 Task: Slide 46 - Defining Change & Mgmt Approch.
Action: Mouse moved to (46, 107)
Screenshot: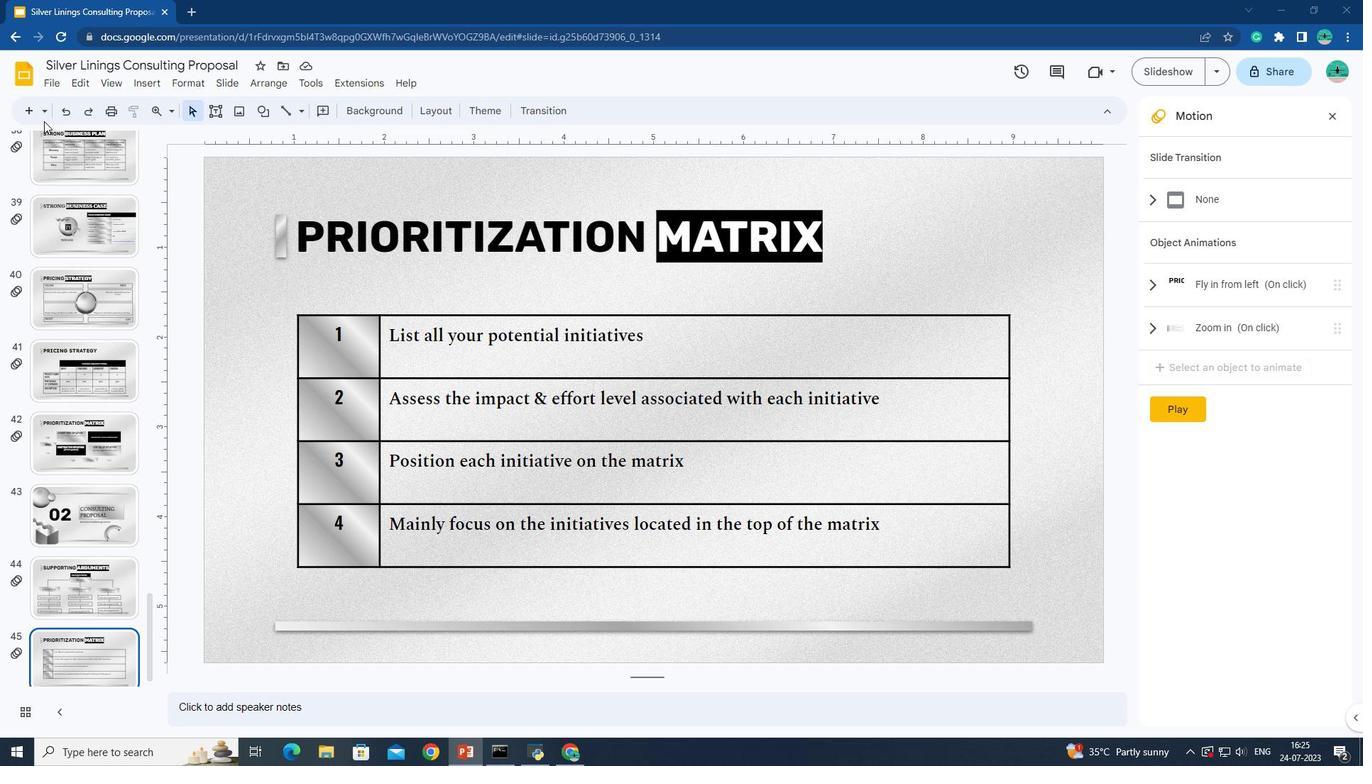 
Action: Mouse pressed left at (46, 107)
Screenshot: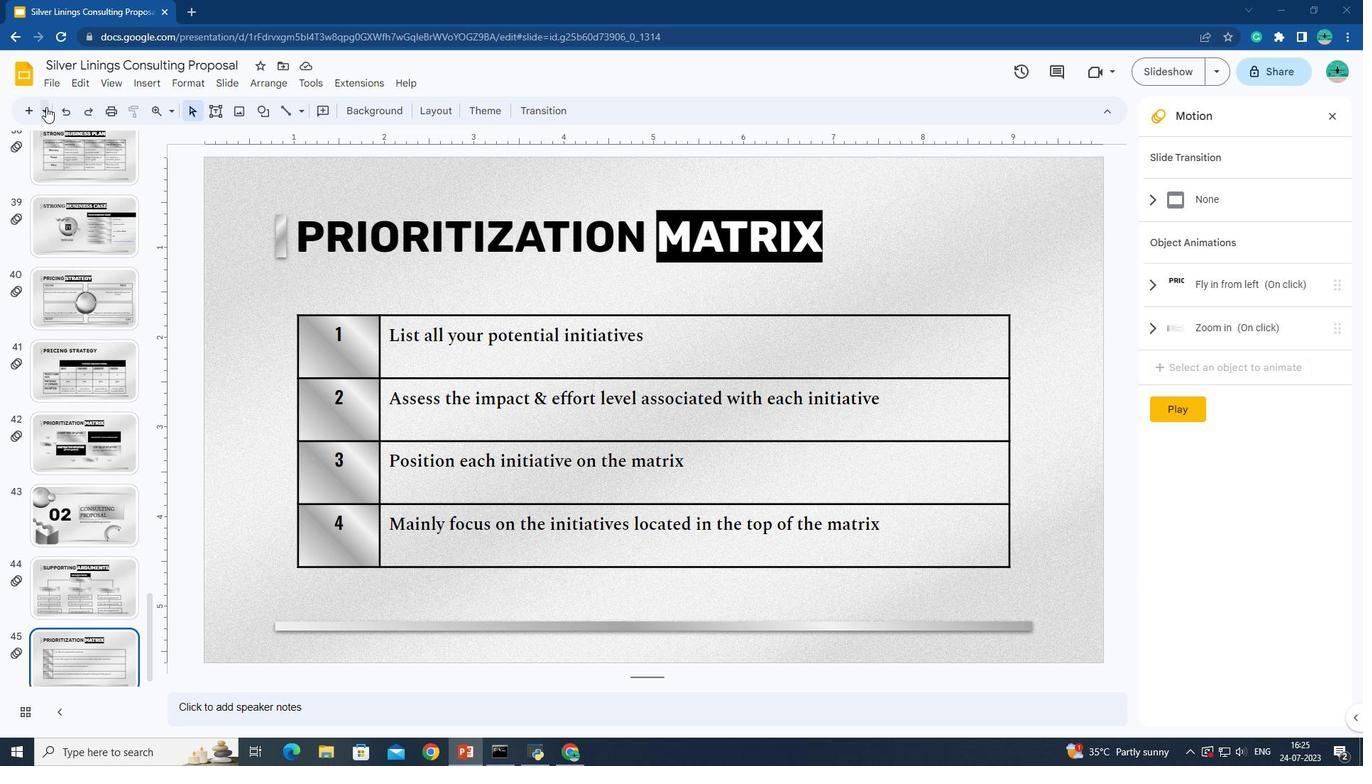 
Action: Mouse moved to (273, 523)
Screenshot: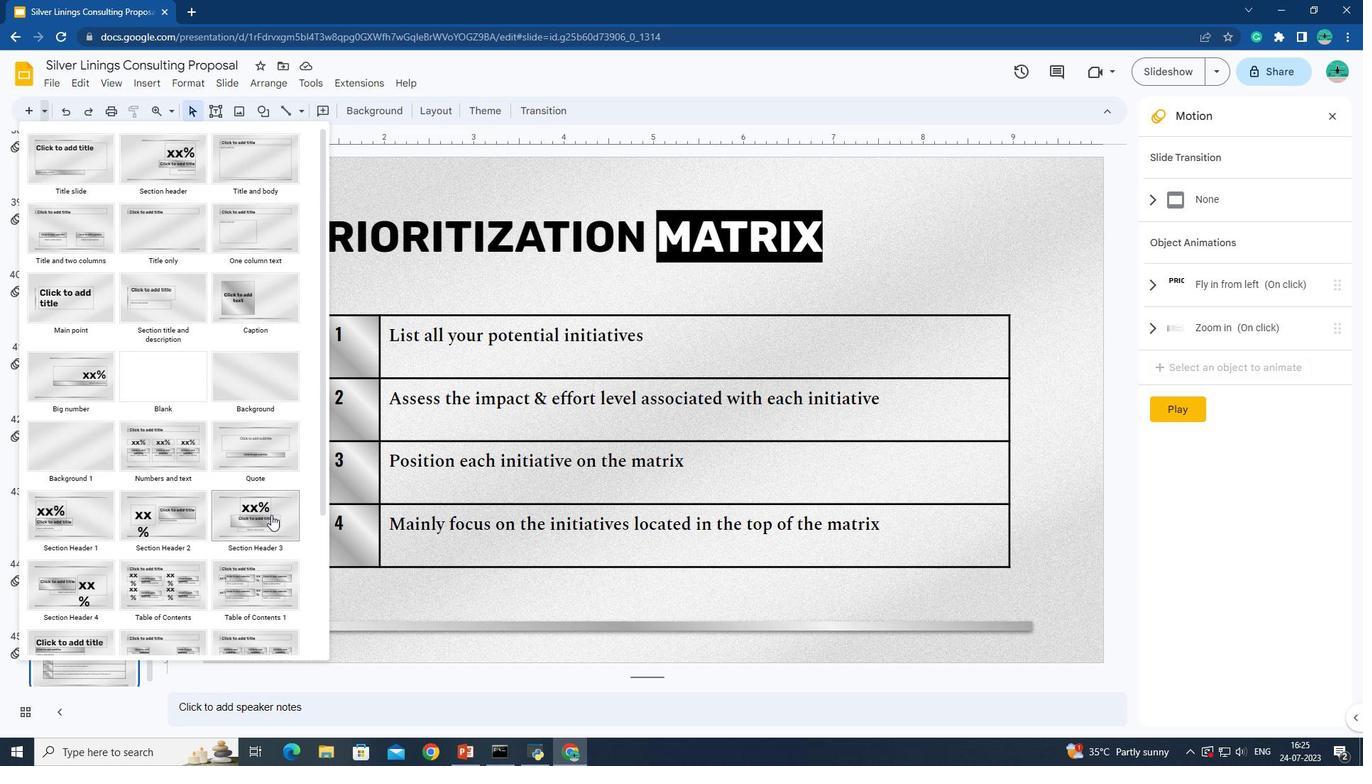 
Action: Mouse pressed left at (273, 523)
Screenshot: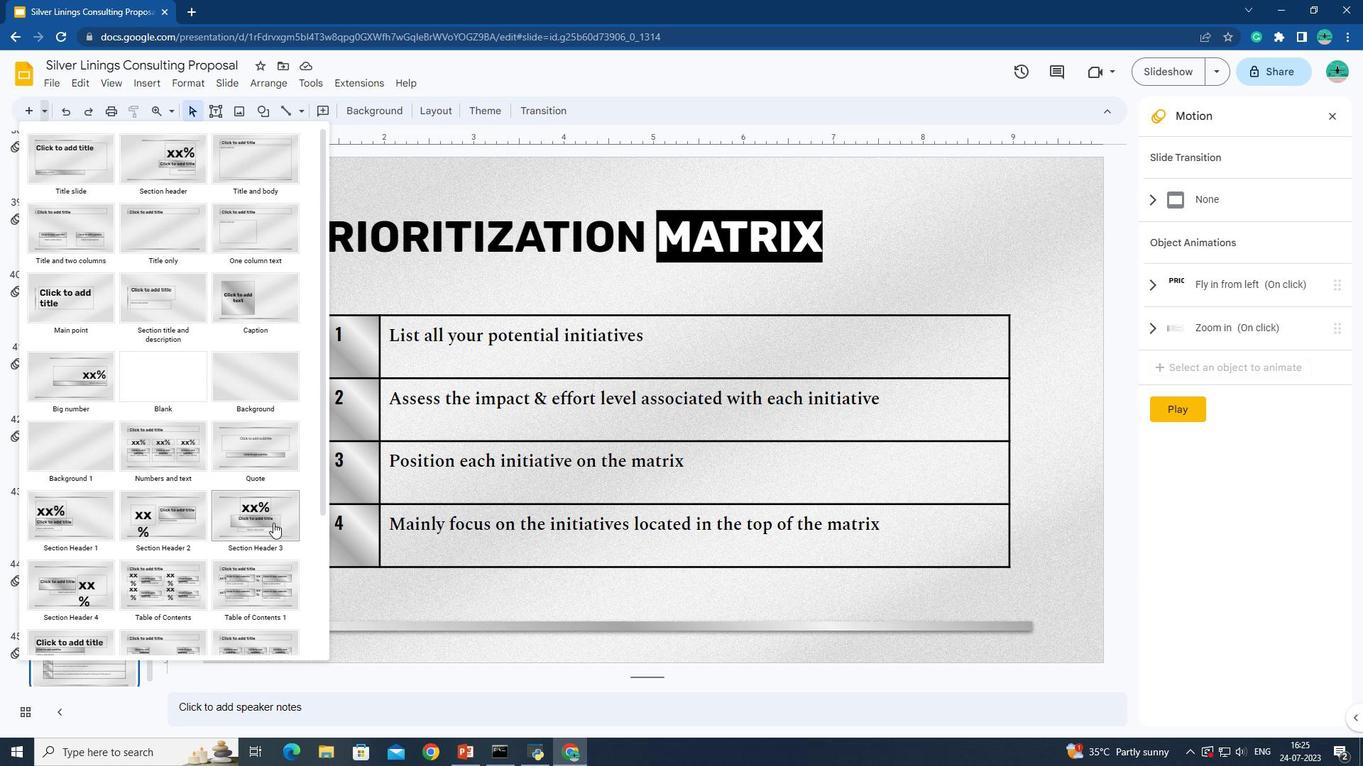 
Action: Mouse moved to (627, 311)
Screenshot: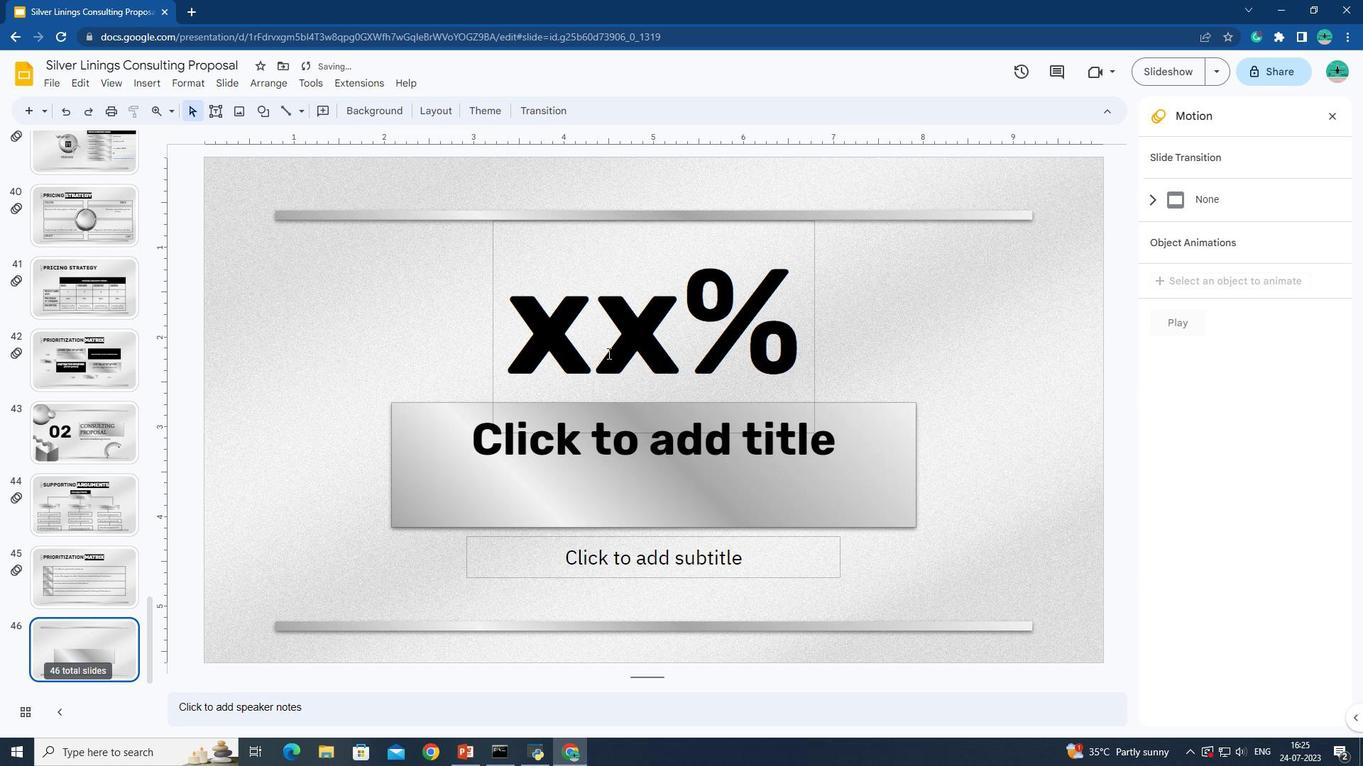 
Action: Mouse pressed left at (627, 311)
Screenshot: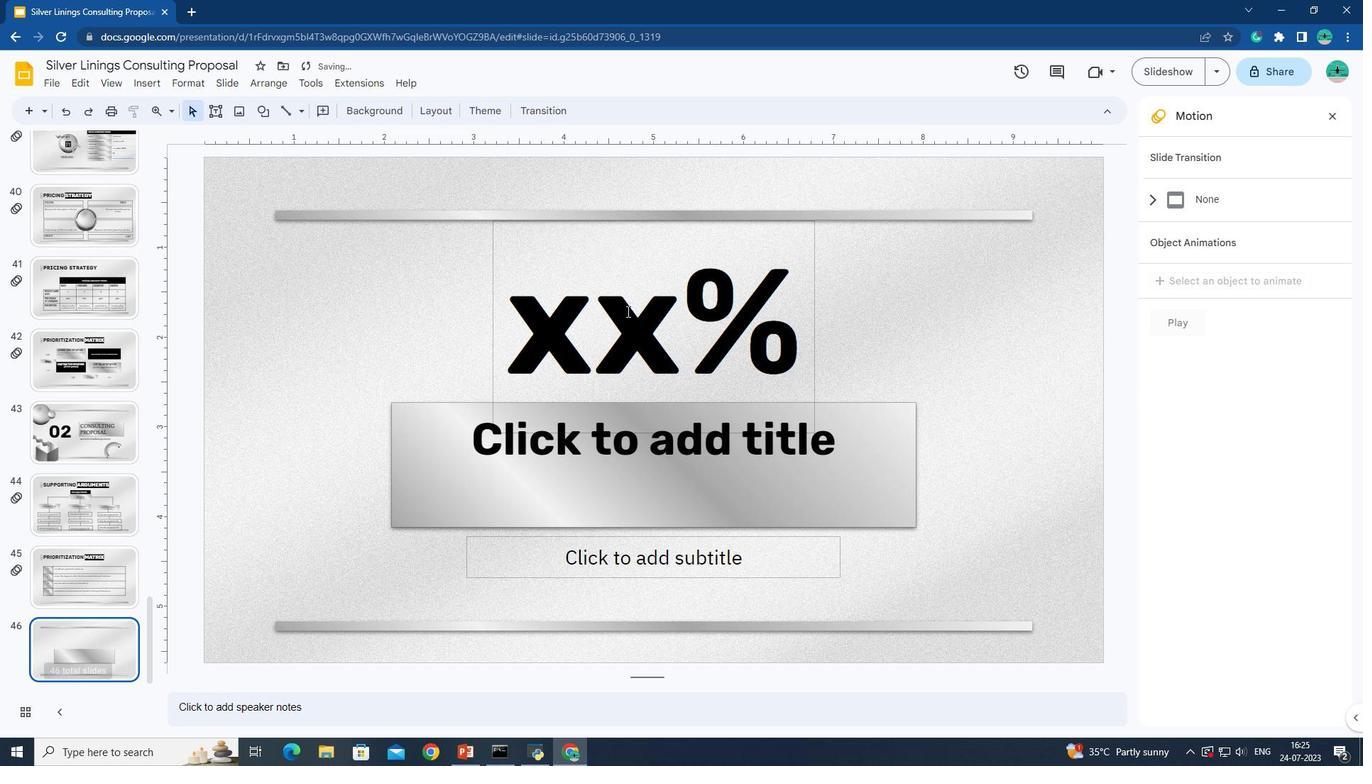 
Action: Mouse moved to (614, 303)
Screenshot: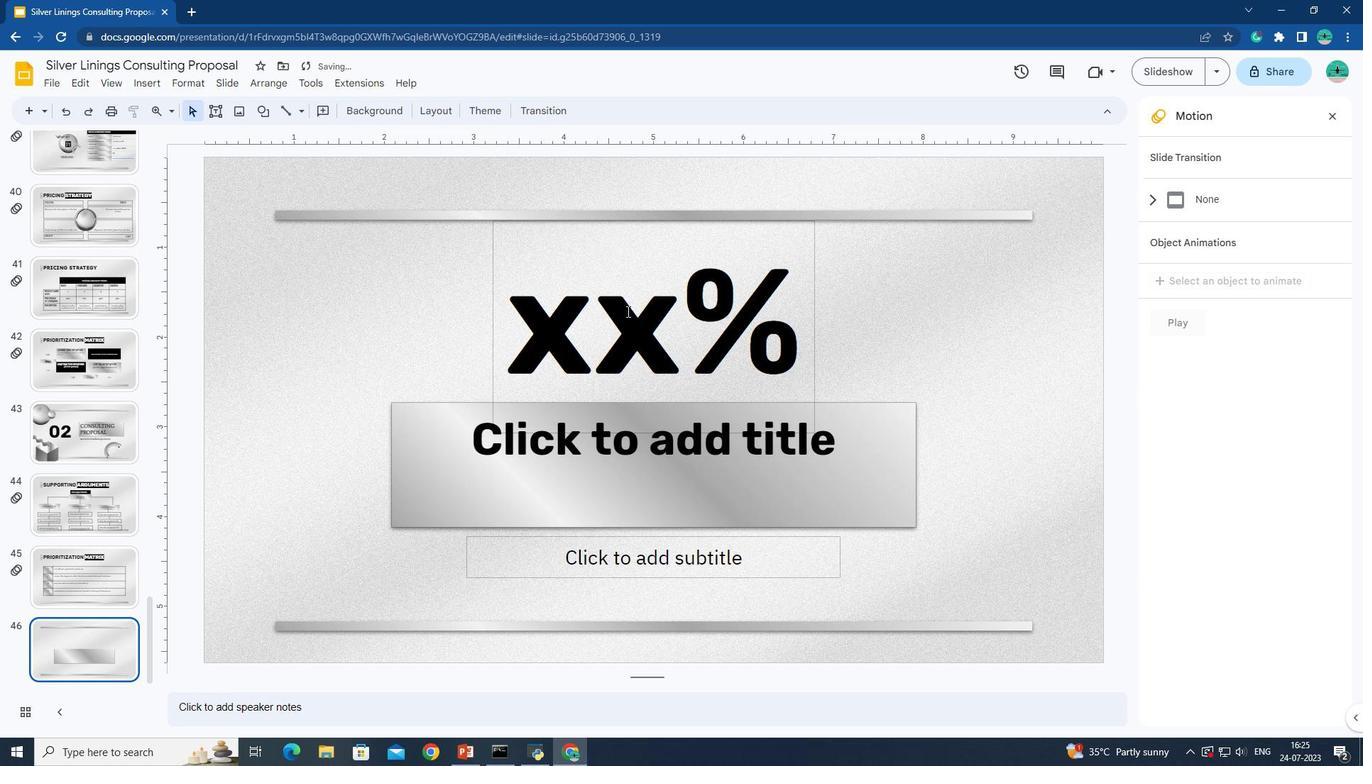 
Action: Key pressed 03
Screenshot: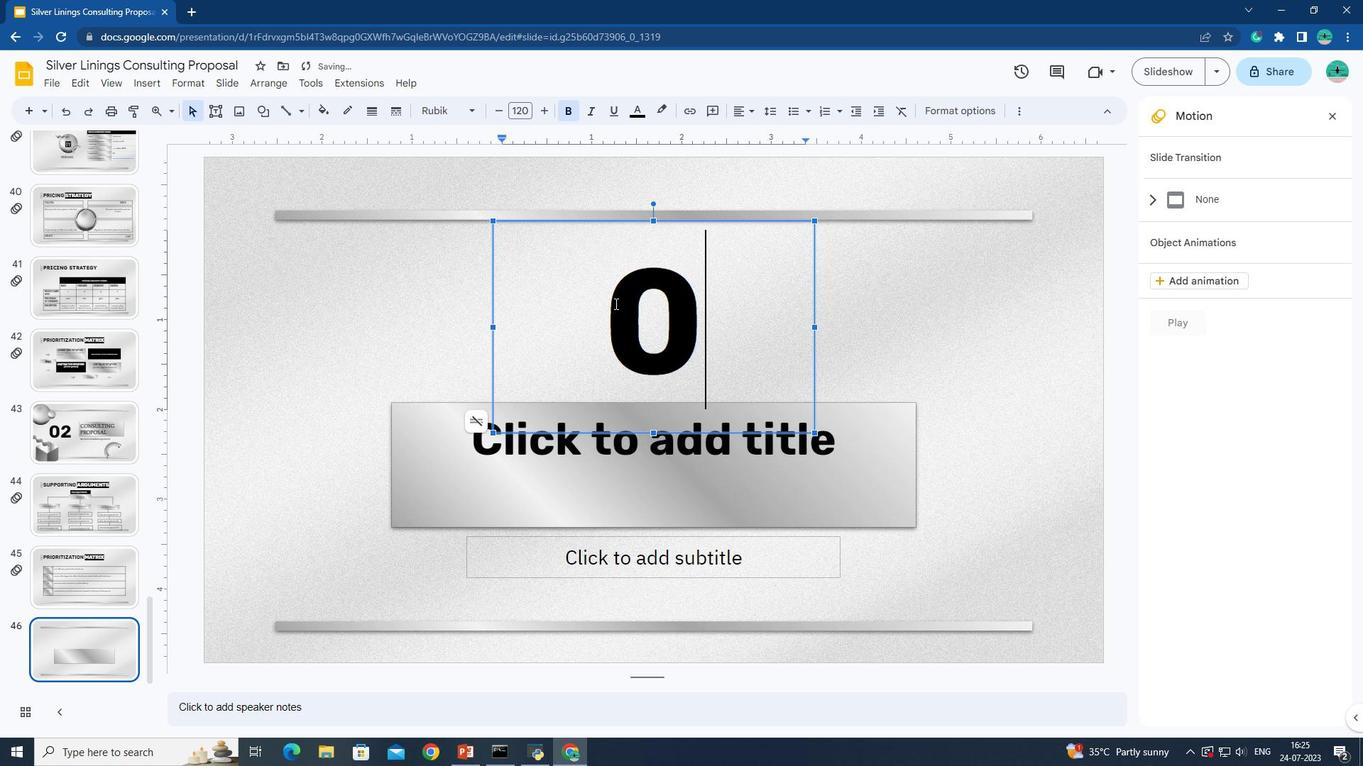 
Action: Mouse moved to (533, 468)
Screenshot: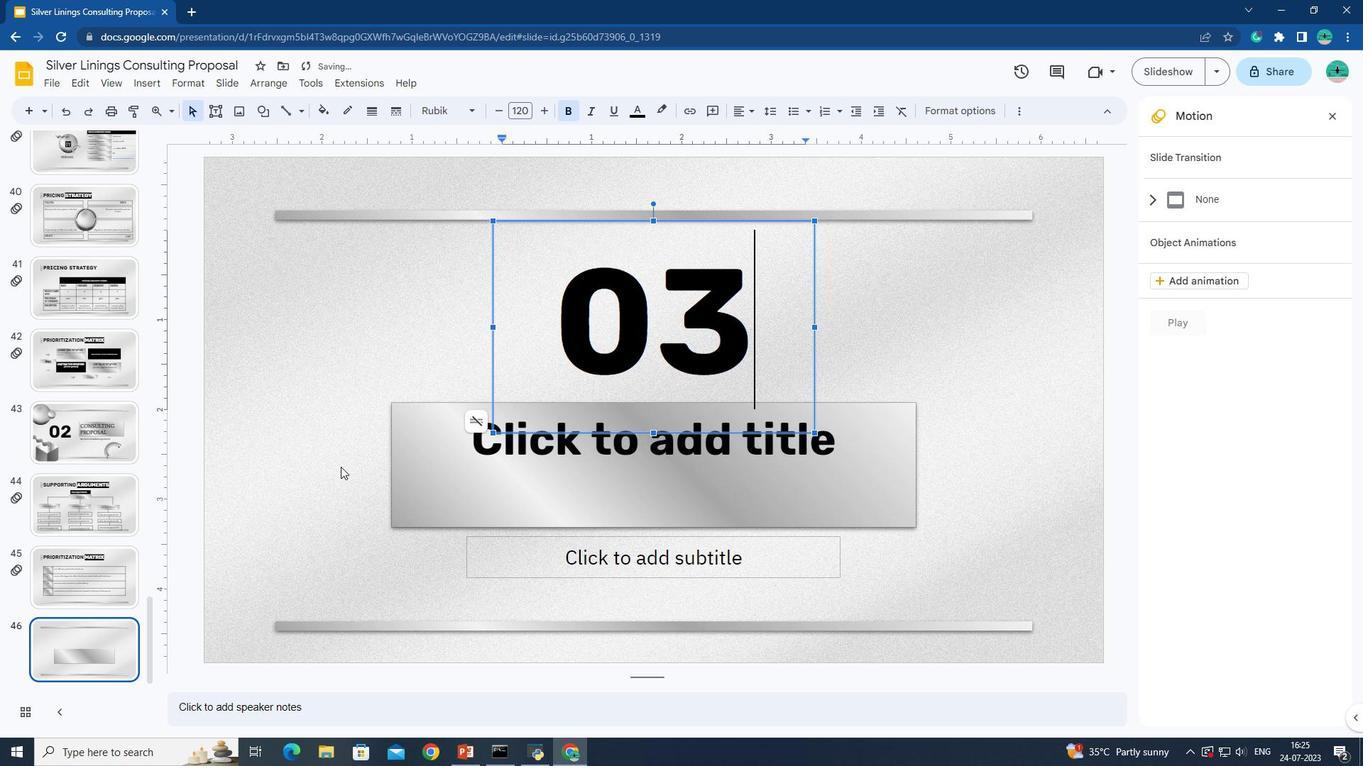 
Action: Mouse pressed left at (533, 468)
Screenshot: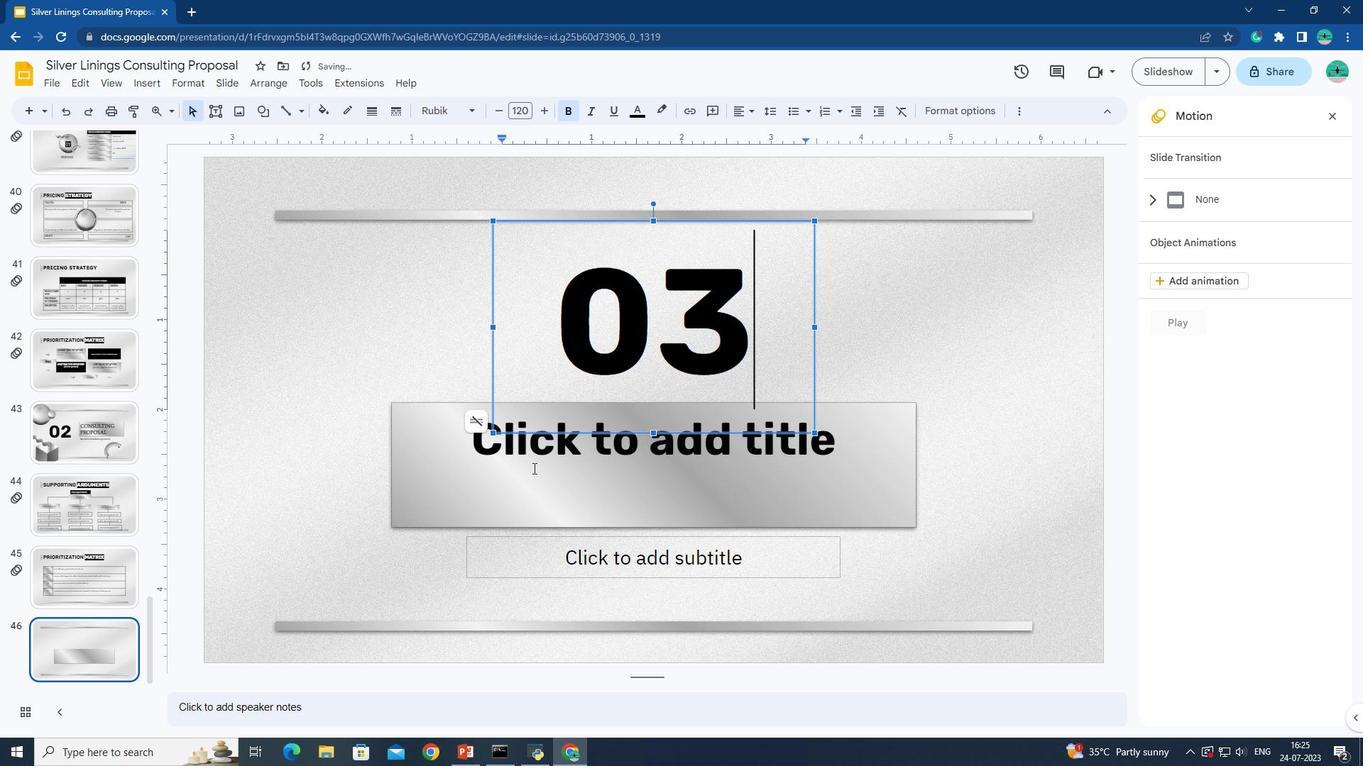 
Action: Key pressed de<Key.backspace><Key.backspace><Key.caps_lock>DEFING<Key.space>CHANGE<Key.left><Key.left><Key.left><Key.left><Key.left><Key.left><Key.left><Key.left><Key.left><Key.left><Key.left><Key.left><Key.right><Key.right><Key.right><Key.right>ING<Key.right><Key.backspace><Key.right><Key.right><Key.right><Key.right><Key.right><Key.right><Key.right><Key.right><Key.shift_r><Key.shift_r><Key.shift_r><Key.shift_r>&<Key.backspace><Key.space><Key.shift_r>&<Key.space>MGMT<Key.space>APPROACH
Screenshot: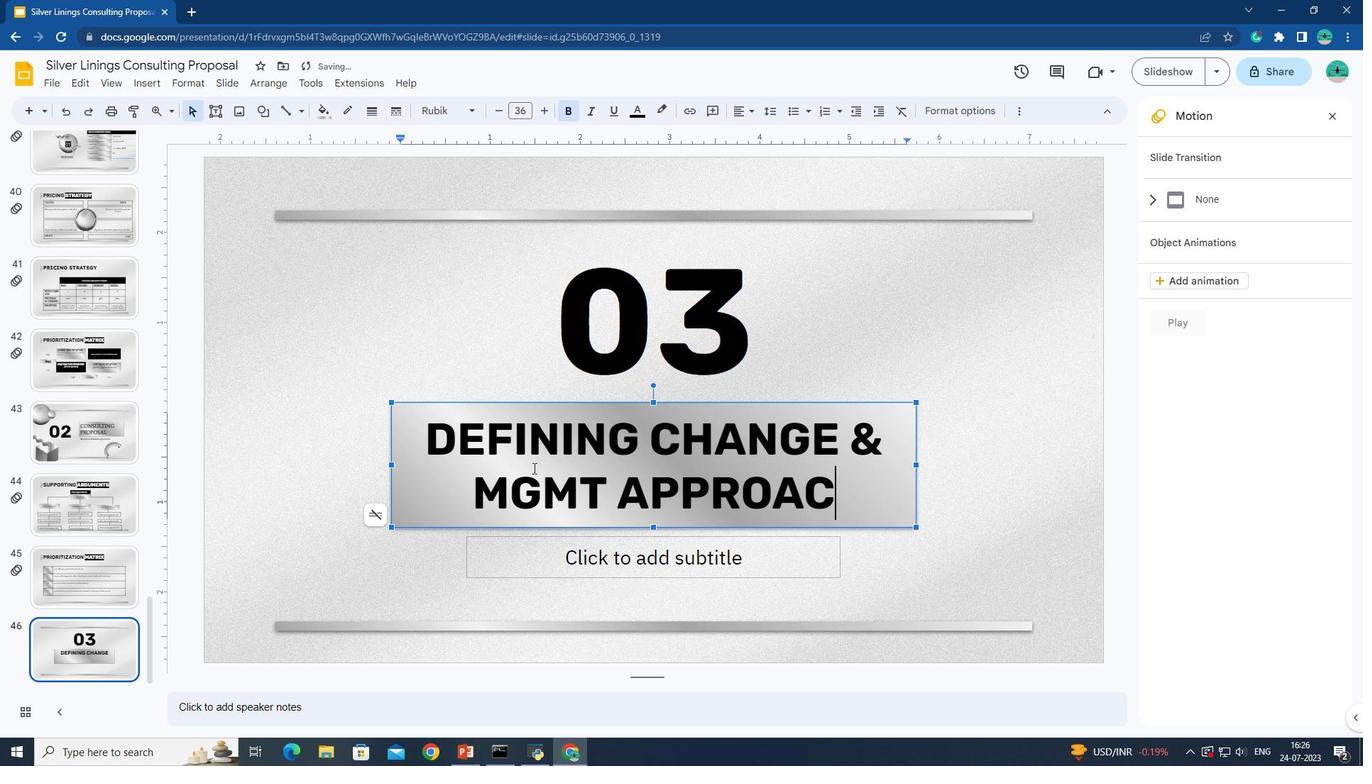 
Action: Mouse moved to (552, 546)
Screenshot: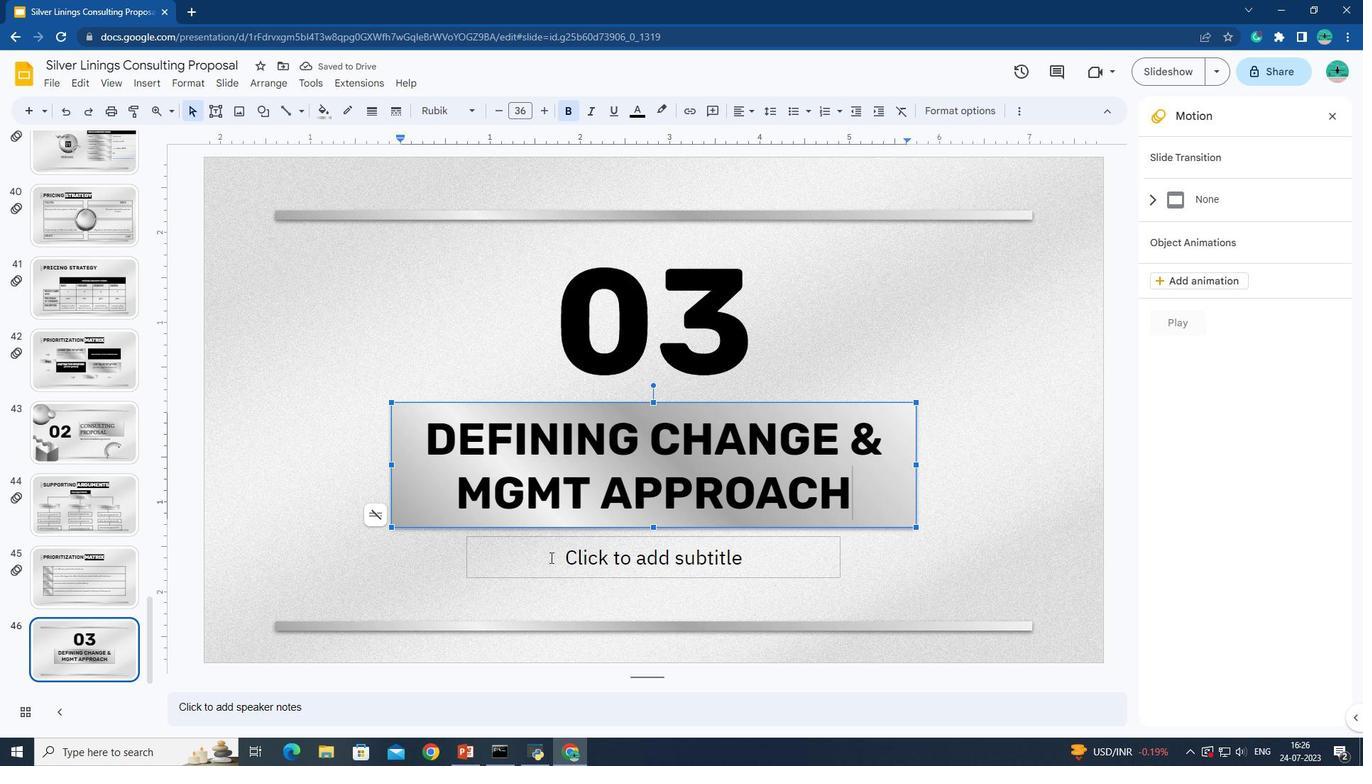 
Action: Mouse pressed left at (552, 546)
Screenshot: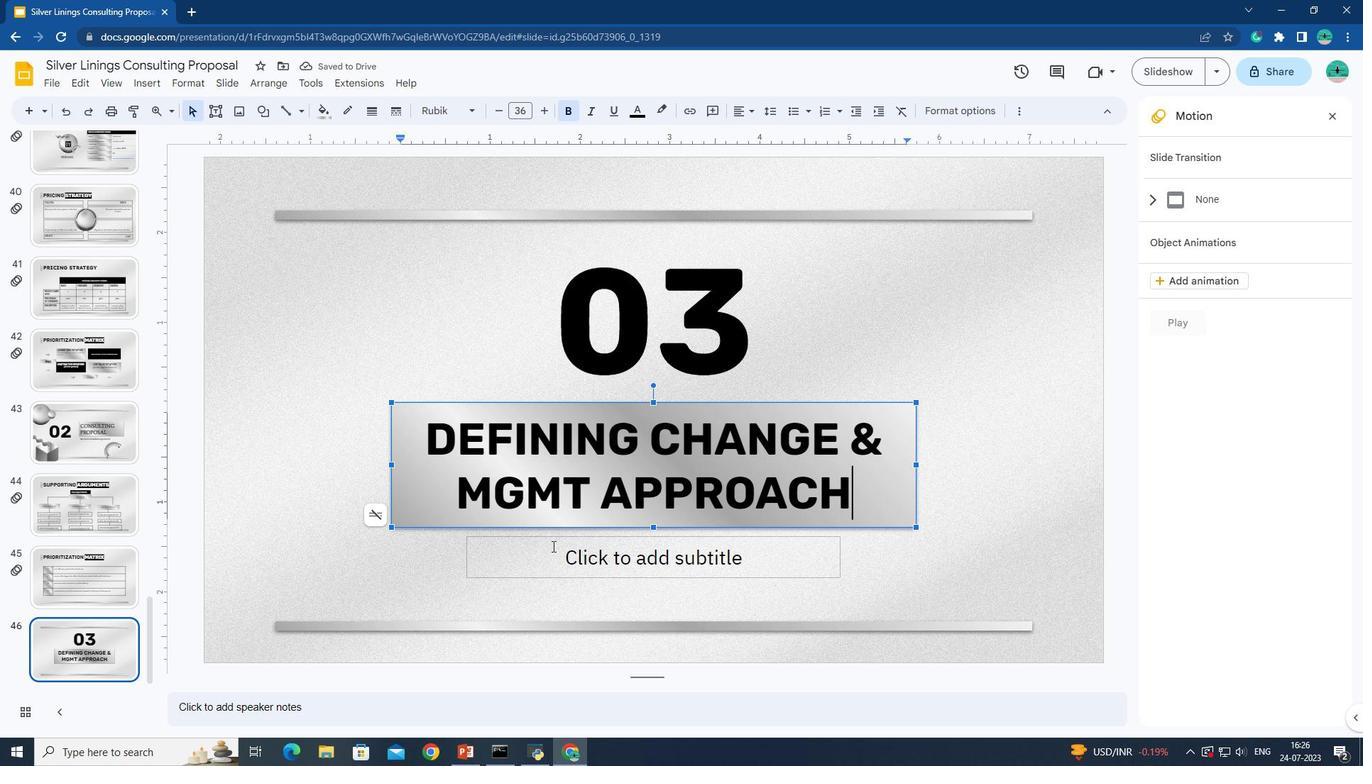 
Action: Key pressed I<Key.caps_lock>ma<Key.backspace>plement<Key.space><Key.backspace>,<Key.space>track<Key.space><Key.shift_r>&<Key.space>manage<Key.space>progress
Screenshot: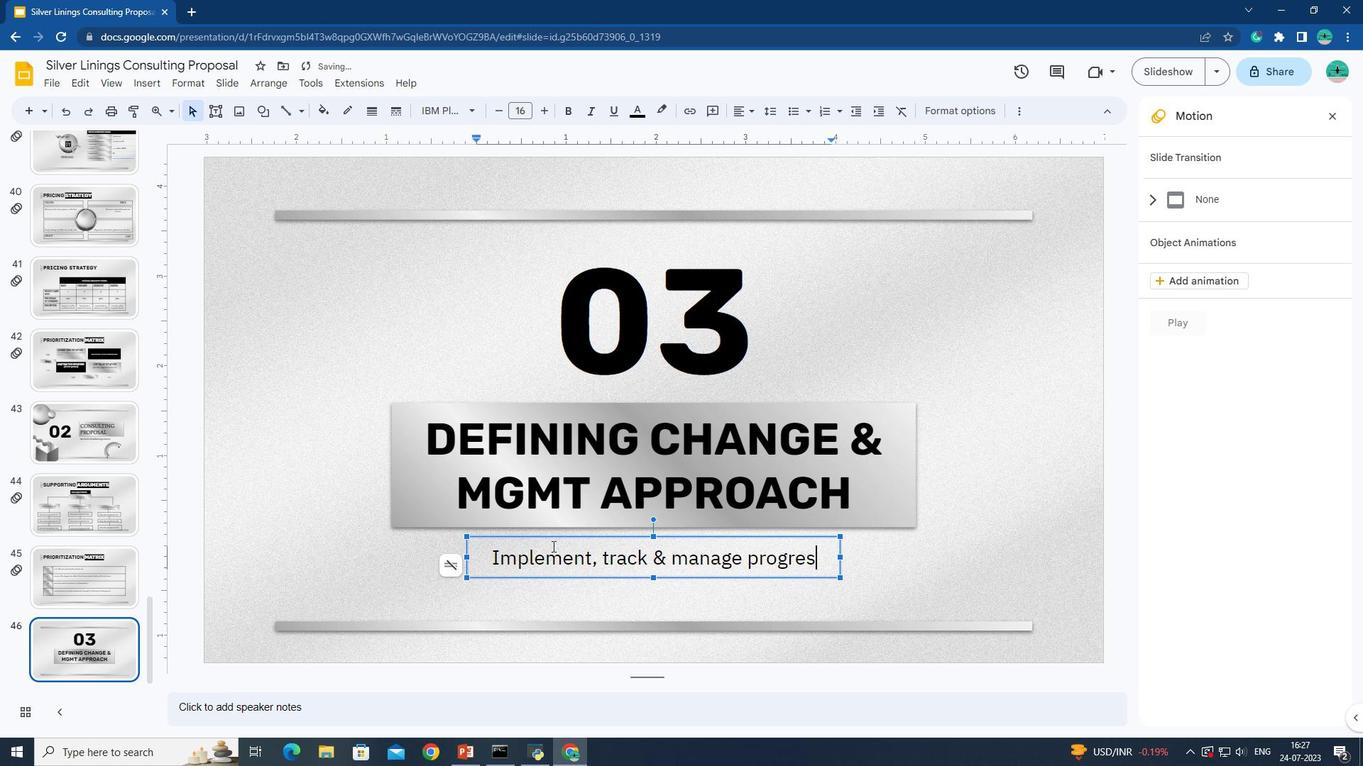 
Action: Mouse moved to (424, 430)
Screenshot: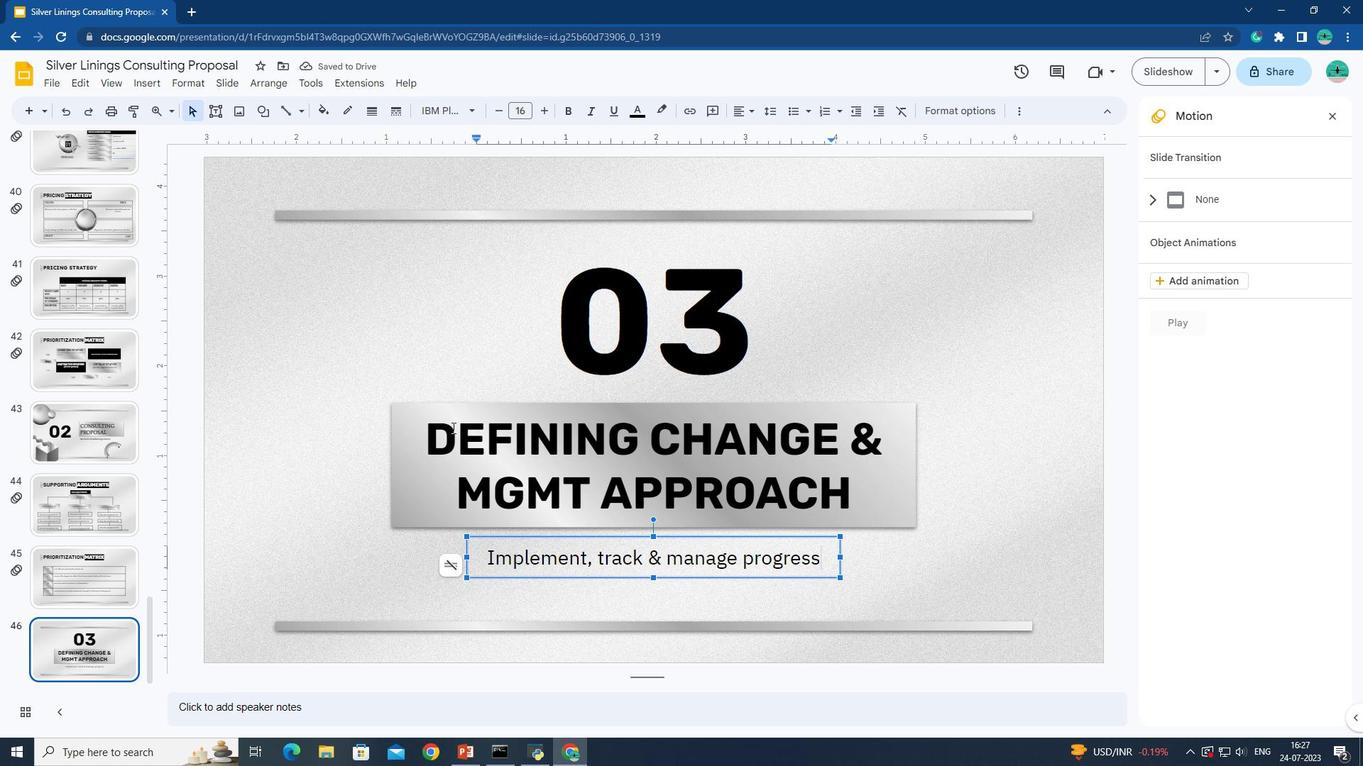 
Action: Mouse pressed left at (424, 430)
Screenshot: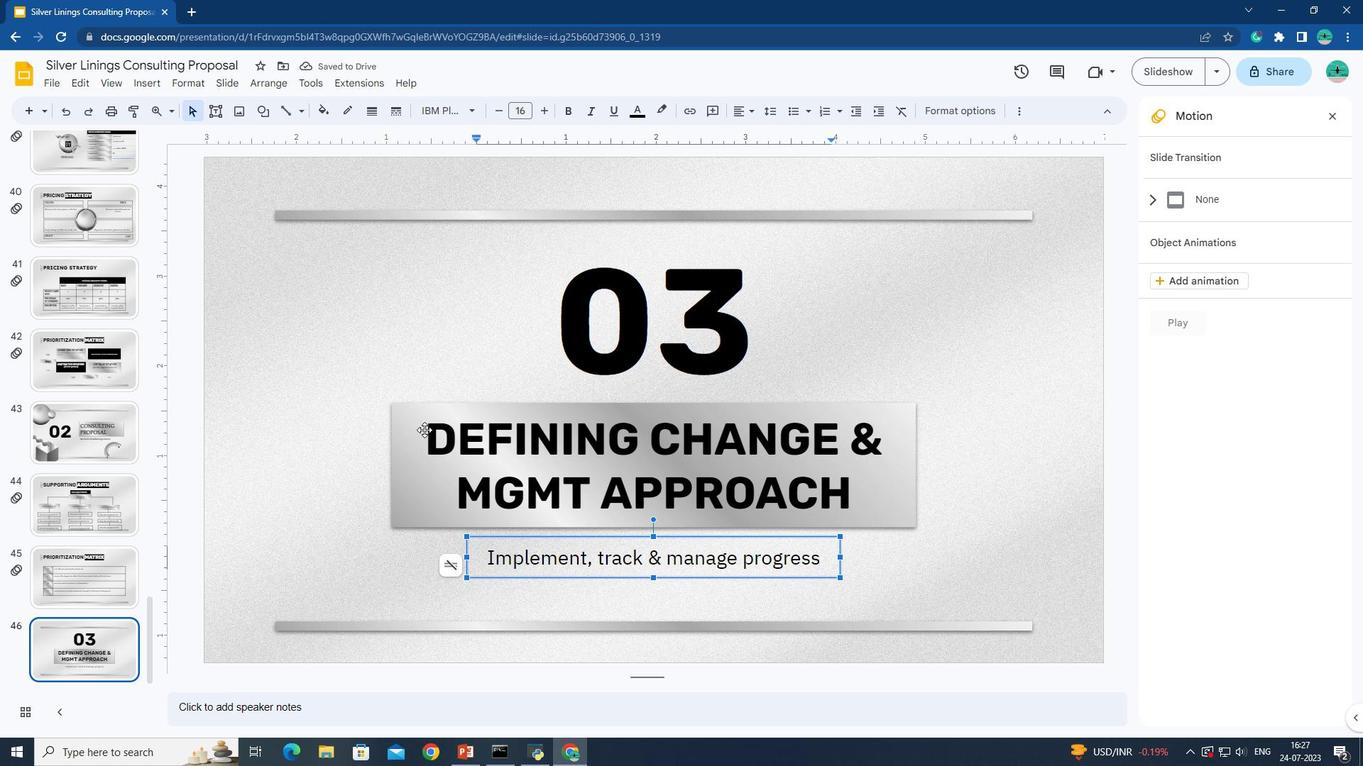 
Action: Mouse pressed left at (424, 430)
Screenshot: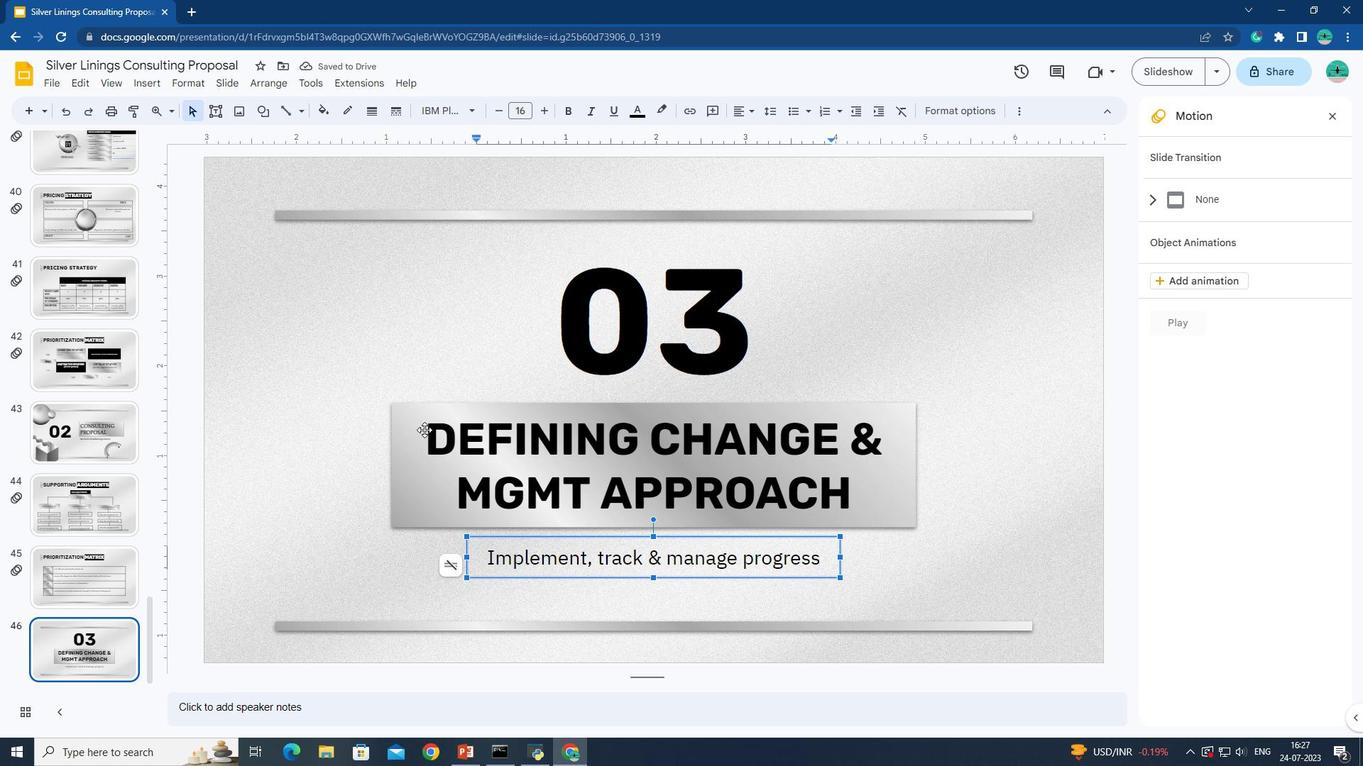 
Action: Mouse pressed left at (424, 430)
Screenshot: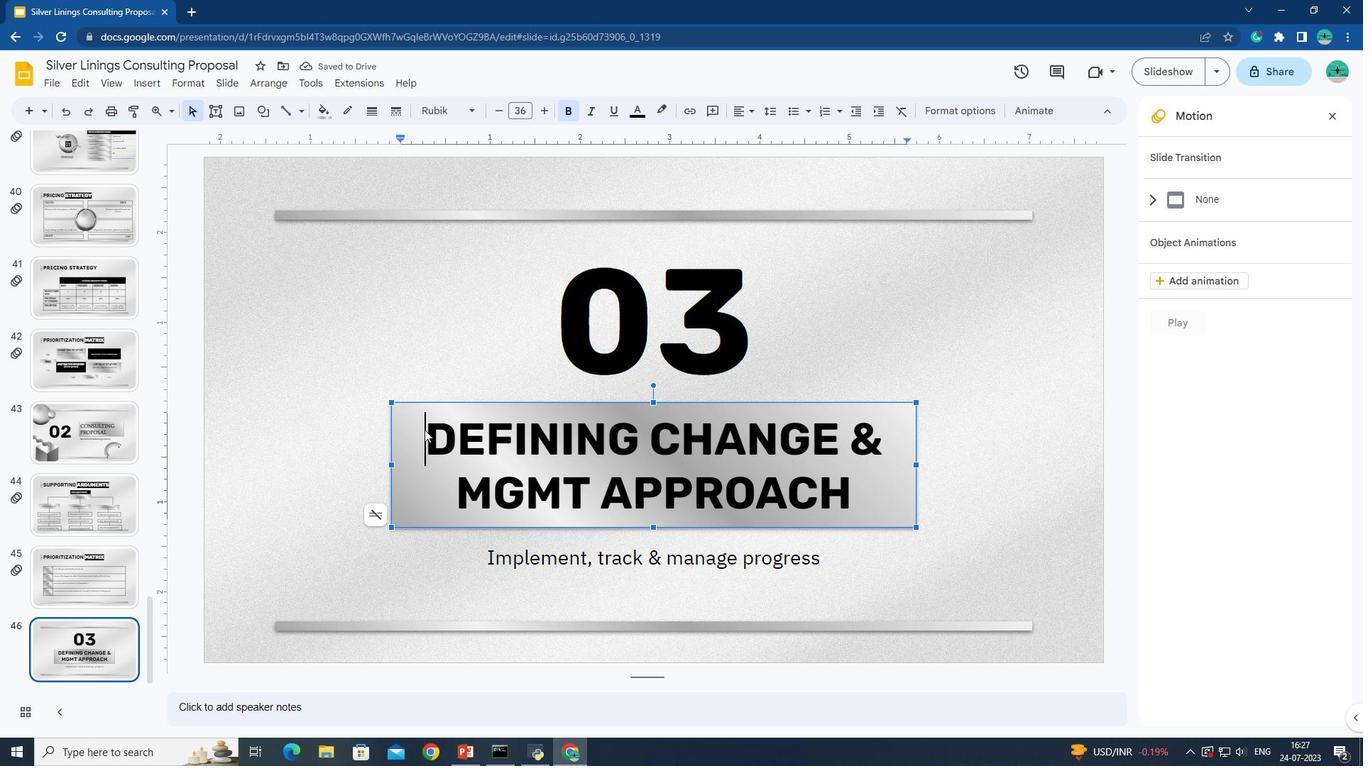 
Action: Mouse pressed left at (424, 430)
Screenshot: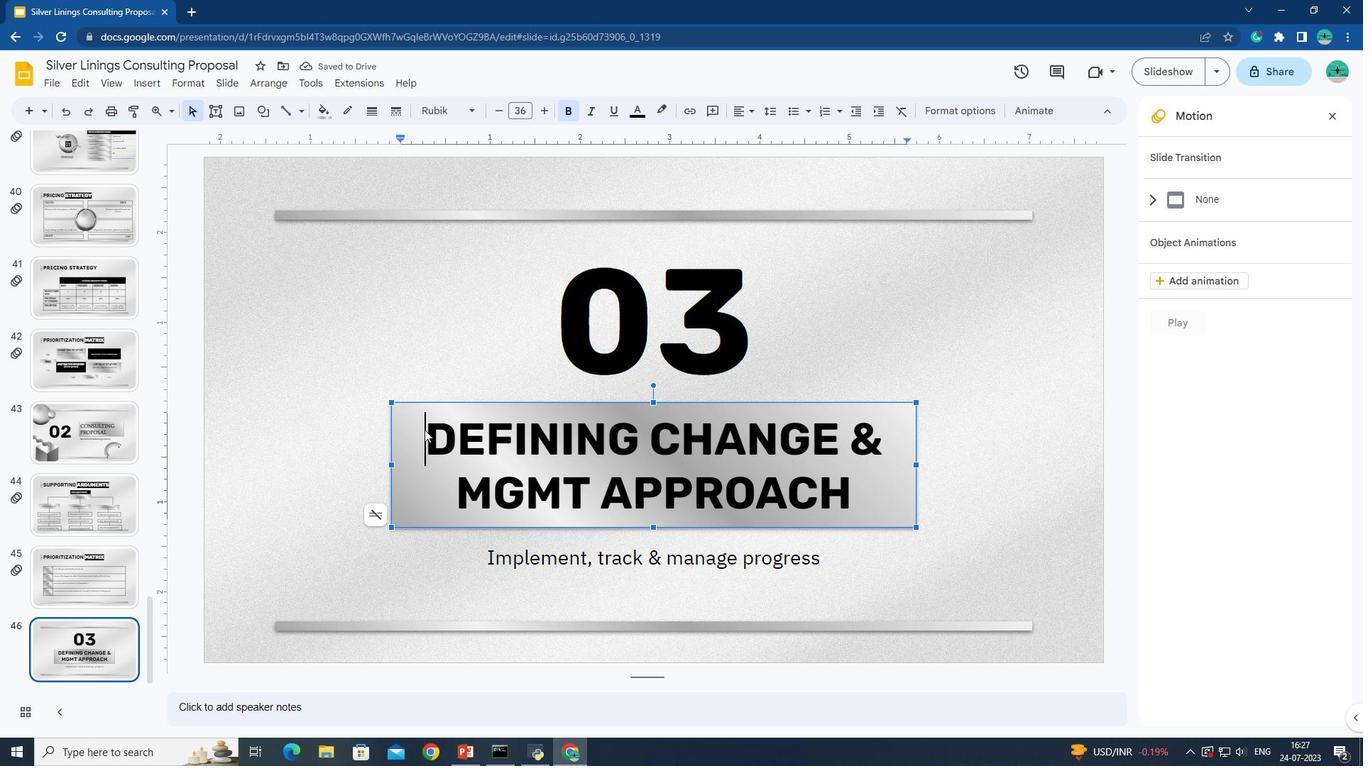 
Action: Mouse pressed left at (424, 430)
Screenshot: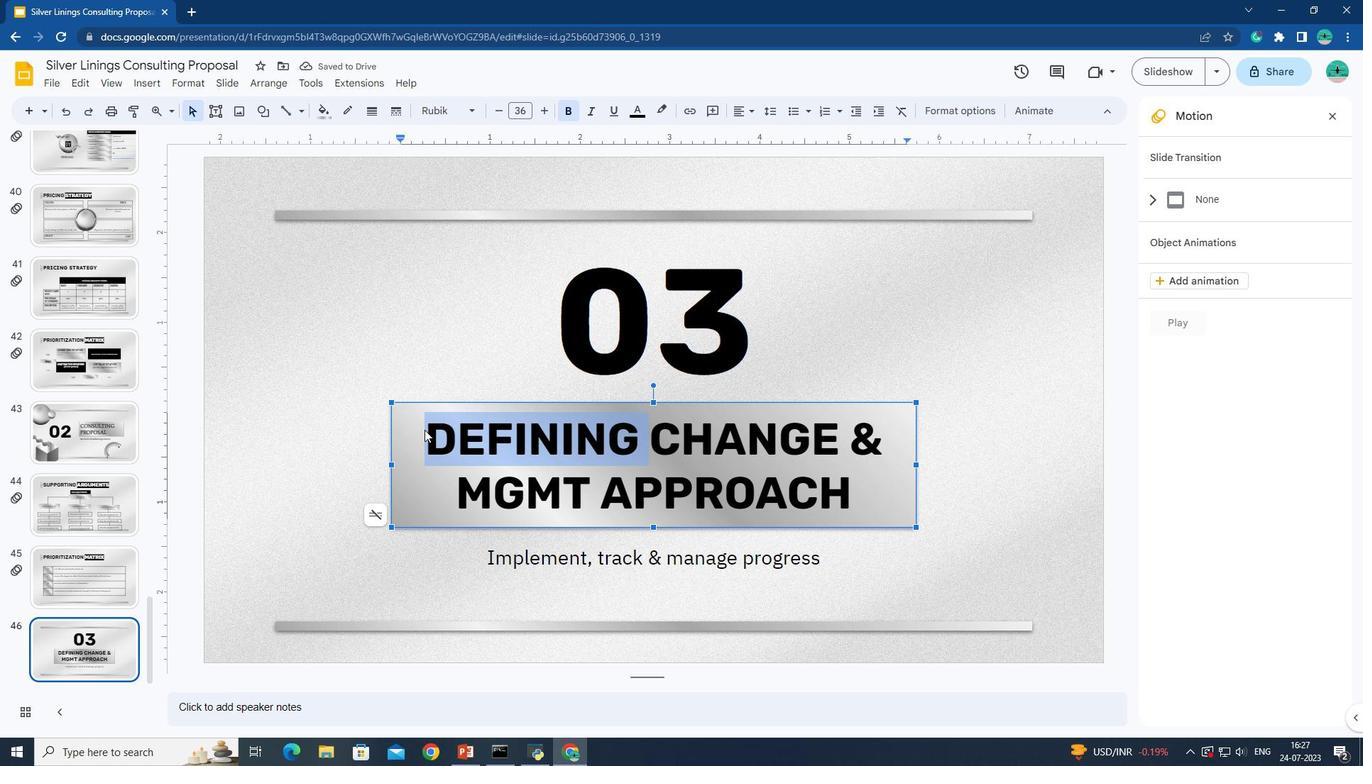 
Action: Mouse moved to (474, 110)
Screenshot: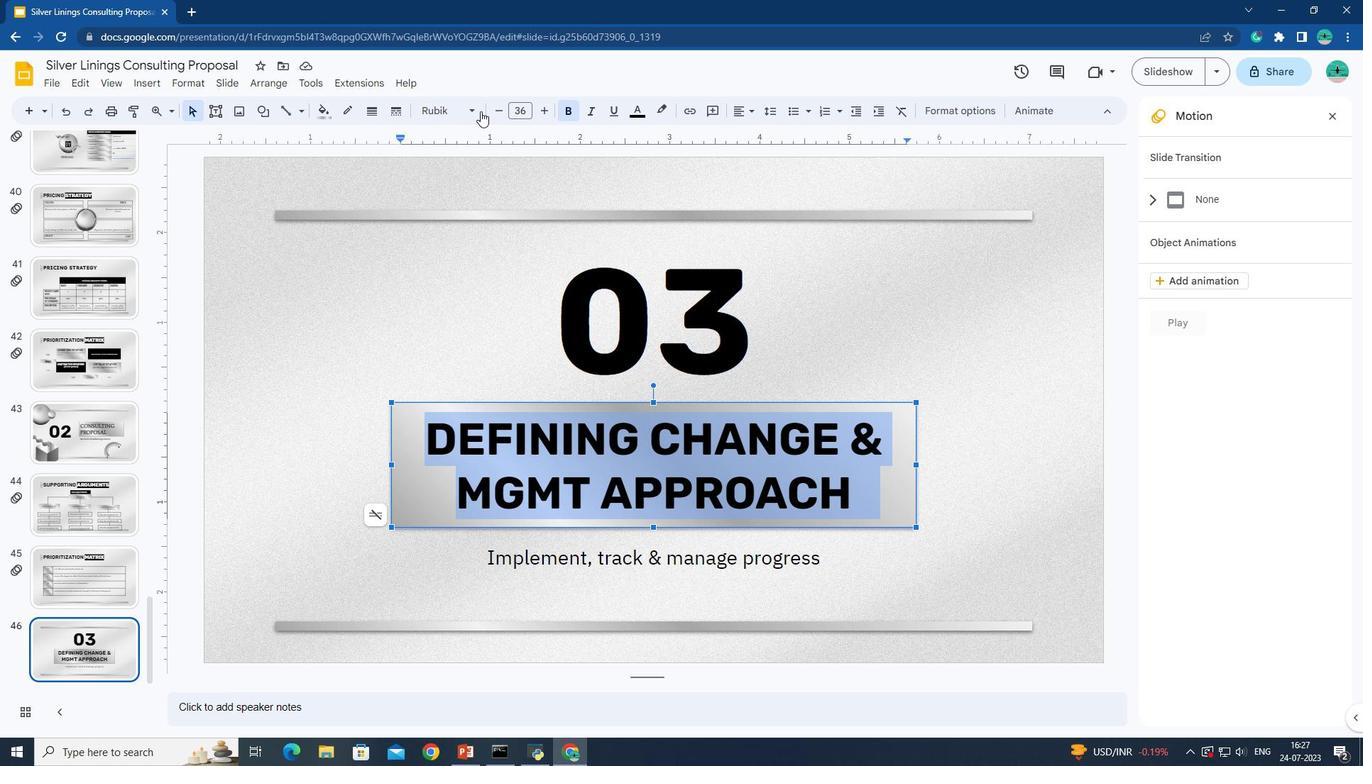 
Action: Mouse pressed left at (474, 110)
Screenshot: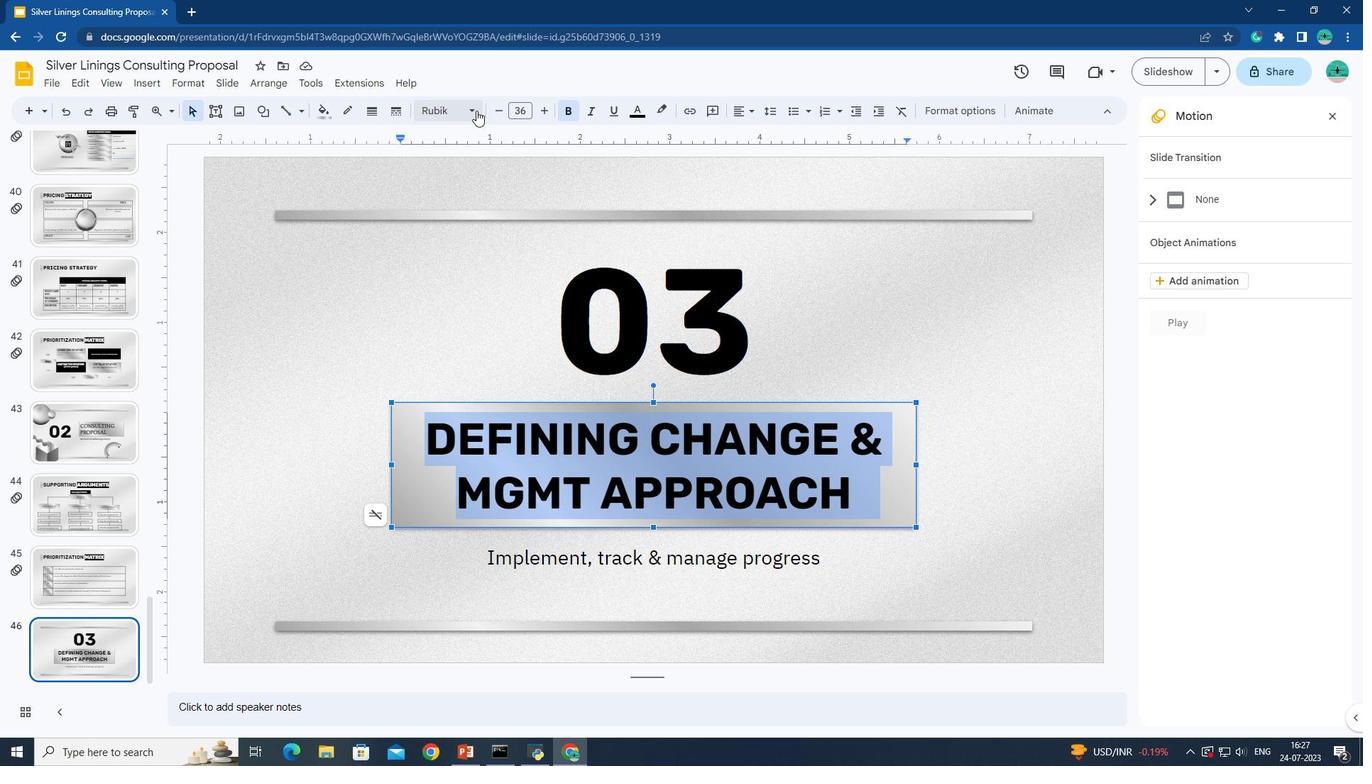 
Action: Mouse moved to (499, 355)
Screenshot: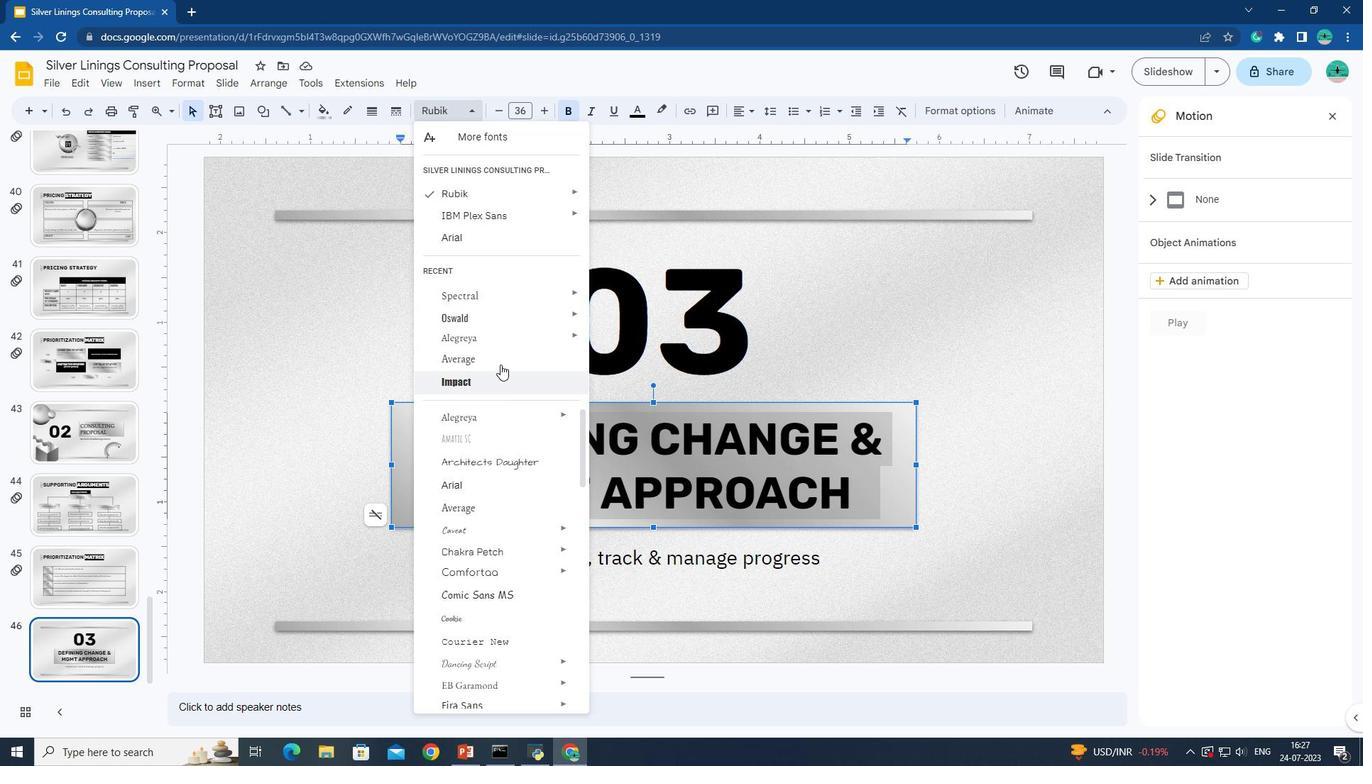 
Action: Mouse pressed left at (499, 355)
Screenshot: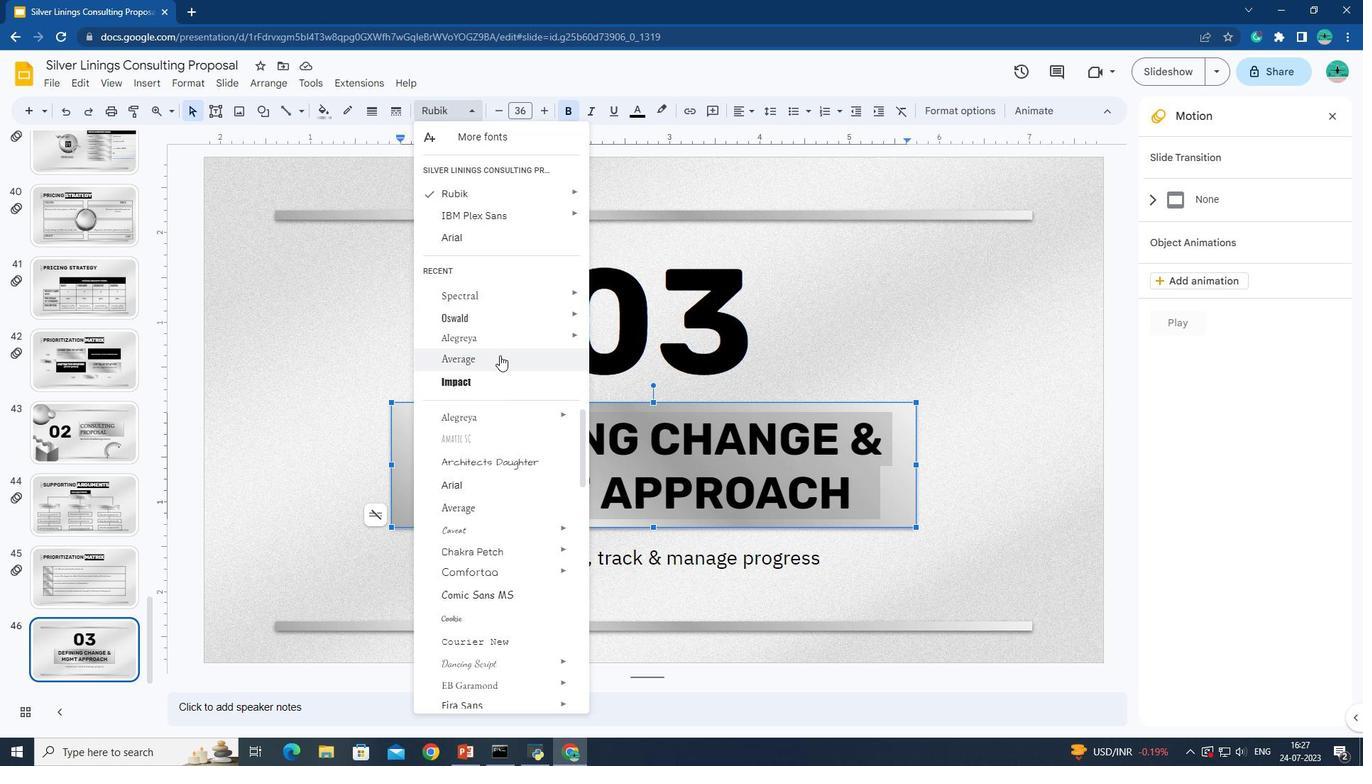 
Action: Mouse moved to (492, 556)
Screenshot: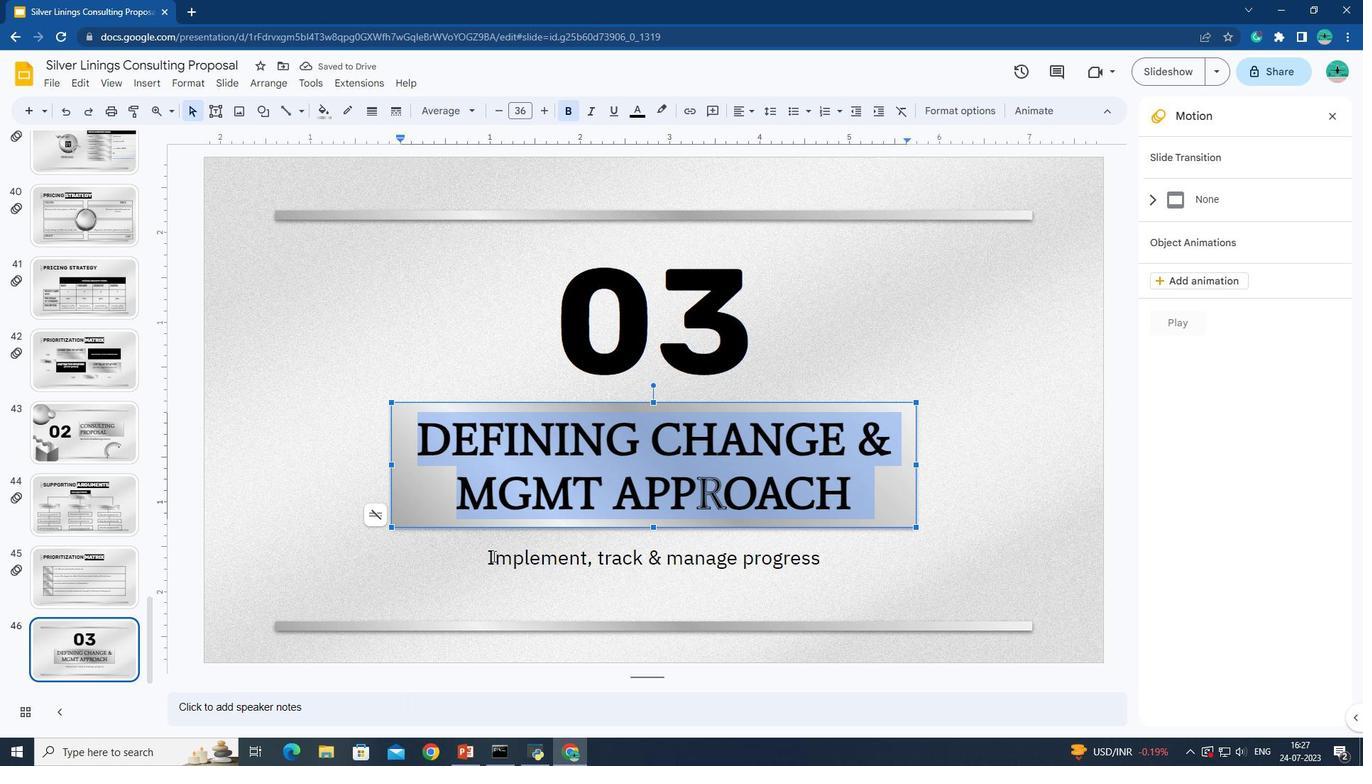 
Action: Mouse pressed left at (492, 556)
Screenshot: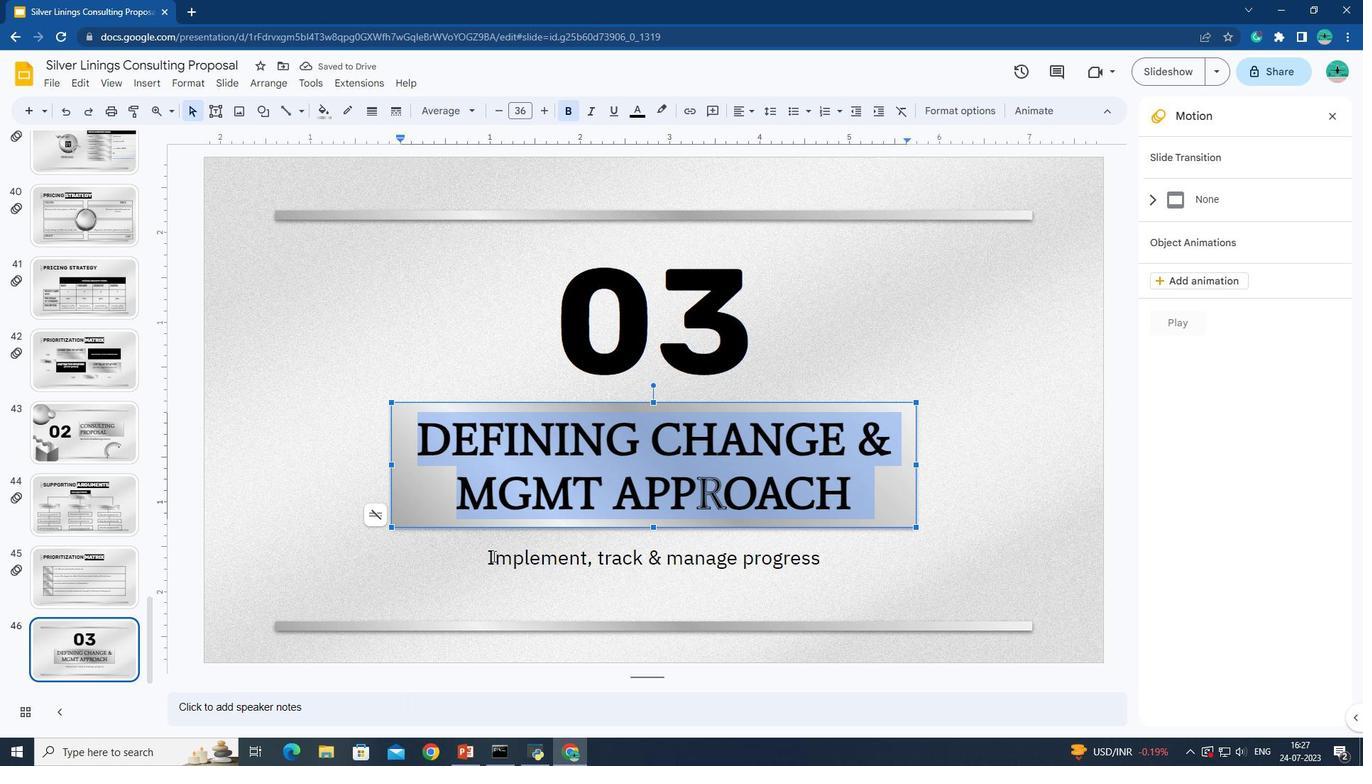 
Action: Mouse pressed left at (492, 556)
Screenshot: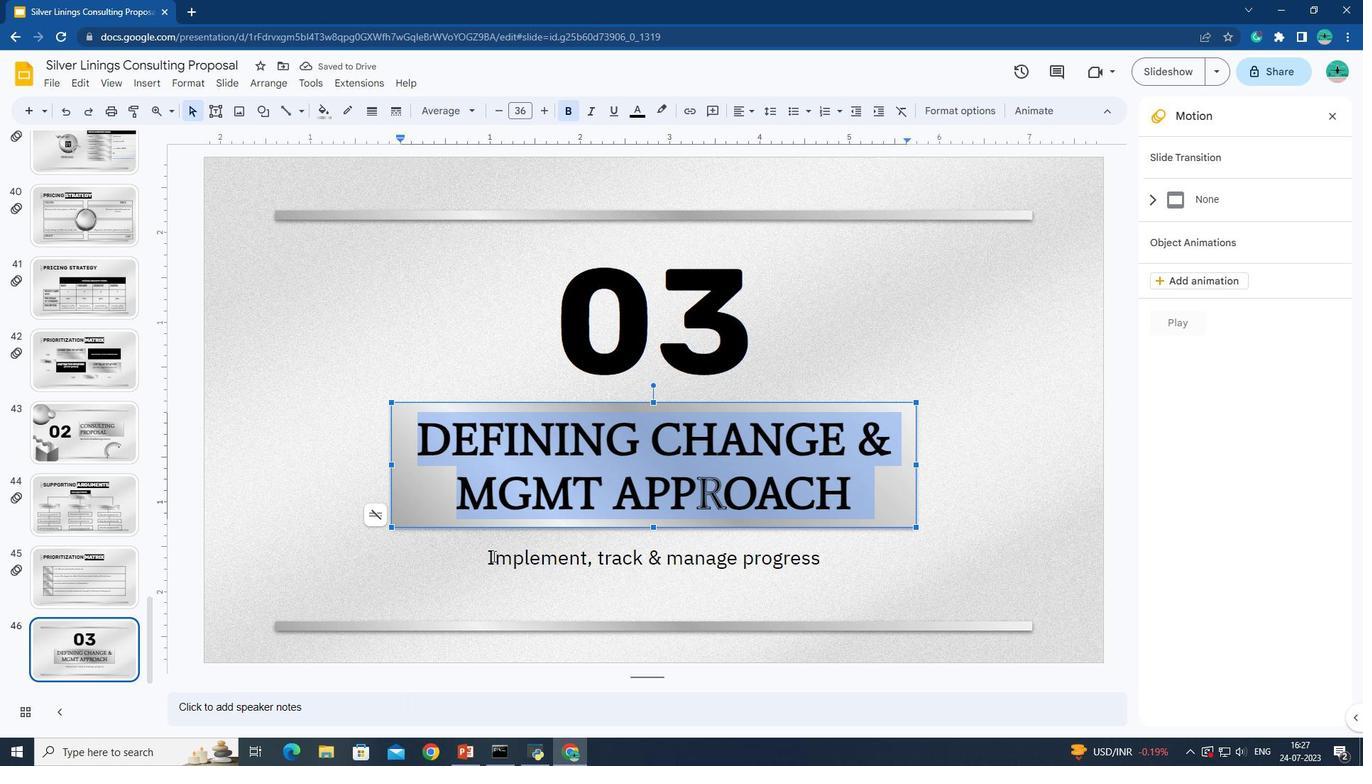 
Action: Mouse pressed left at (492, 556)
Screenshot: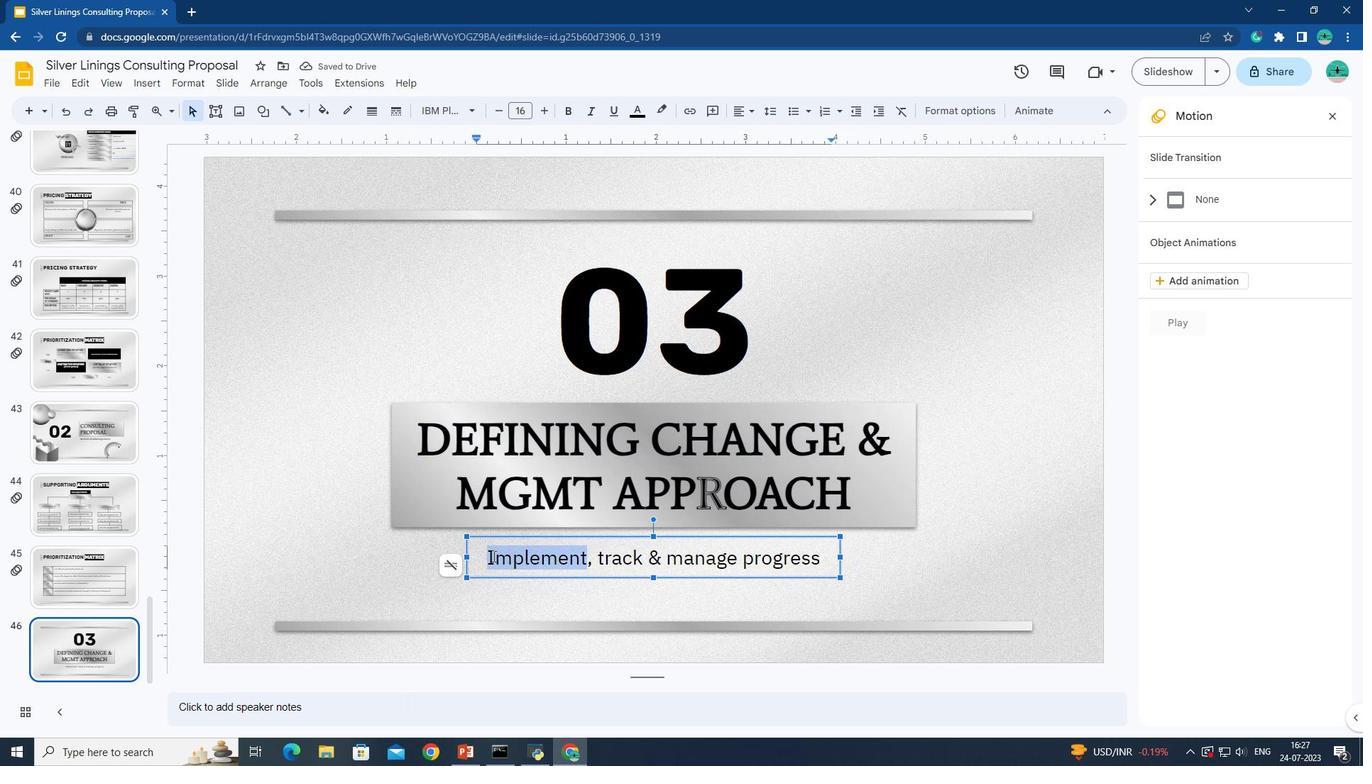 
Action: Mouse moved to (433, 112)
Screenshot: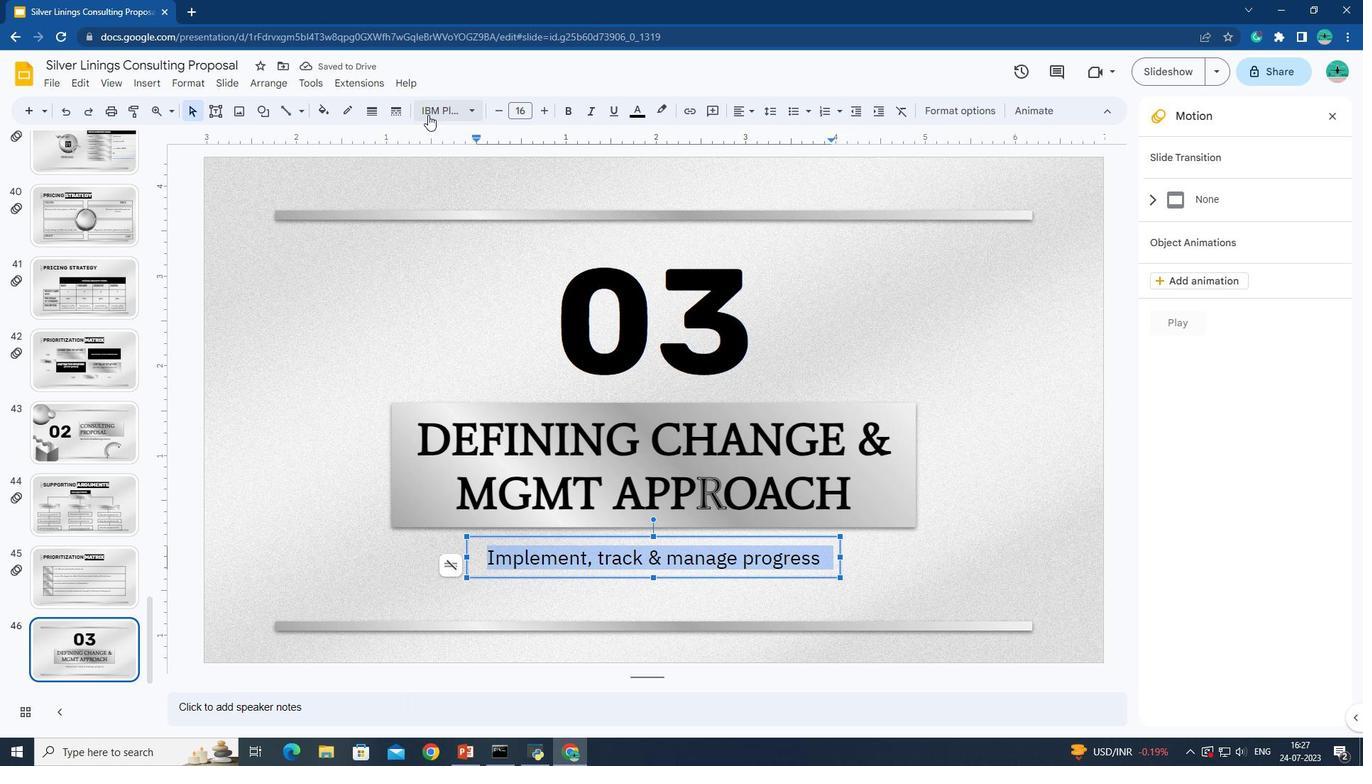 
Action: Mouse pressed left at (433, 112)
Screenshot: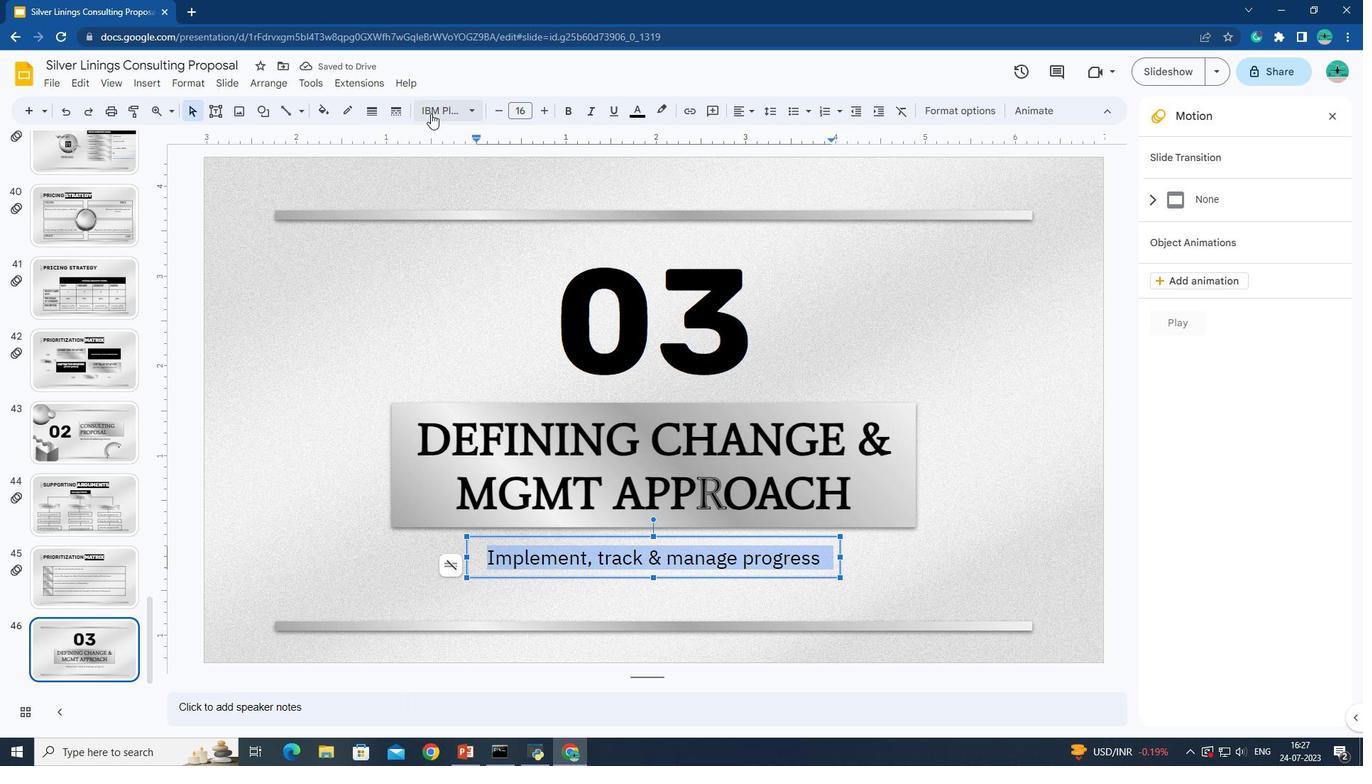 
Action: Mouse moved to (644, 438)
Screenshot: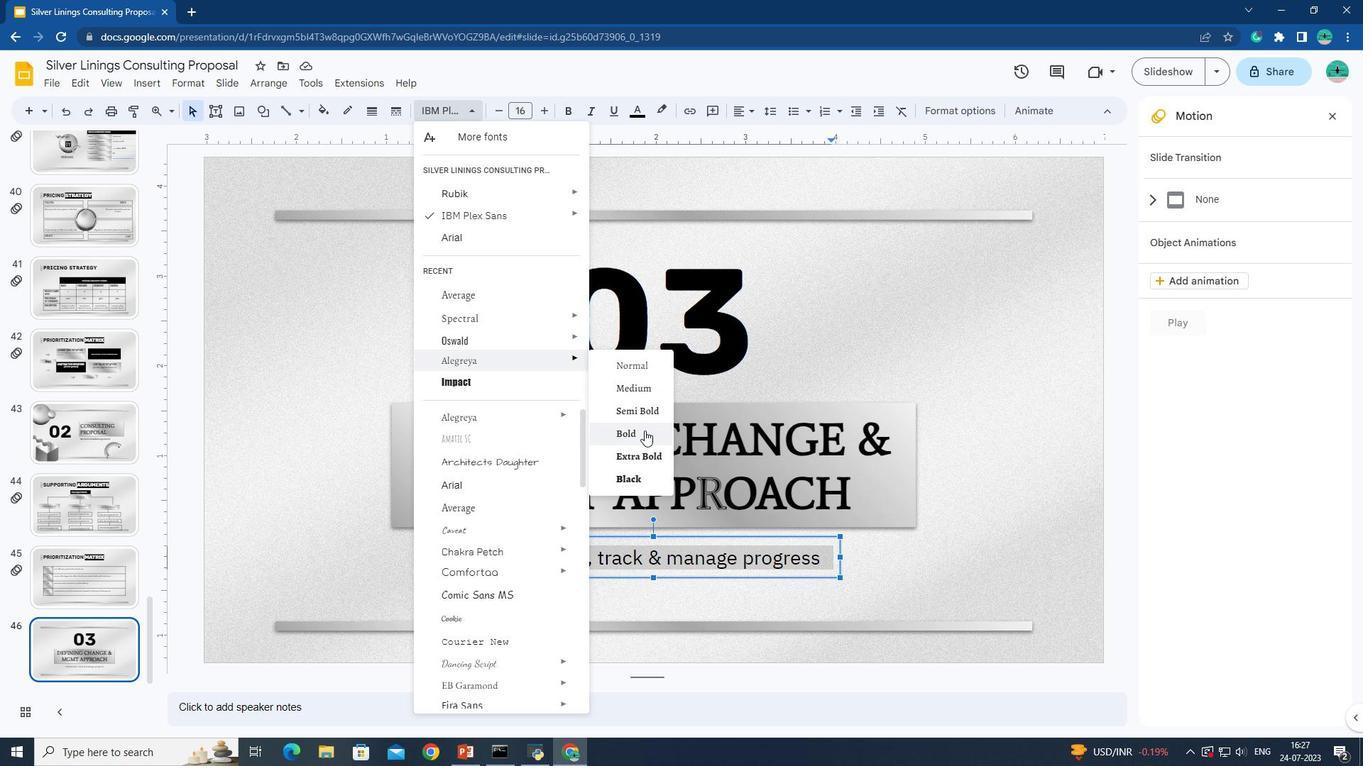
Action: Mouse pressed left at (644, 438)
Screenshot: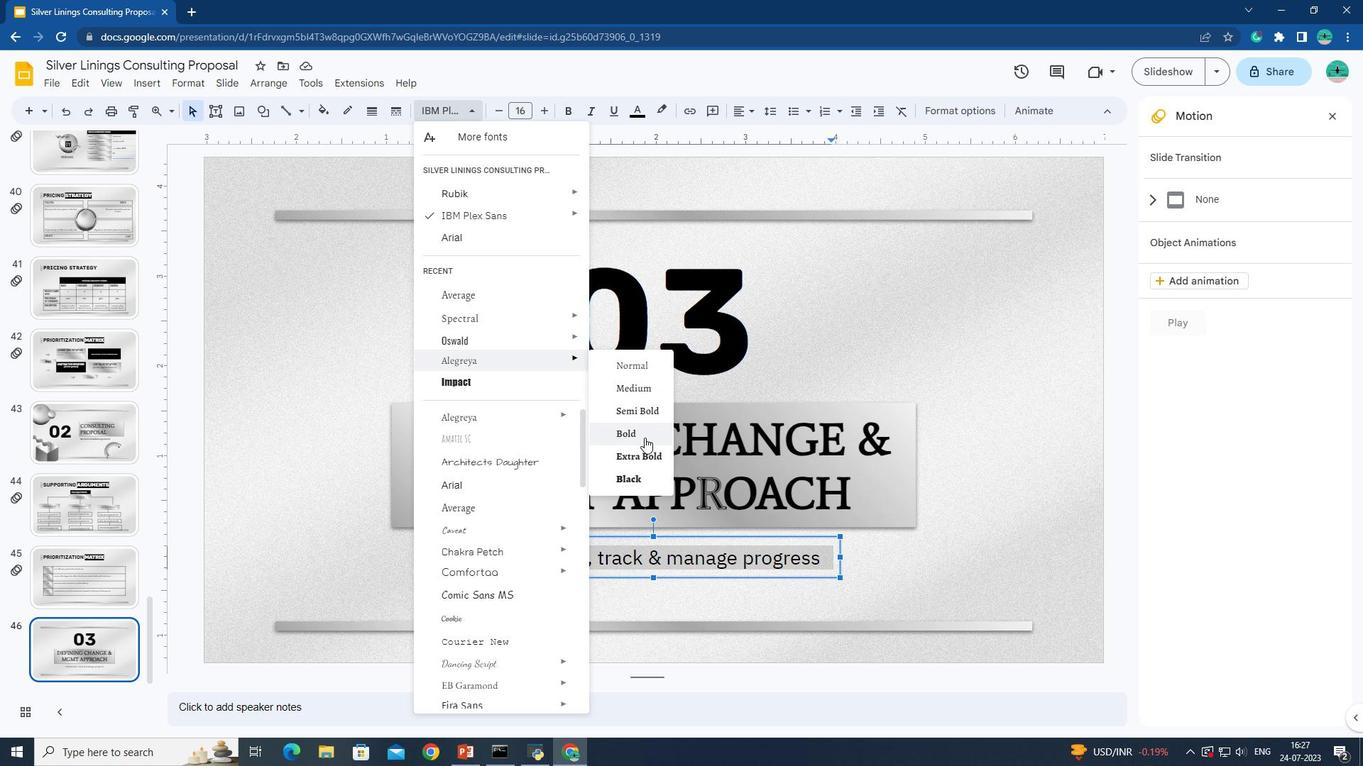 
Action: Mouse moved to (362, 332)
Screenshot: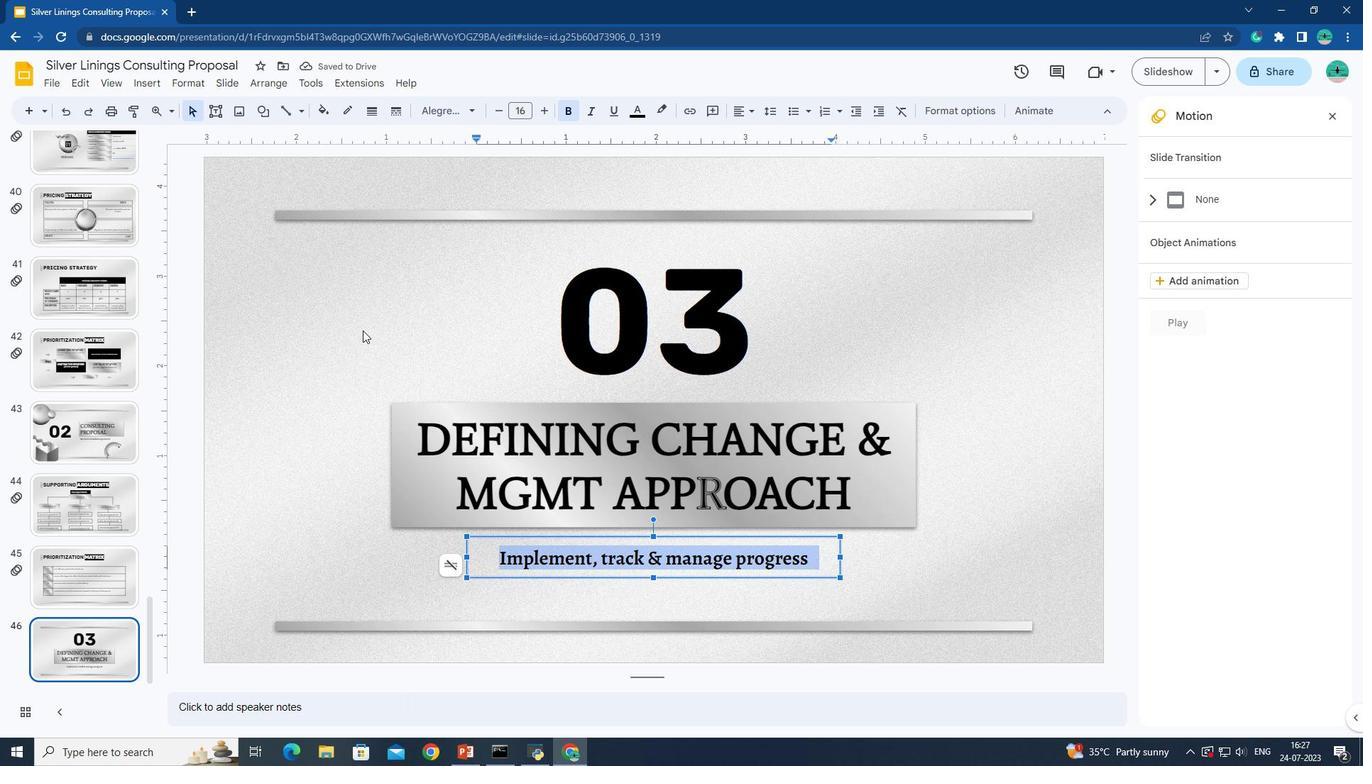 
Action: Mouse pressed left at (362, 332)
Screenshot: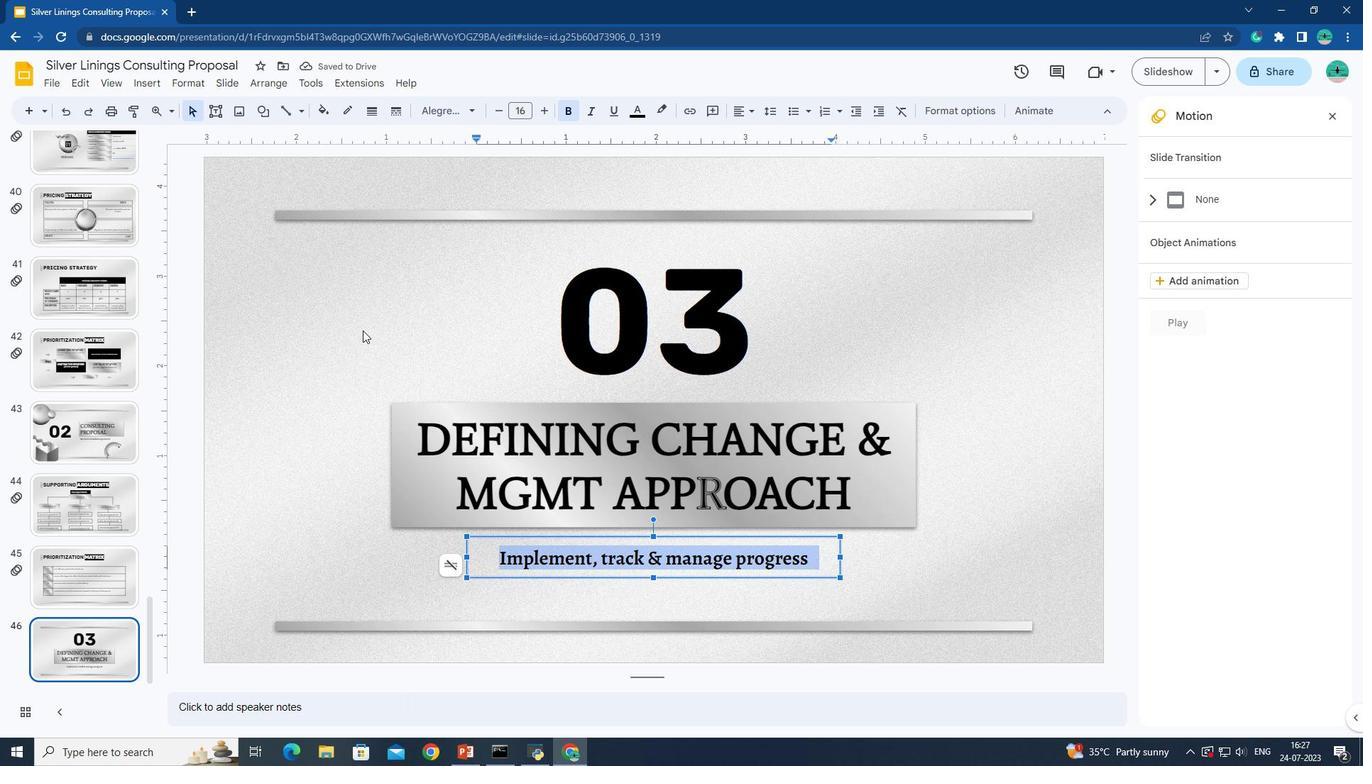 
Action: Mouse moved to (171, 80)
Screenshot: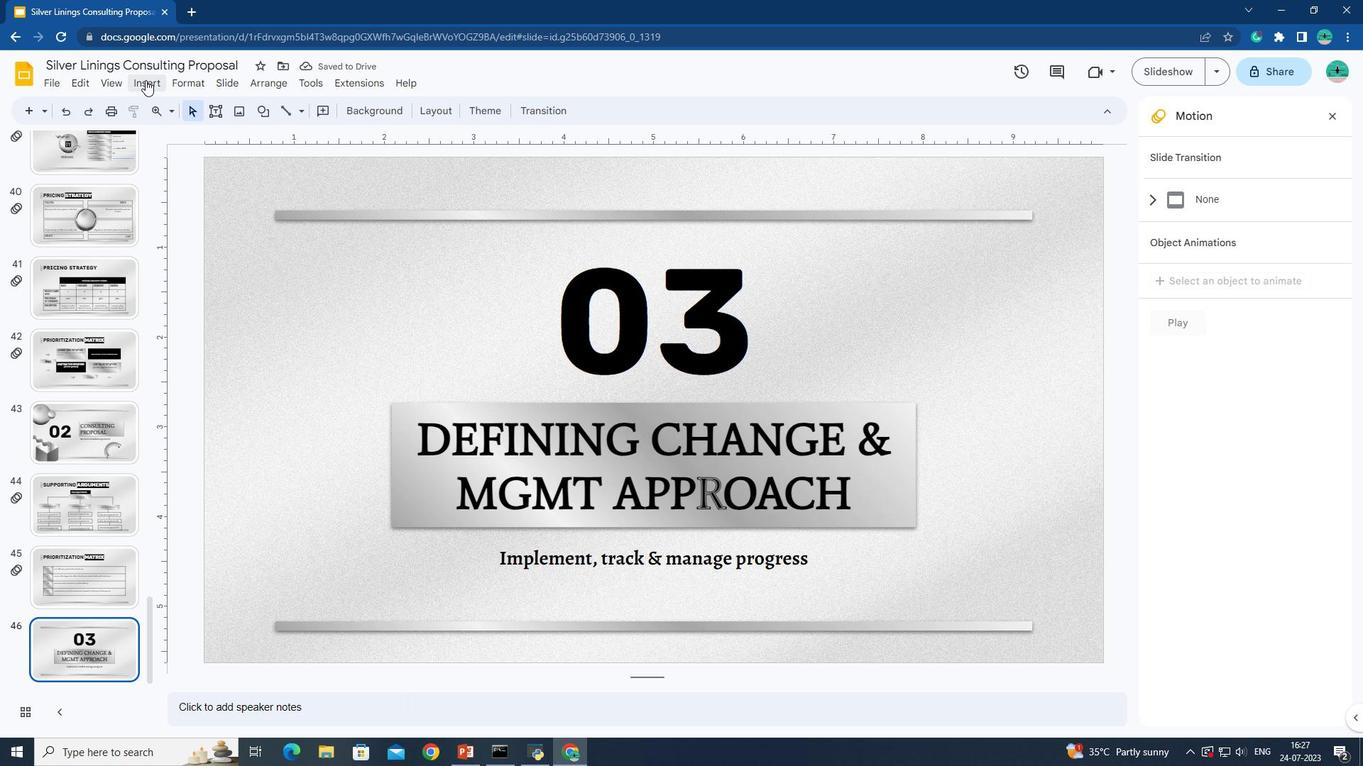 
Action: Mouse pressed left at (171, 80)
Screenshot: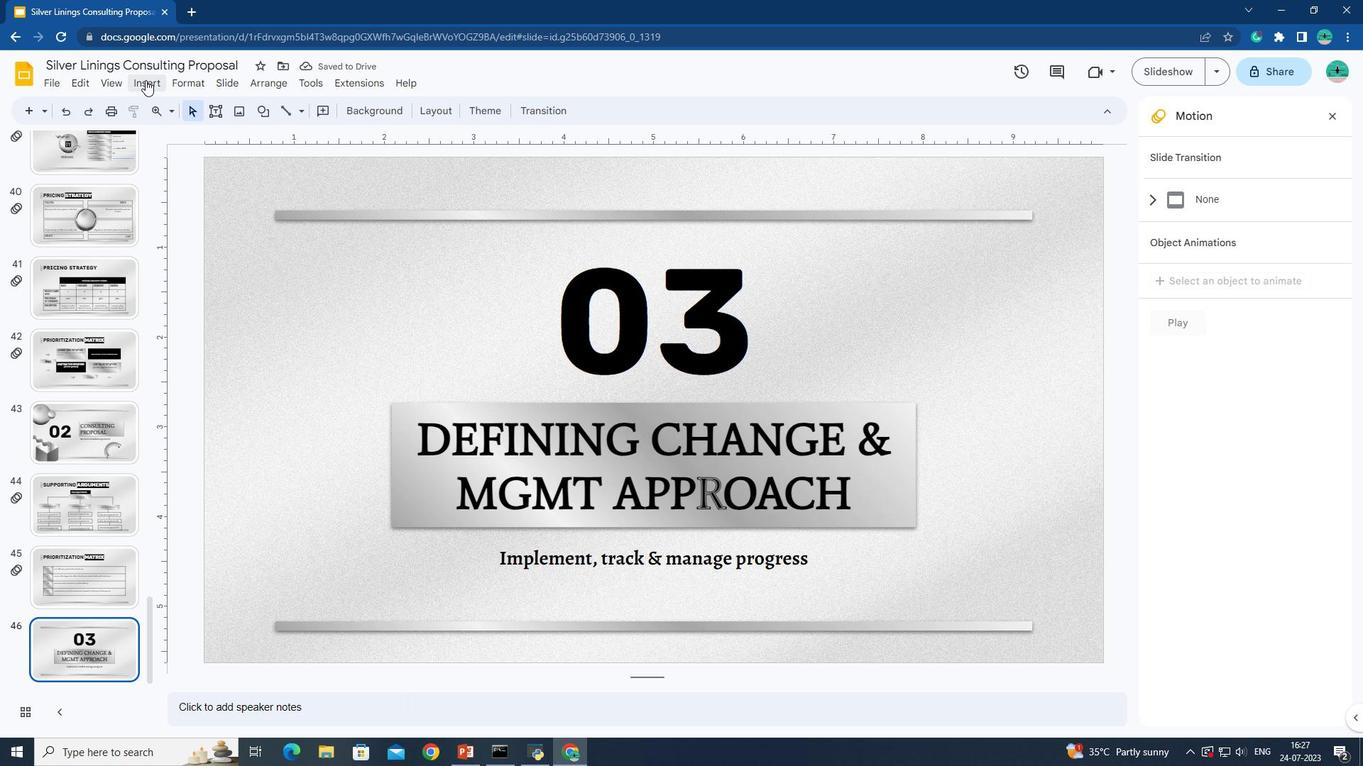 
Action: Mouse moved to (154, 82)
Screenshot: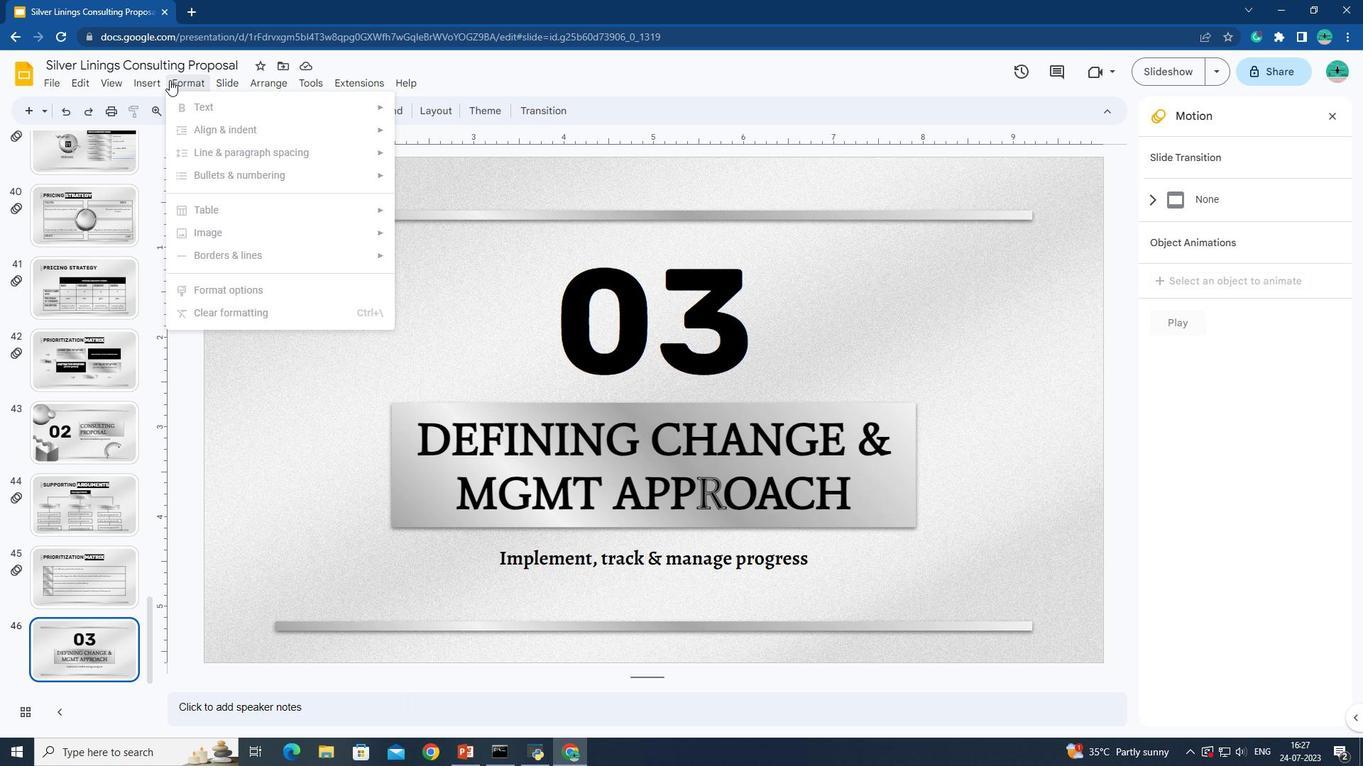 
Action: Mouse pressed left at (154, 82)
Screenshot: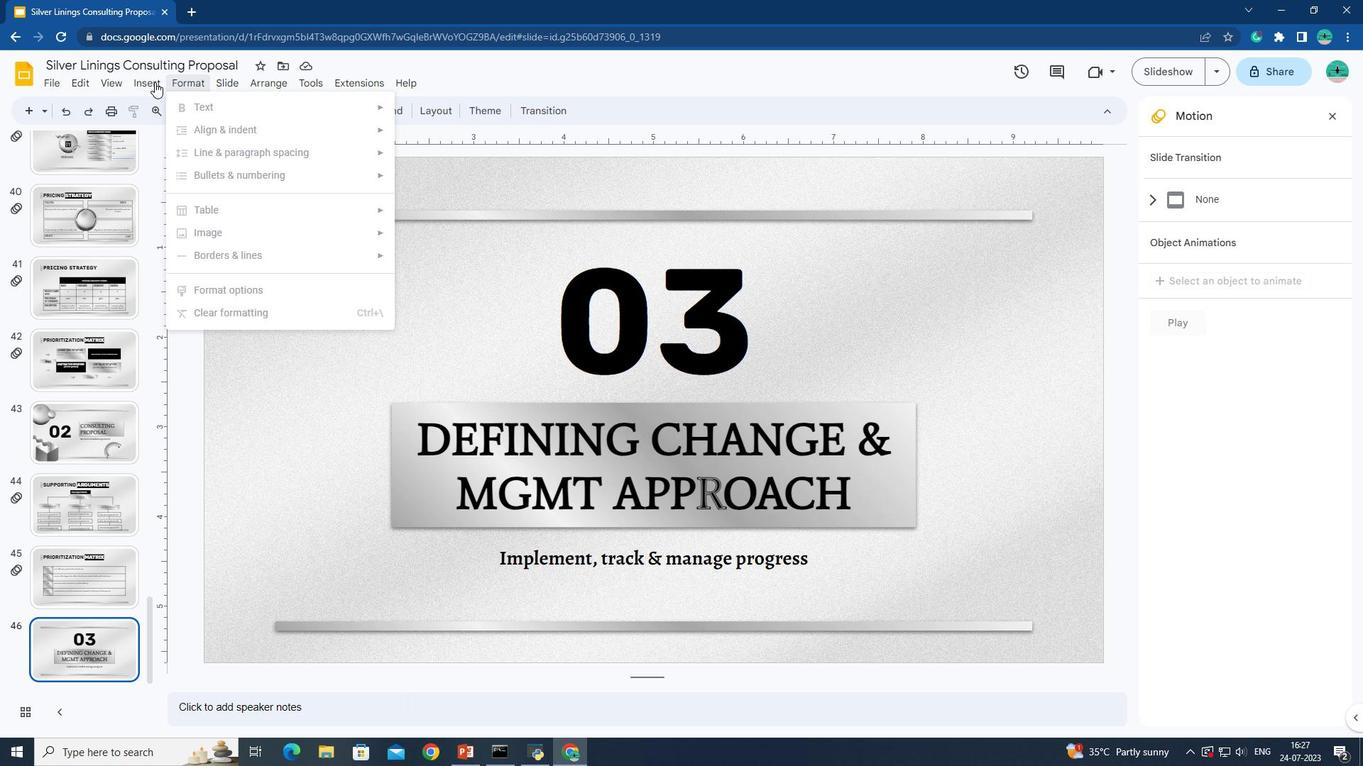 
Action: Mouse moved to (156, 78)
Screenshot: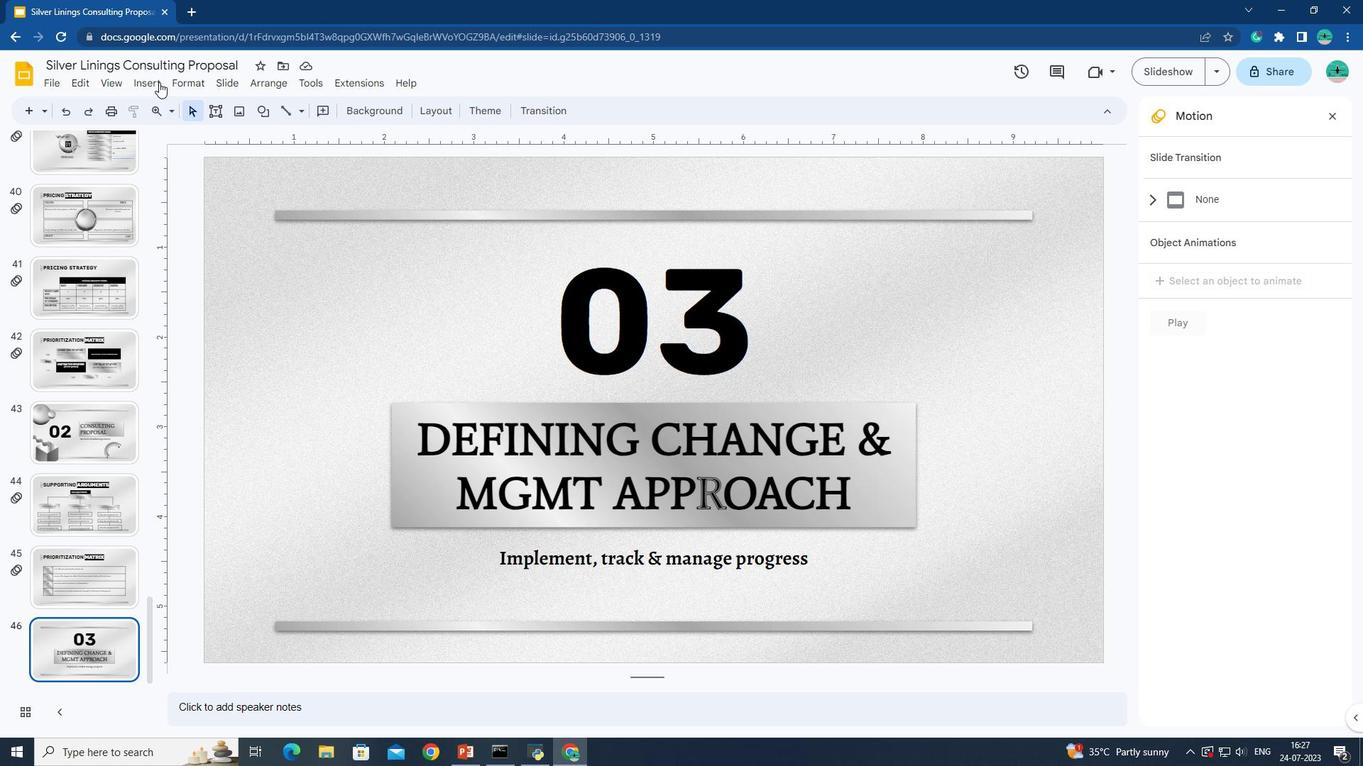 
Action: Mouse pressed left at (156, 78)
Screenshot: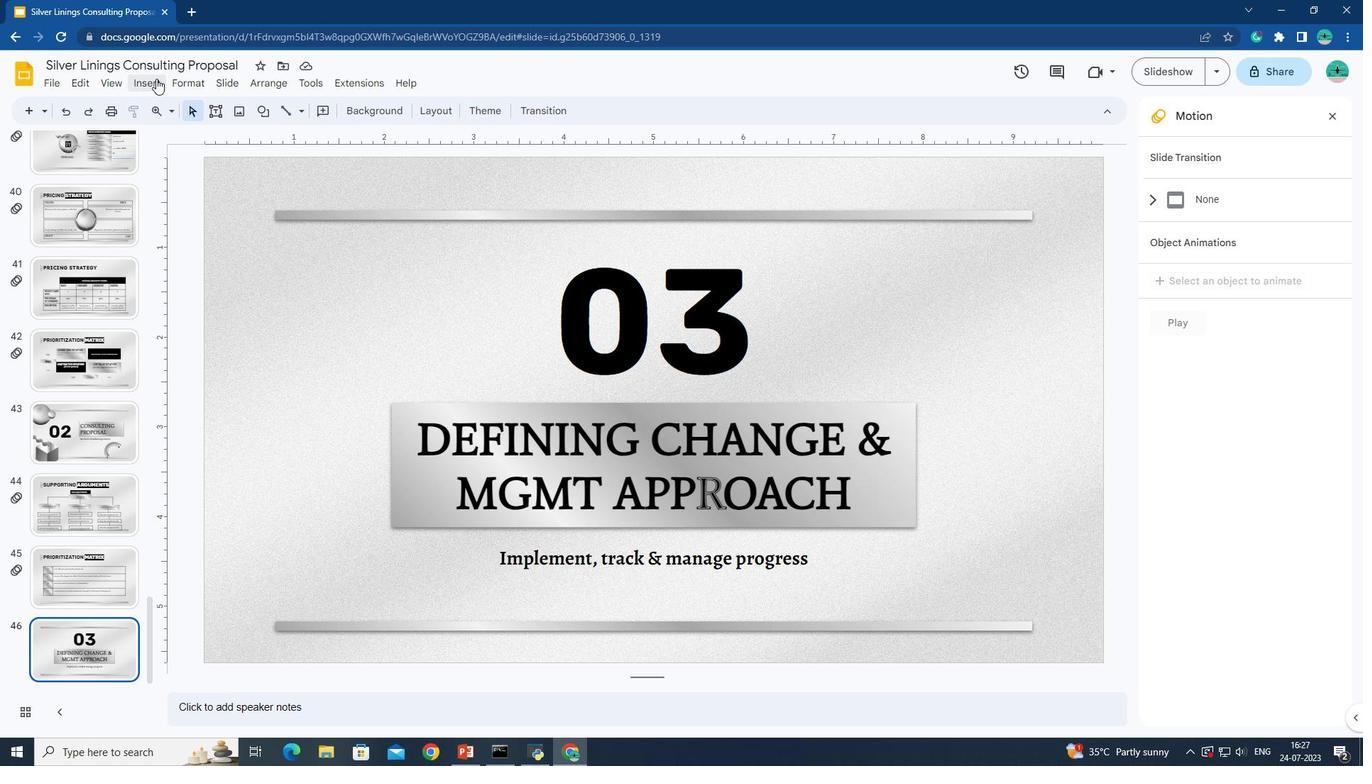 
Action: Mouse moved to (225, 109)
Screenshot: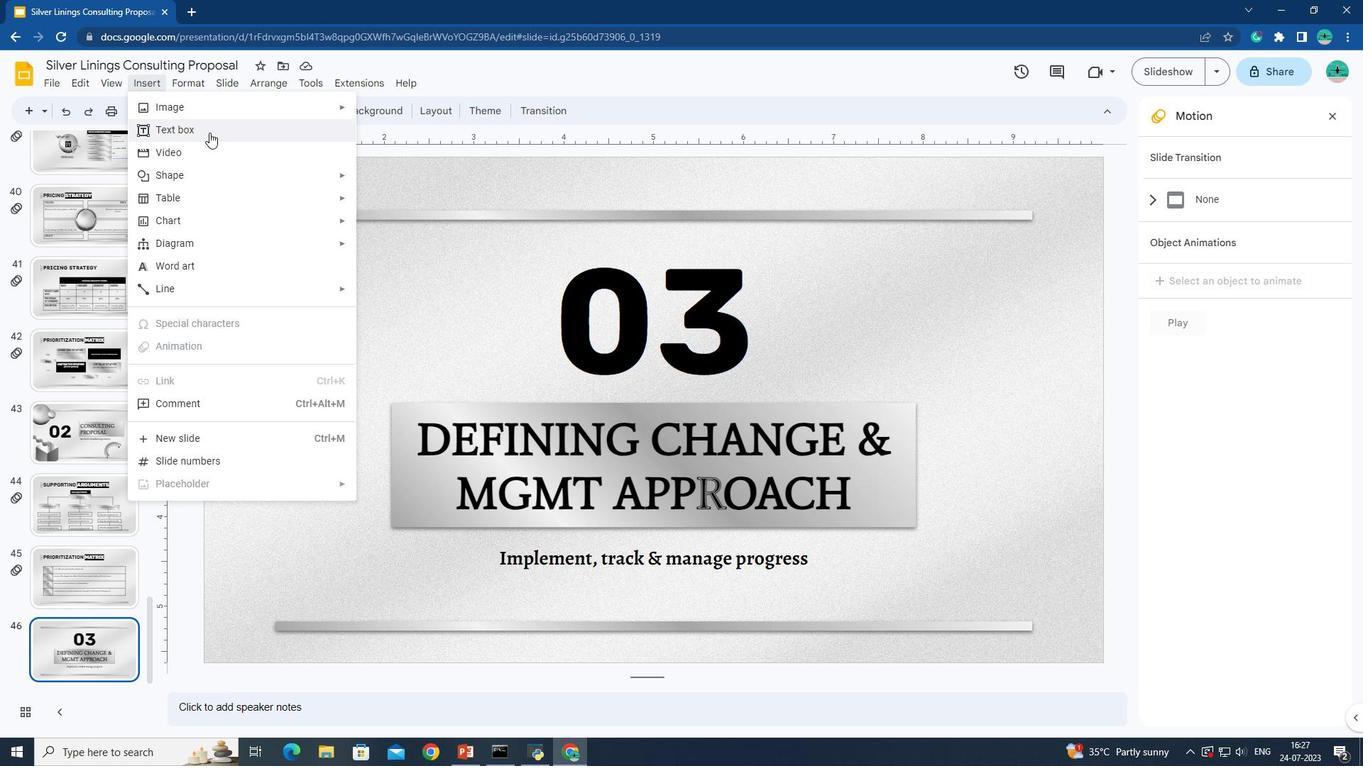 
Action: Mouse pressed left at (225, 109)
Screenshot: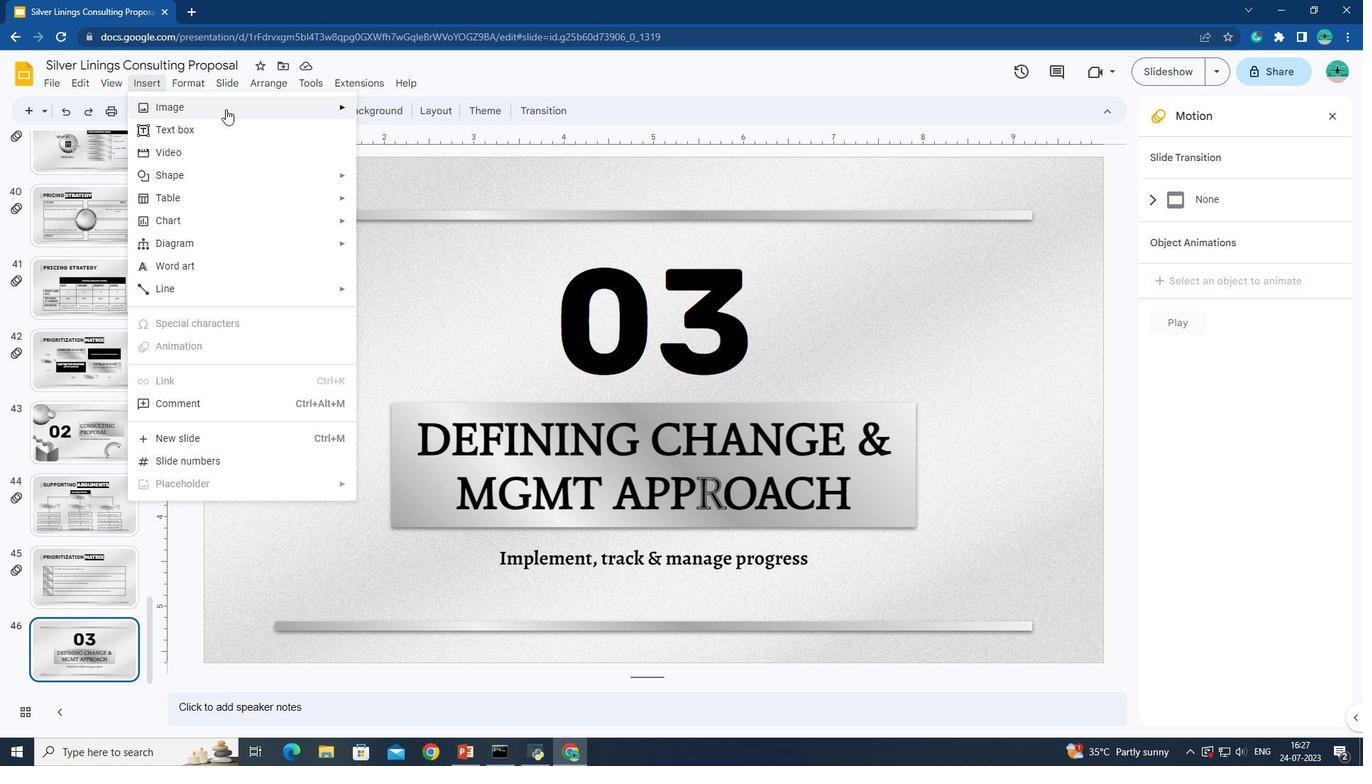 
Action: Mouse moved to (401, 107)
Screenshot: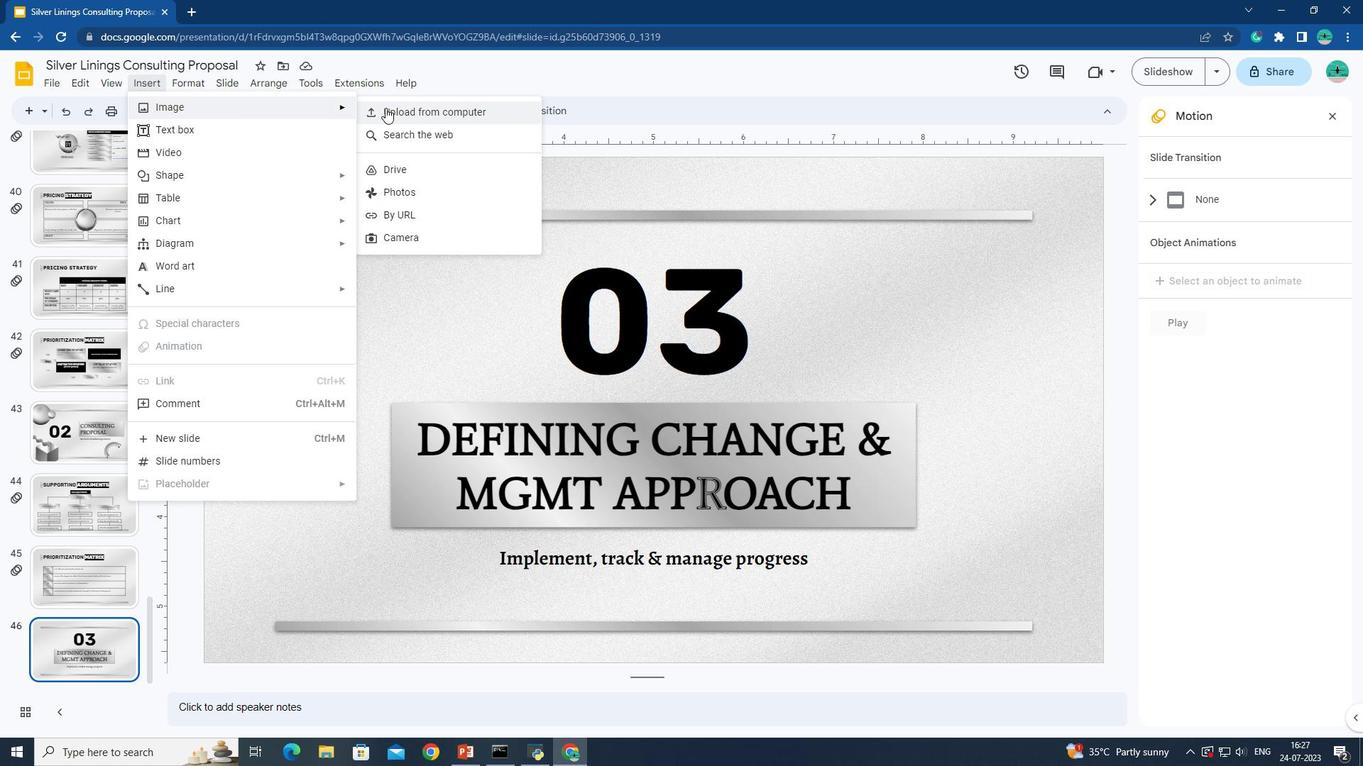 
Action: Mouse pressed left at (401, 107)
Screenshot: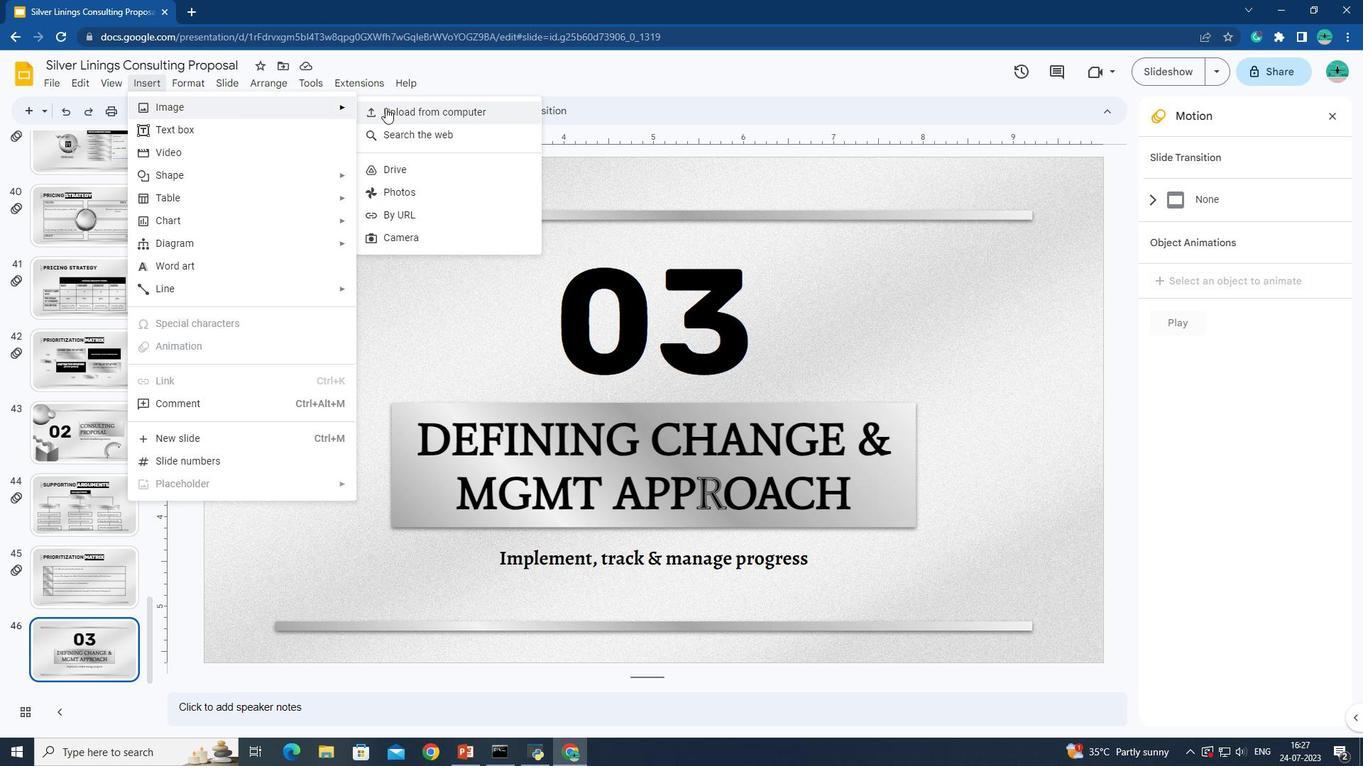 
Action: Mouse moved to (379, 191)
Screenshot: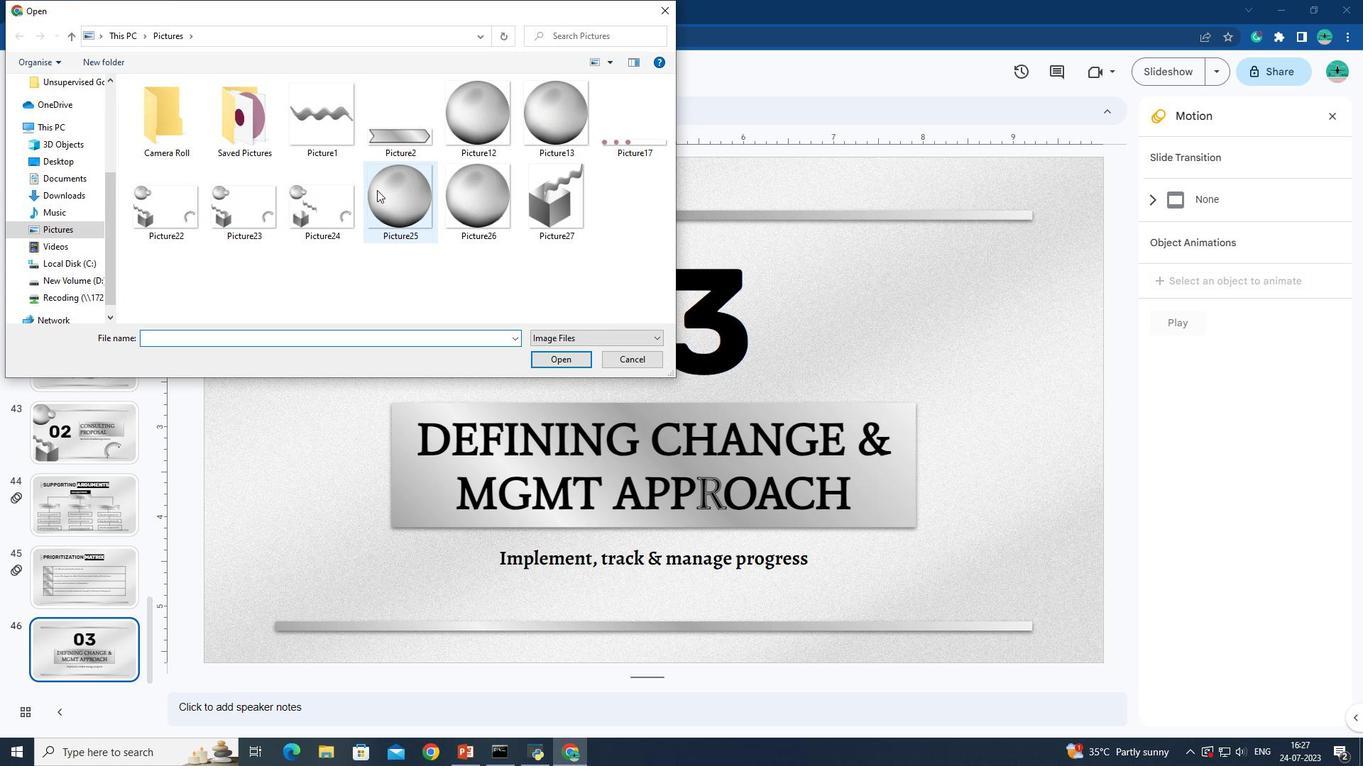 
Action: Mouse pressed left at (379, 191)
Screenshot: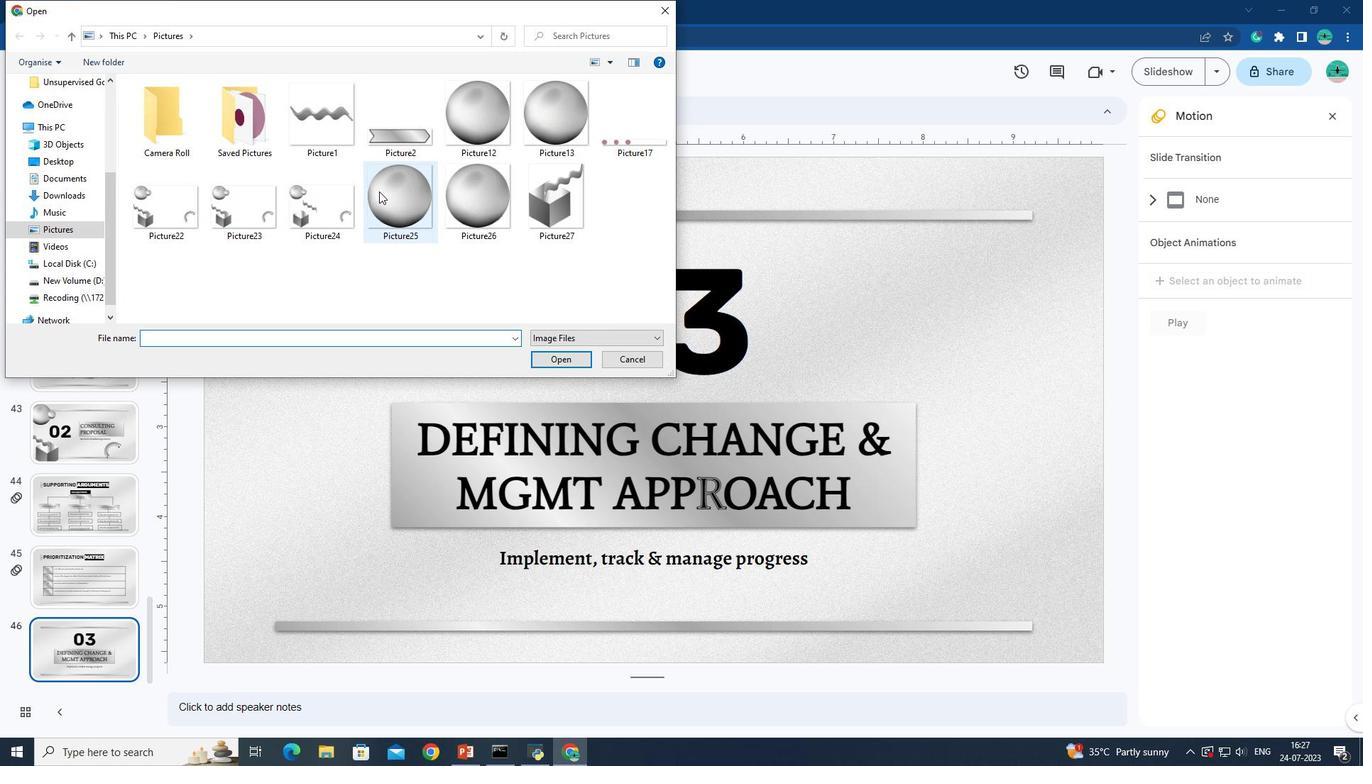 
Action: Mouse moved to (564, 360)
Screenshot: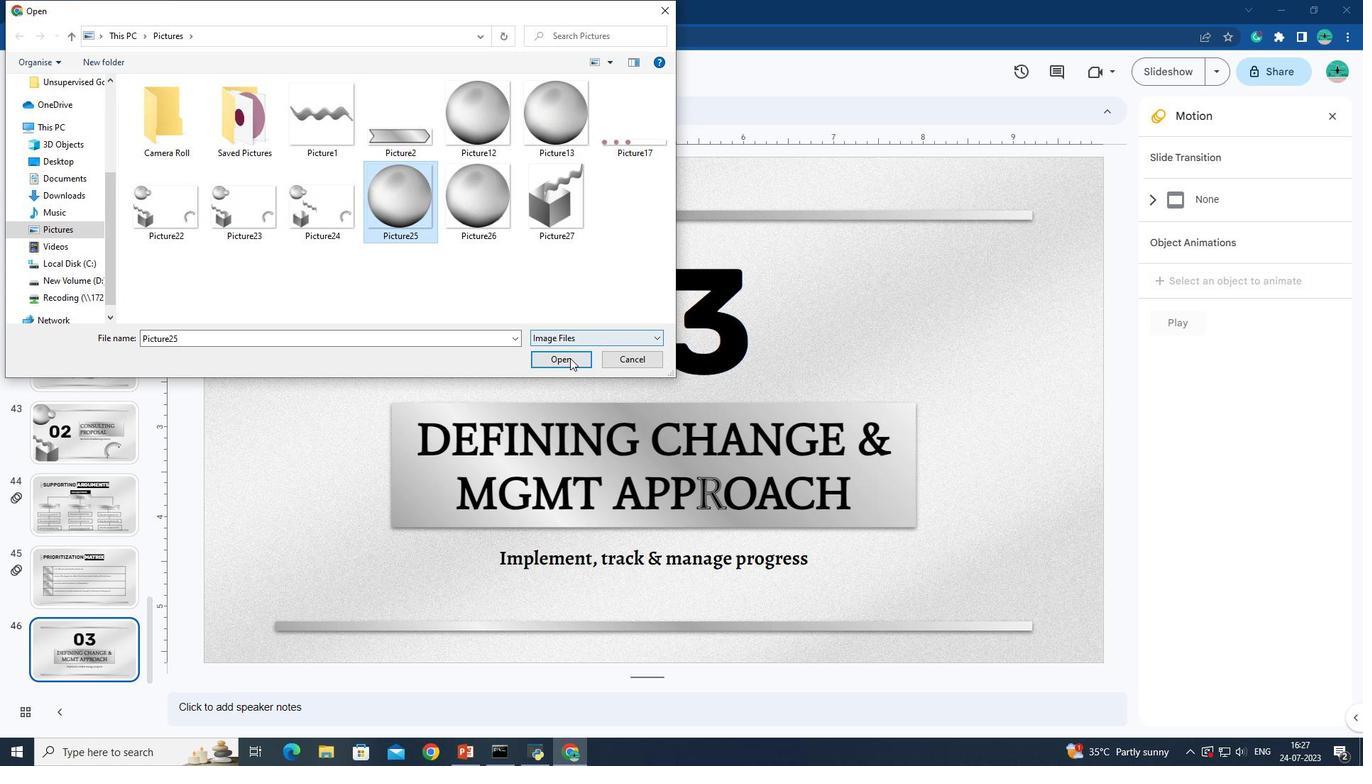 
Action: Mouse pressed left at (564, 360)
Screenshot: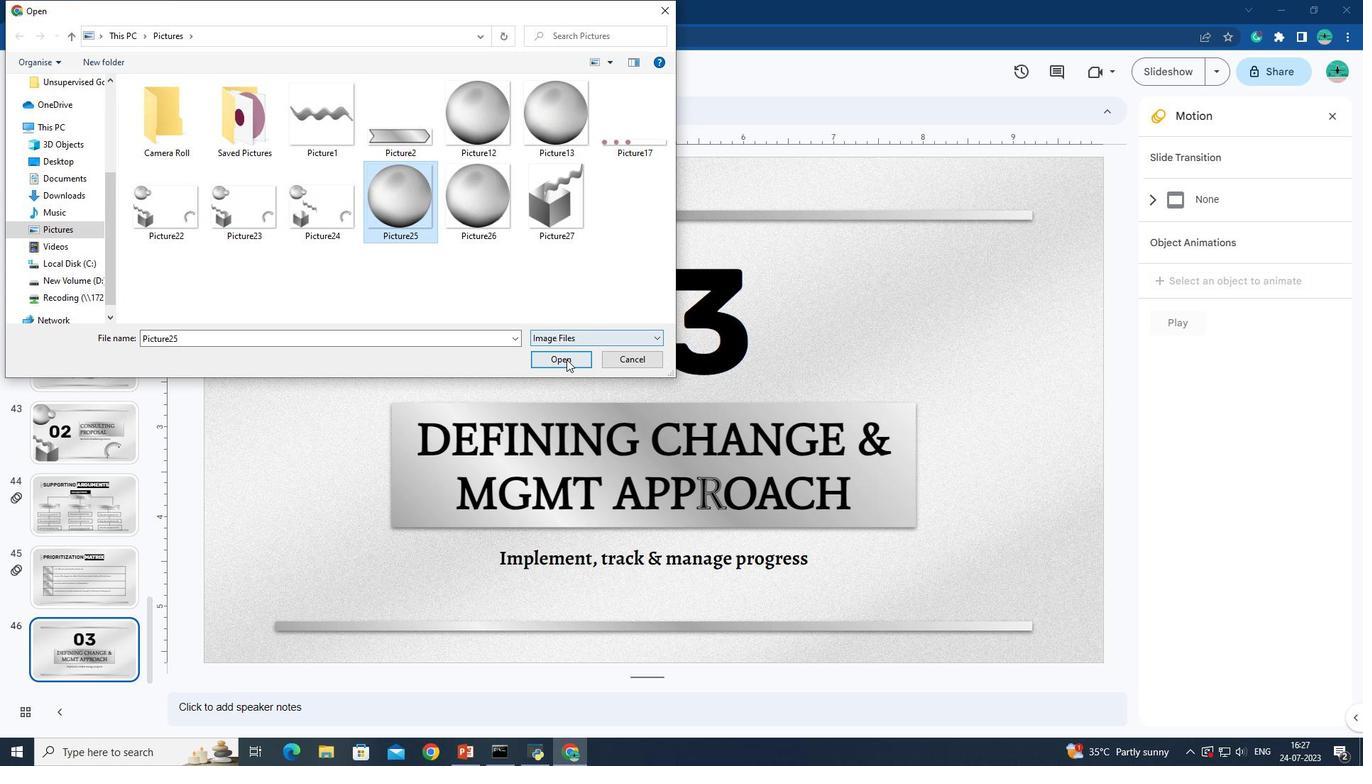 
Action: Mouse moved to (350, 293)
Screenshot: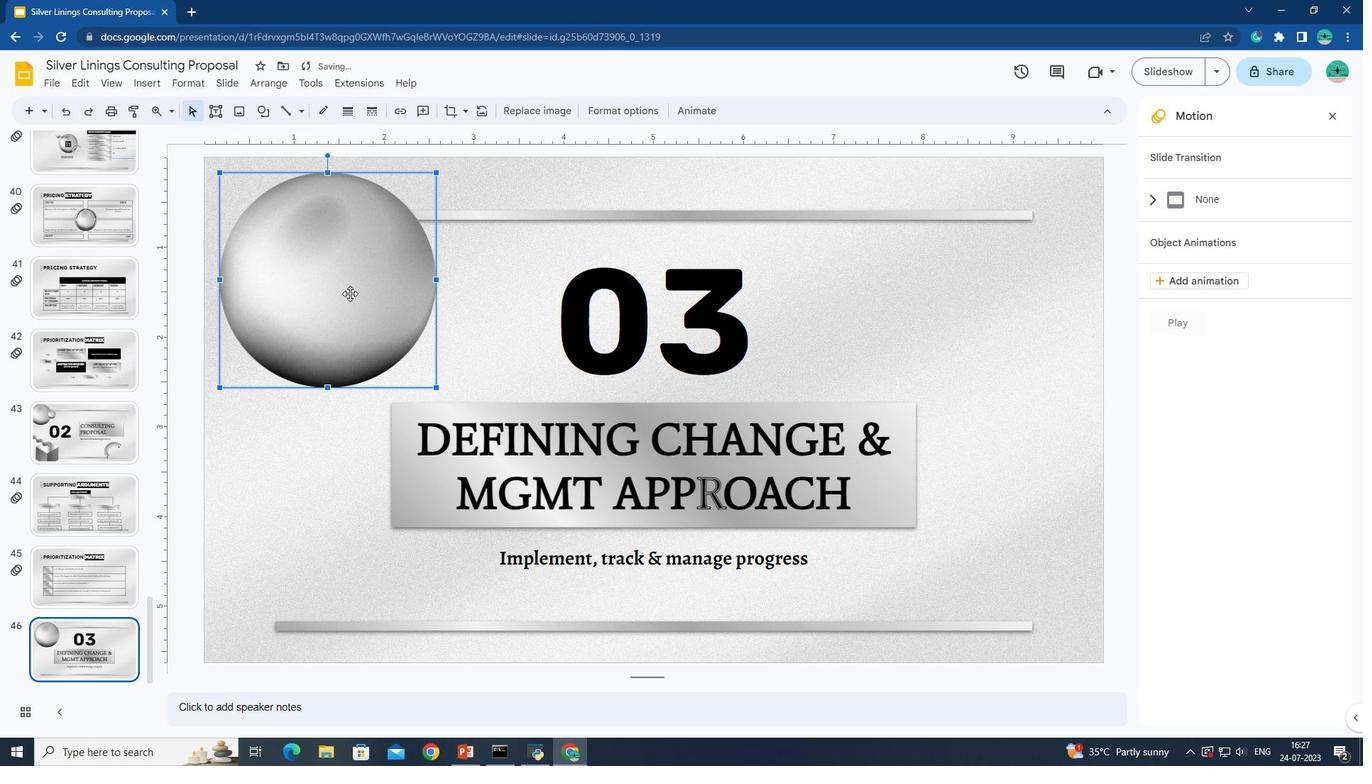 
Action: Mouse pressed left at (350, 293)
Screenshot: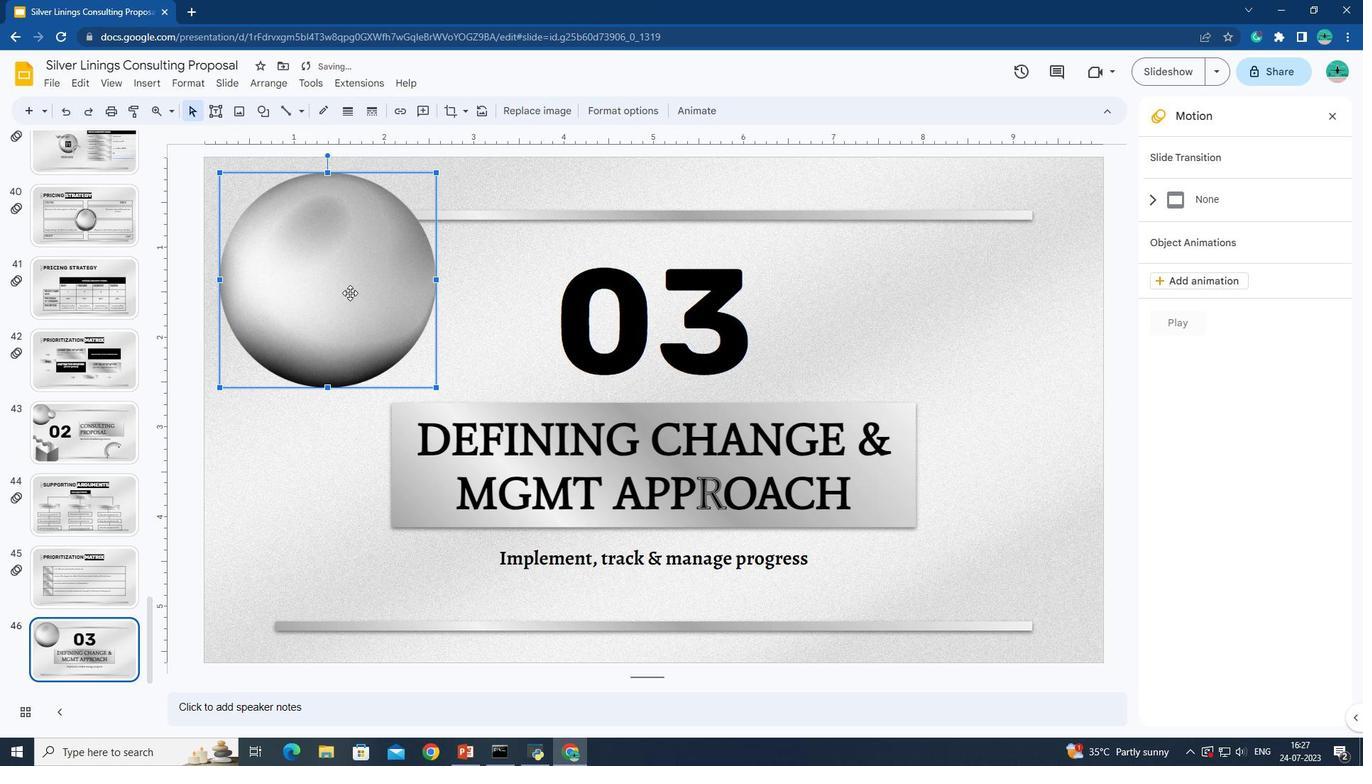 
Action: Mouse moved to (345, 404)
Screenshot: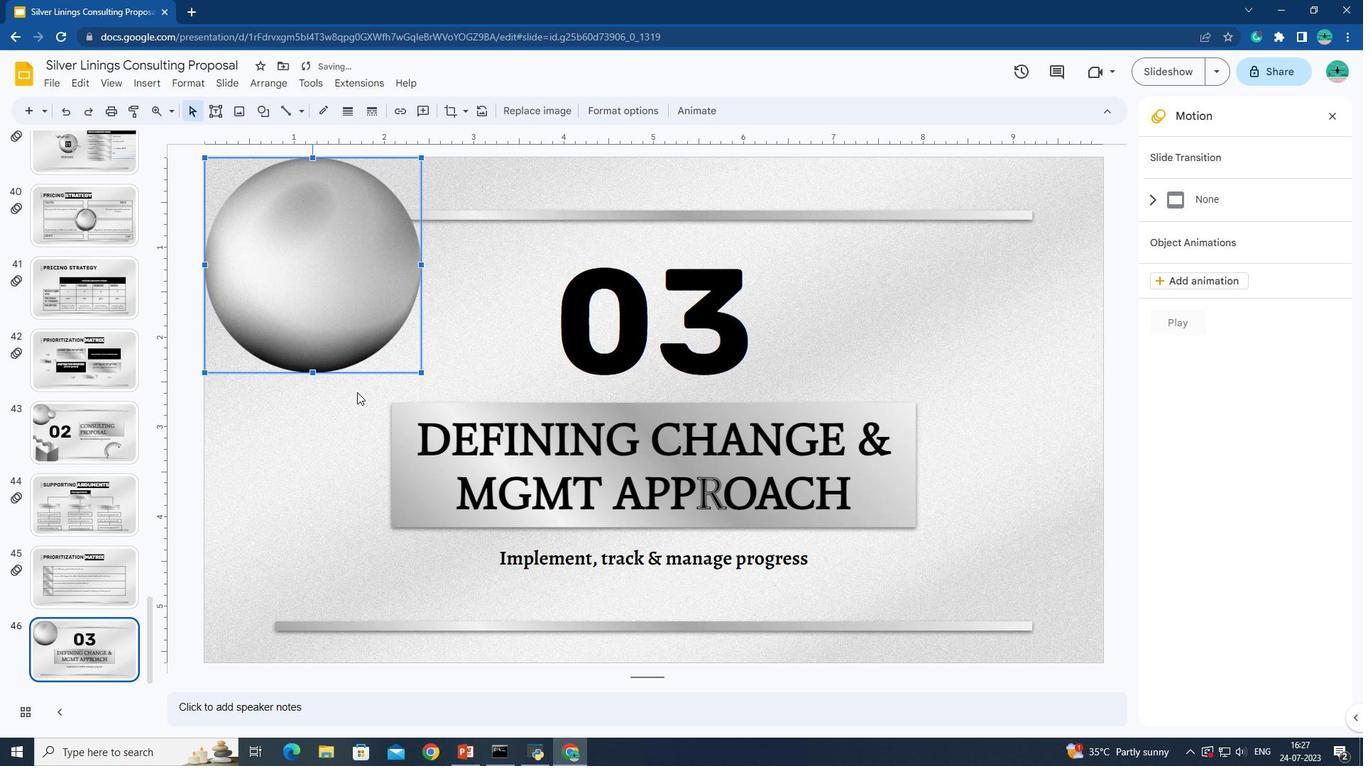 
Action: Mouse pressed left at (345, 404)
Screenshot: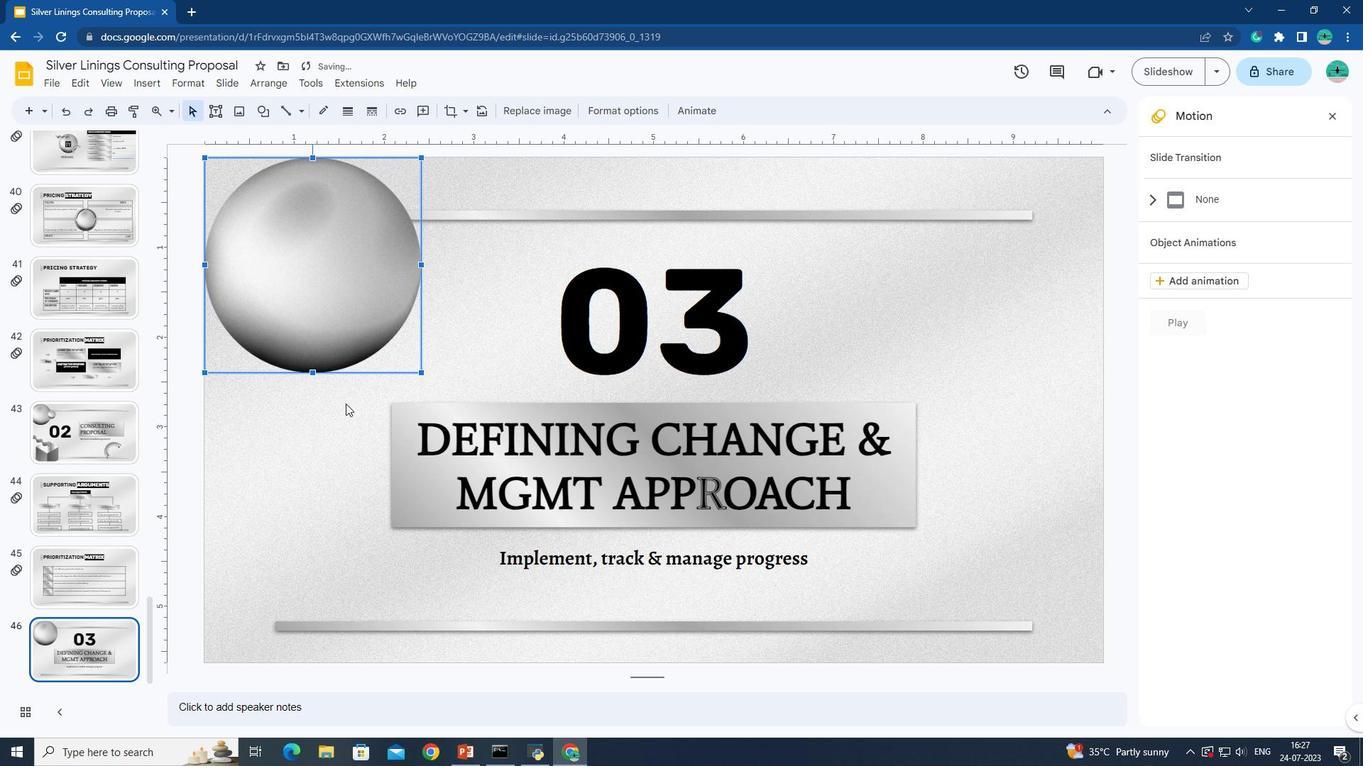 
Action: Mouse moved to (244, 110)
Screenshot: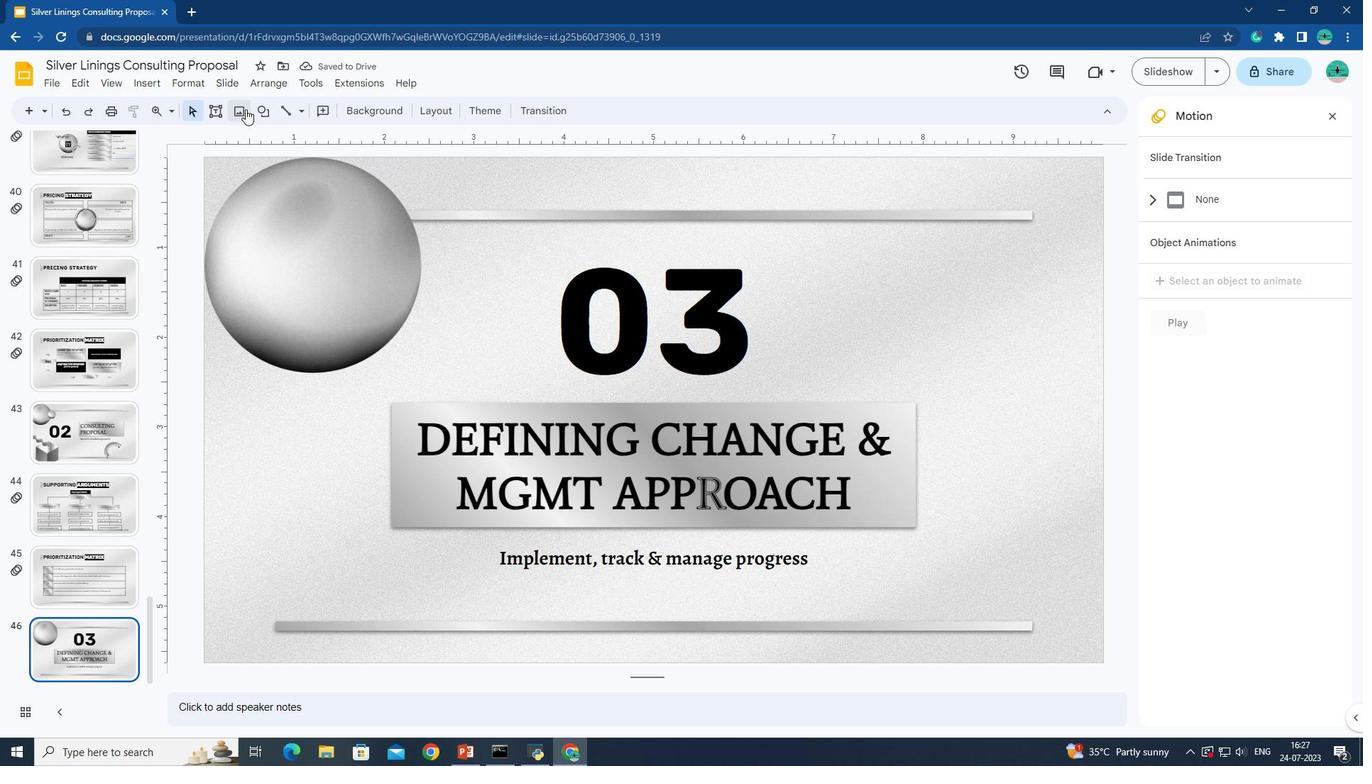 
Action: Mouse pressed left at (244, 110)
Screenshot: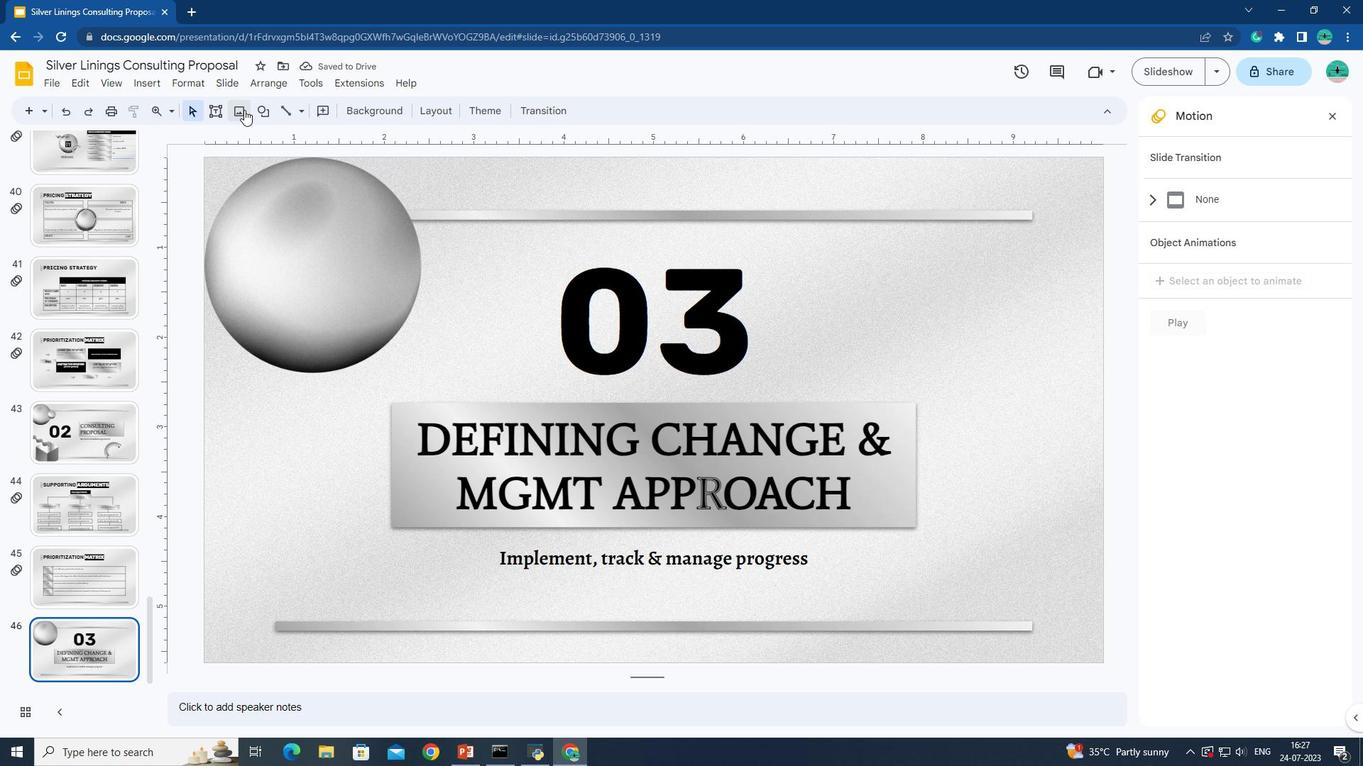 
Action: Mouse moved to (259, 130)
Screenshot: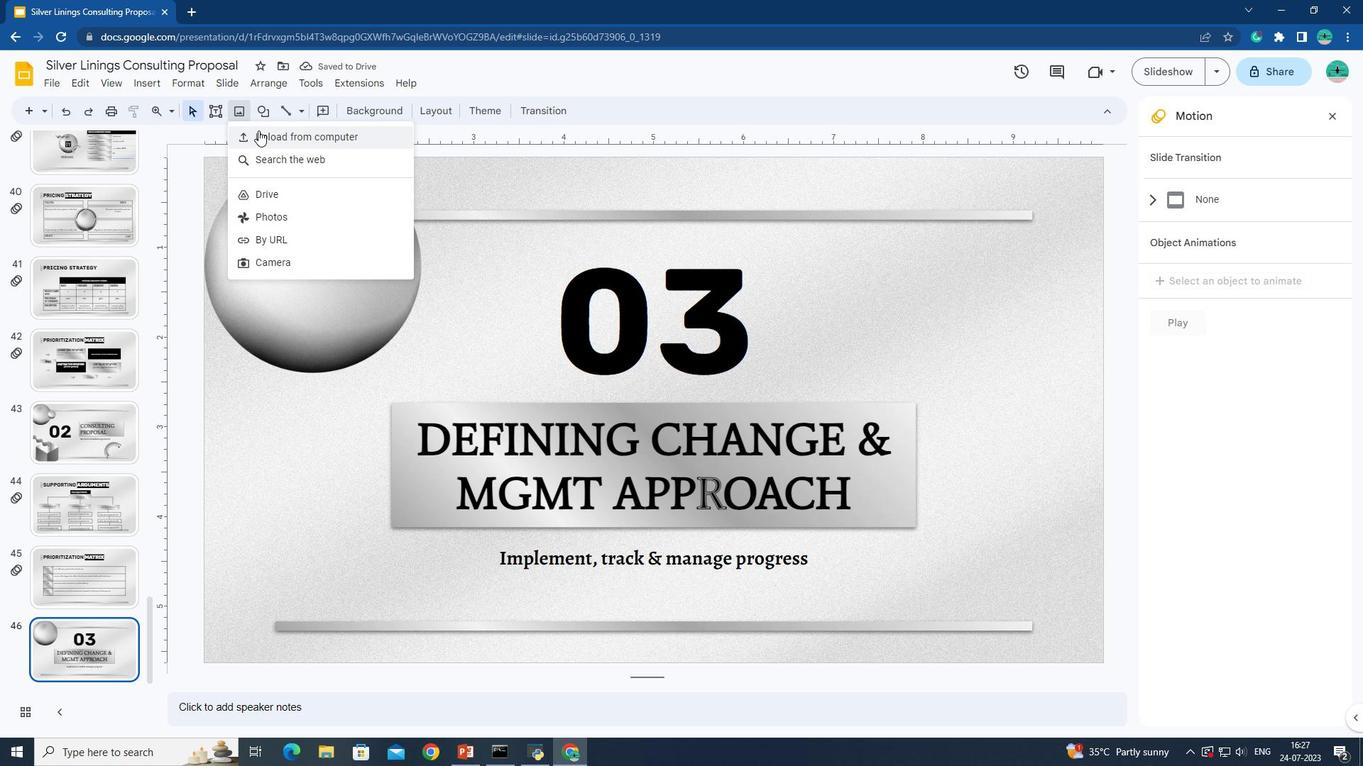 
Action: Mouse pressed left at (259, 130)
Screenshot: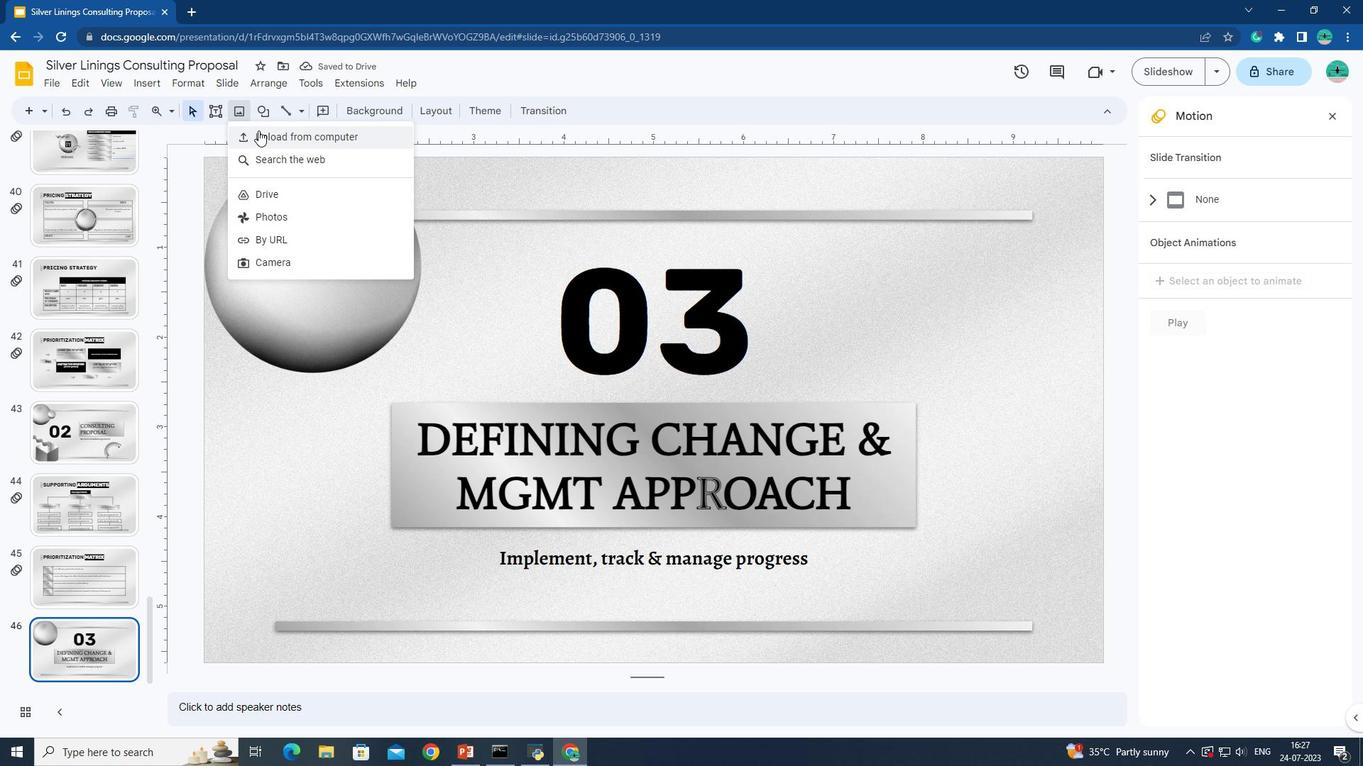 
Action: Mouse moved to (478, 215)
Screenshot: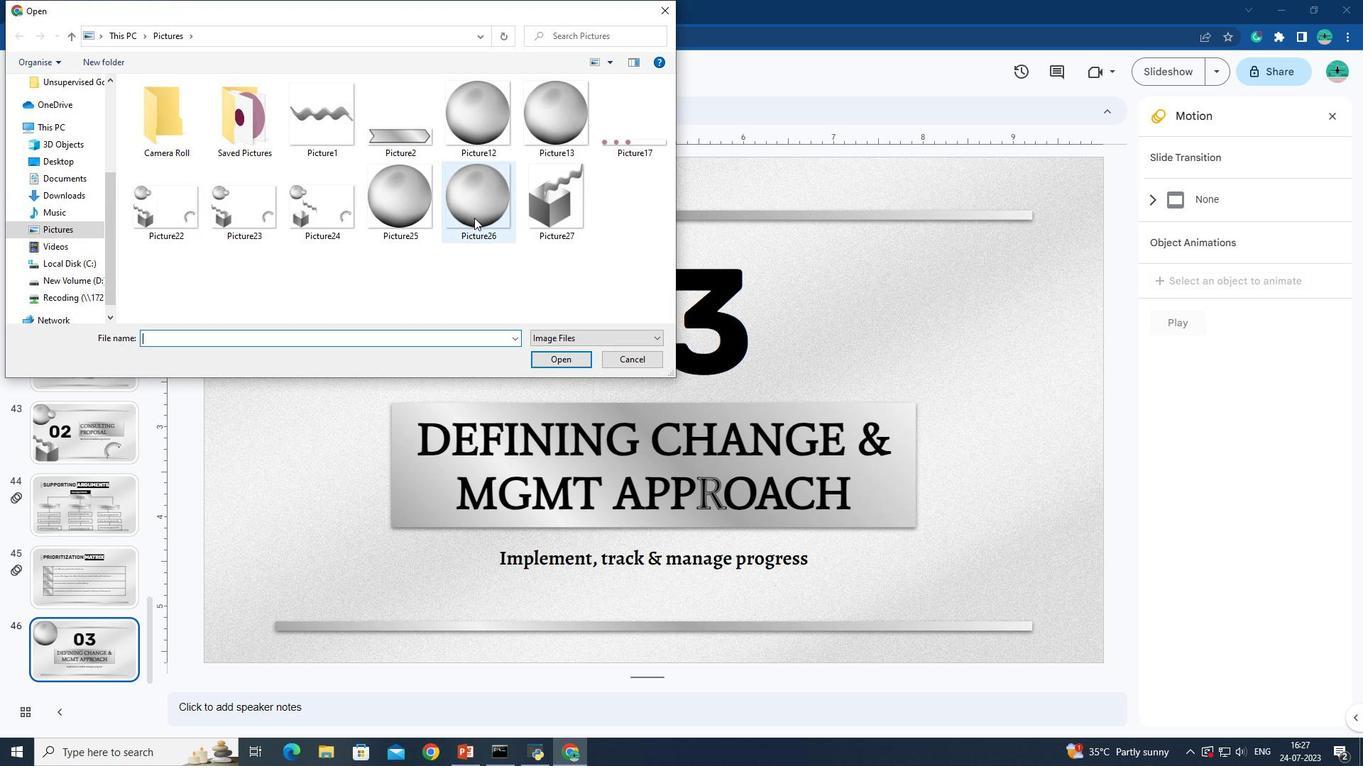 
Action: Mouse pressed left at (478, 215)
Screenshot: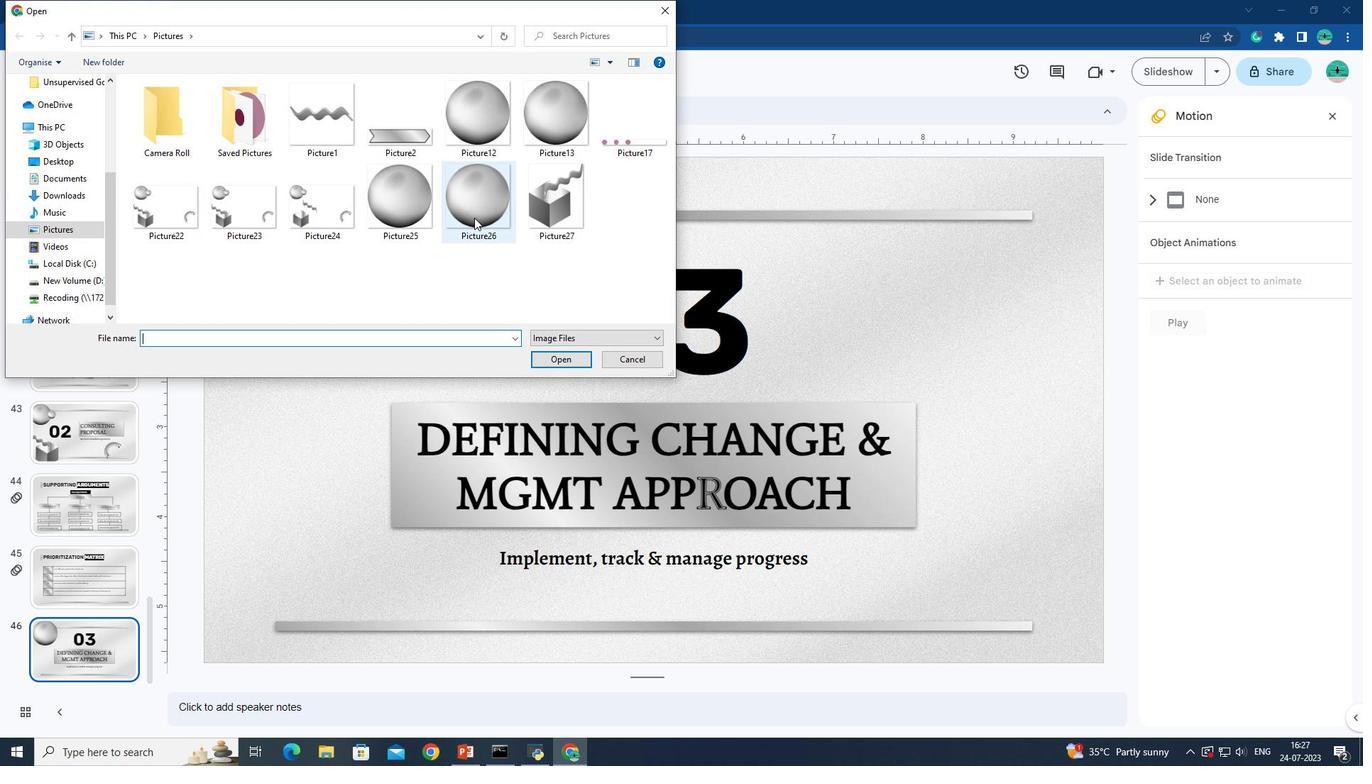 
Action: Mouse moved to (573, 366)
Screenshot: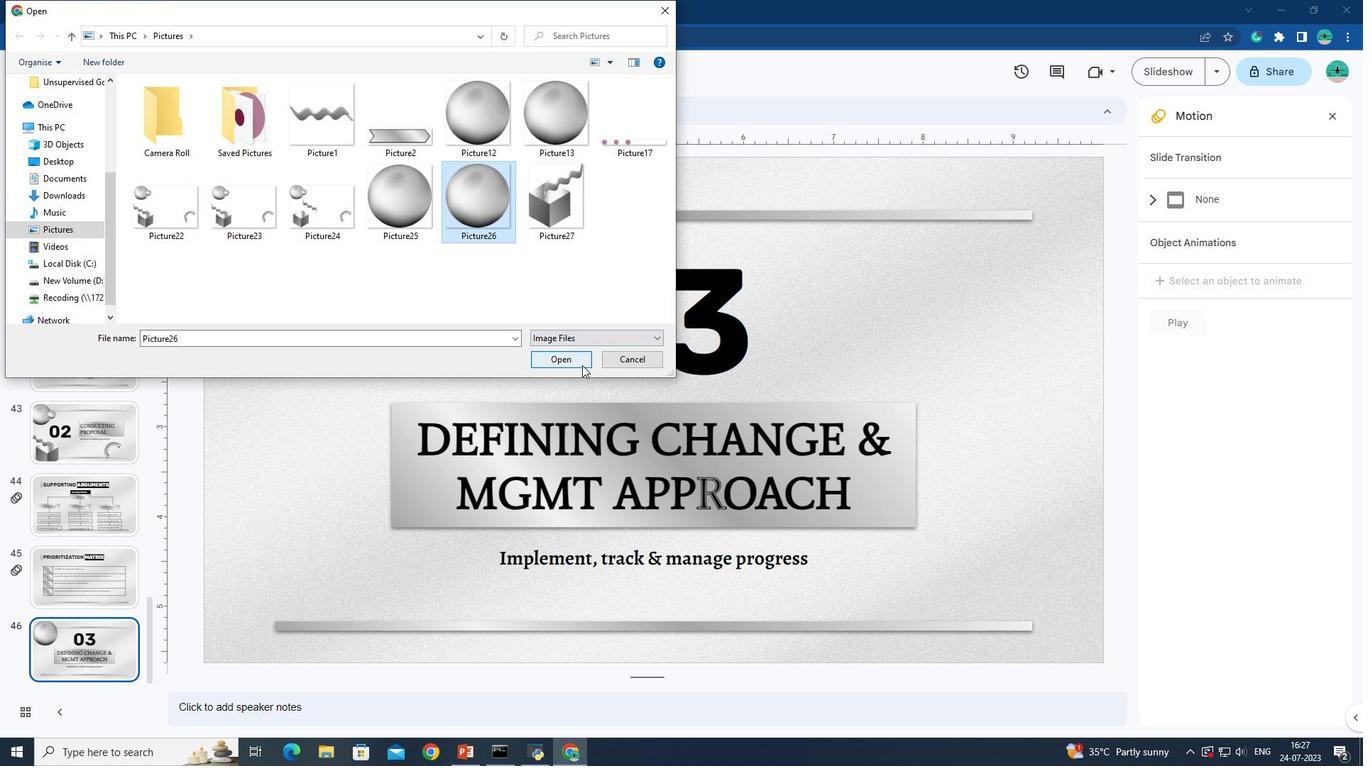 
Action: Mouse pressed left at (573, 366)
Screenshot: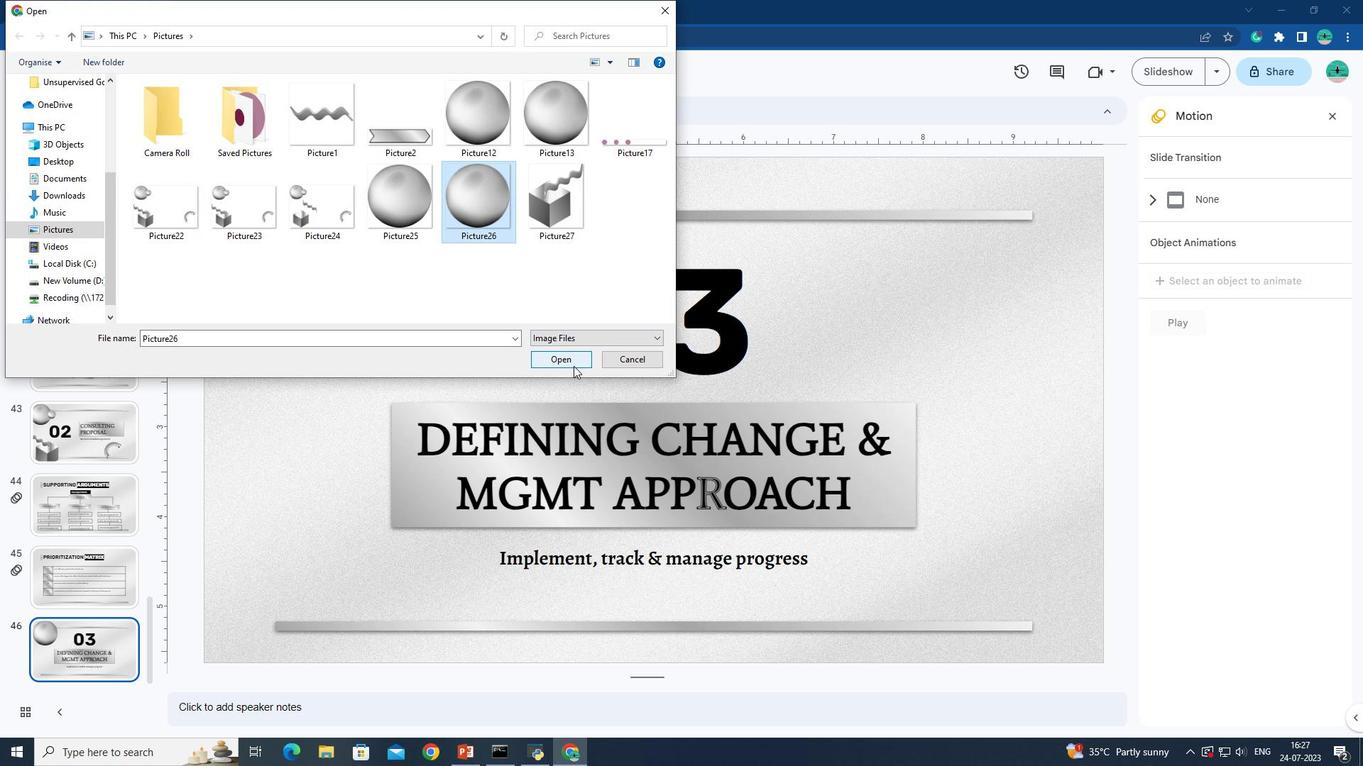 
Action: Mouse moved to (989, 215)
Screenshot: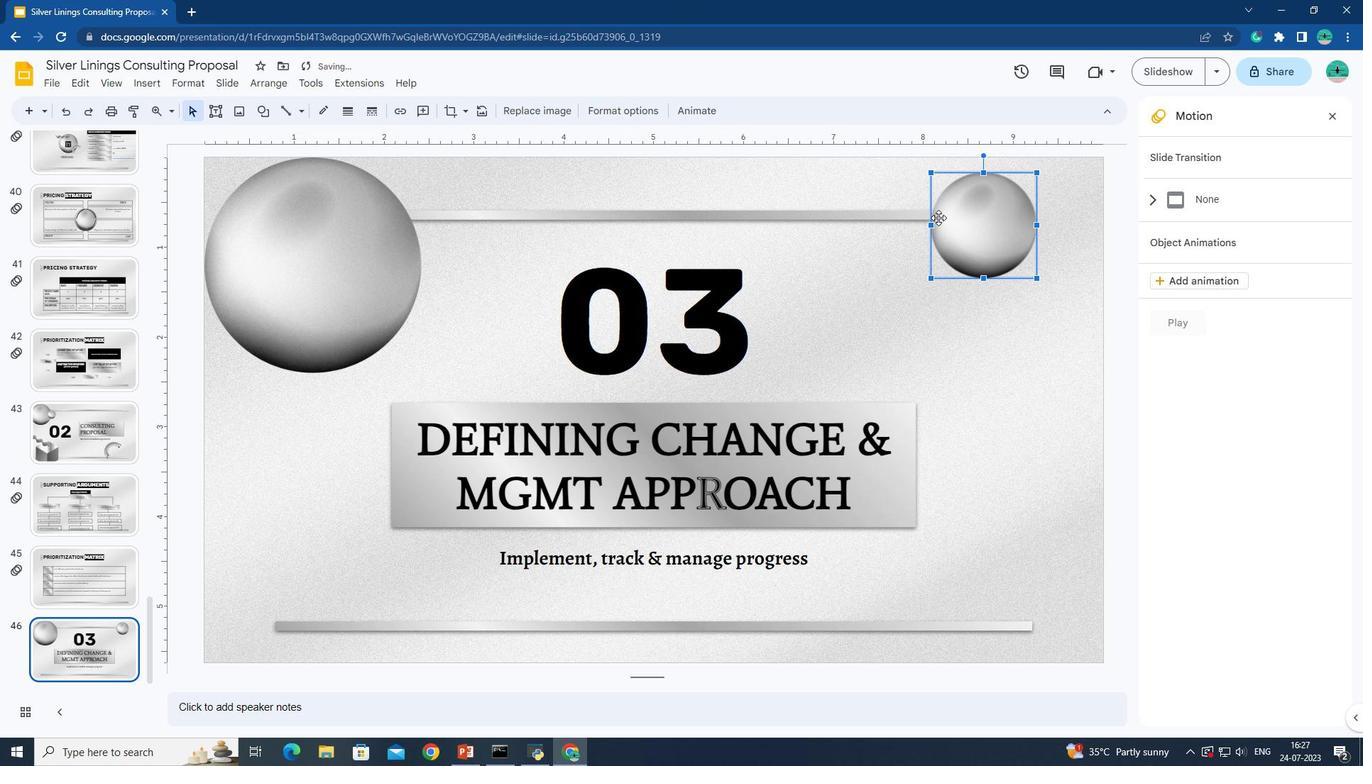 
Action: Mouse pressed left at (989, 215)
Screenshot: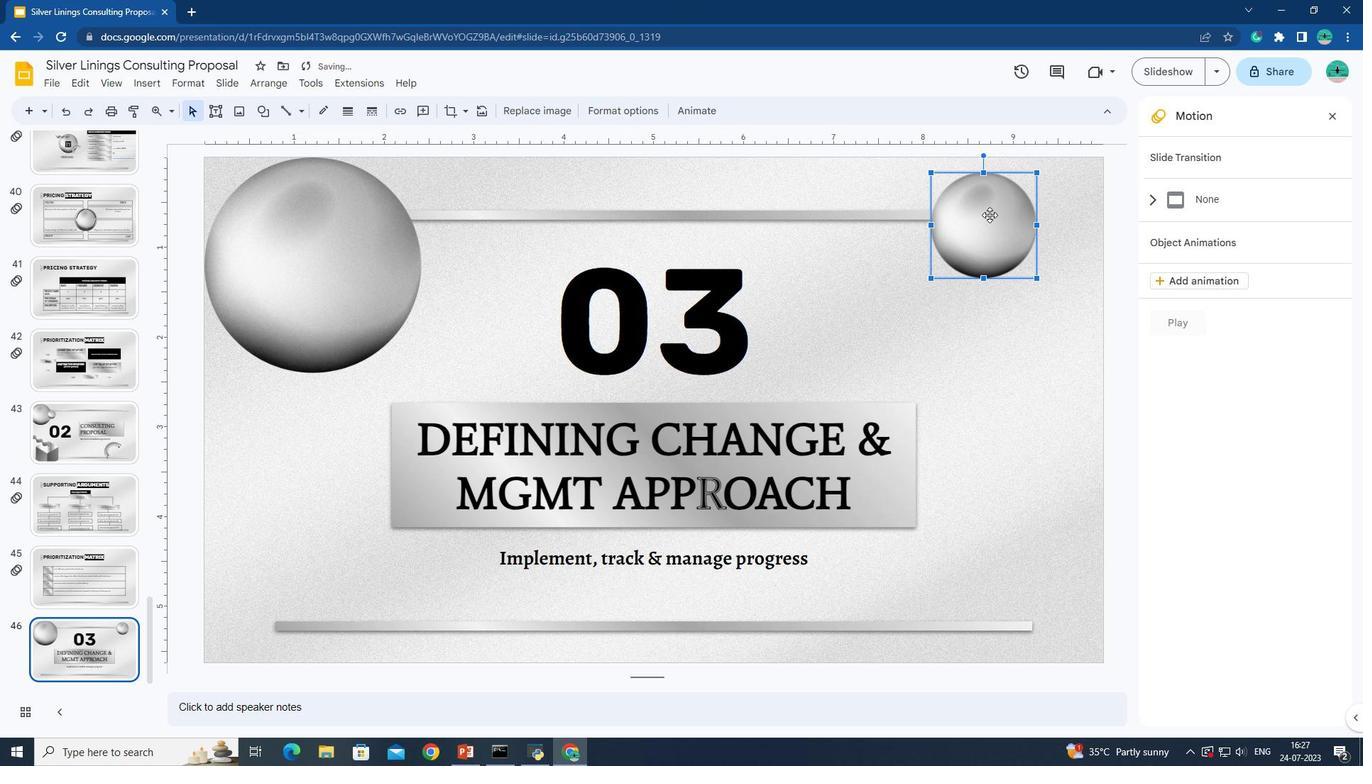 
Action: Mouse moved to (440, 372)
Screenshot: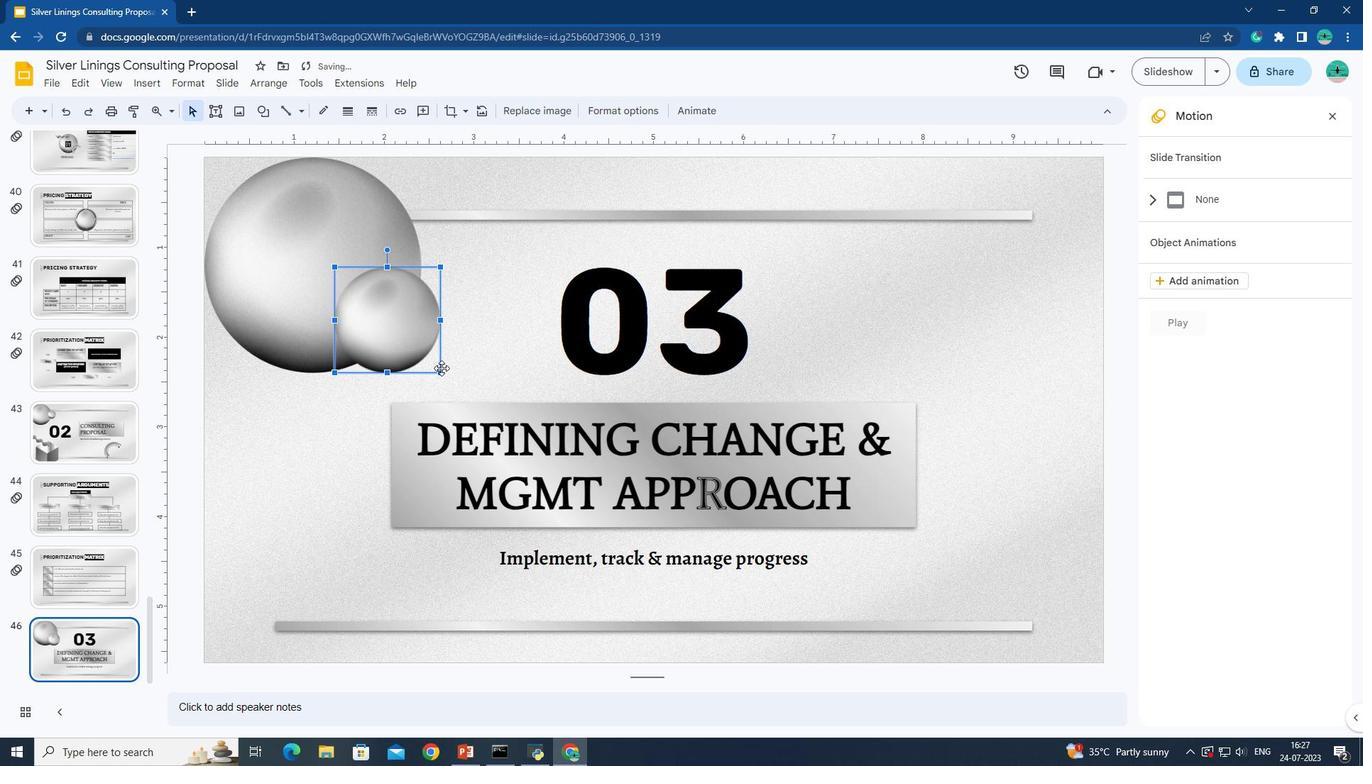 
Action: Mouse pressed left at (440, 372)
Screenshot: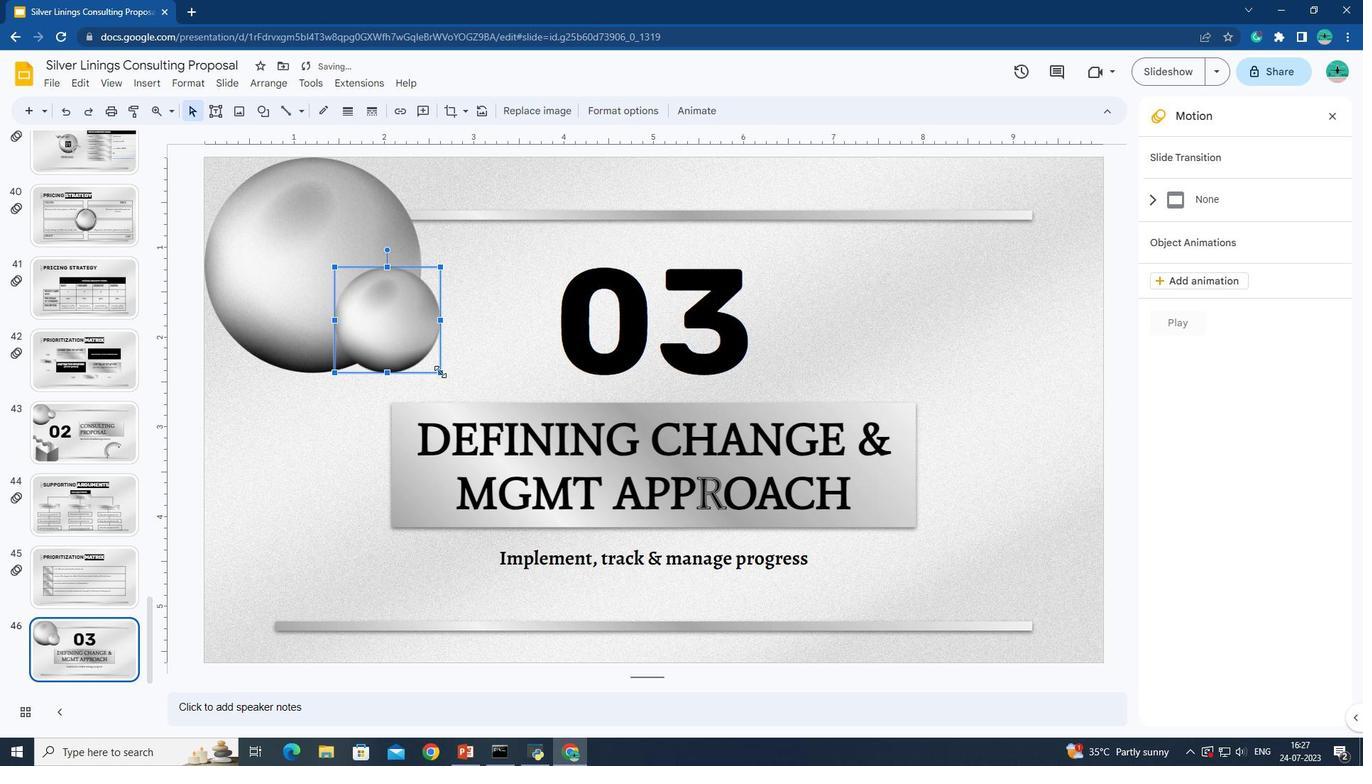
Action: Mouse moved to (391, 315)
Screenshot: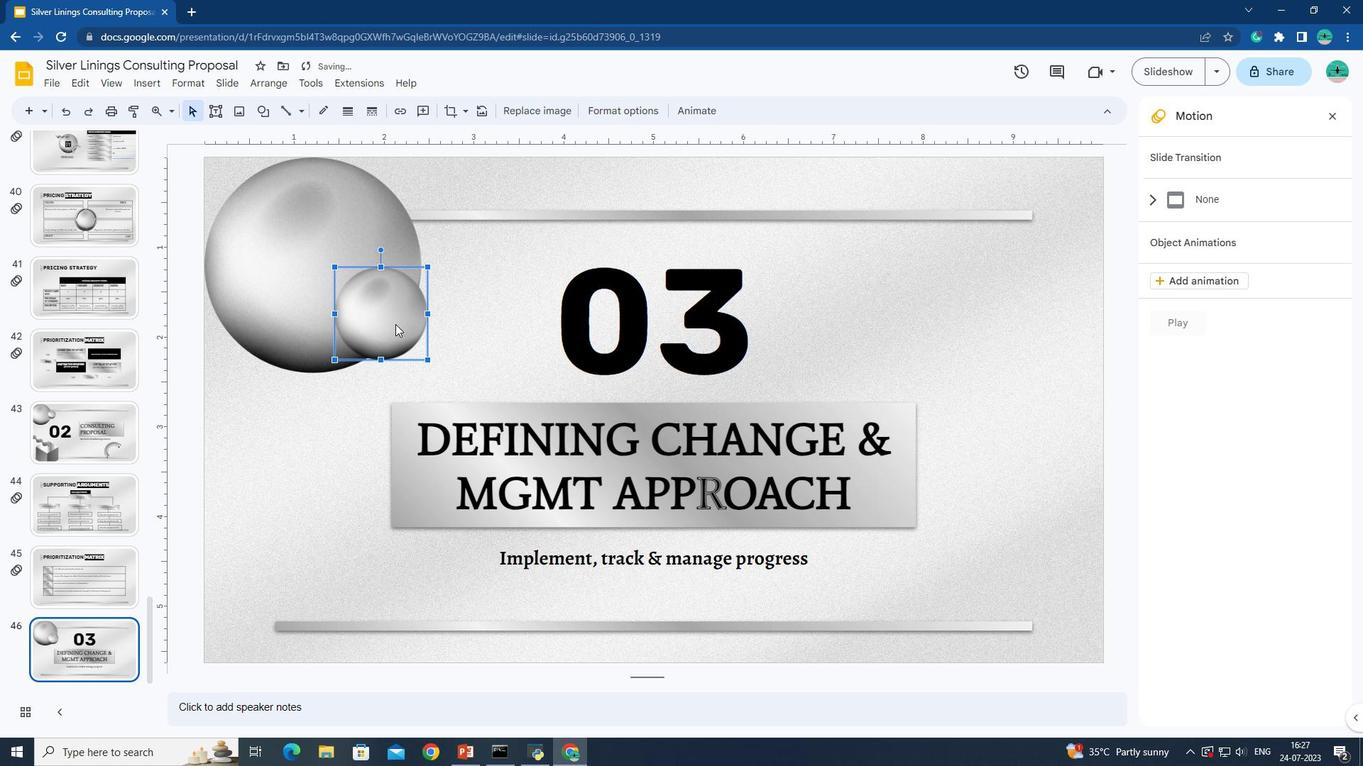 
Action: Mouse pressed left at (391, 315)
Screenshot: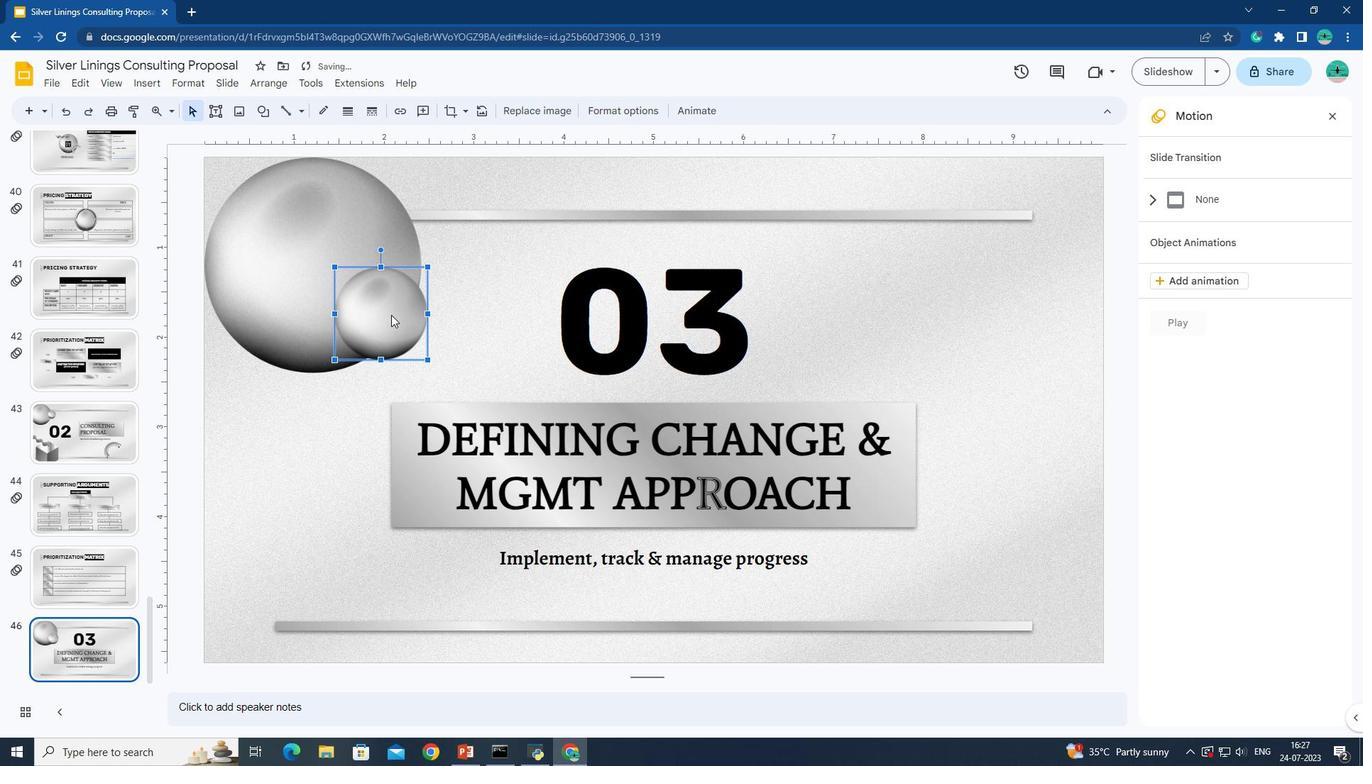 
Action: Mouse moved to (428, 359)
Screenshot: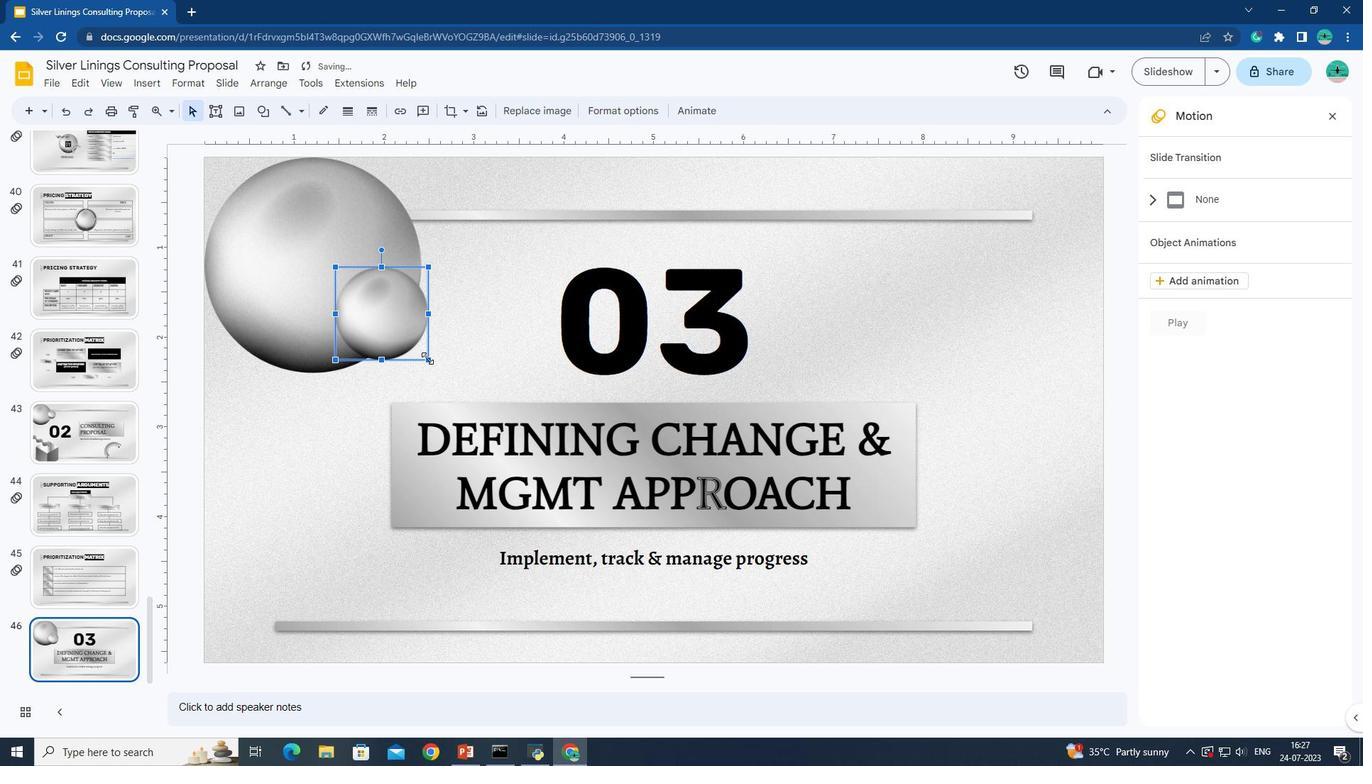 
Action: Mouse pressed left at (428, 359)
Screenshot: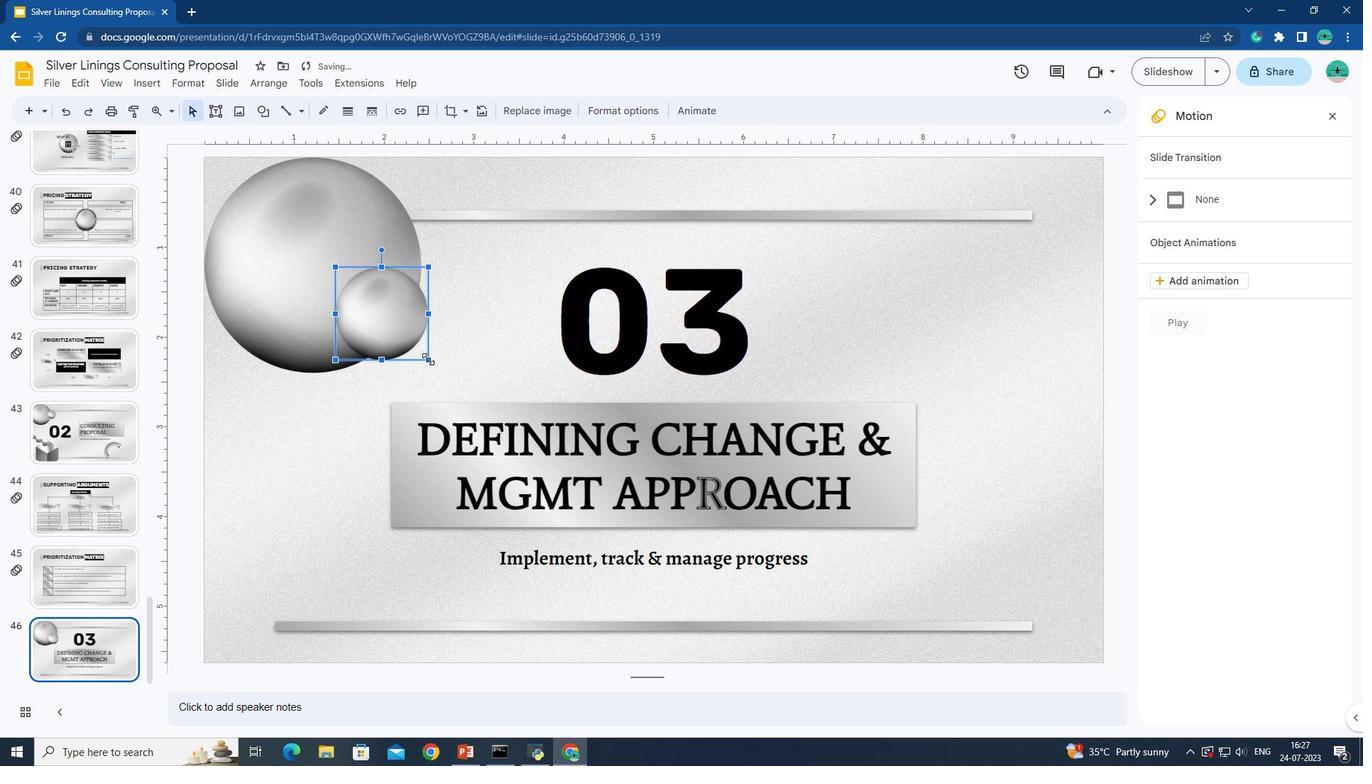 
Action: Mouse moved to (394, 311)
Screenshot: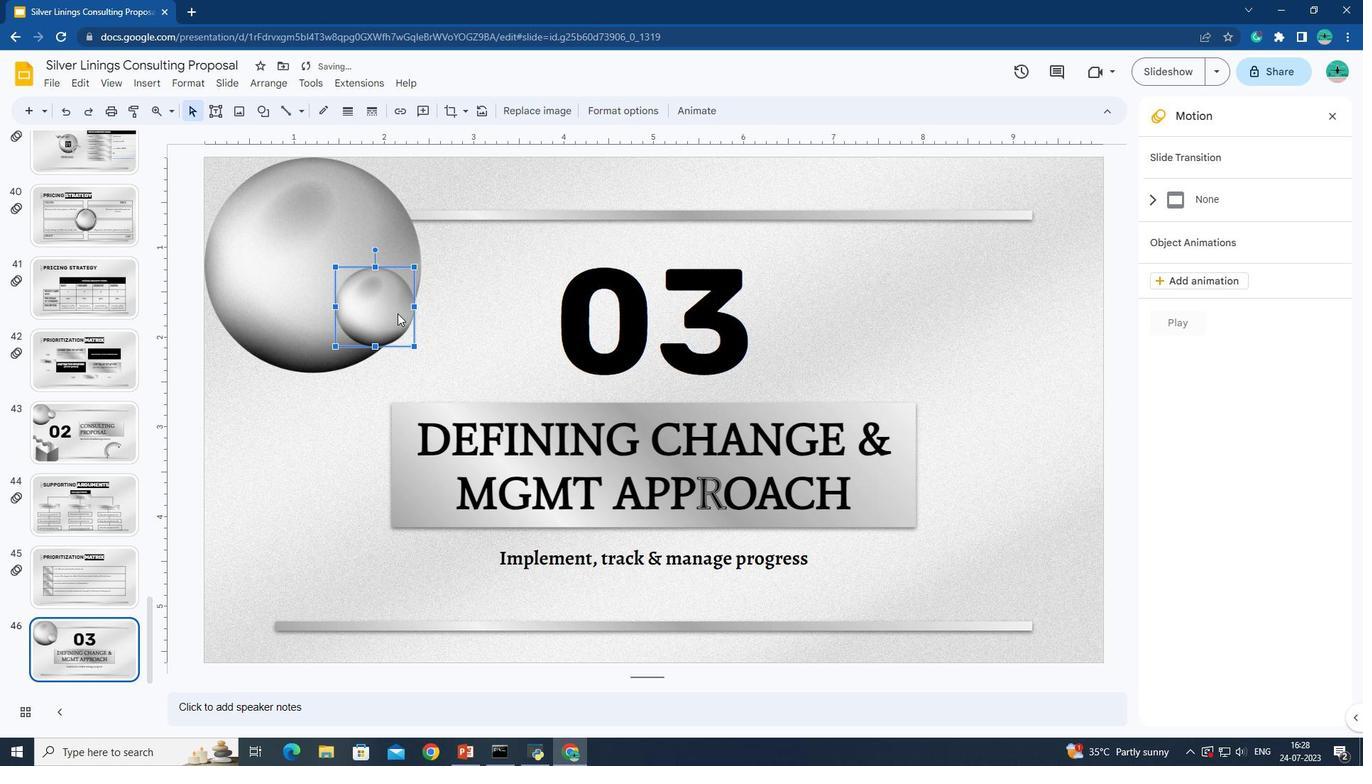 
Action: Mouse pressed left at (394, 311)
Screenshot: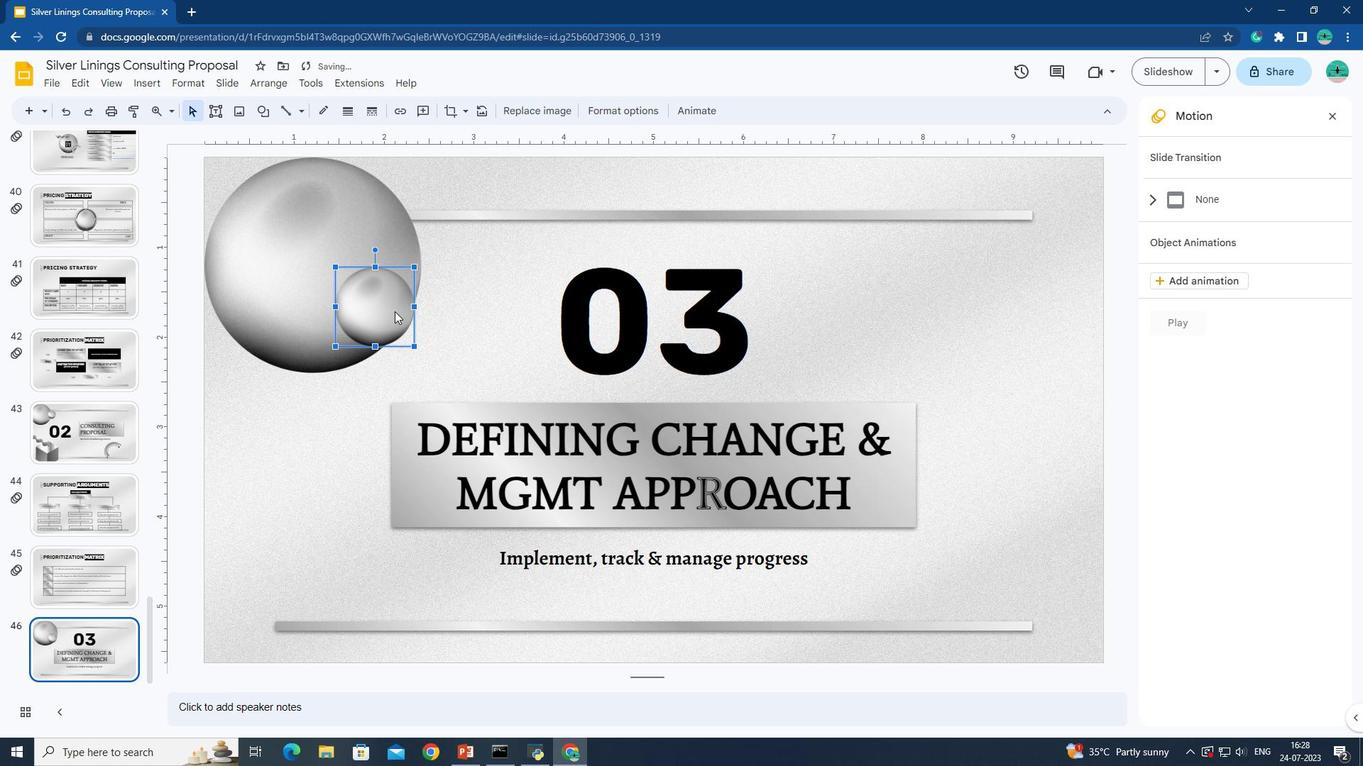 
Action: Mouse moved to (404, 328)
Screenshot: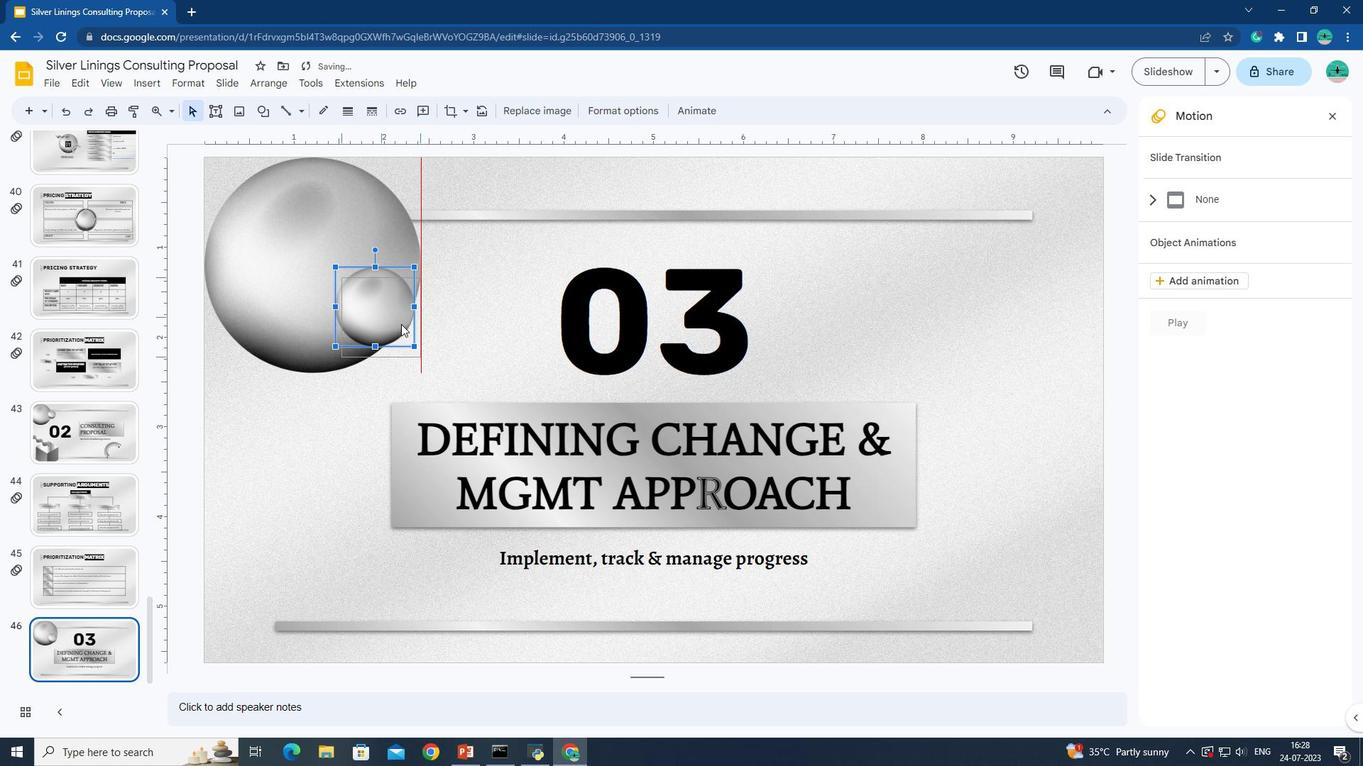 
Action: Mouse pressed left at (404, 328)
Screenshot: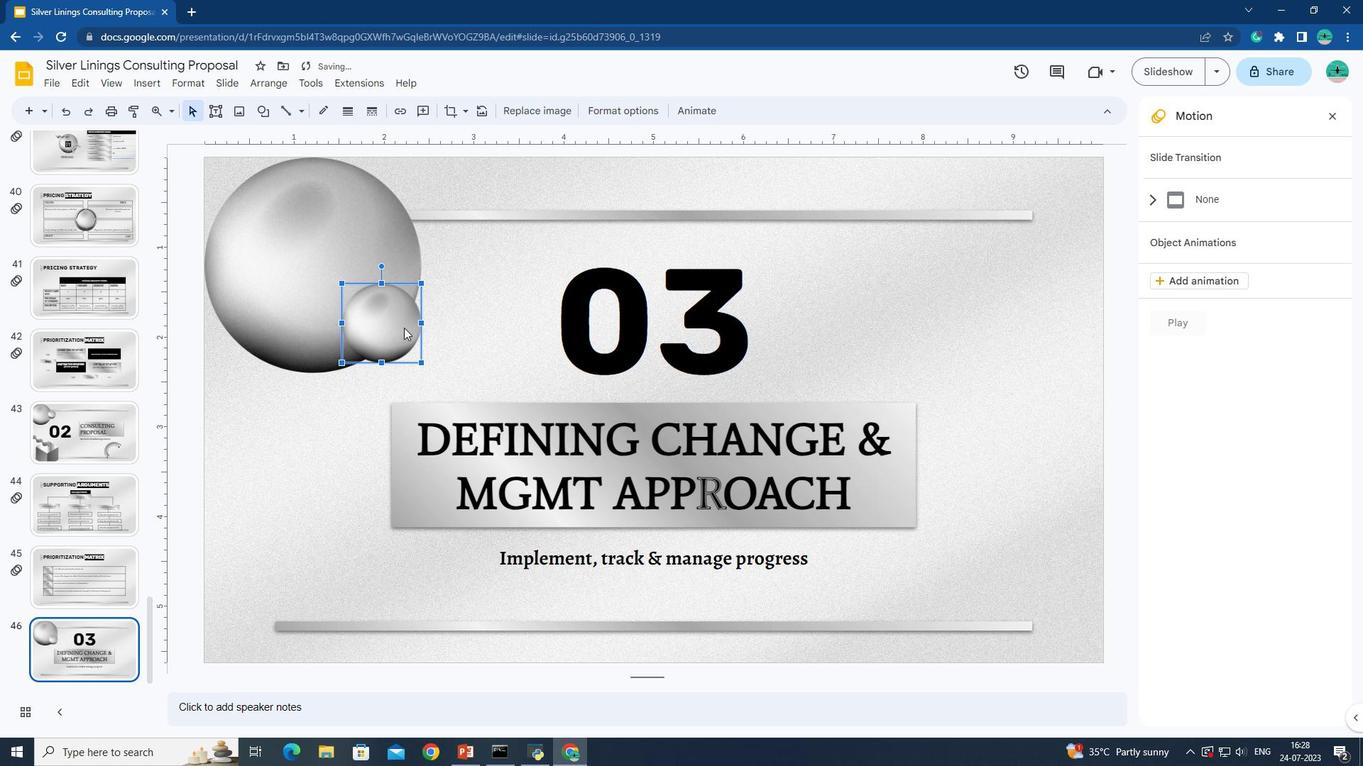 
Action: Mouse moved to (407, 327)
Screenshot: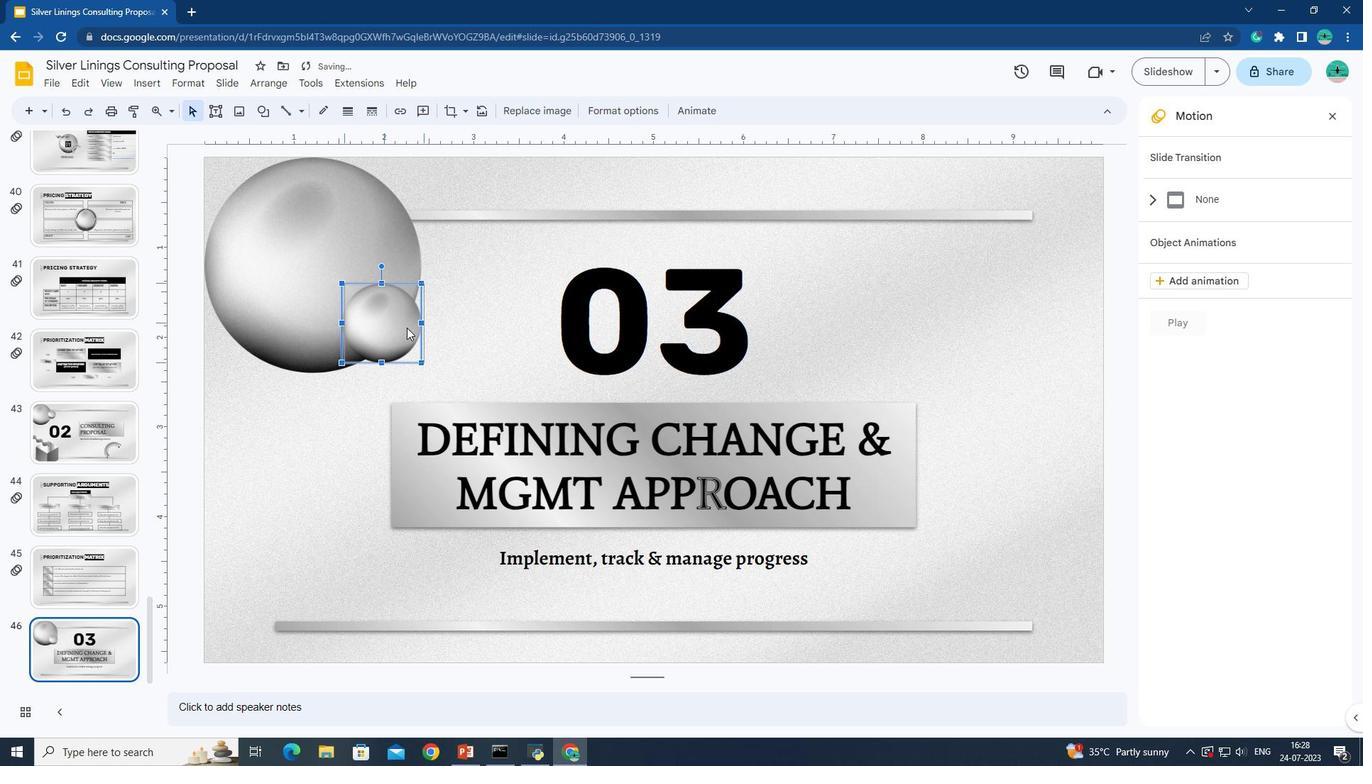 
Action: Mouse pressed left at (407, 327)
Screenshot: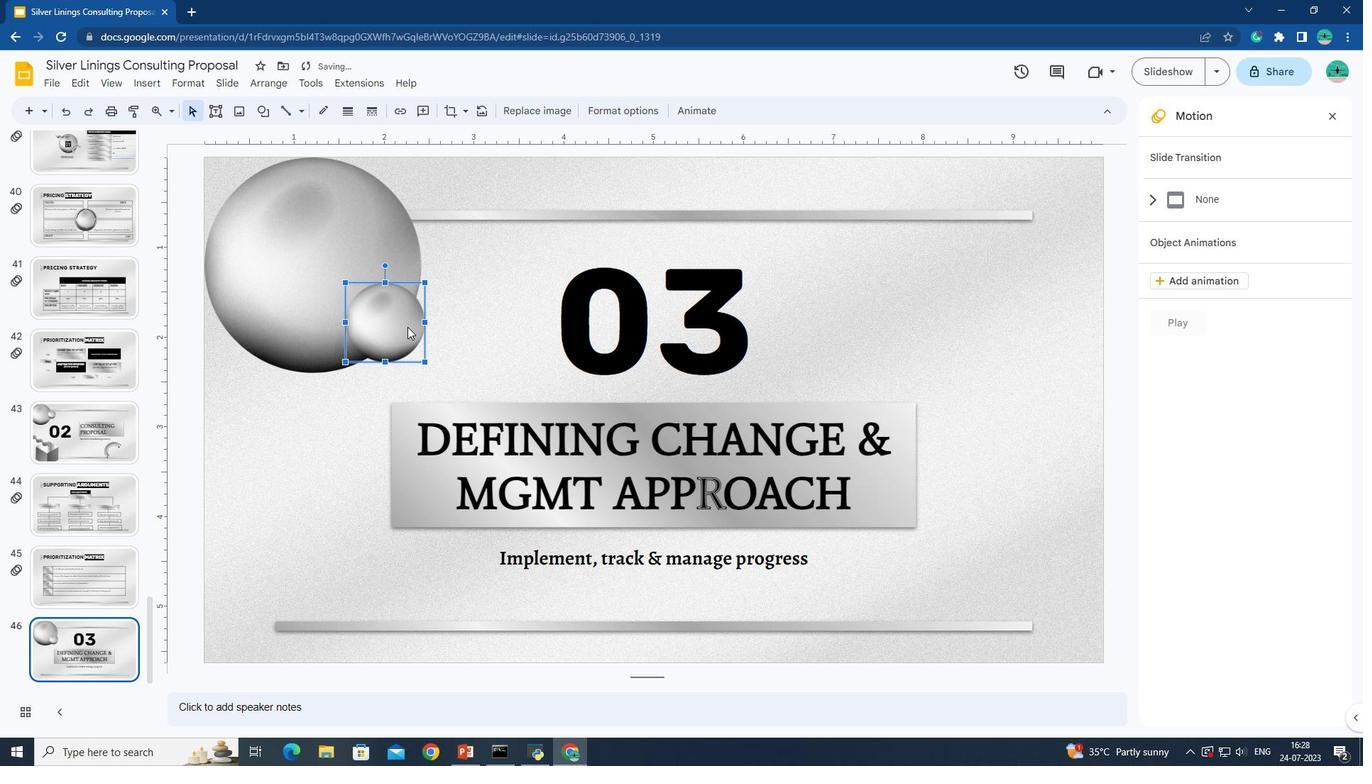 
Action: Mouse moved to (407, 333)
Screenshot: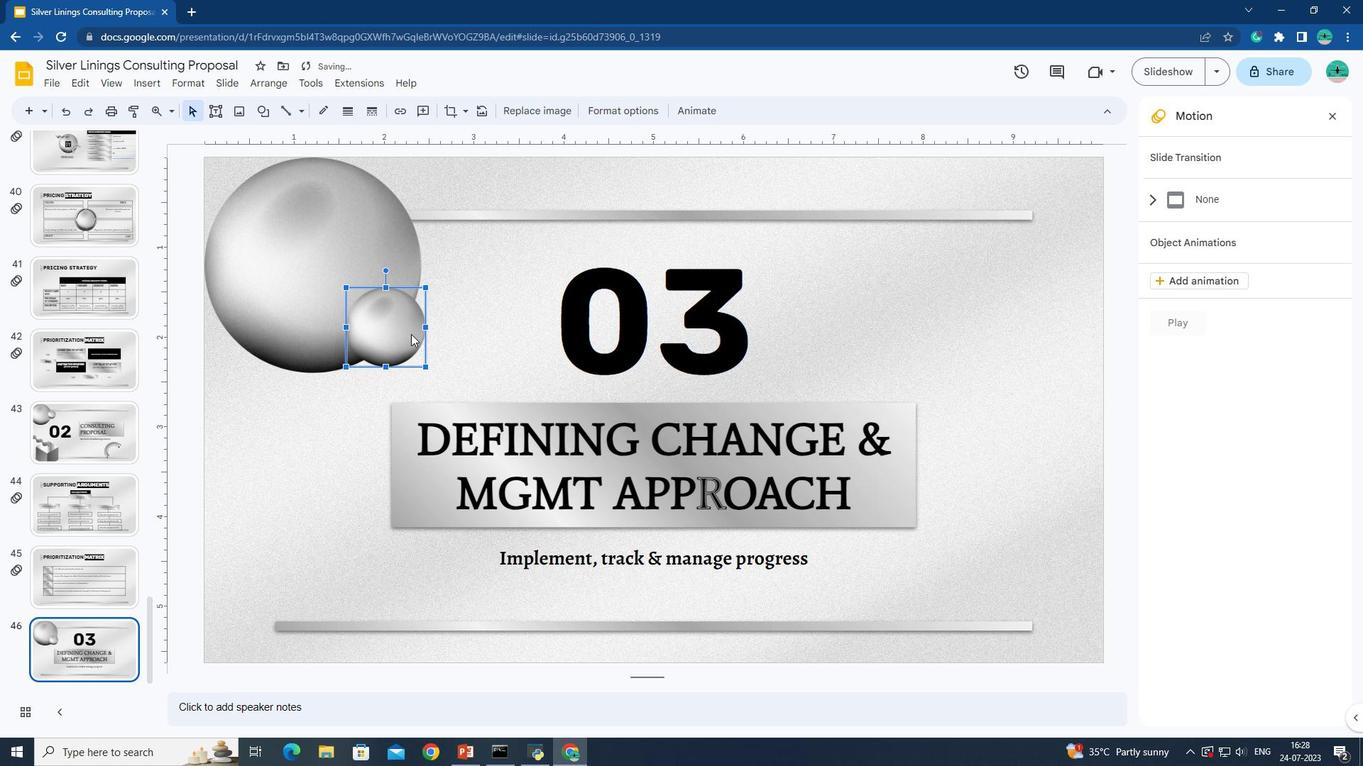 
Action: Mouse pressed left at (407, 333)
Screenshot: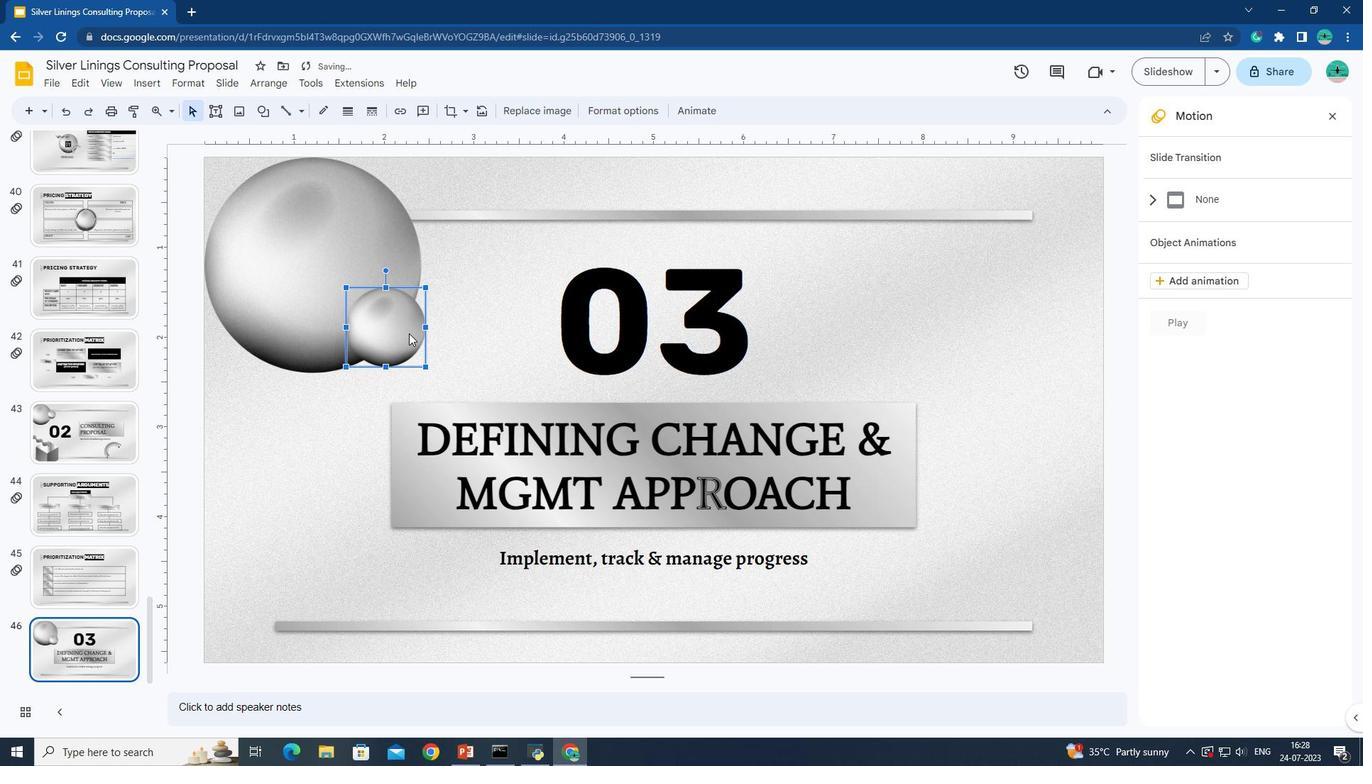 
Action: Mouse moved to (347, 367)
Screenshot: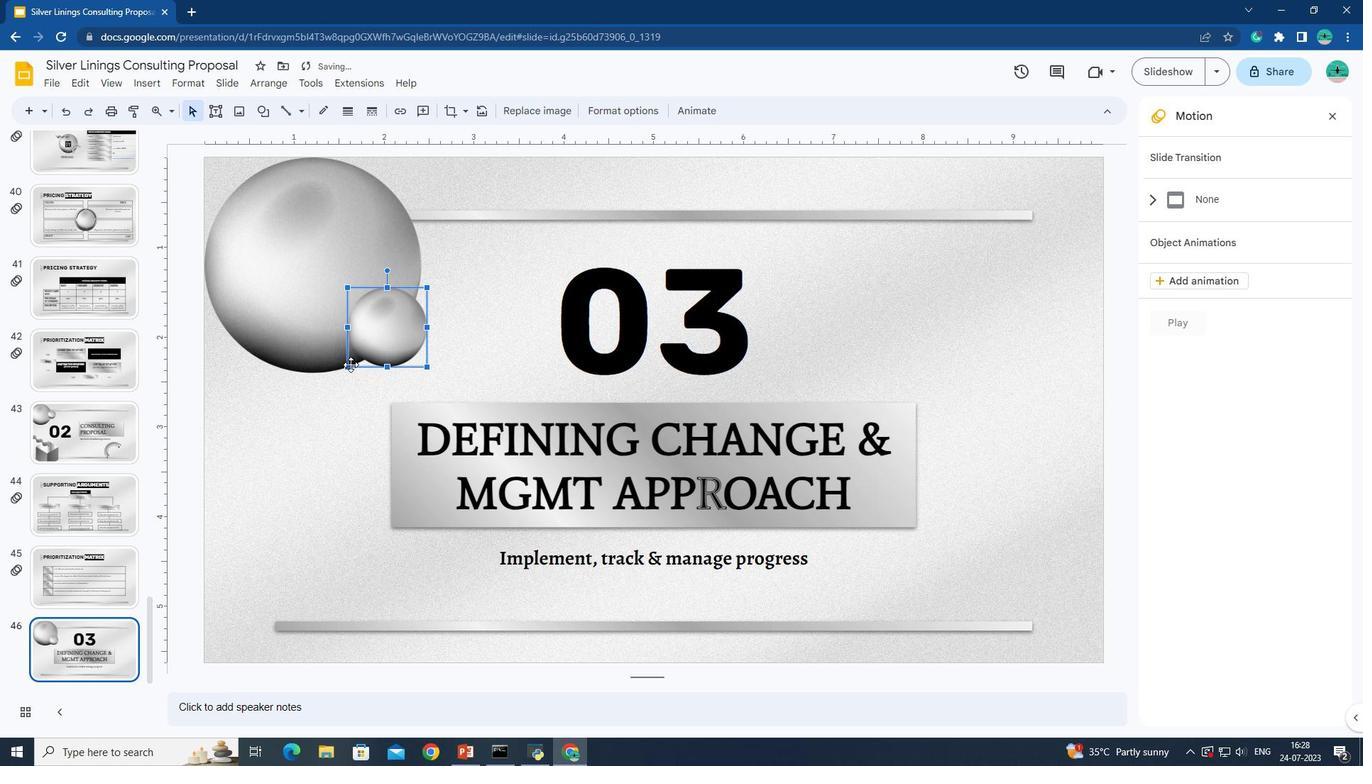 
Action: Mouse pressed left at (347, 367)
Screenshot: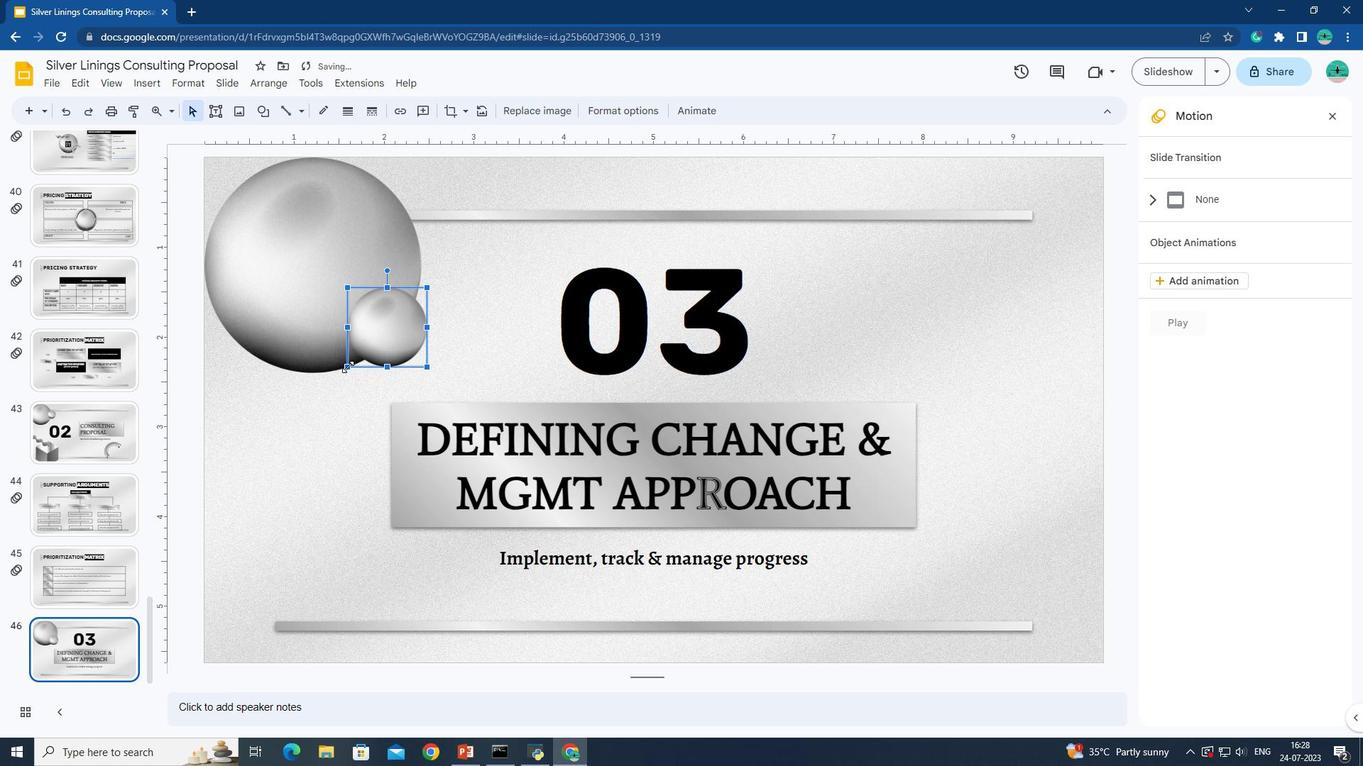 
Action: Mouse moved to (429, 286)
Screenshot: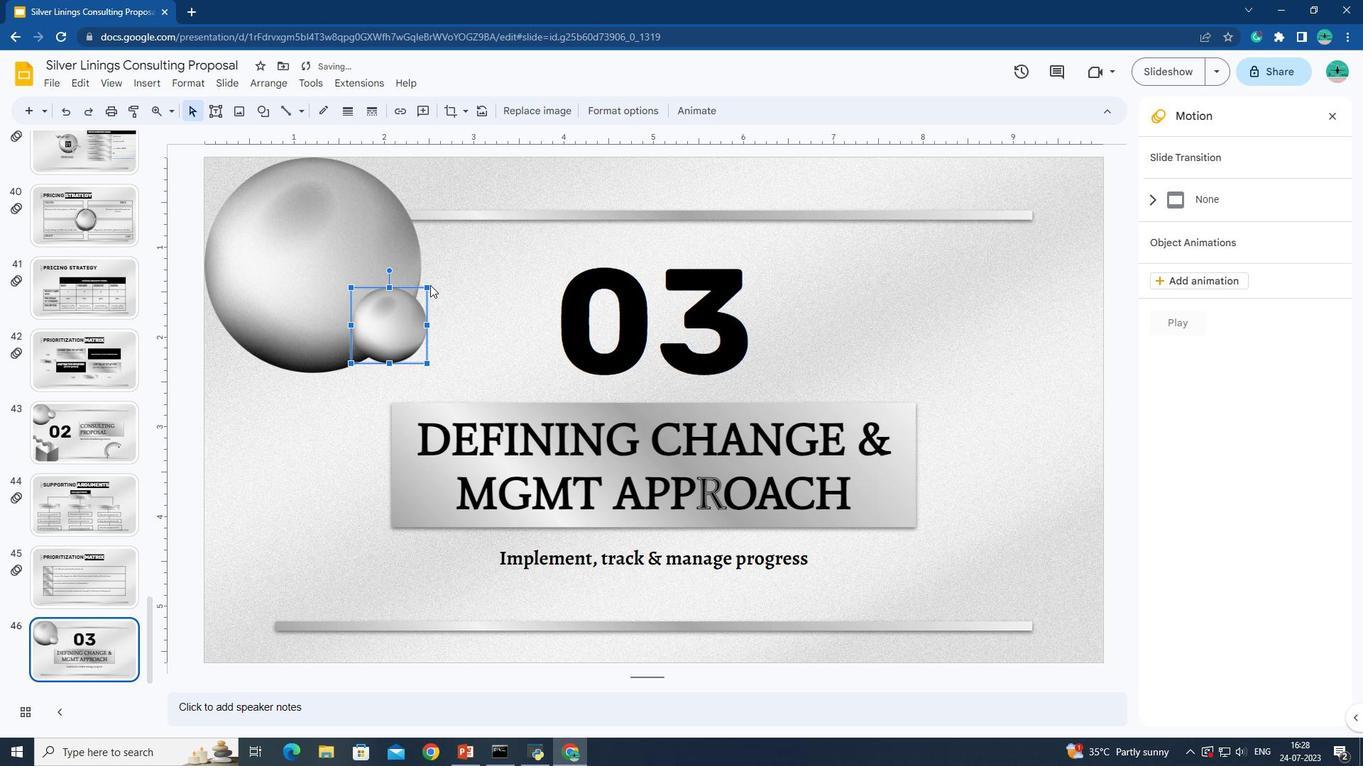 
Action: Mouse pressed left at (429, 286)
Screenshot: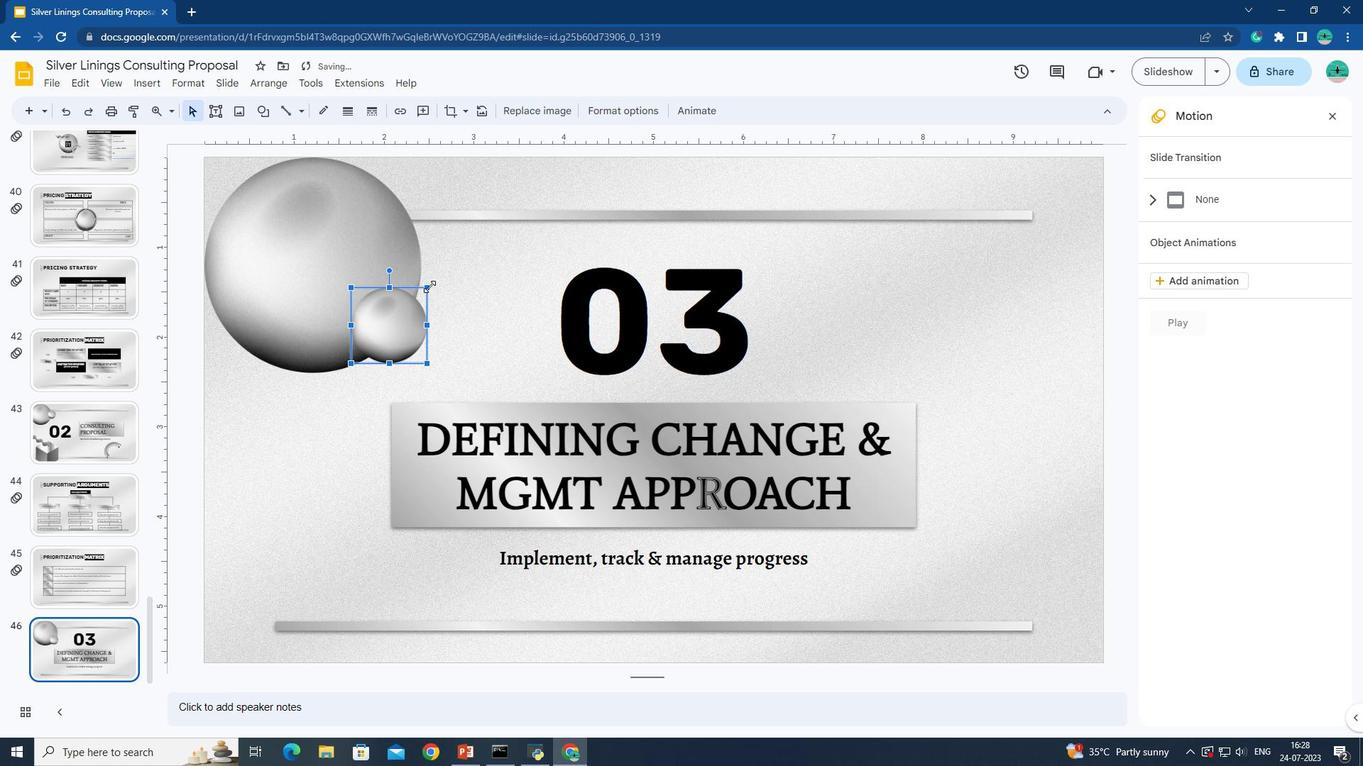 
Action: Mouse moved to (403, 322)
Screenshot: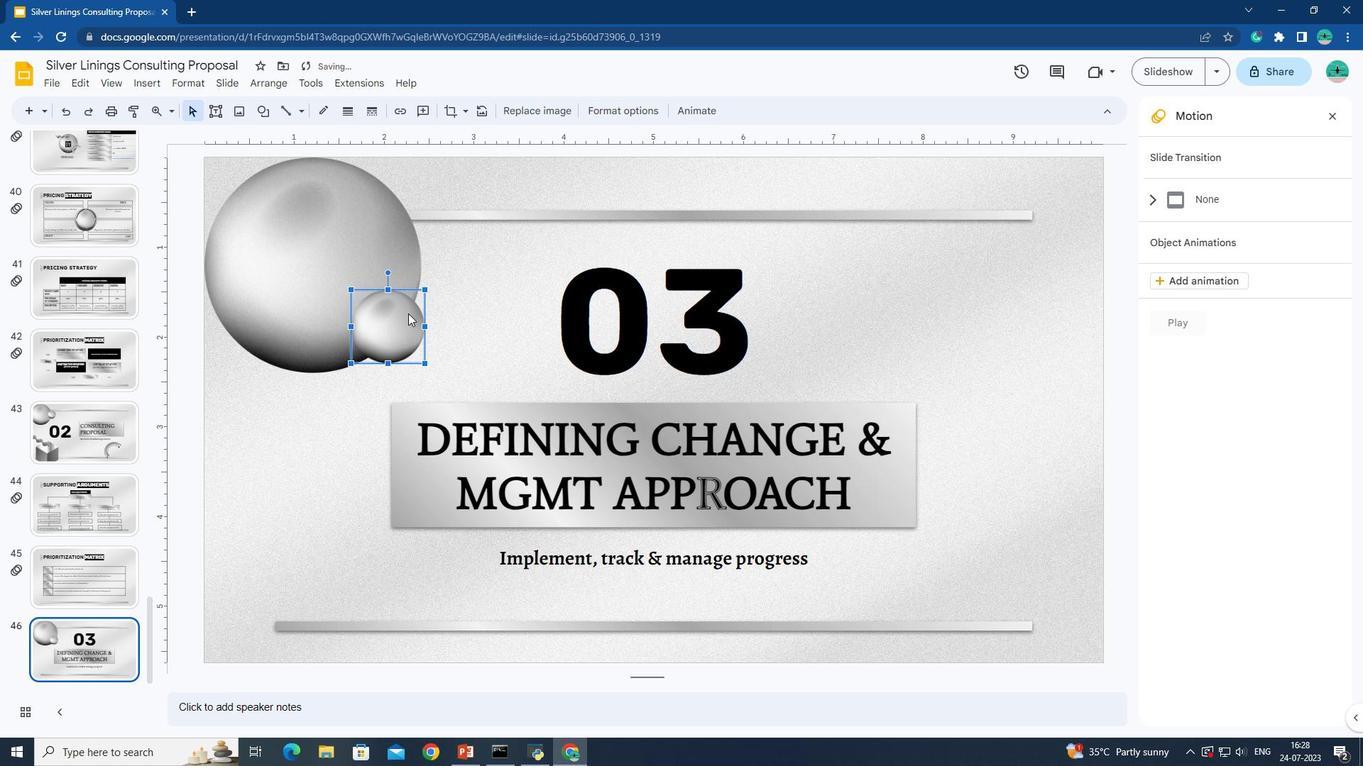 
Action: Mouse pressed left at (403, 322)
Screenshot: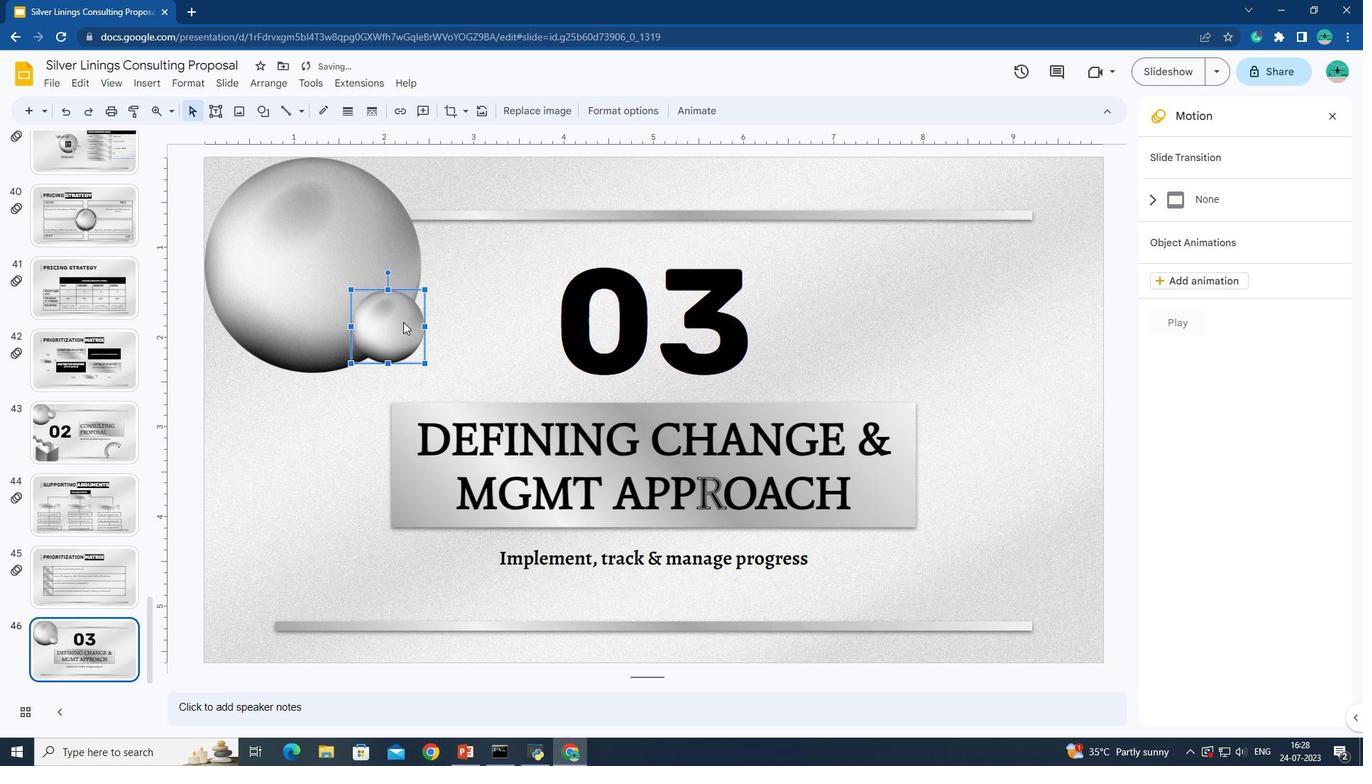 
Action: Mouse moved to (410, 322)
Screenshot: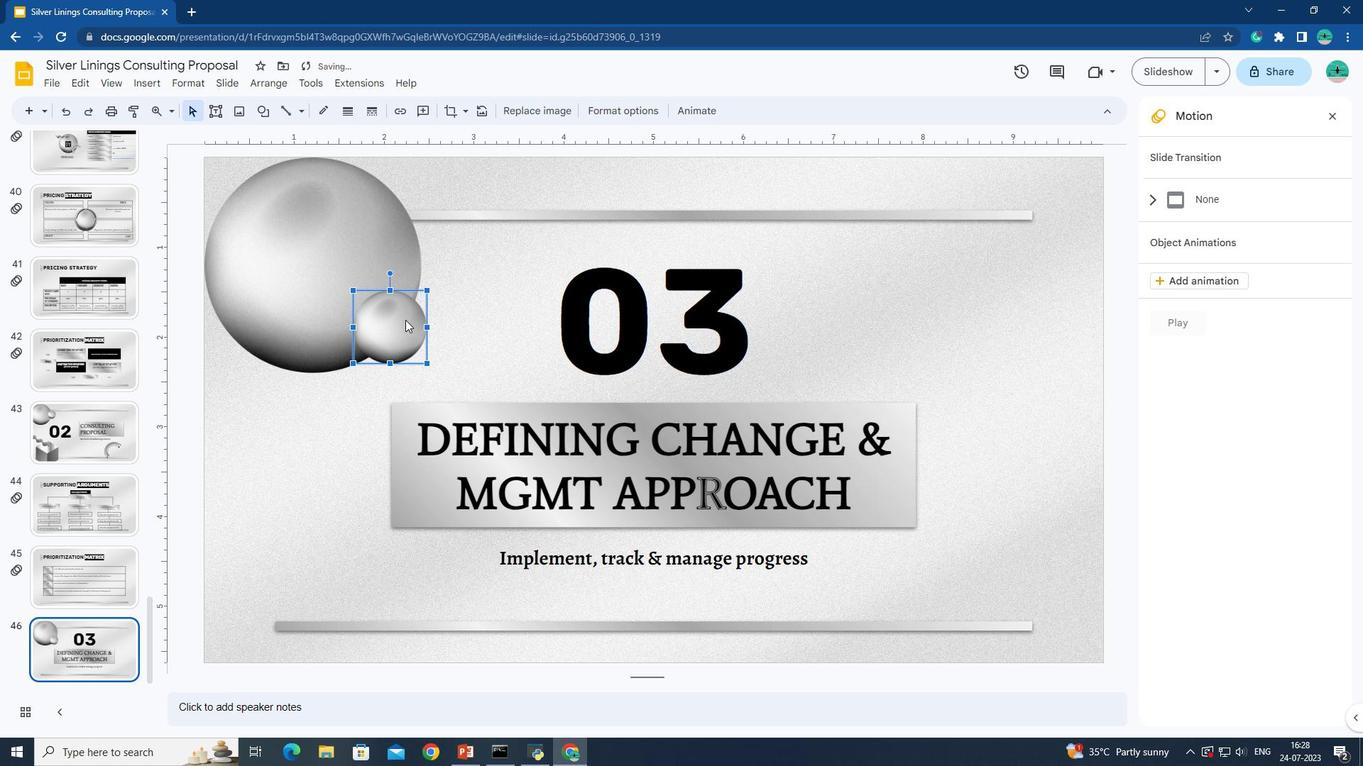 
Action: Mouse pressed left at (410, 322)
Screenshot: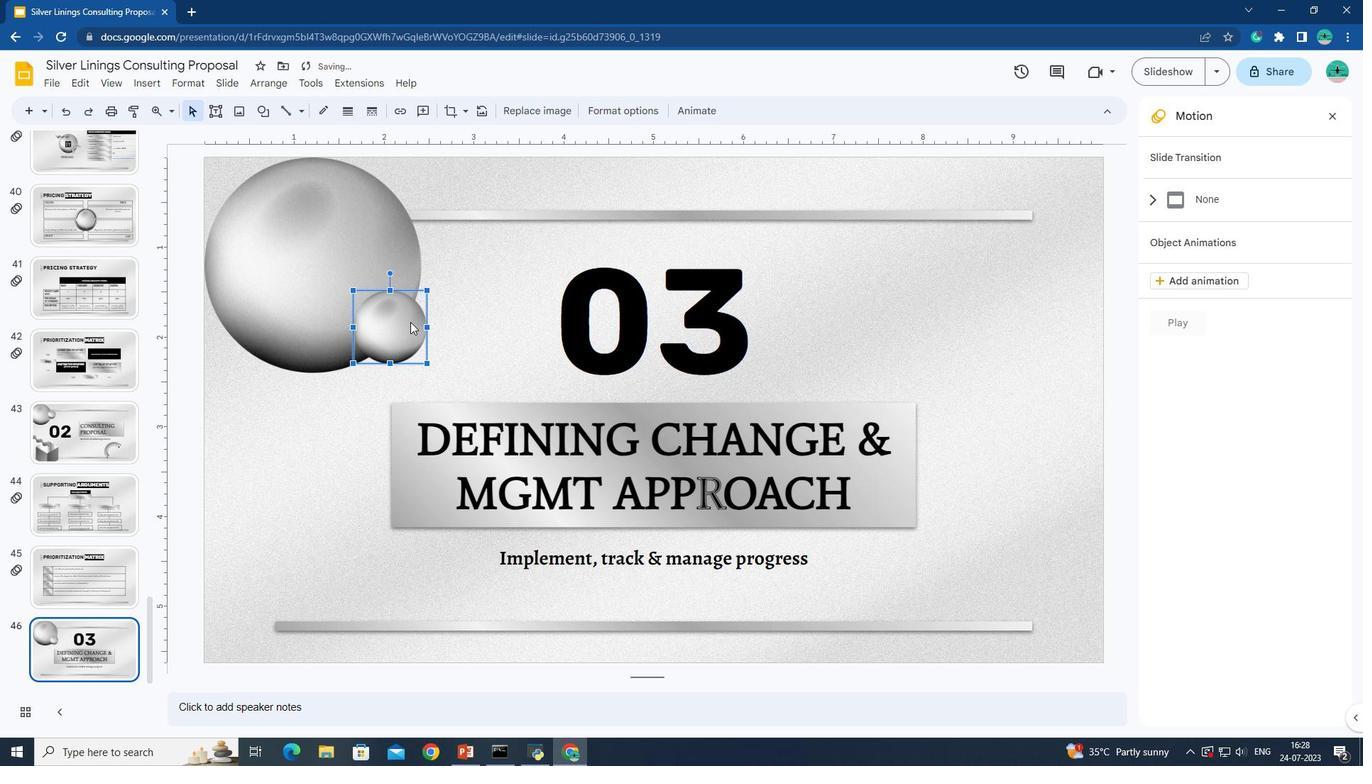 
Action: Mouse moved to (414, 319)
Screenshot: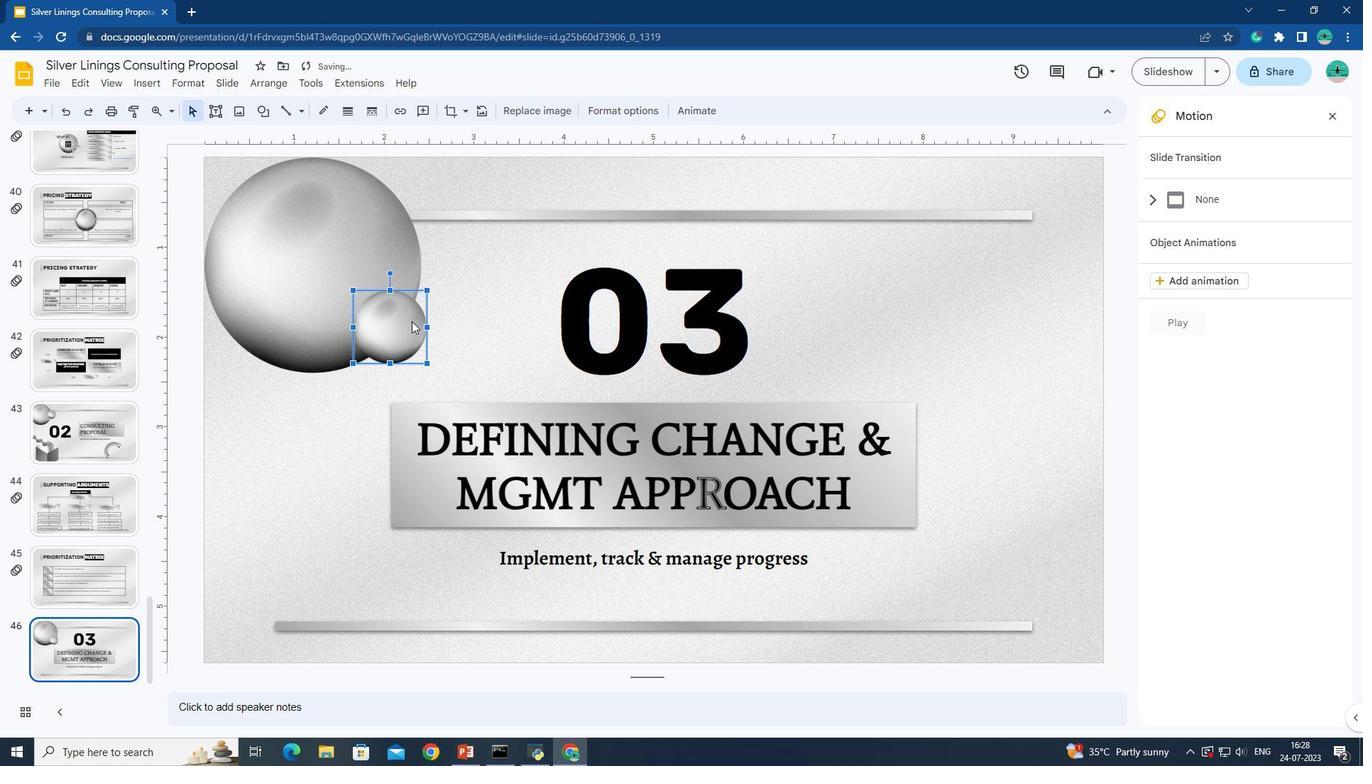 
Action: Mouse pressed left at (414, 319)
Screenshot: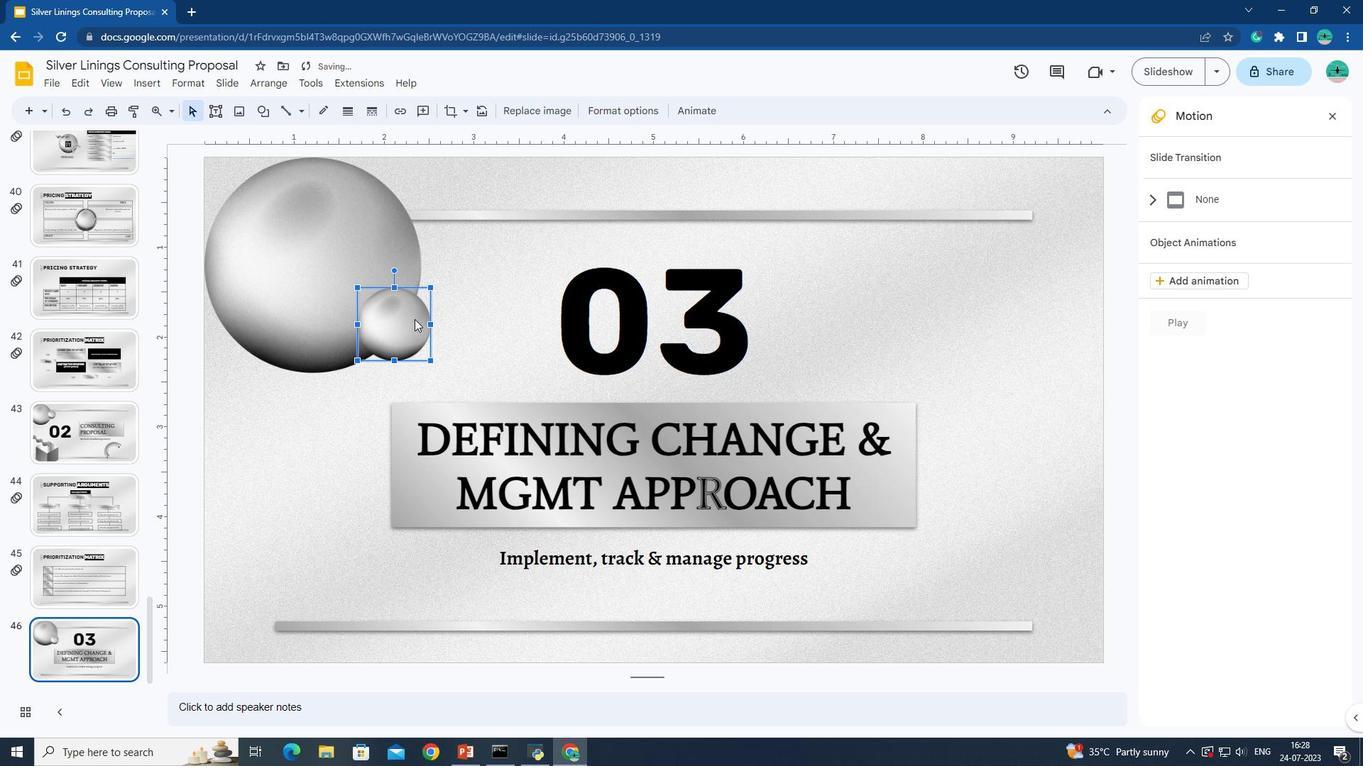 
Action: Mouse moved to (355, 465)
Screenshot: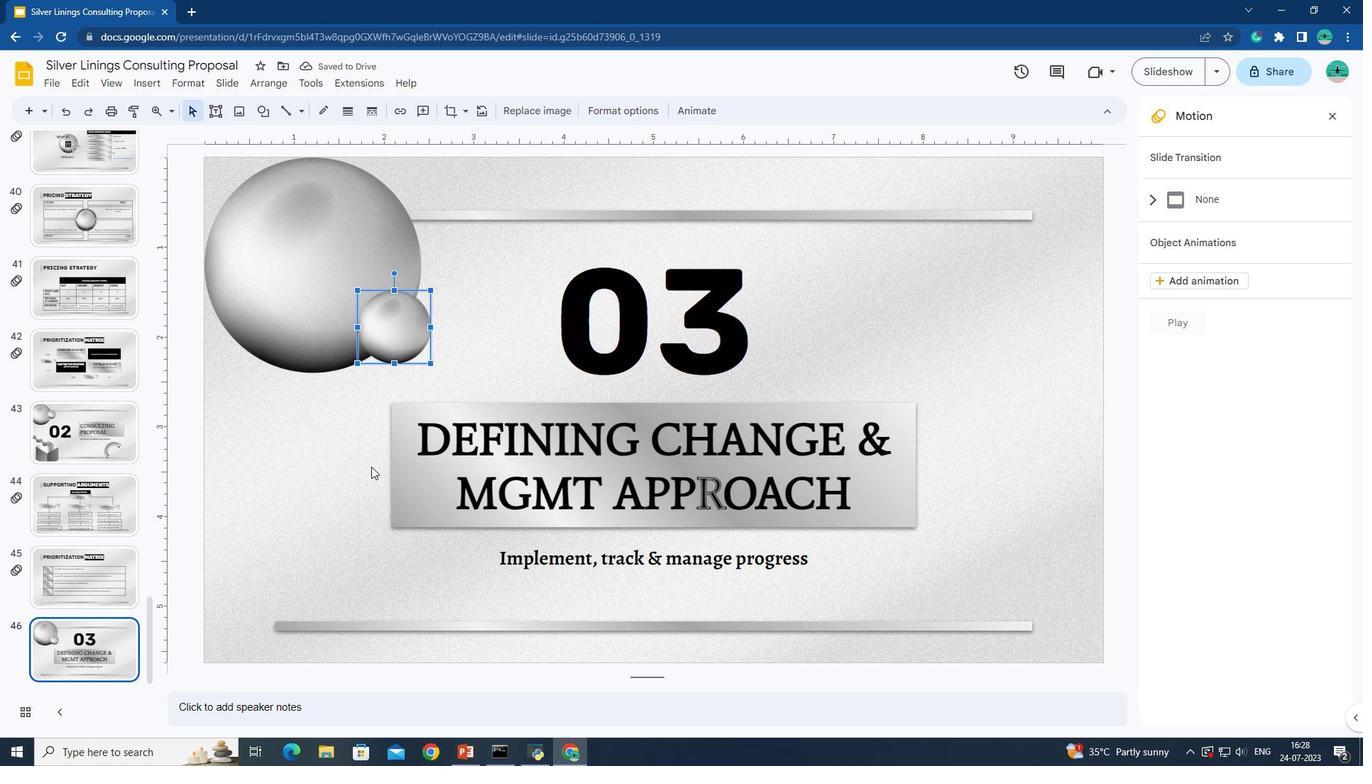 
Action: Mouse pressed left at (355, 465)
Screenshot: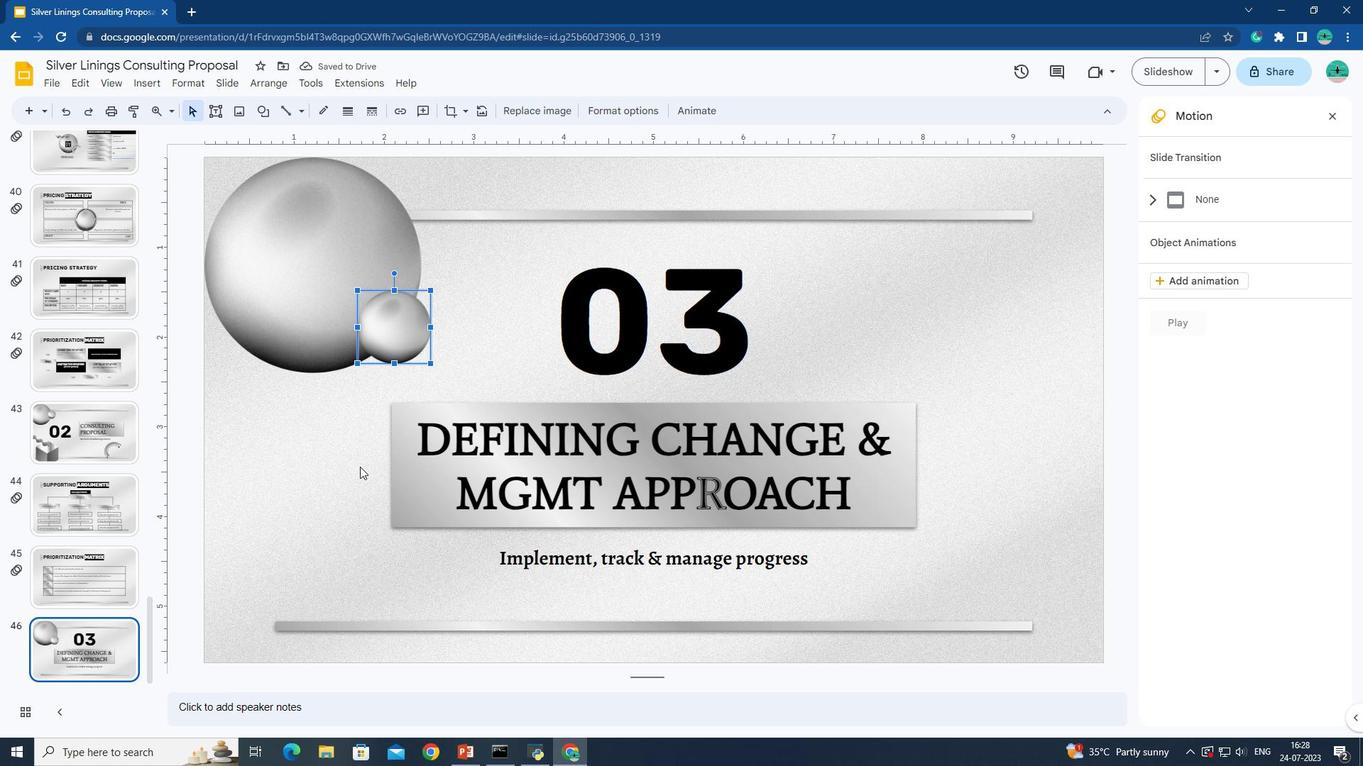 
Action: Mouse moved to (235, 110)
Screenshot: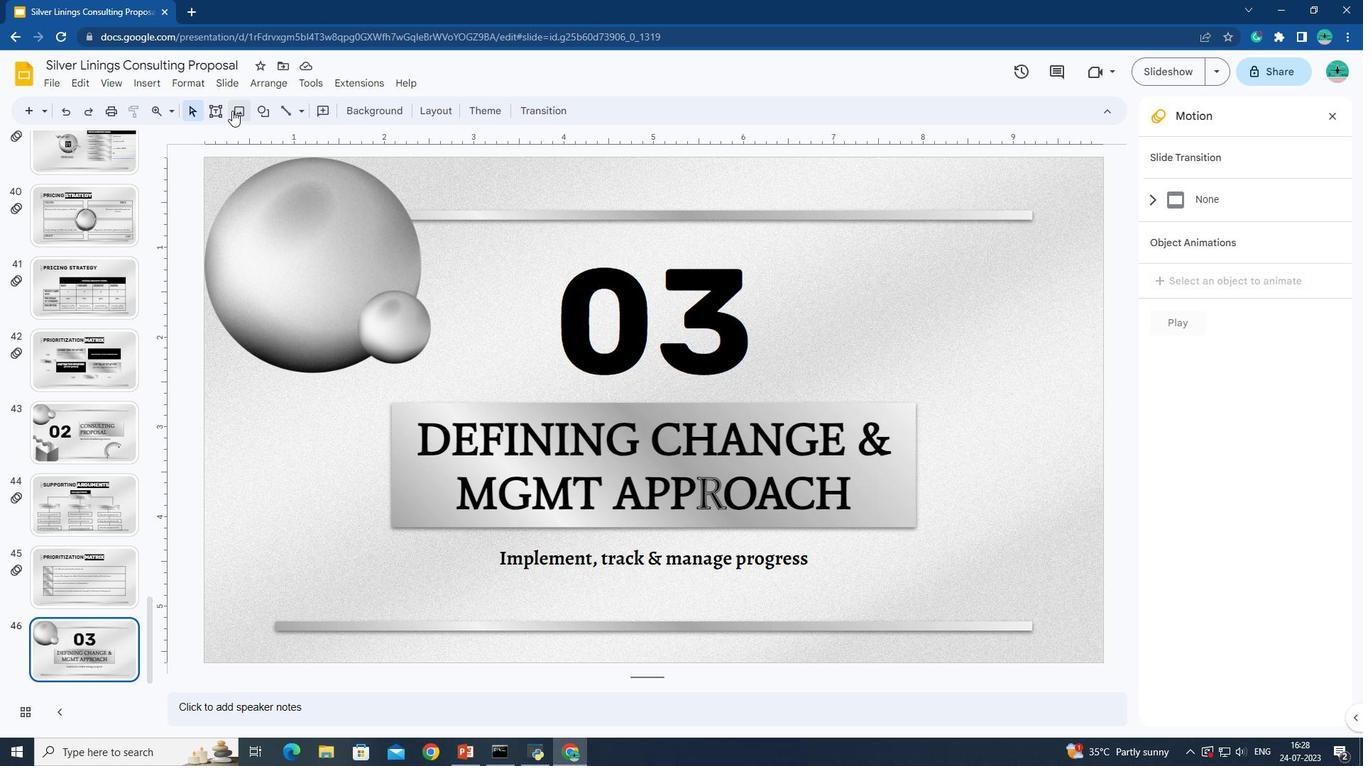 
Action: Mouse pressed left at (235, 110)
Screenshot: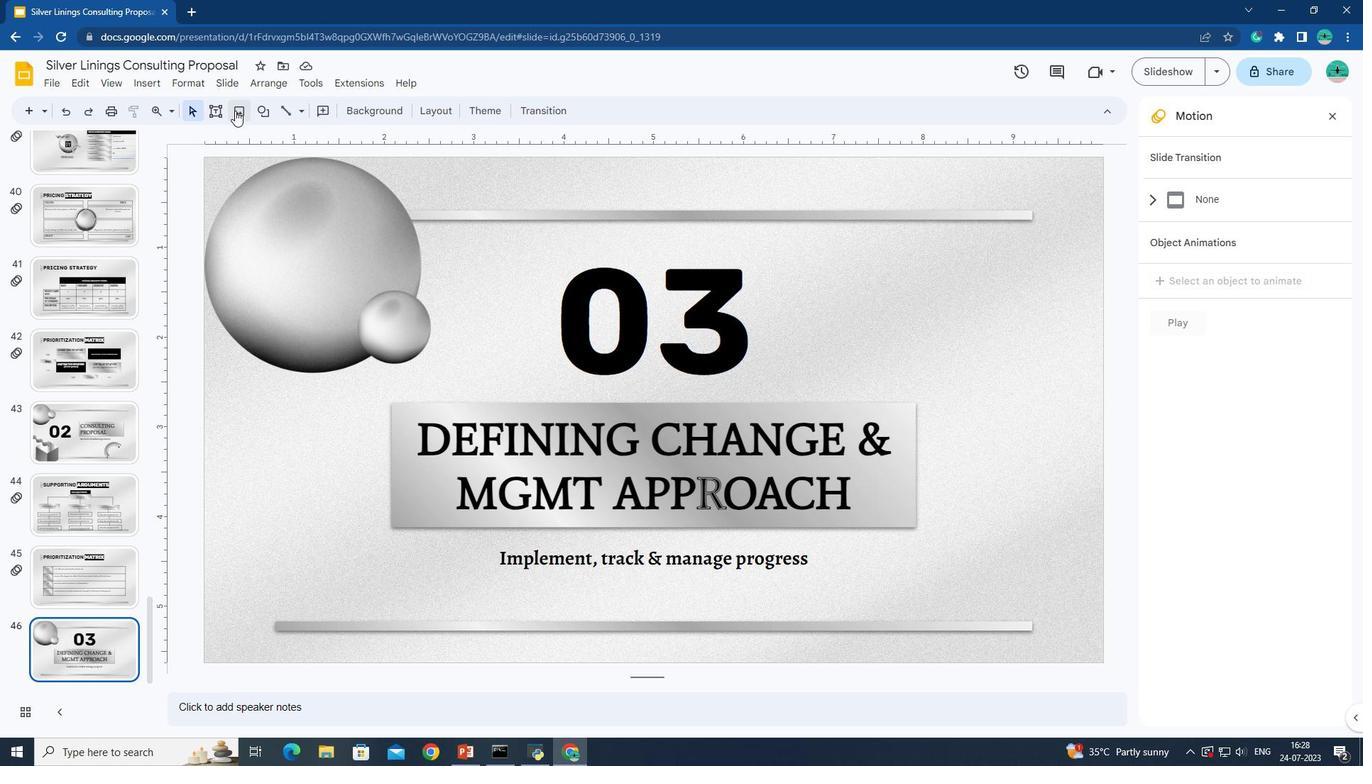 
Action: Mouse moved to (281, 139)
Screenshot: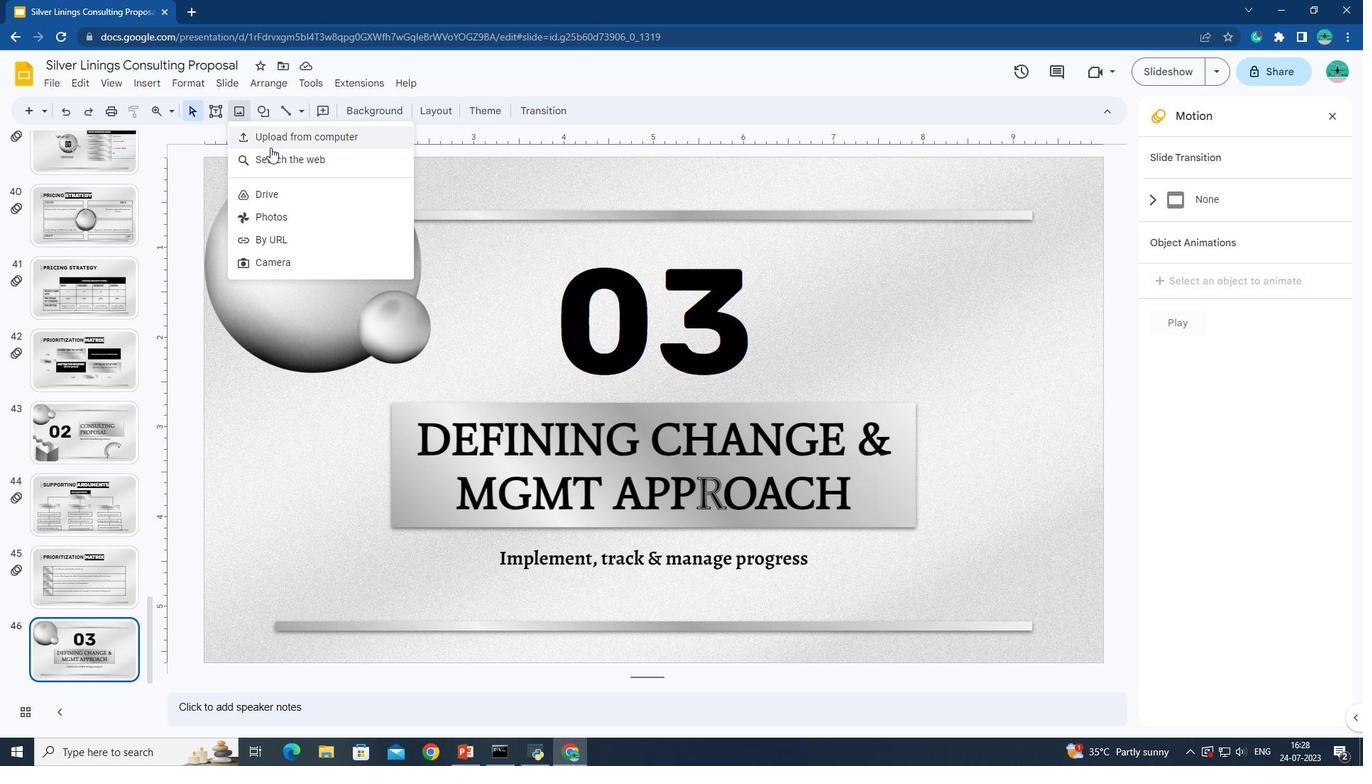 
Action: Mouse pressed left at (281, 139)
Screenshot: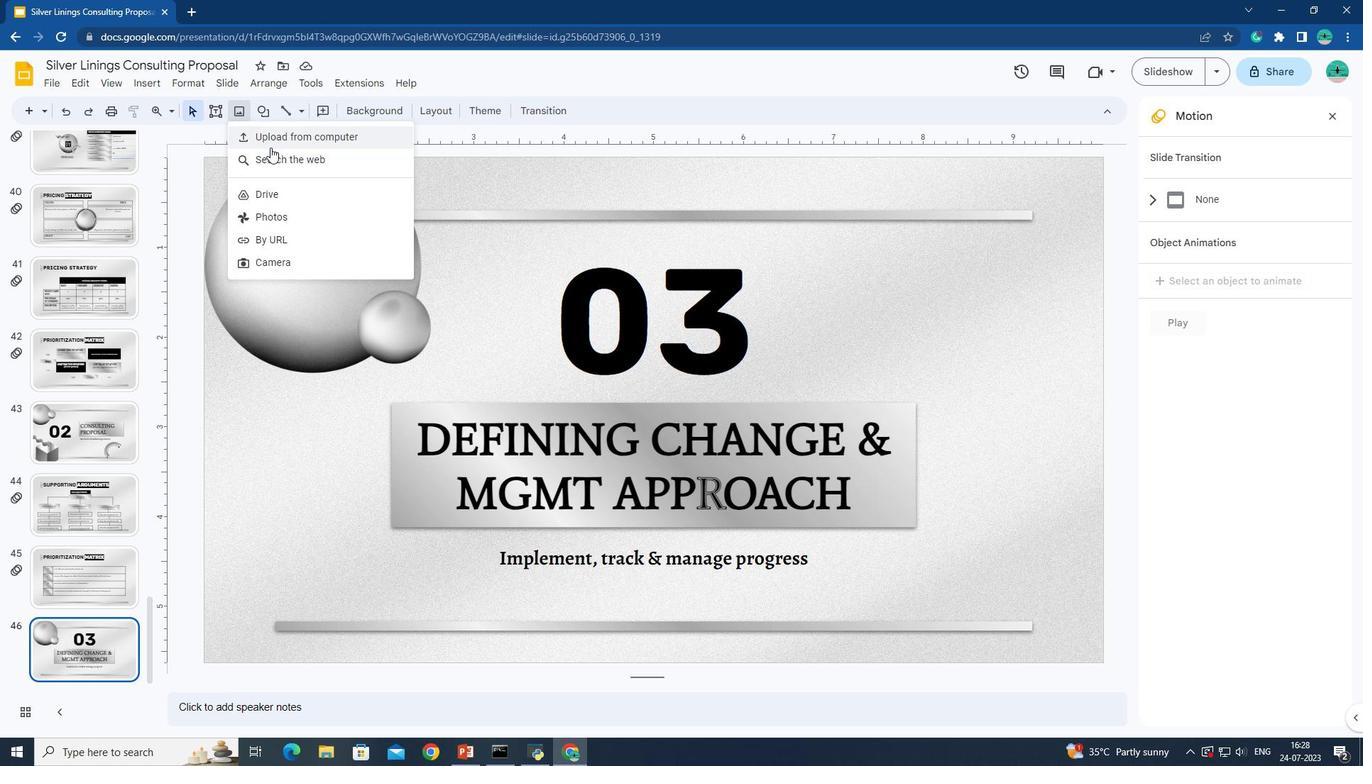 
Action: Mouse moved to (556, 200)
Screenshot: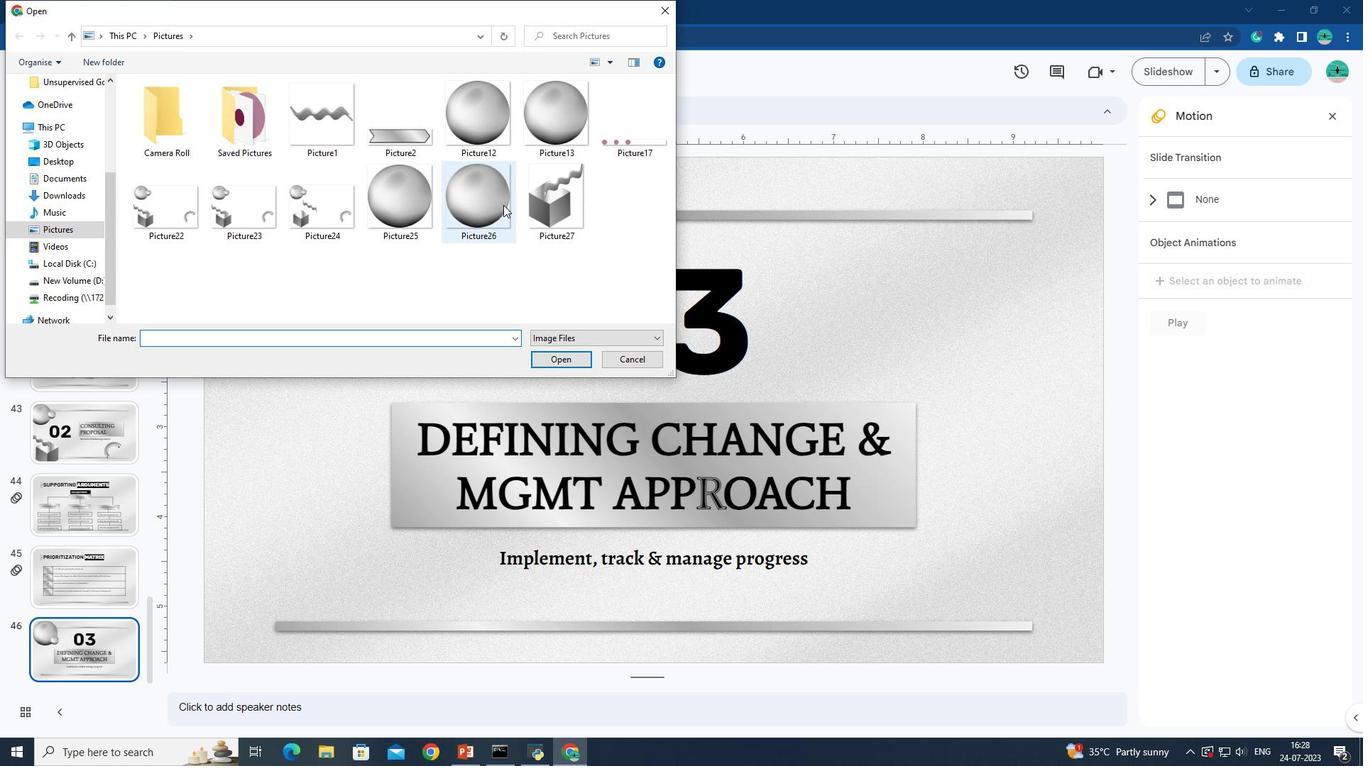 
Action: Mouse pressed left at (556, 200)
Screenshot: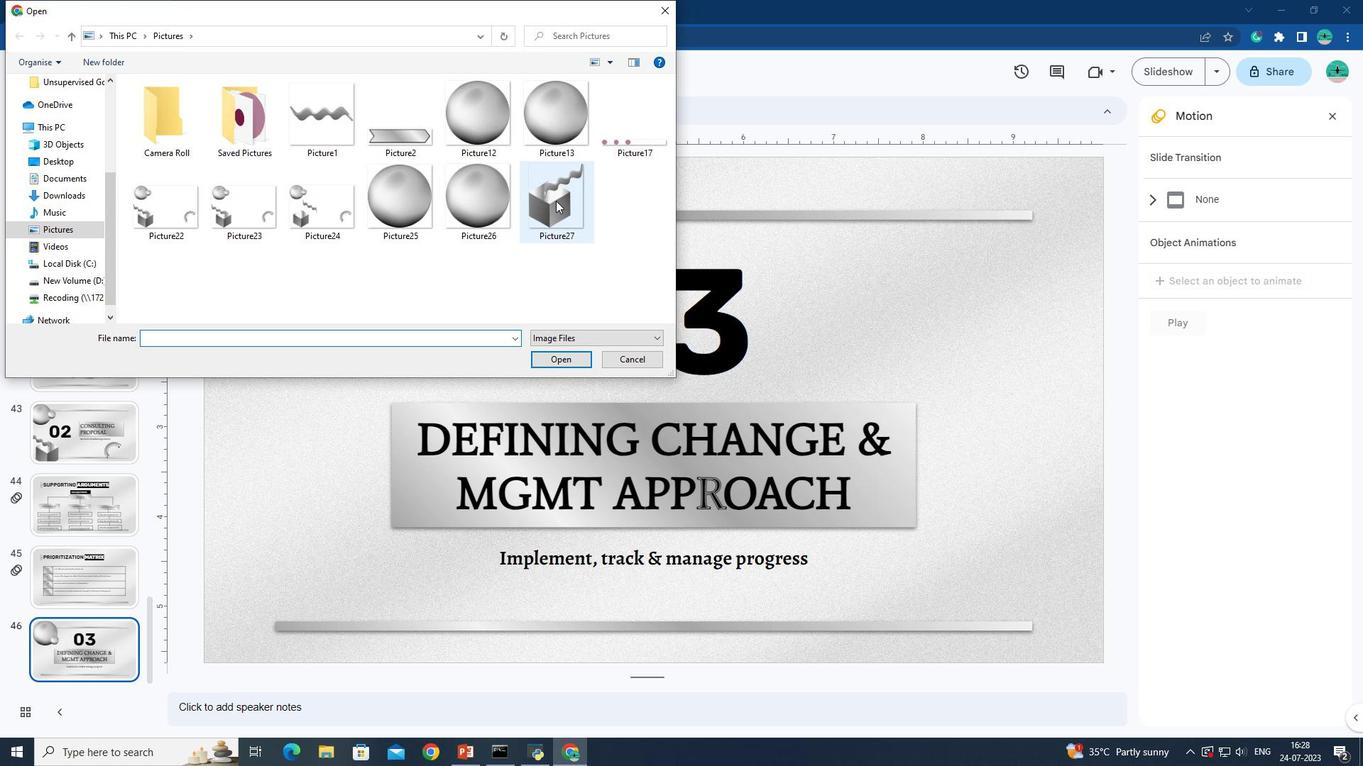 
Action: Mouse moved to (564, 358)
Screenshot: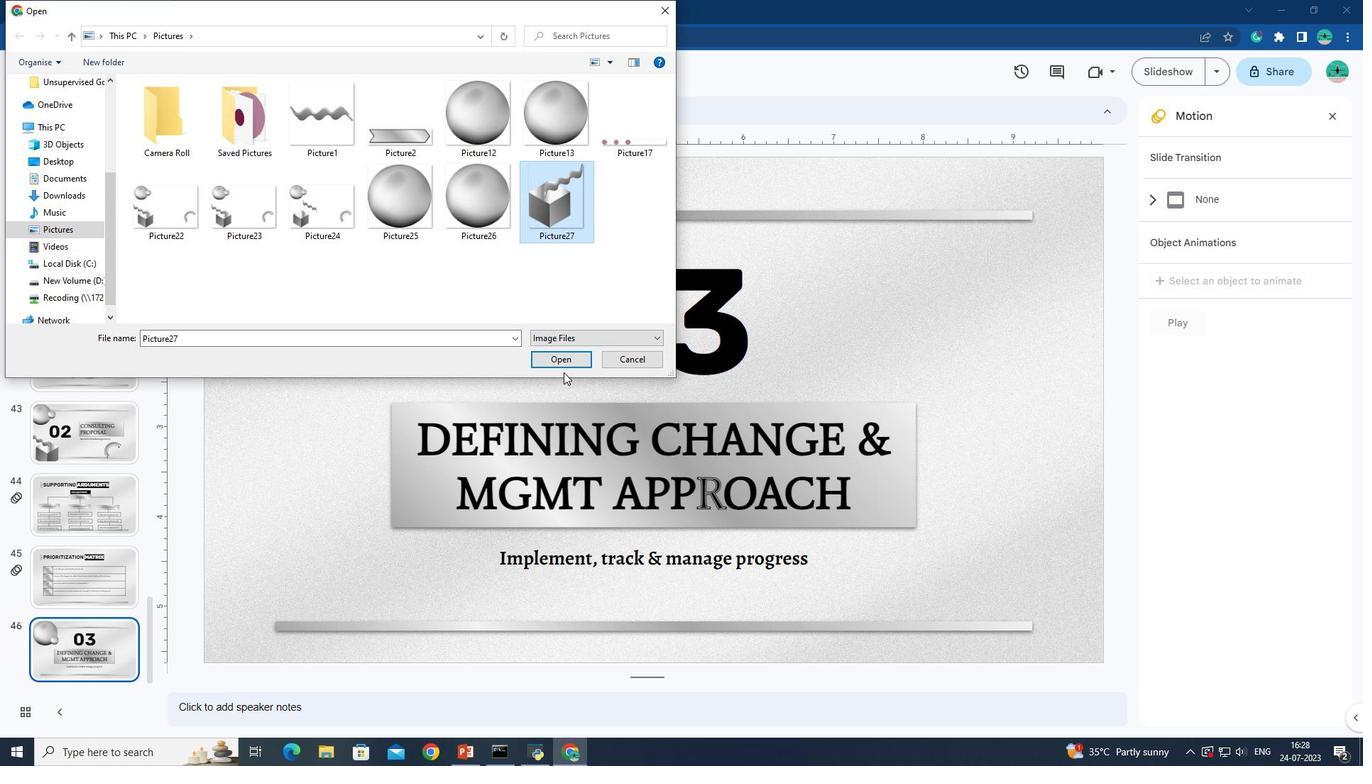
Action: Mouse pressed left at (564, 358)
Screenshot: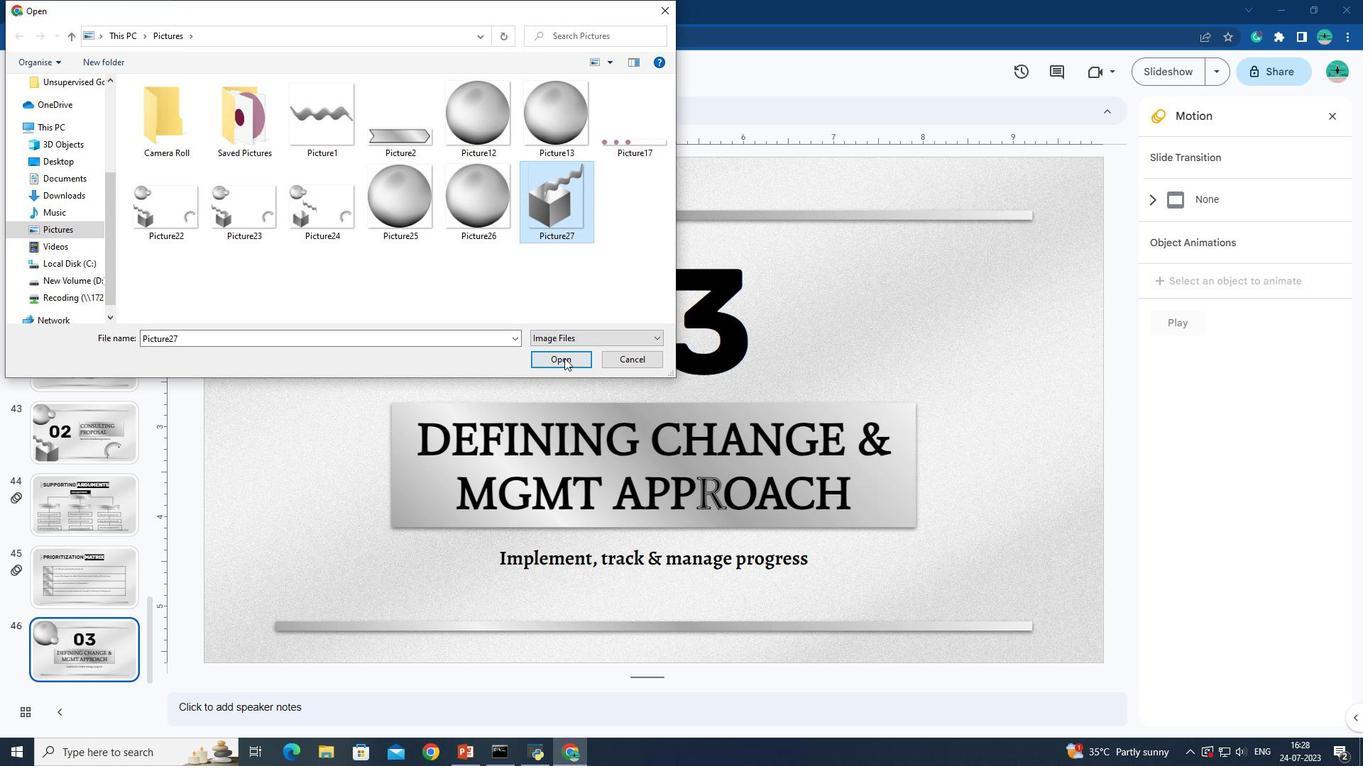 
Action: Mouse moved to (901, 292)
Screenshot: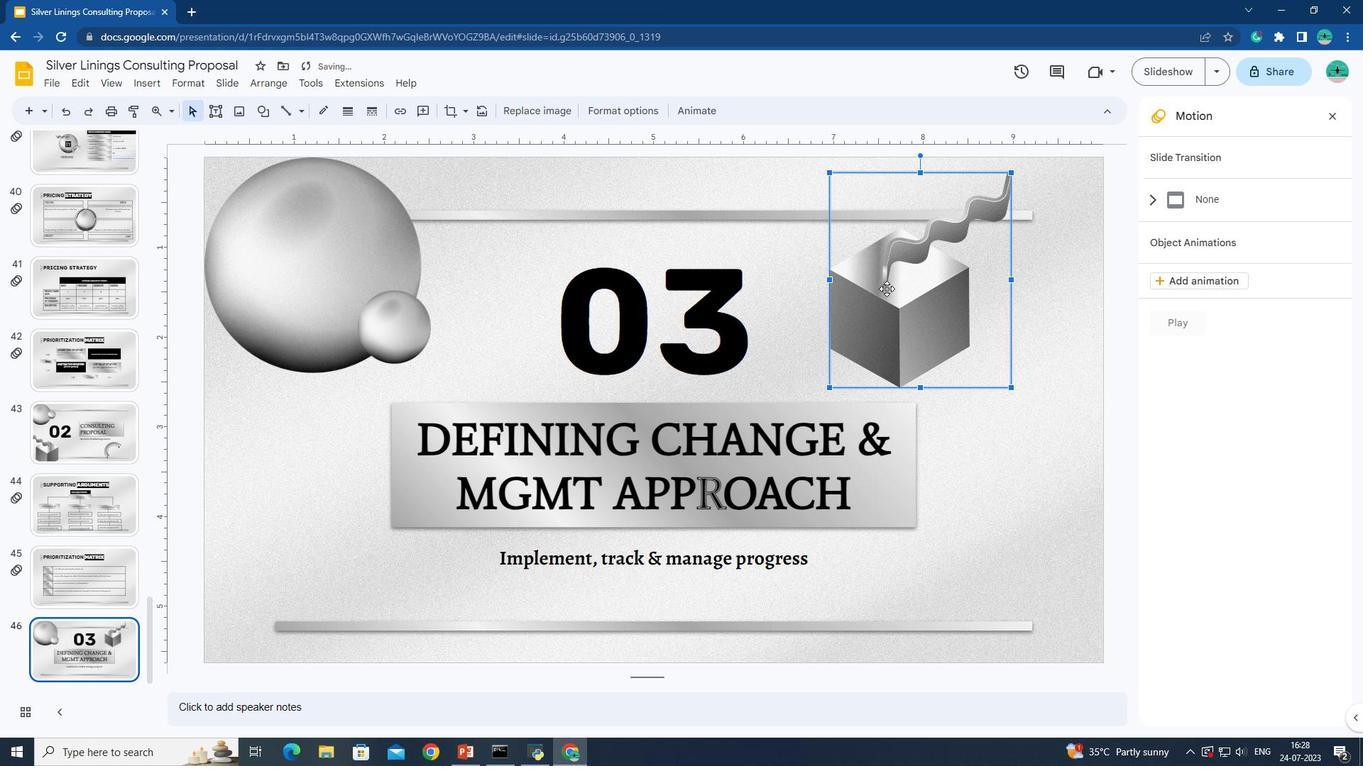 
Action: Mouse pressed left at (901, 292)
Screenshot: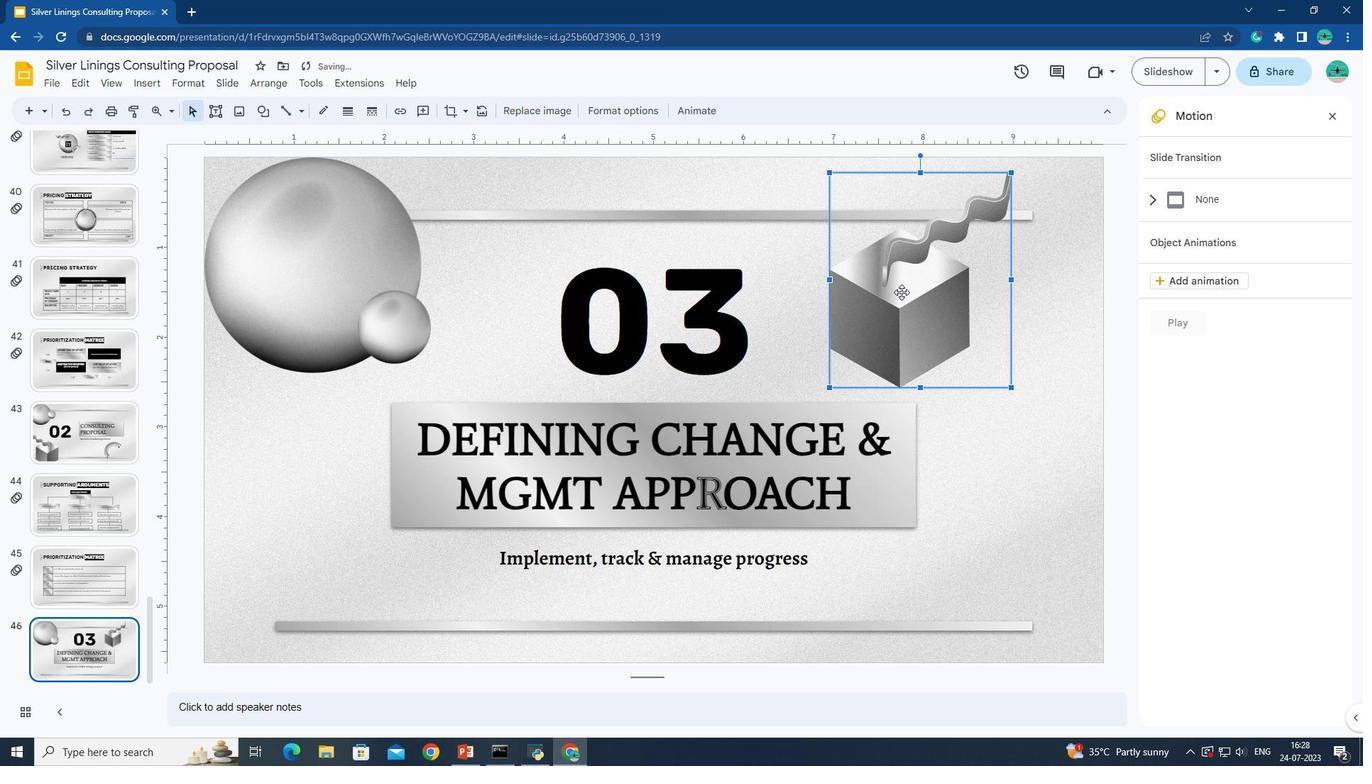 
Action: Mouse moved to (985, 569)
Screenshot: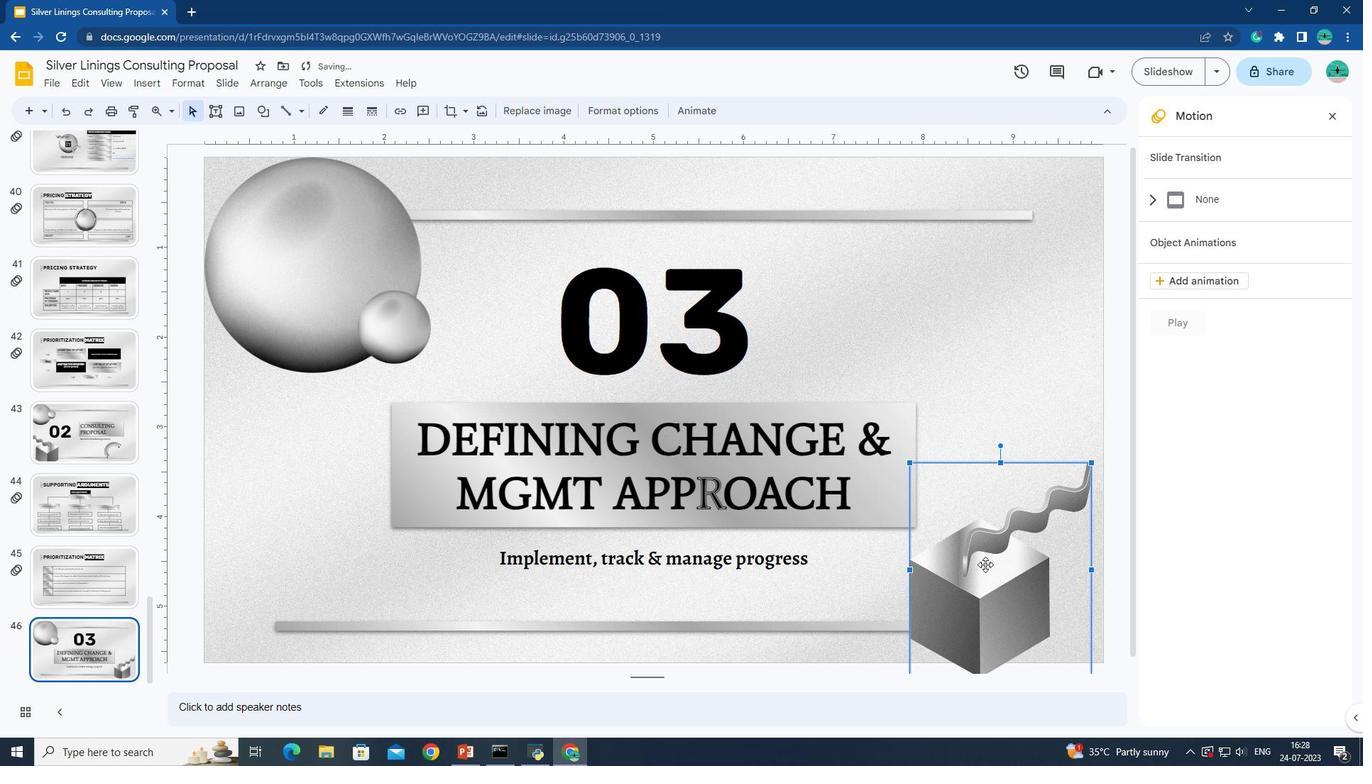 
Action: Mouse pressed left at (985, 569)
Screenshot: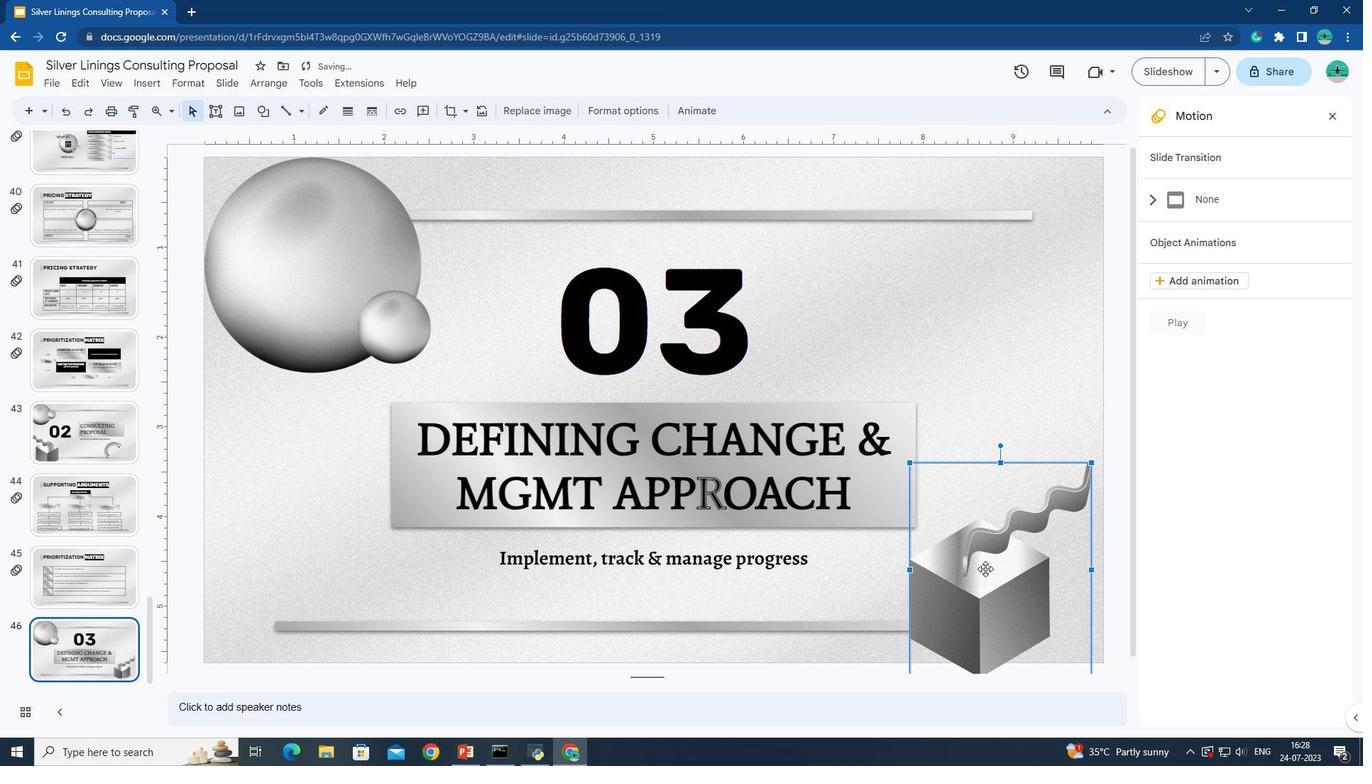 
Action: Mouse moved to (911, 585)
Screenshot: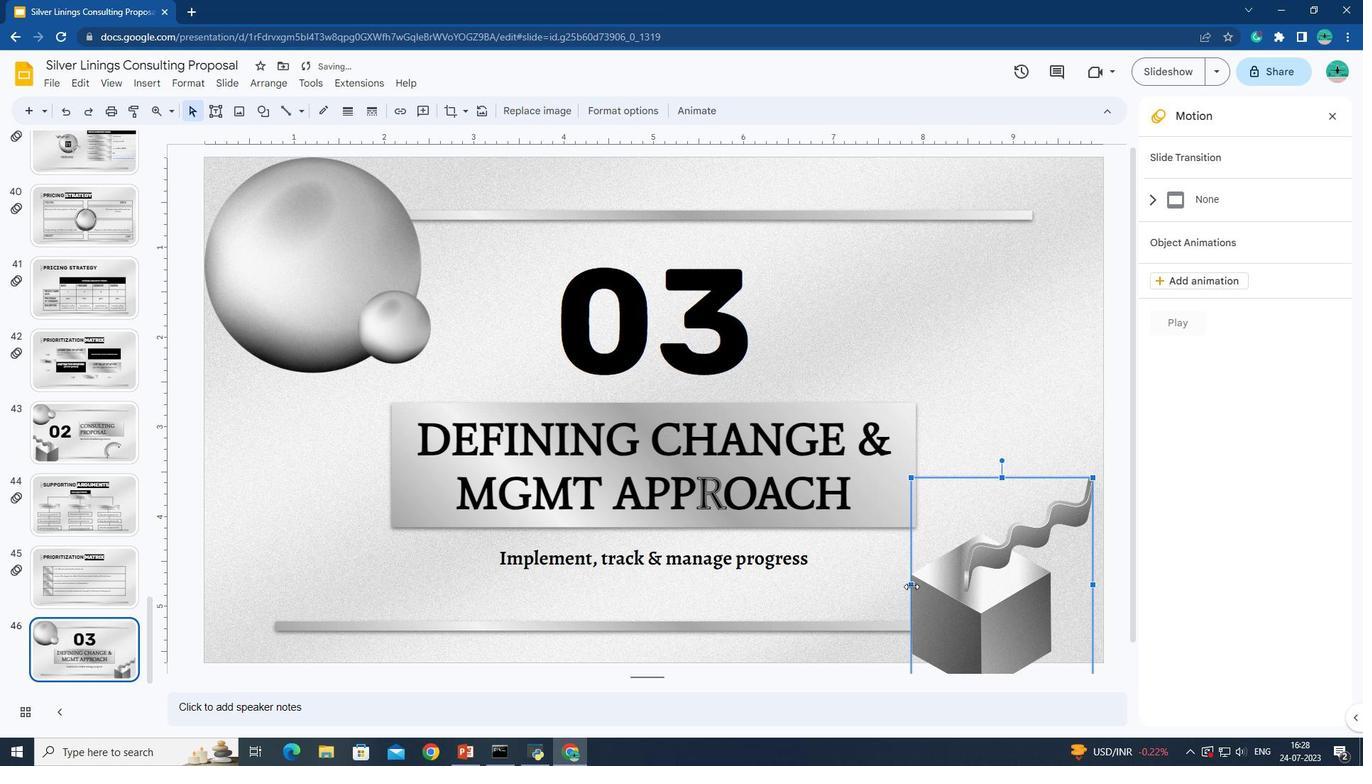 
Action: Mouse pressed left at (911, 585)
Screenshot: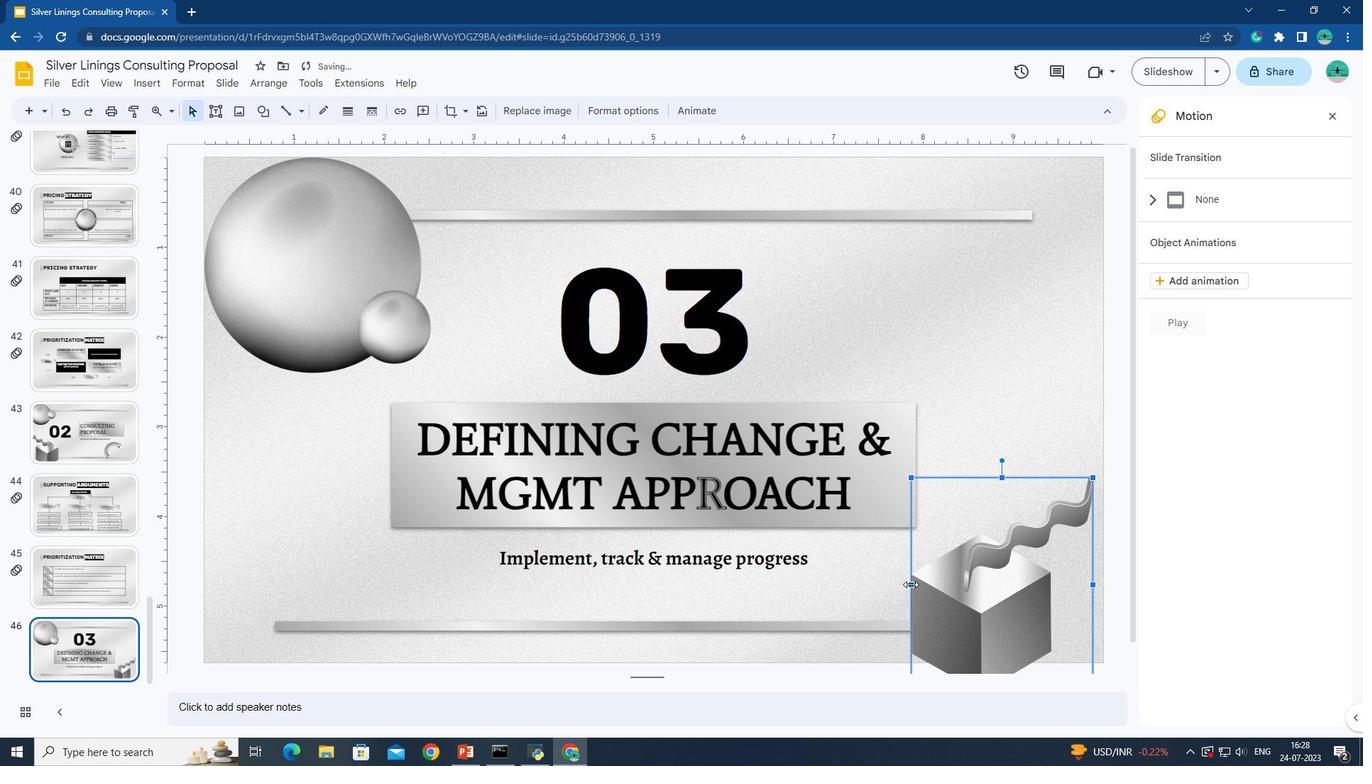 
Action: Mouse moved to (1005, 578)
Screenshot: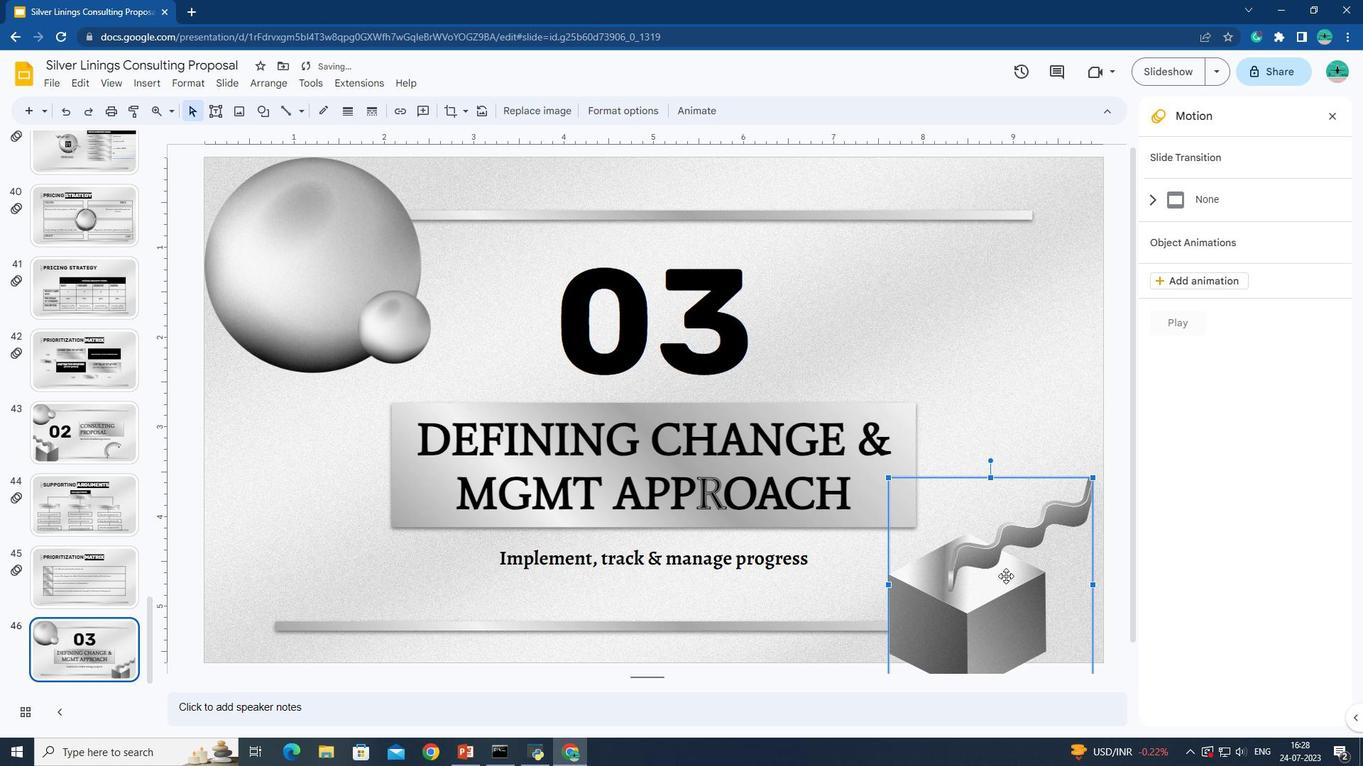 
Action: Mouse pressed left at (1005, 578)
Screenshot: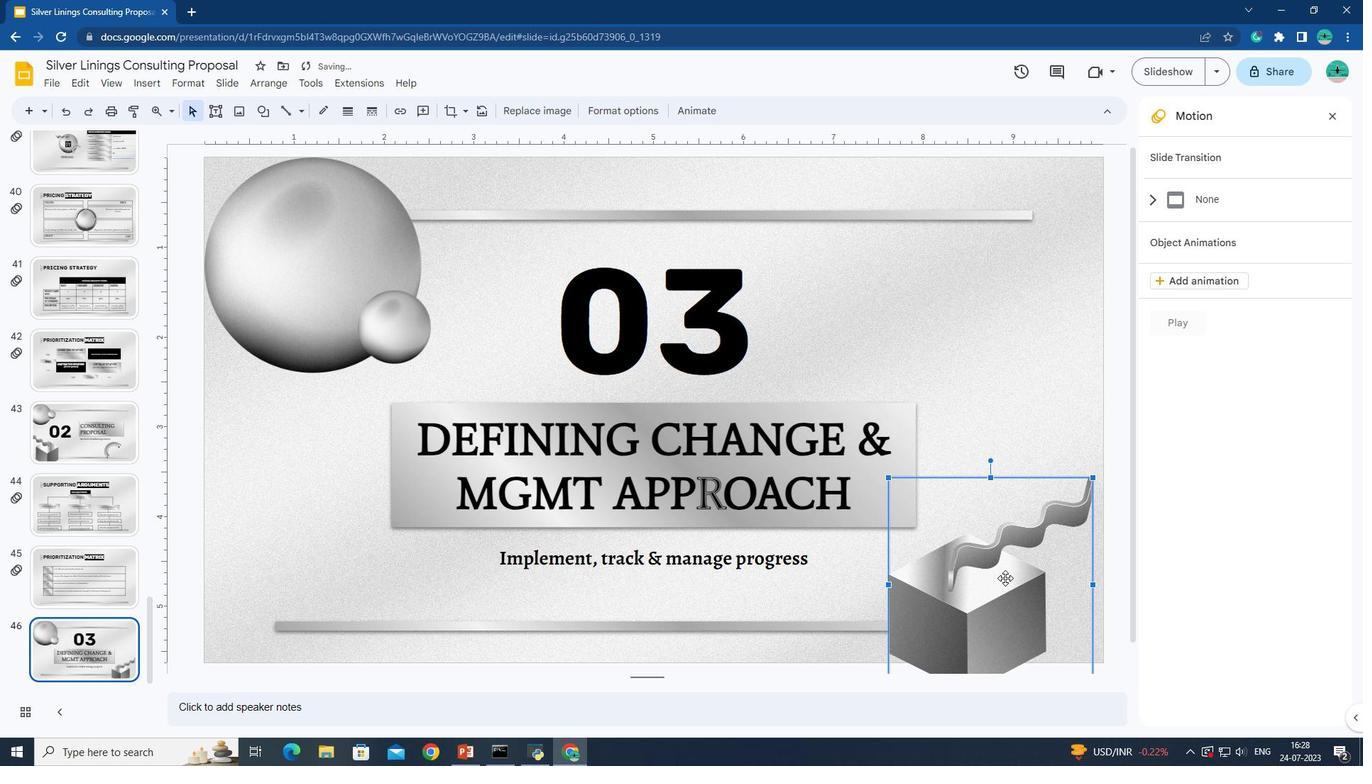 
Action: Mouse moved to (1019, 477)
Screenshot: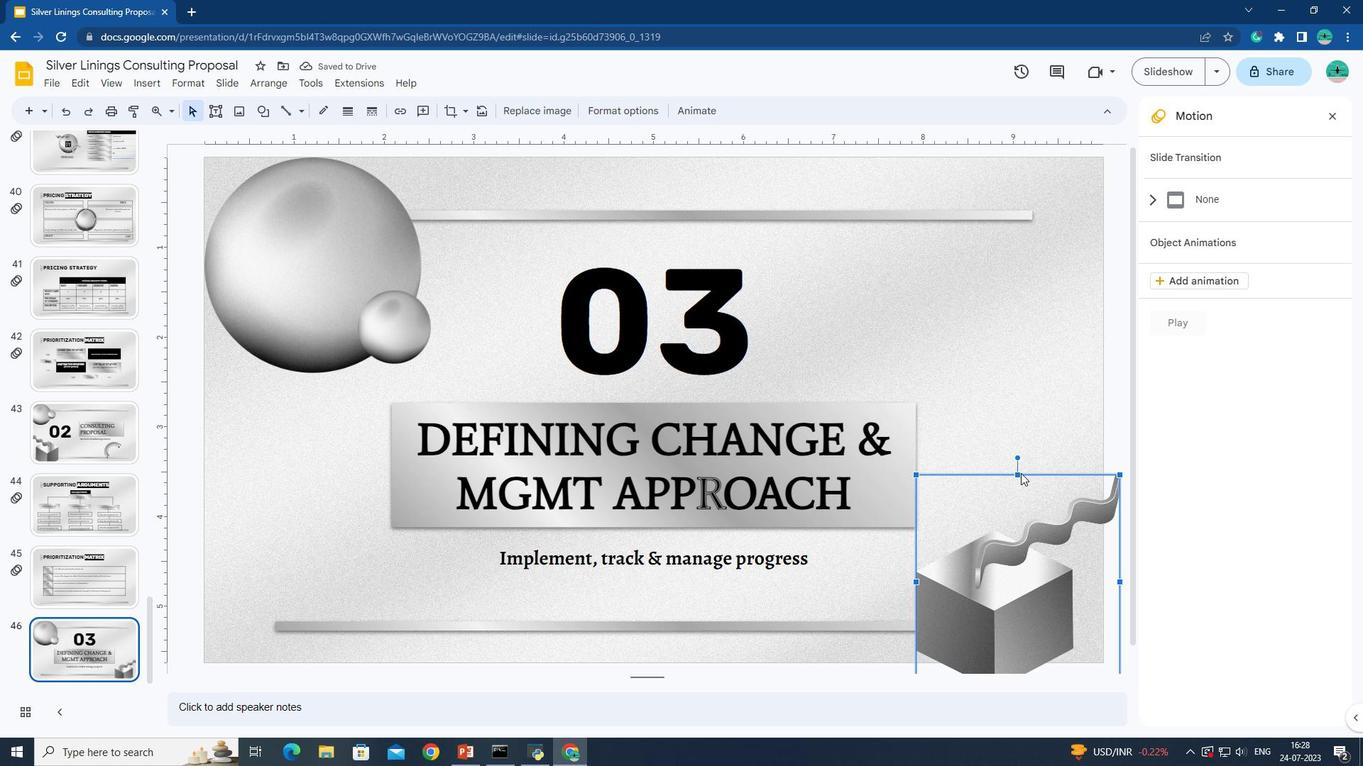 
Action: Mouse pressed left at (1019, 477)
Screenshot: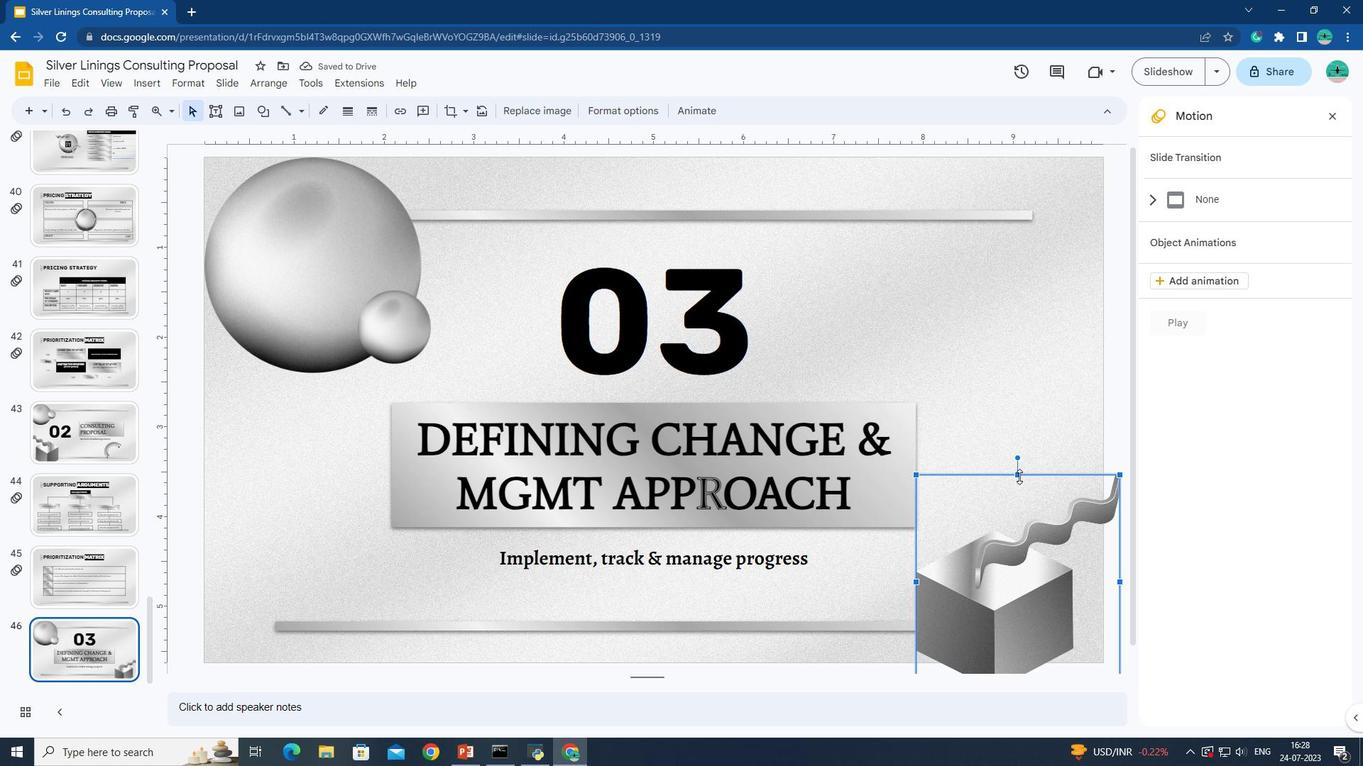 
Action: Mouse moved to (916, 575)
Screenshot: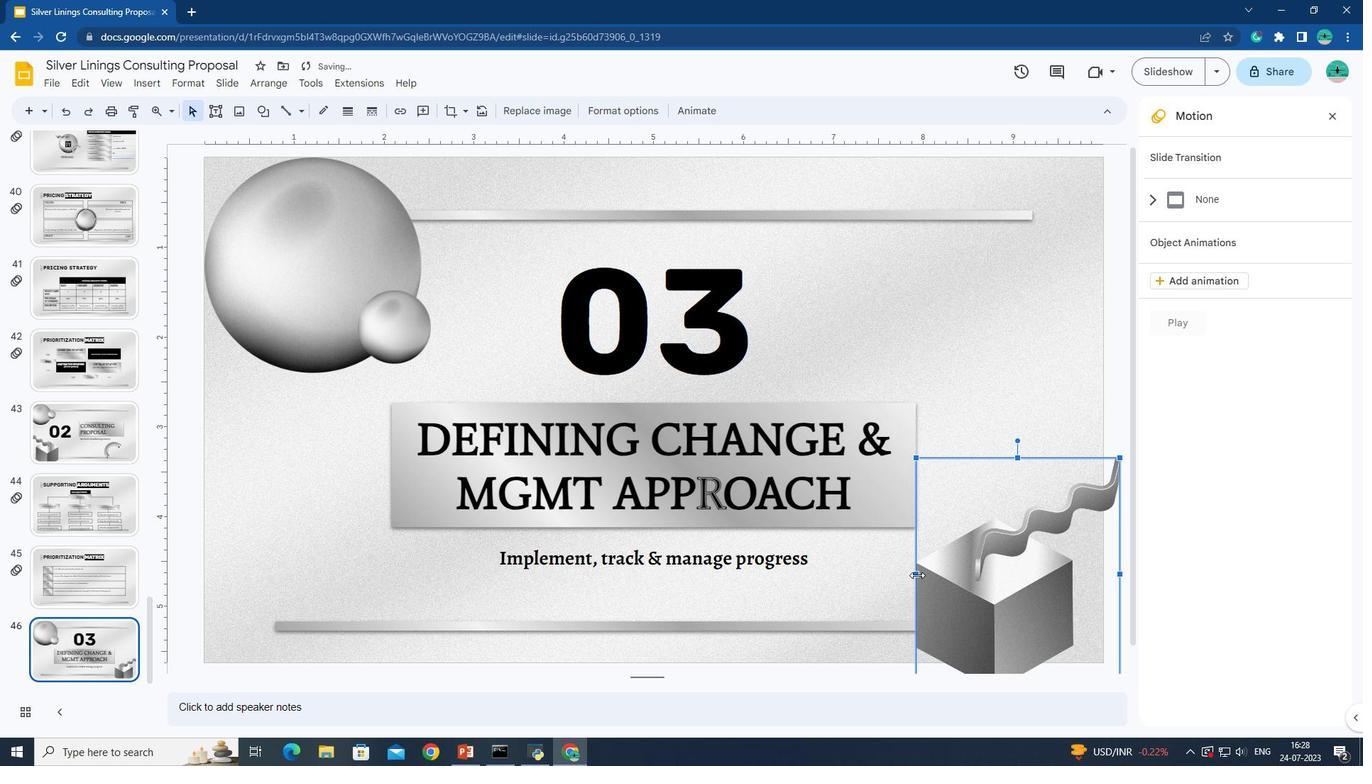 
Action: Mouse pressed left at (916, 575)
Screenshot: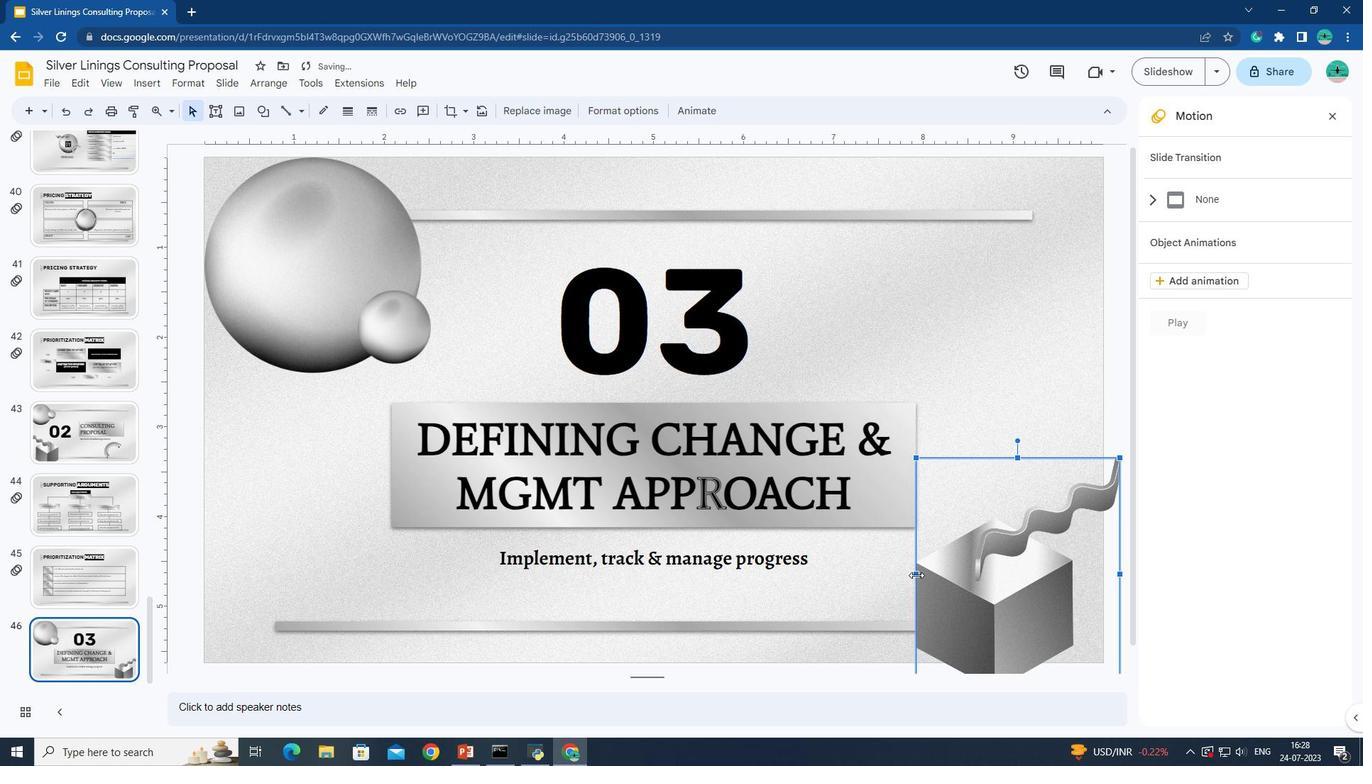 
Action: Mouse moved to (232, 107)
Screenshot: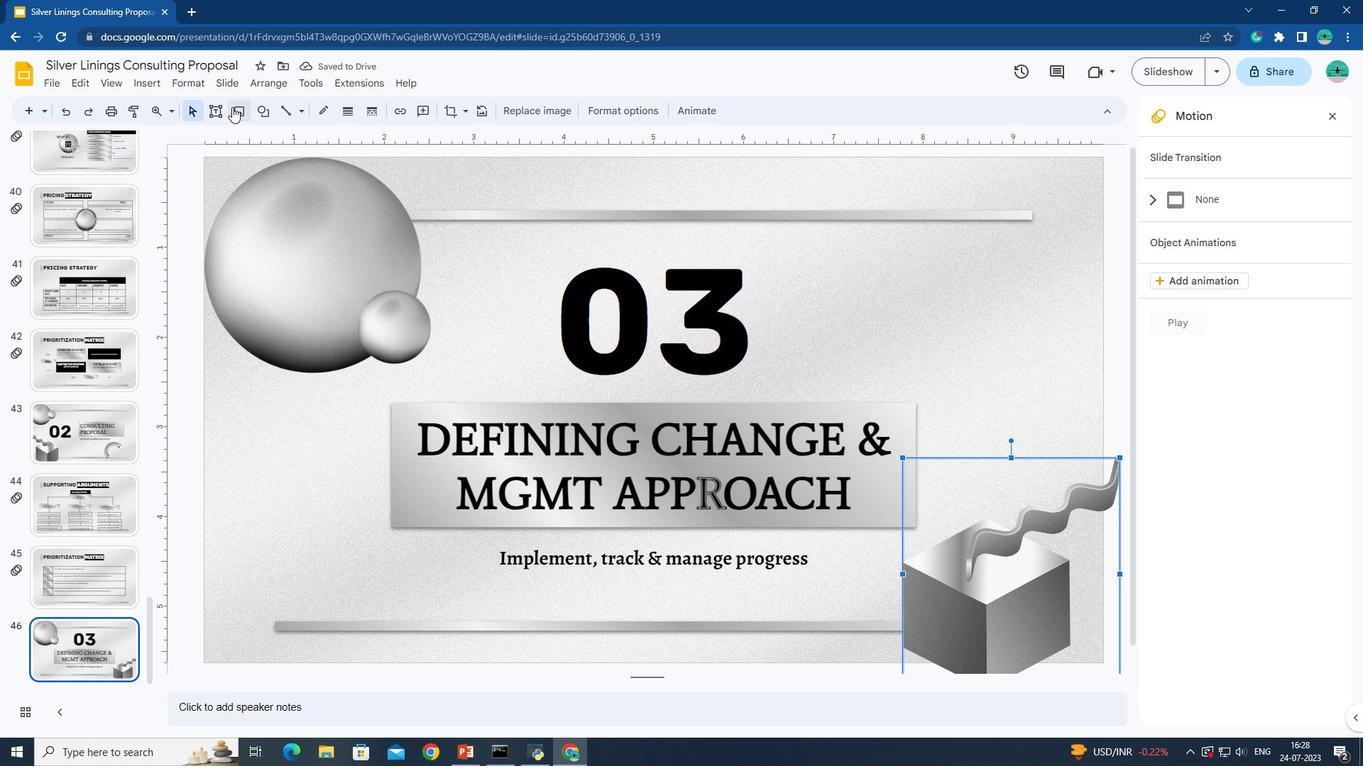 
Action: Mouse pressed left at (232, 107)
Screenshot: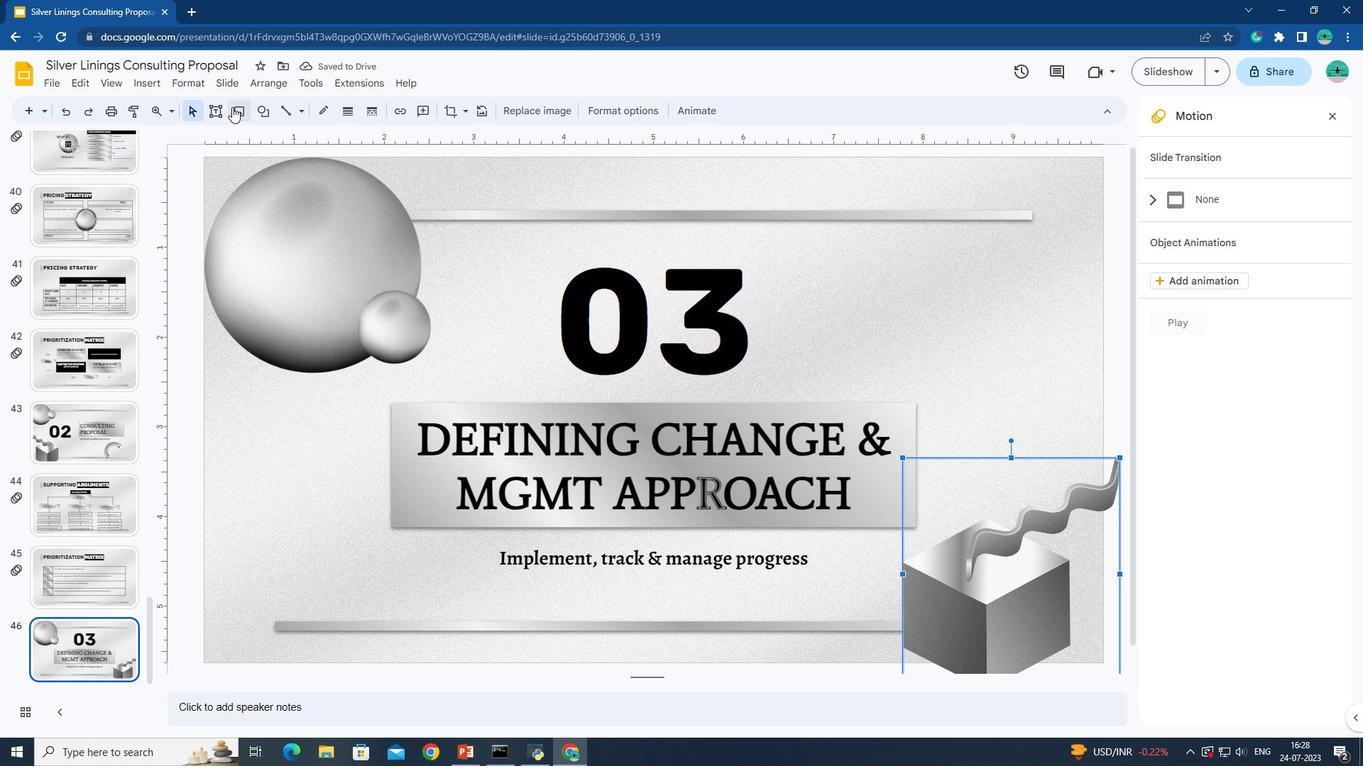 
Action: Mouse moved to (249, 134)
Screenshot: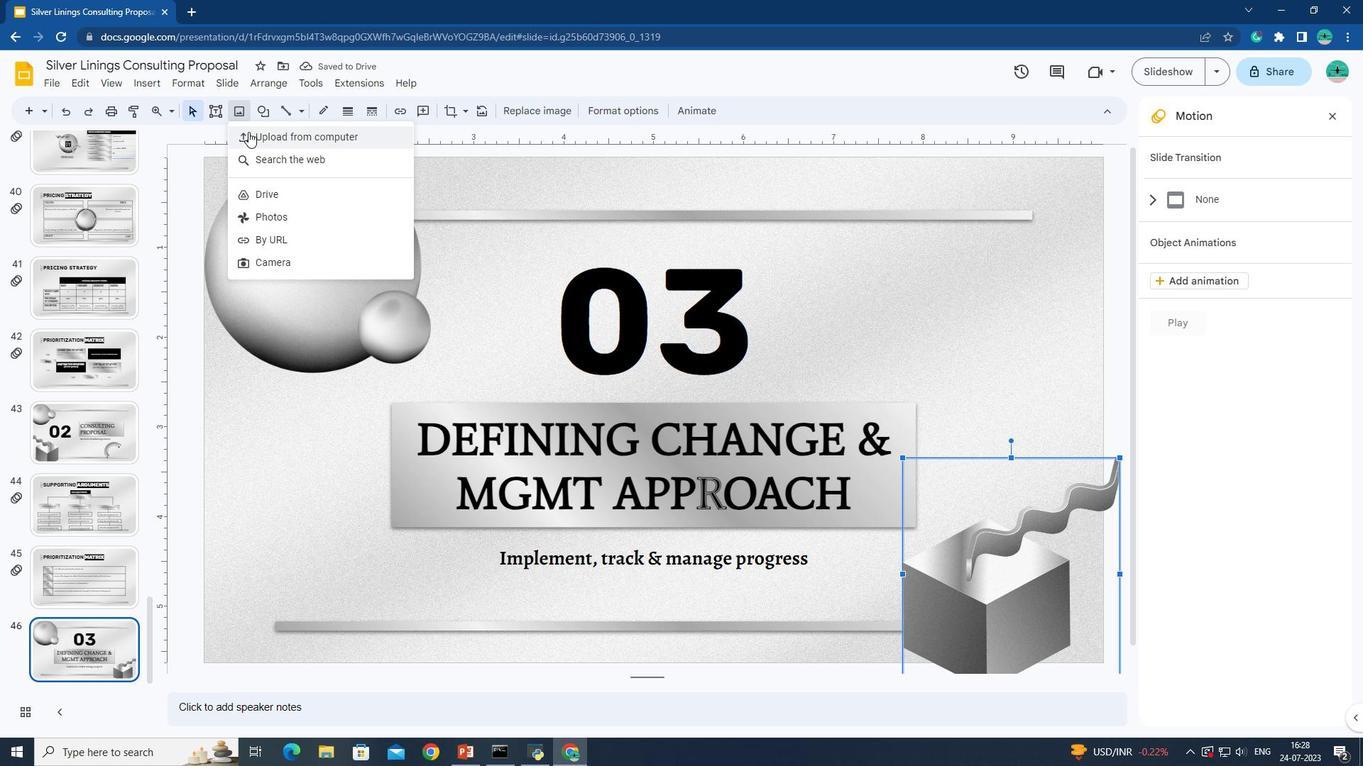 
Action: Mouse pressed left at (249, 134)
Screenshot: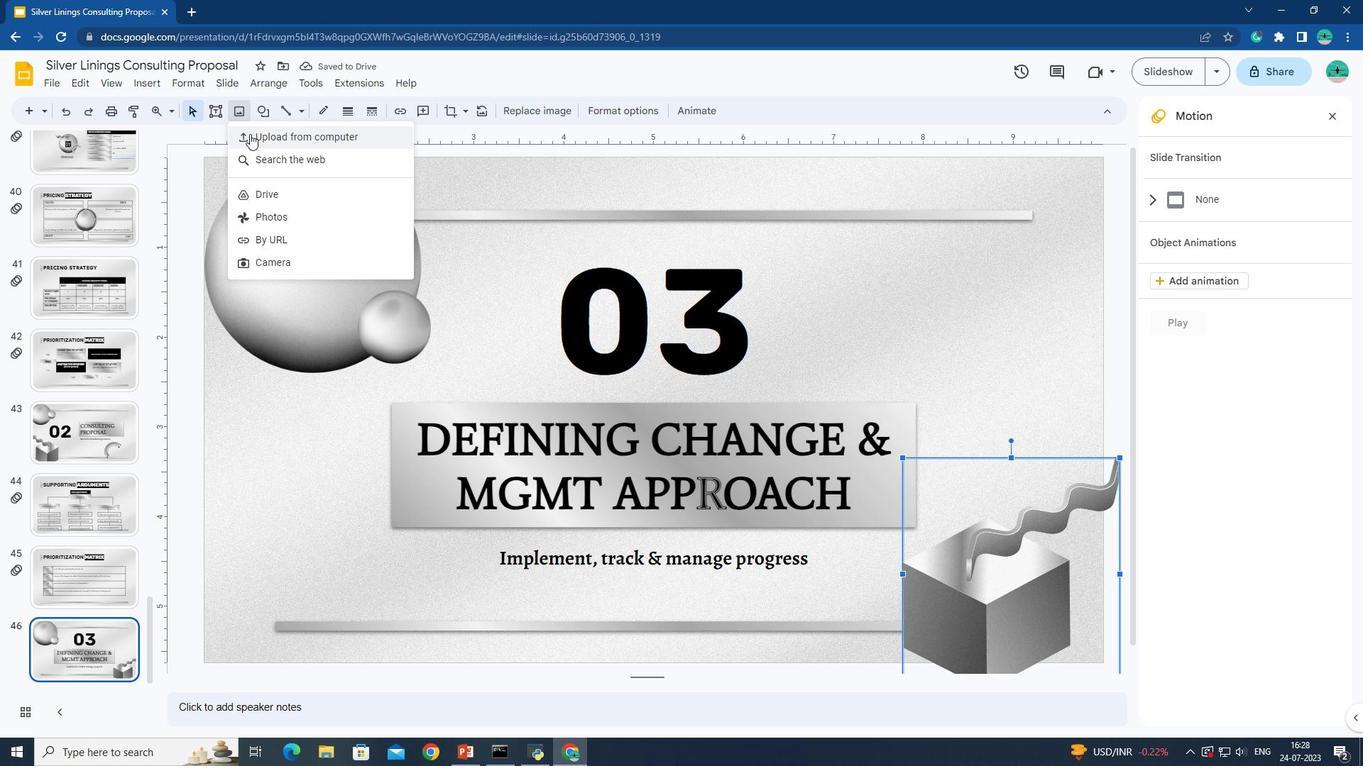 
Action: Mouse moved to (462, 197)
Screenshot: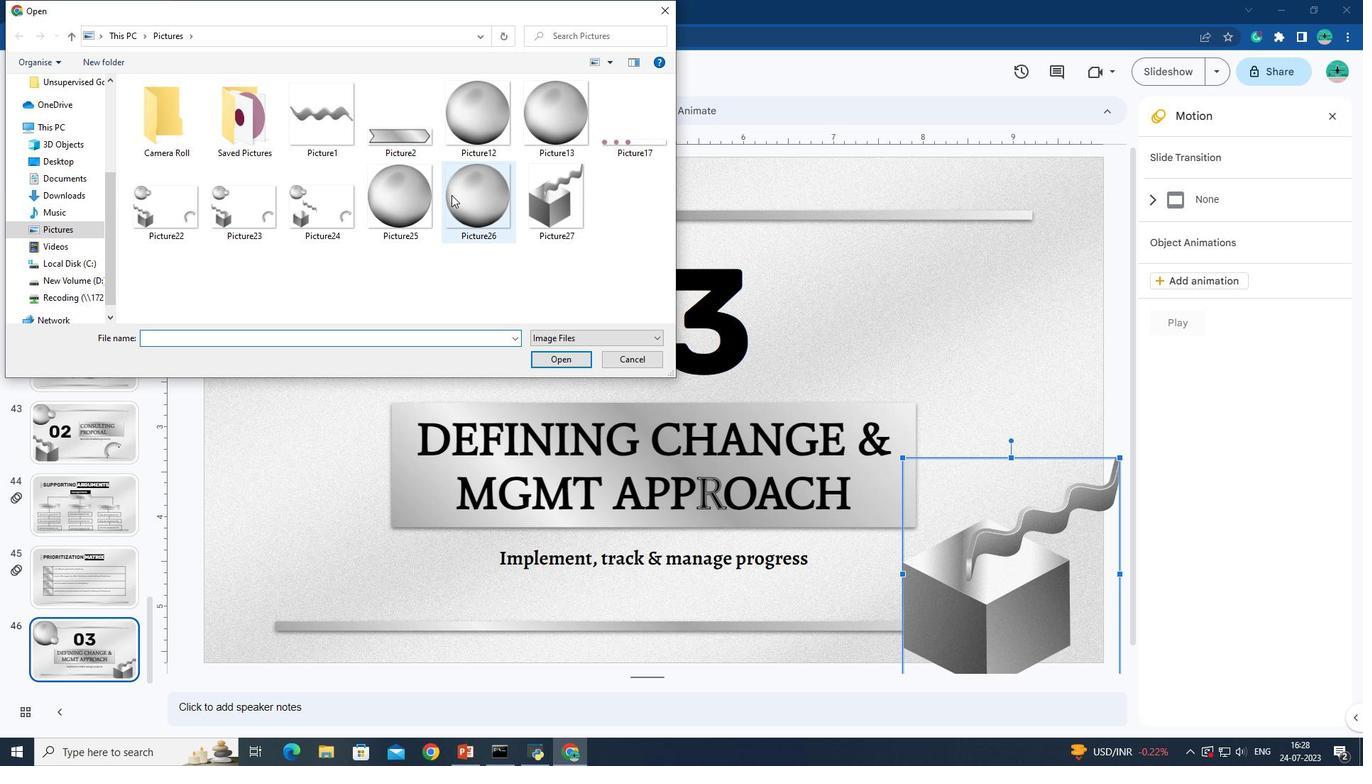 
Action: Mouse pressed left at (462, 197)
Screenshot: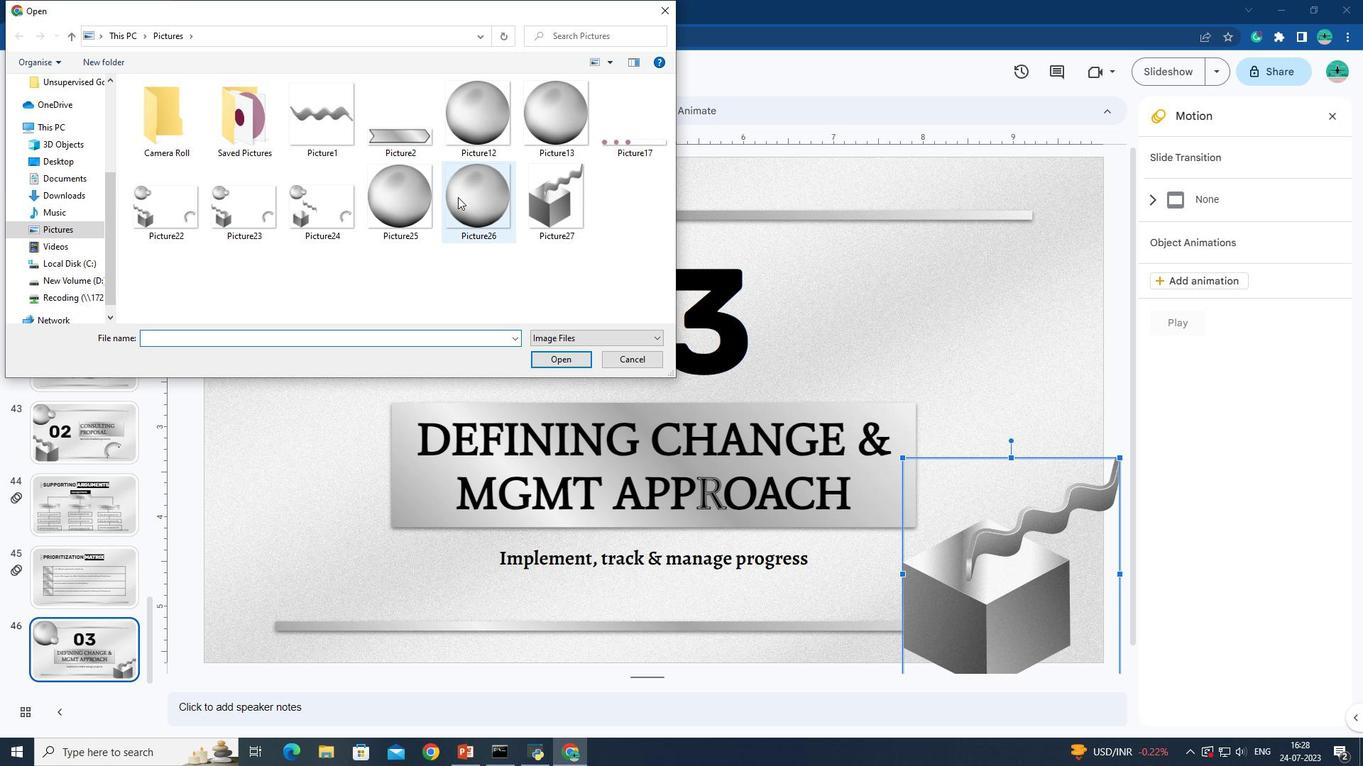 
Action: Mouse moved to (555, 360)
Screenshot: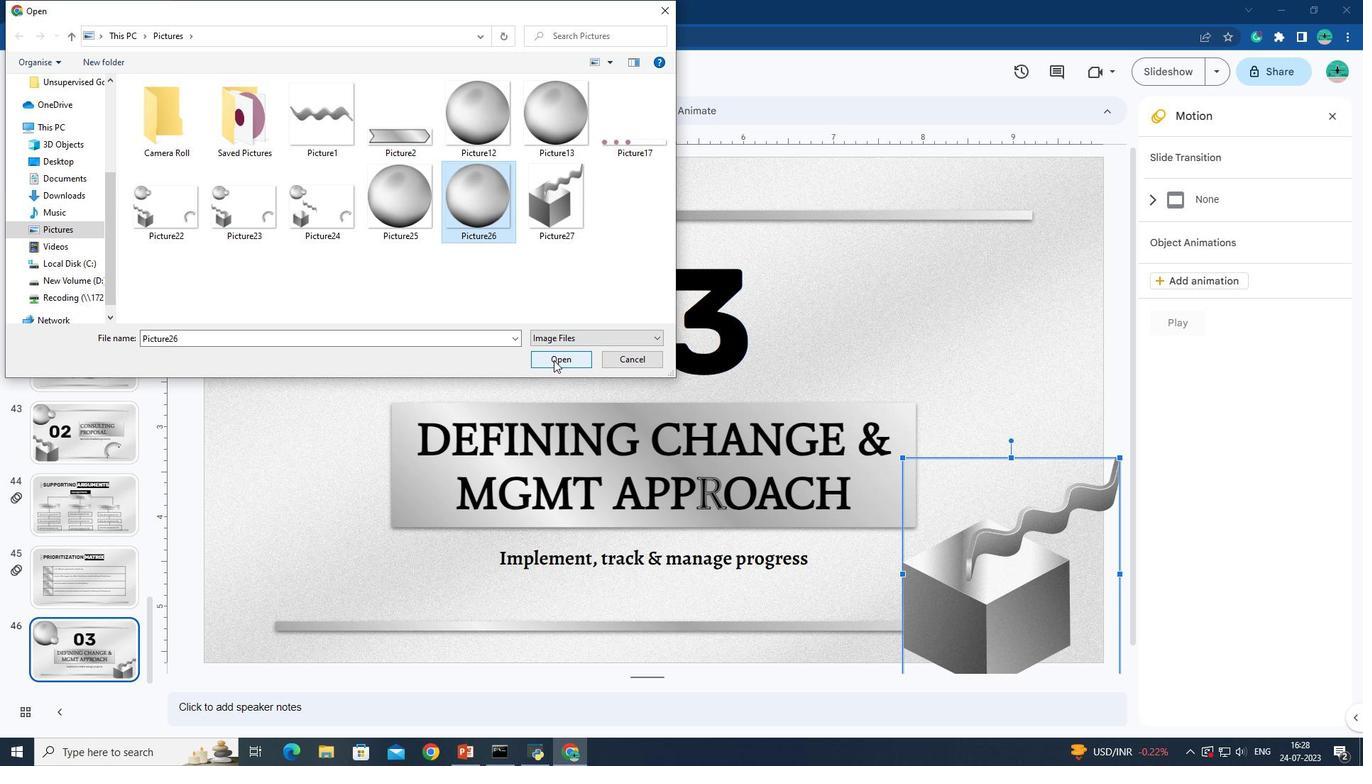
Action: Mouse pressed left at (555, 360)
Screenshot: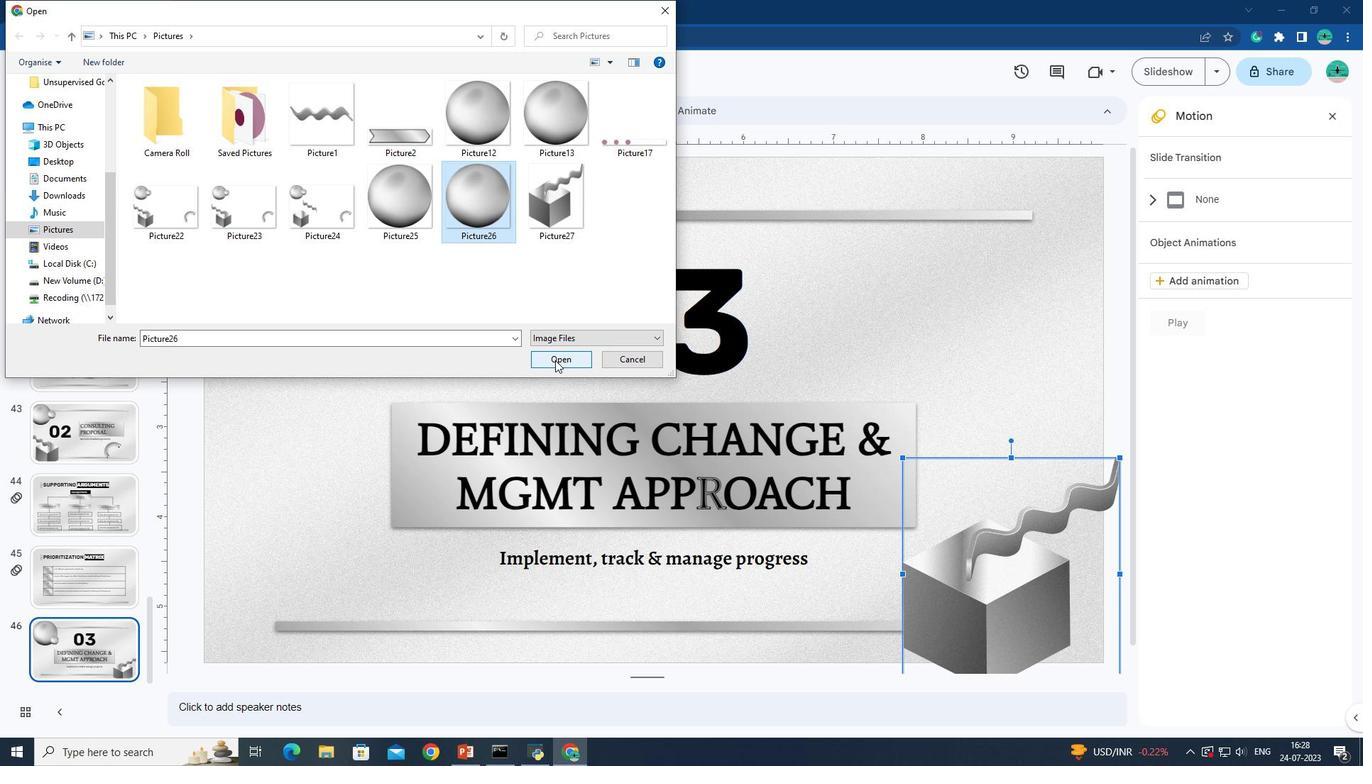 
Action: Mouse moved to (884, 277)
Screenshot: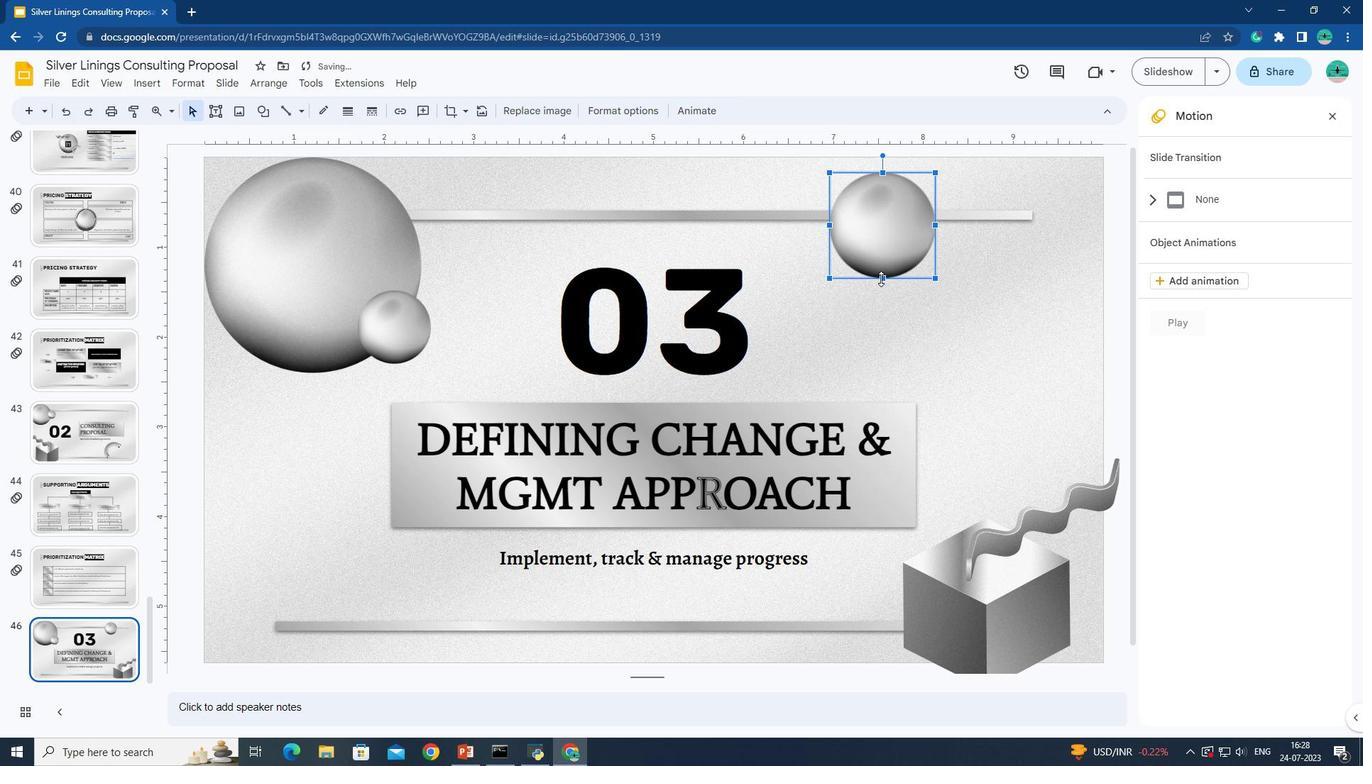 
Action: Mouse pressed left at (884, 277)
Screenshot: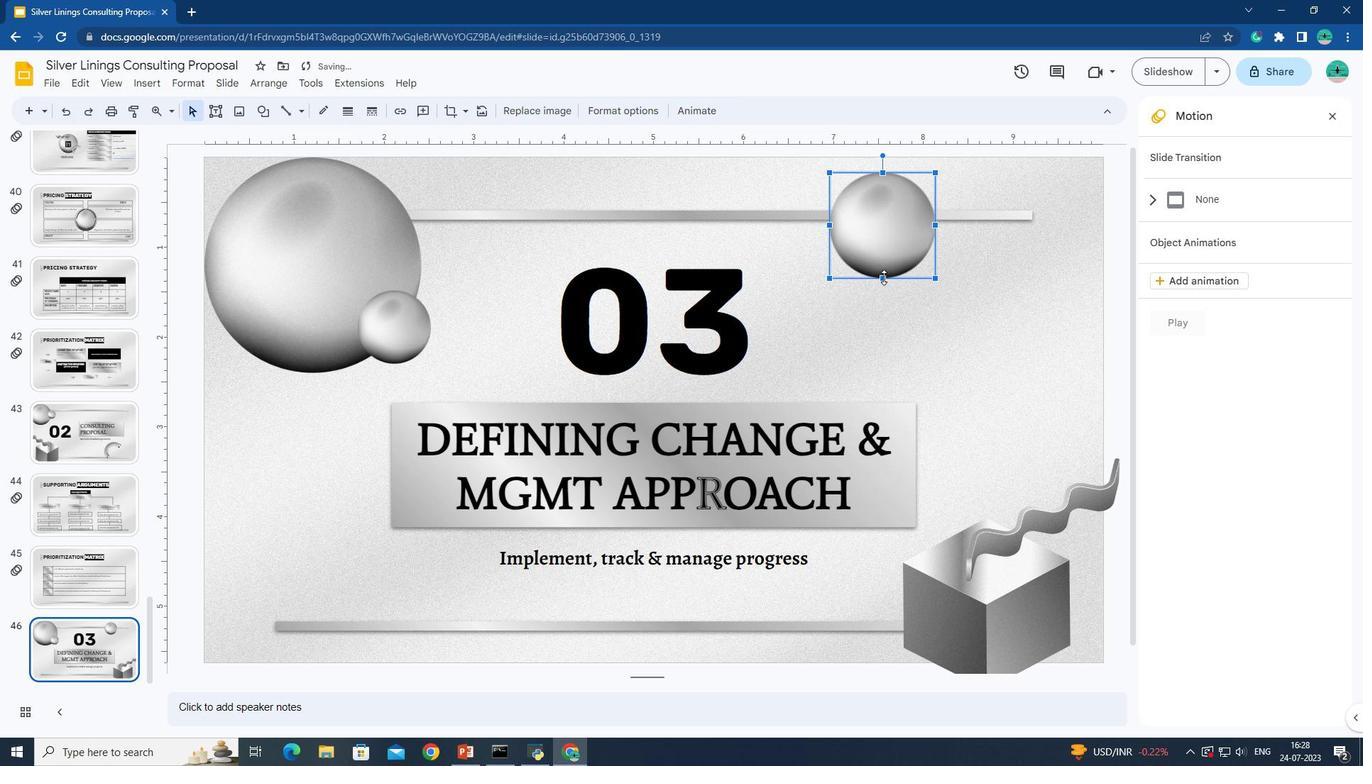 
Action: Mouse moved to (831, 272)
Screenshot: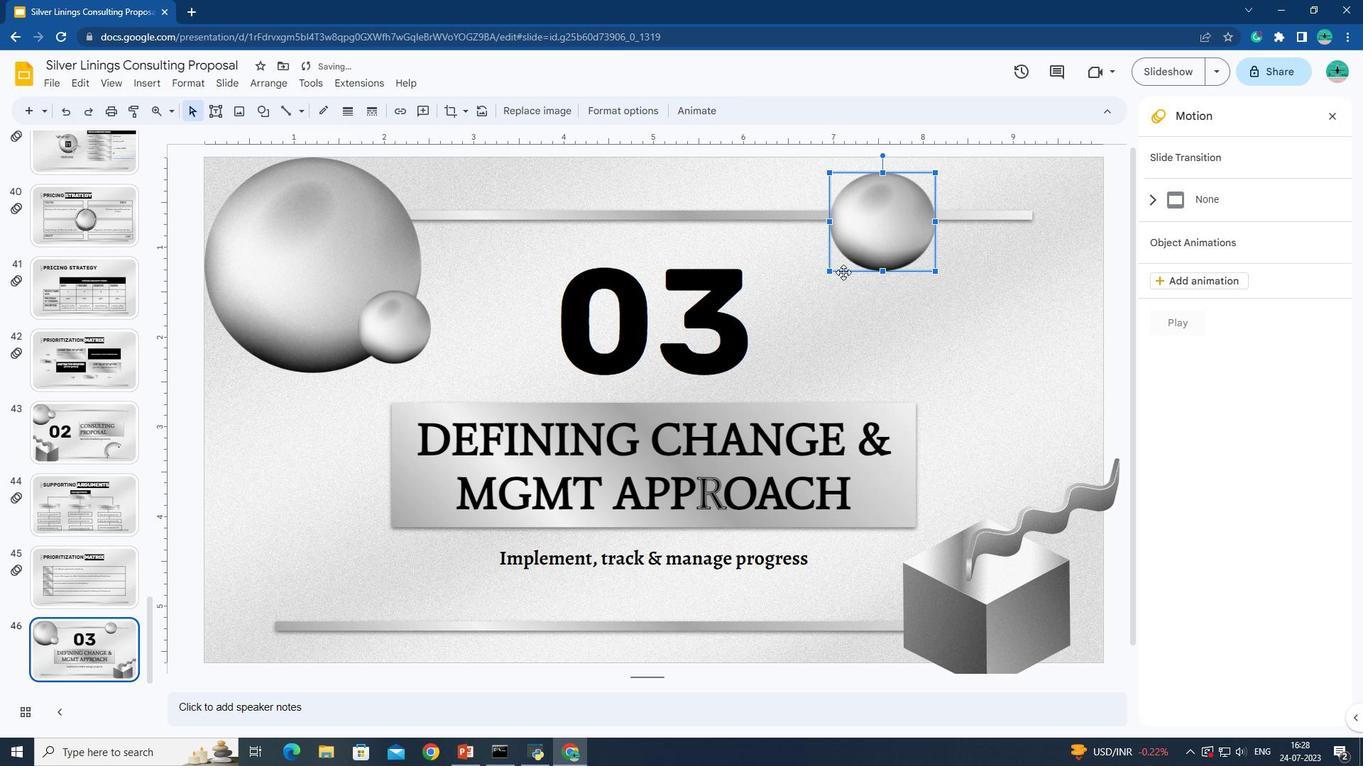 
Action: Mouse pressed left at (831, 272)
Screenshot: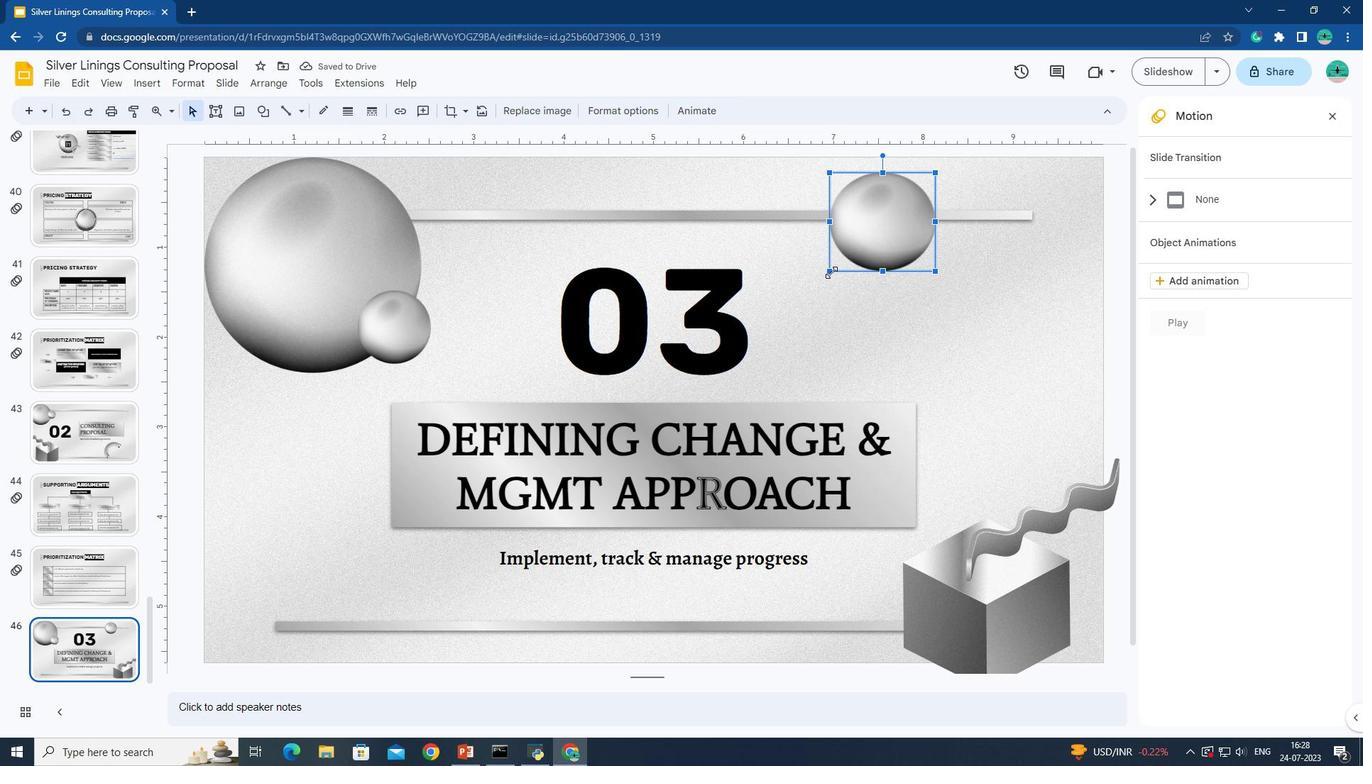 
Action: Mouse moved to (889, 210)
Screenshot: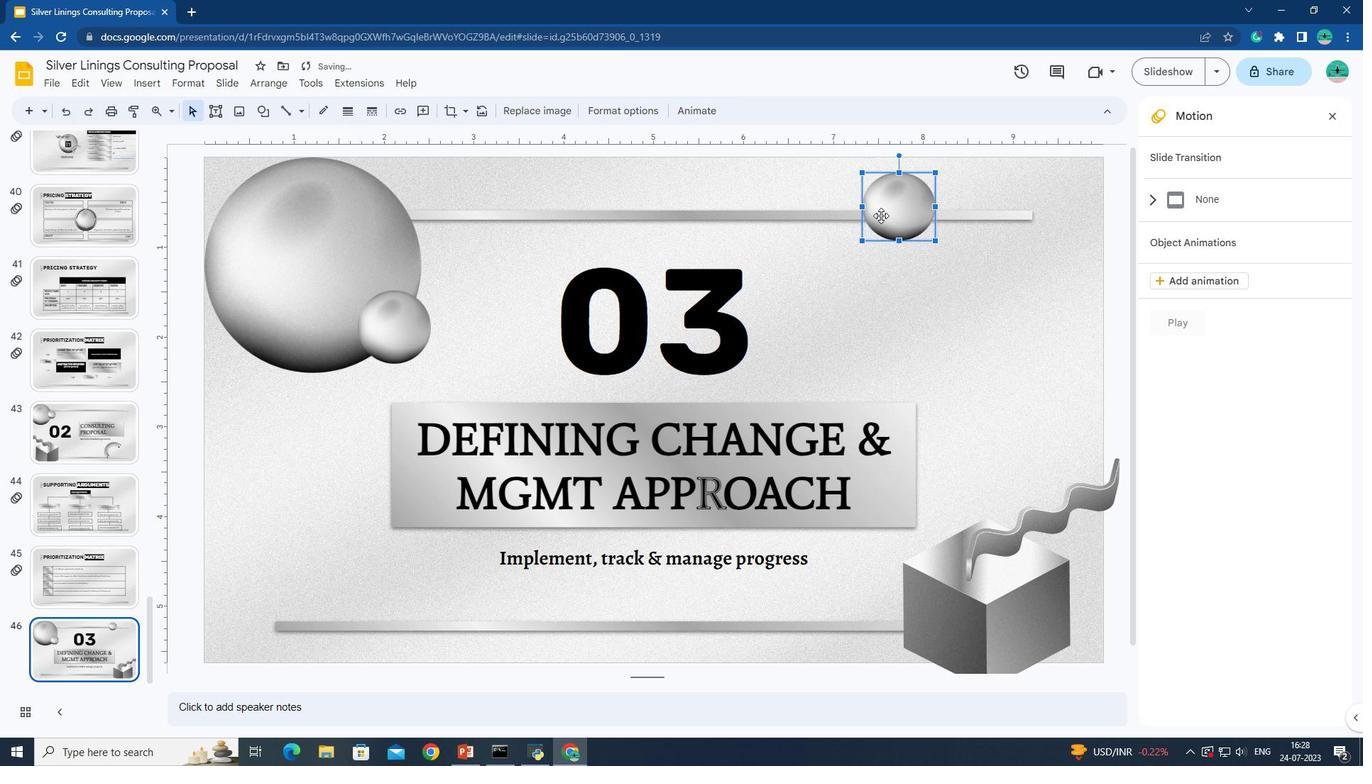 
Action: Mouse pressed left at (889, 210)
Screenshot: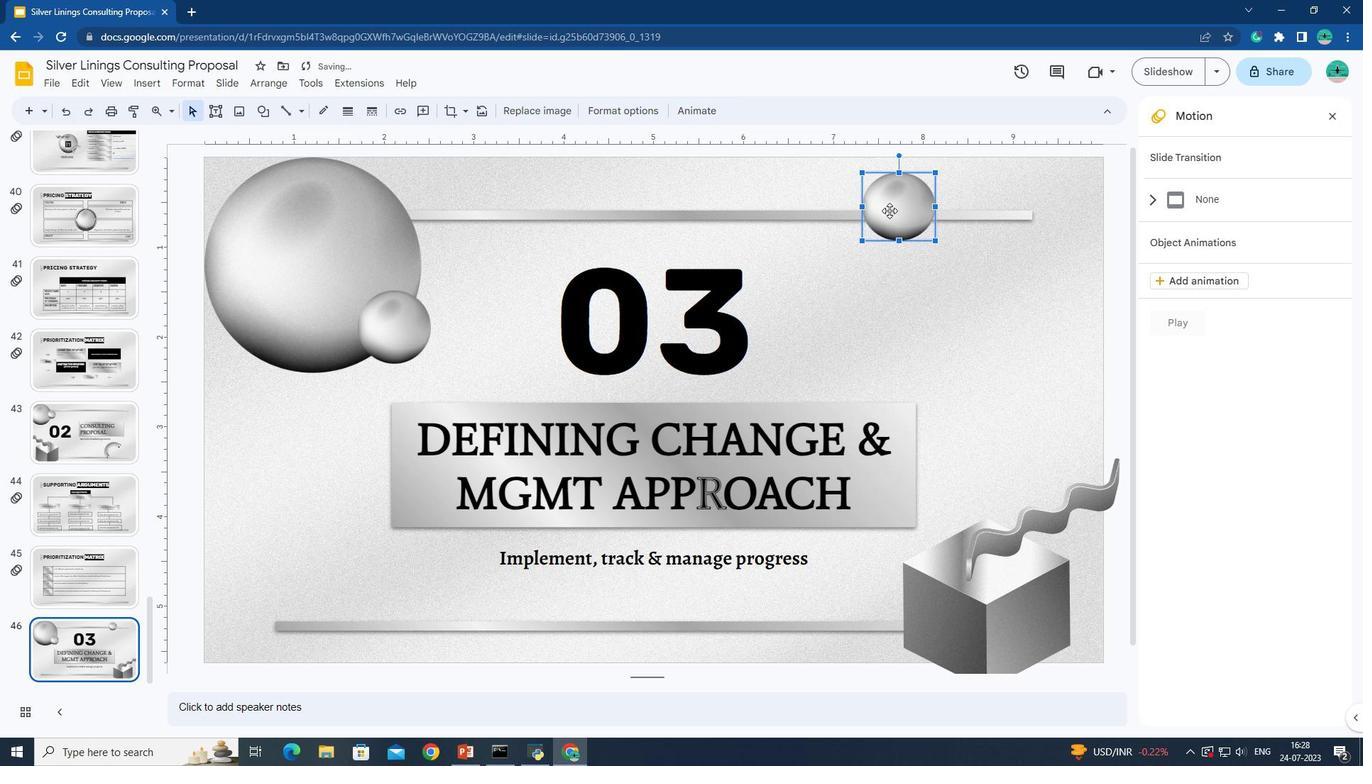 
Action: Mouse moved to (1024, 512)
Screenshot: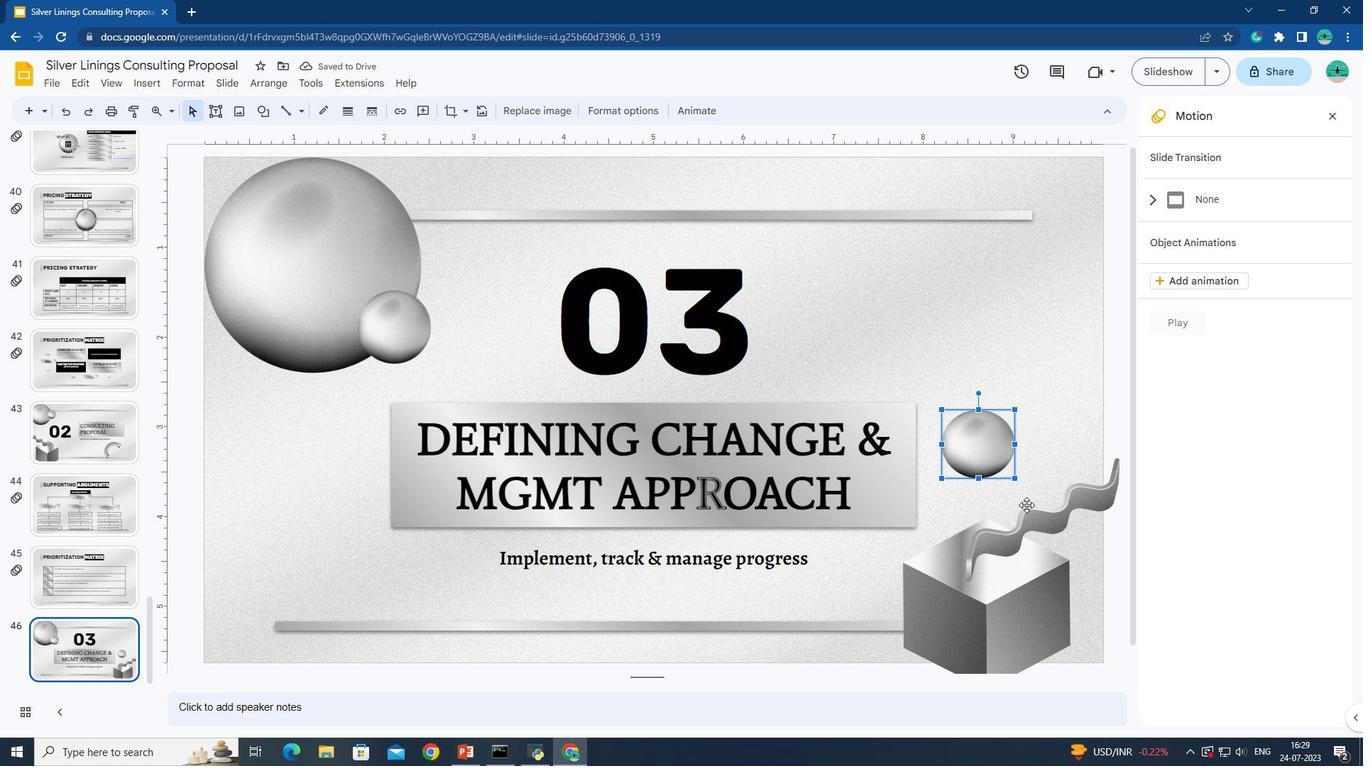
Action: Mouse pressed left at (1024, 512)
Screenshot: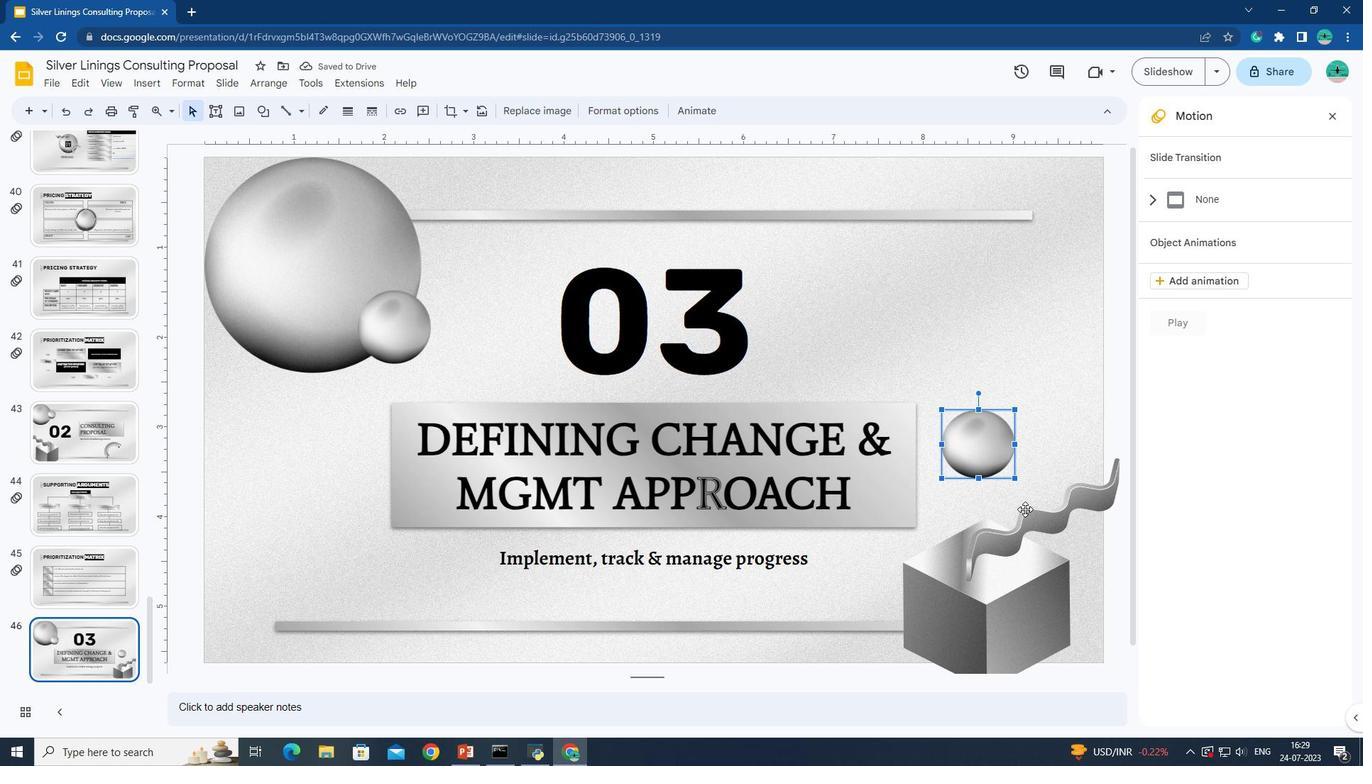 
Action: Mouse moved to (1011, 458)
Screenshot: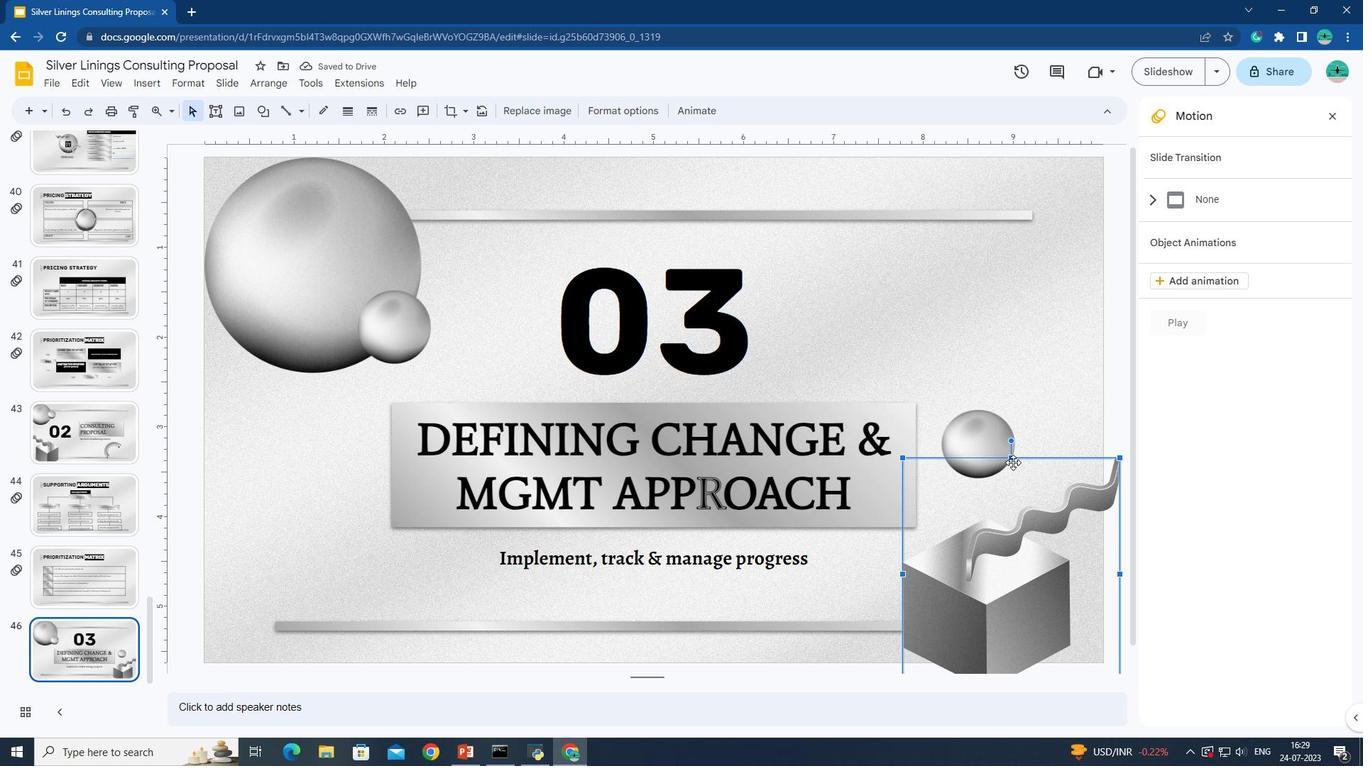 
Action: Mouse pressed left at (1011, 458)
Screenshot: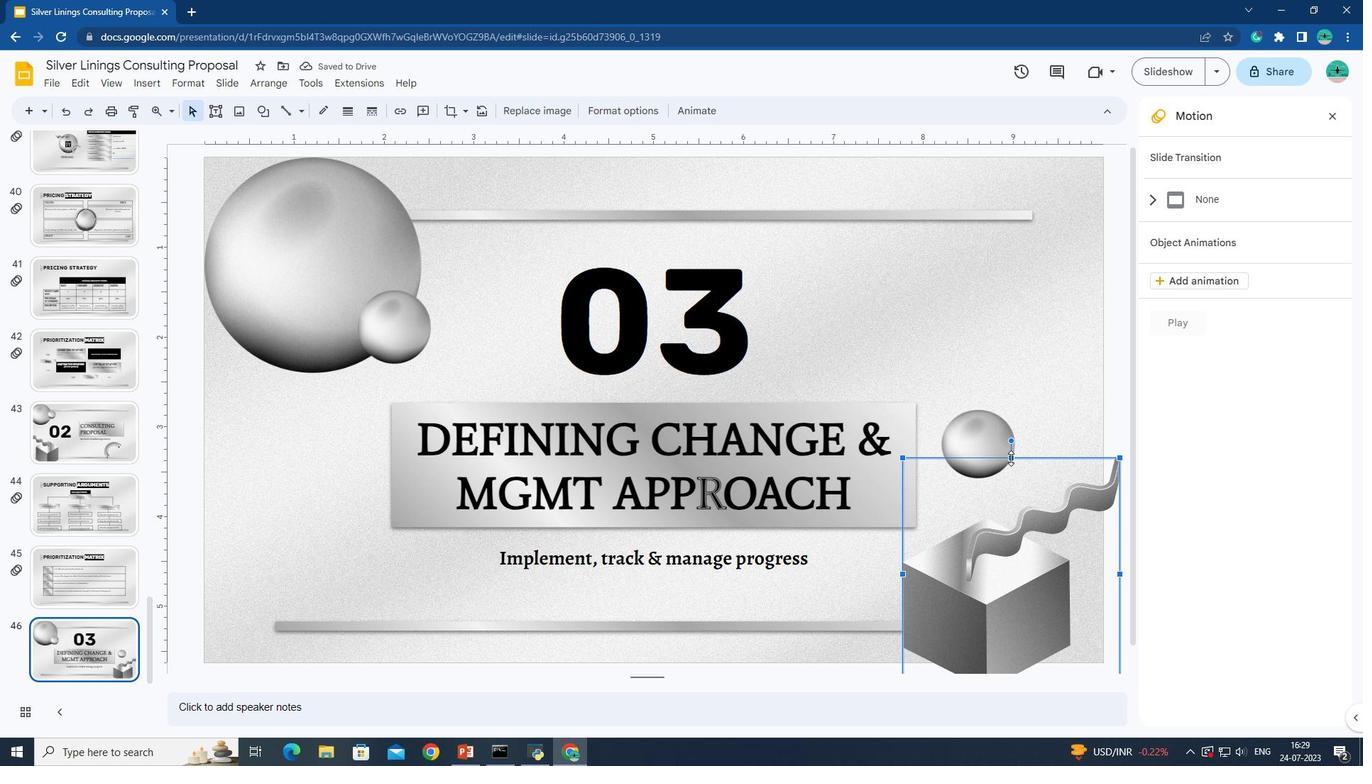 
Action: Mouse moved to (930, 356)
Screenshot: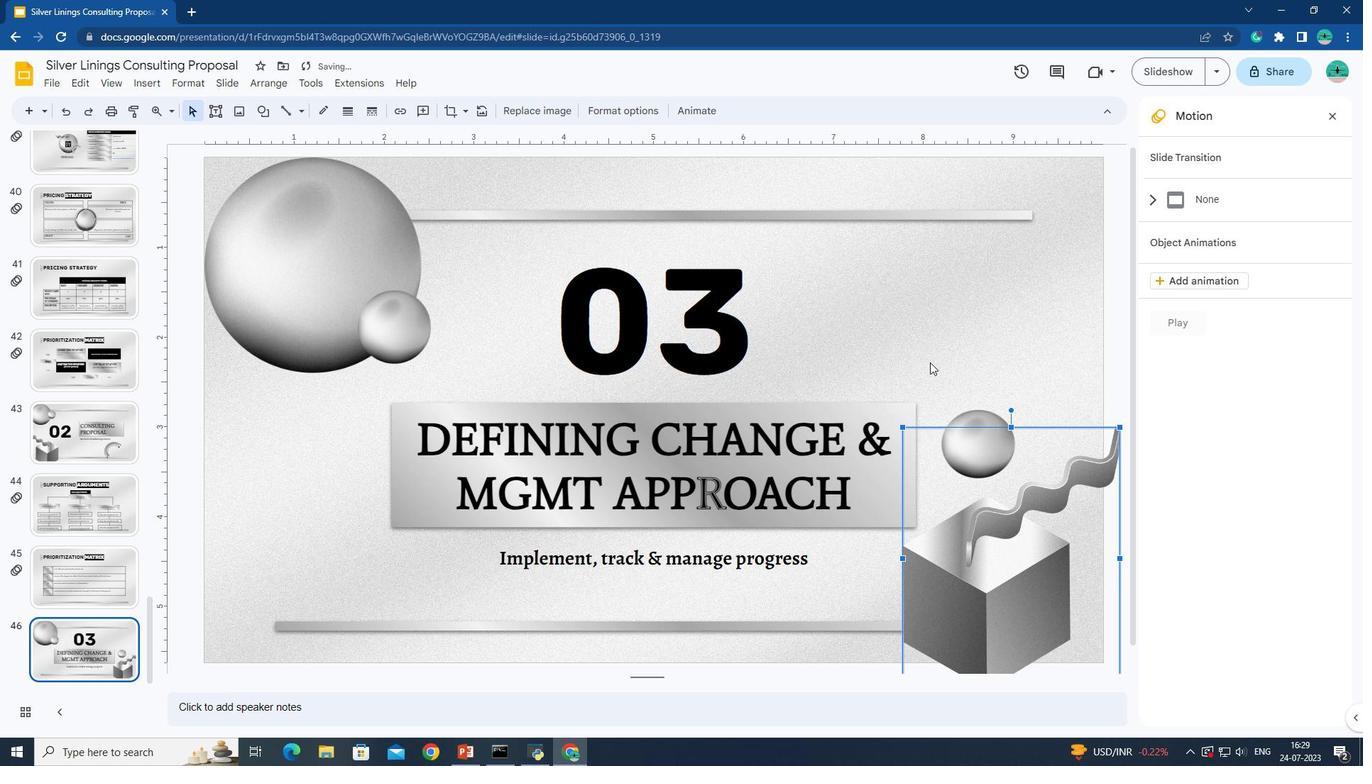 
Action: Mouse pressed left at (930, 356)
Screenshot: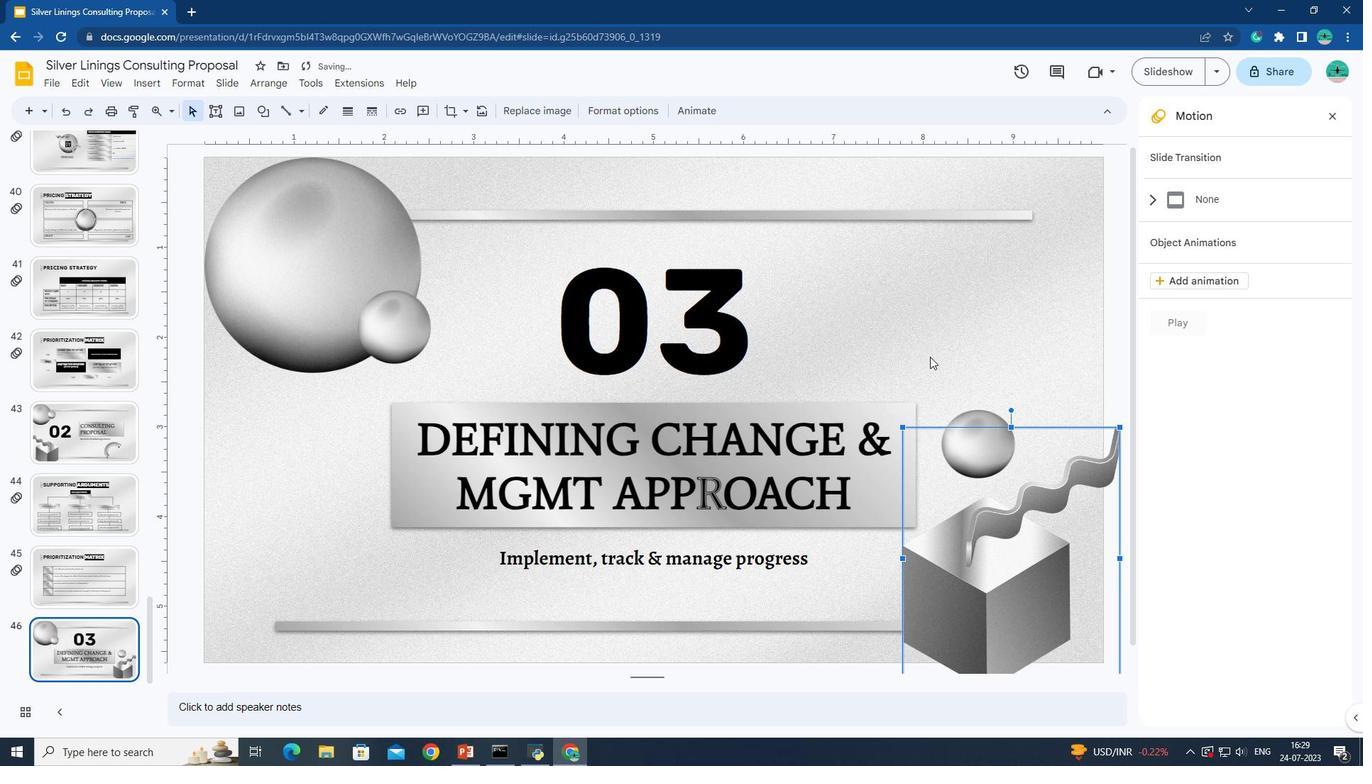 
Action: Mouse moved to (636, 477)
Screenshot: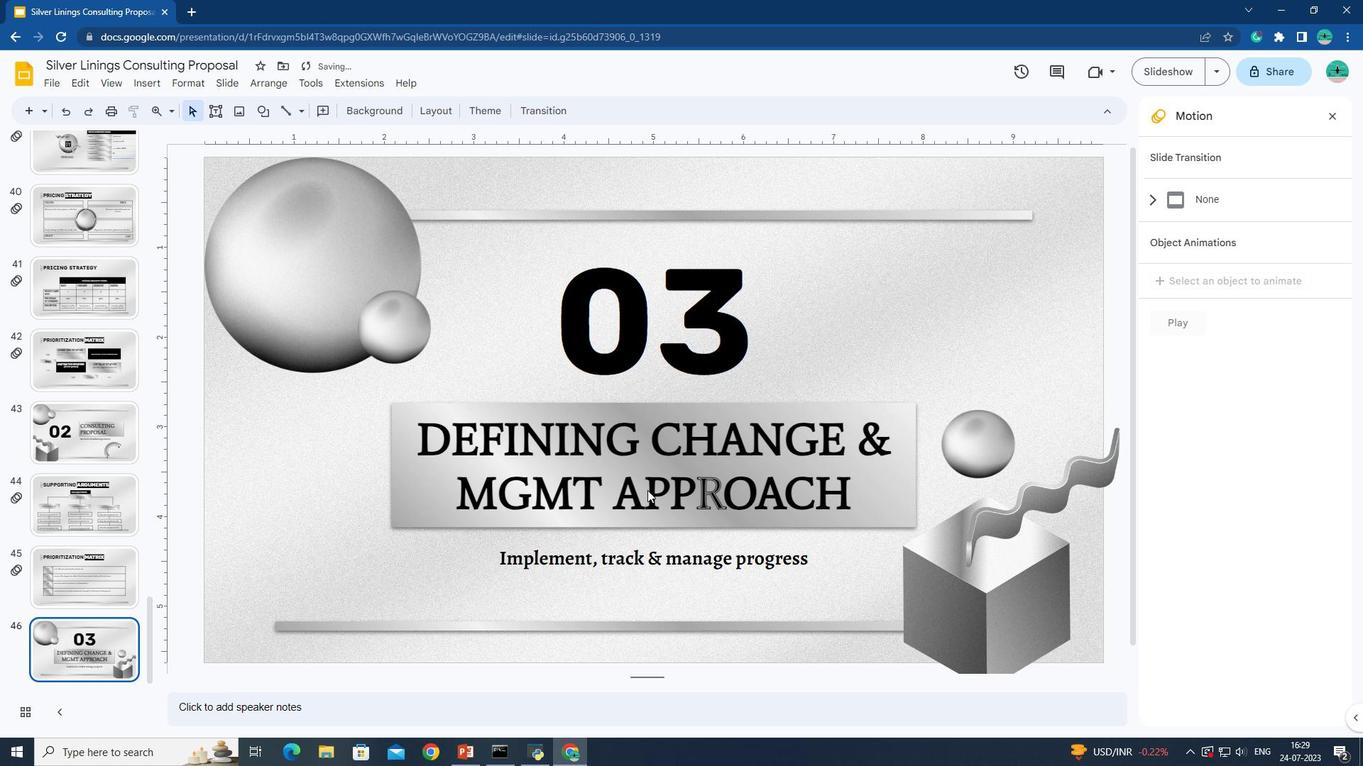 
Action: Mouse pressed left at (636, 477)
Screenshot: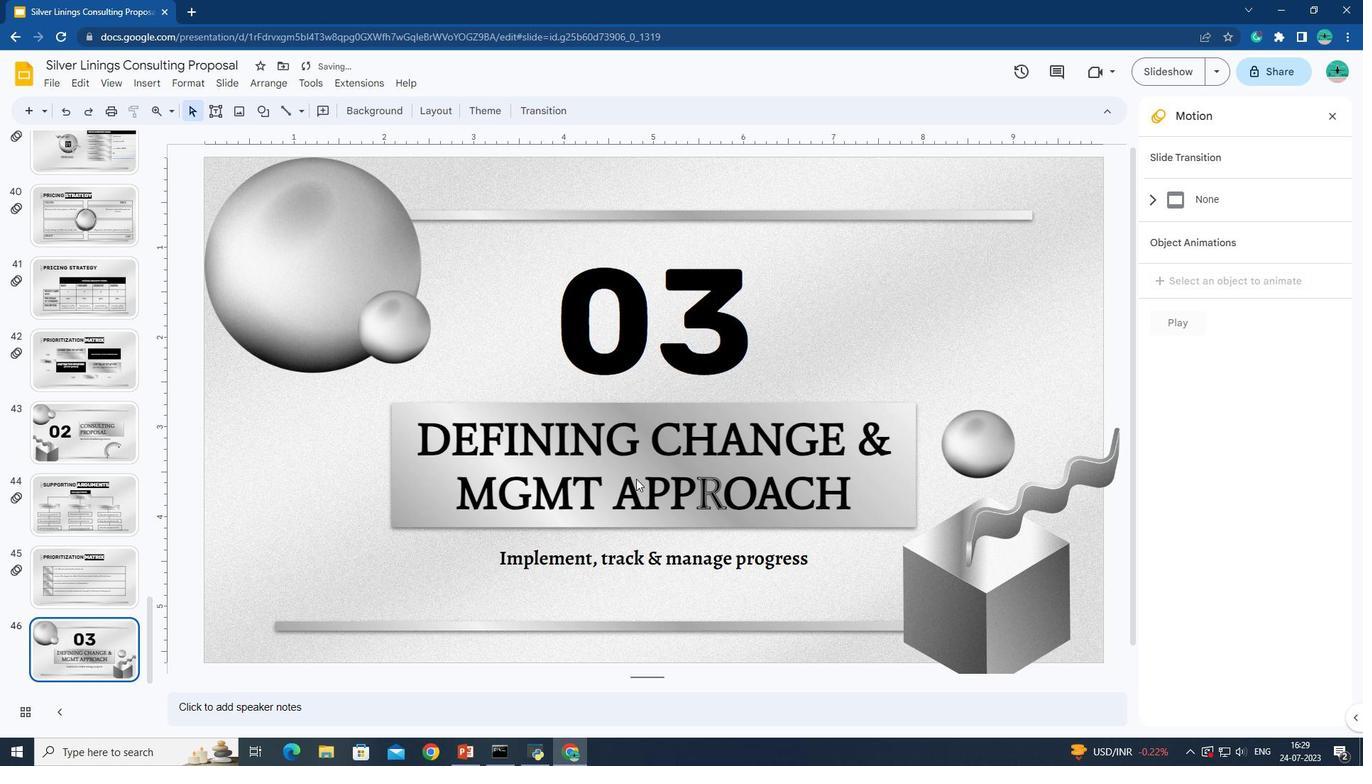 
Action: Mouse moved to (568, 299)
Screenshot: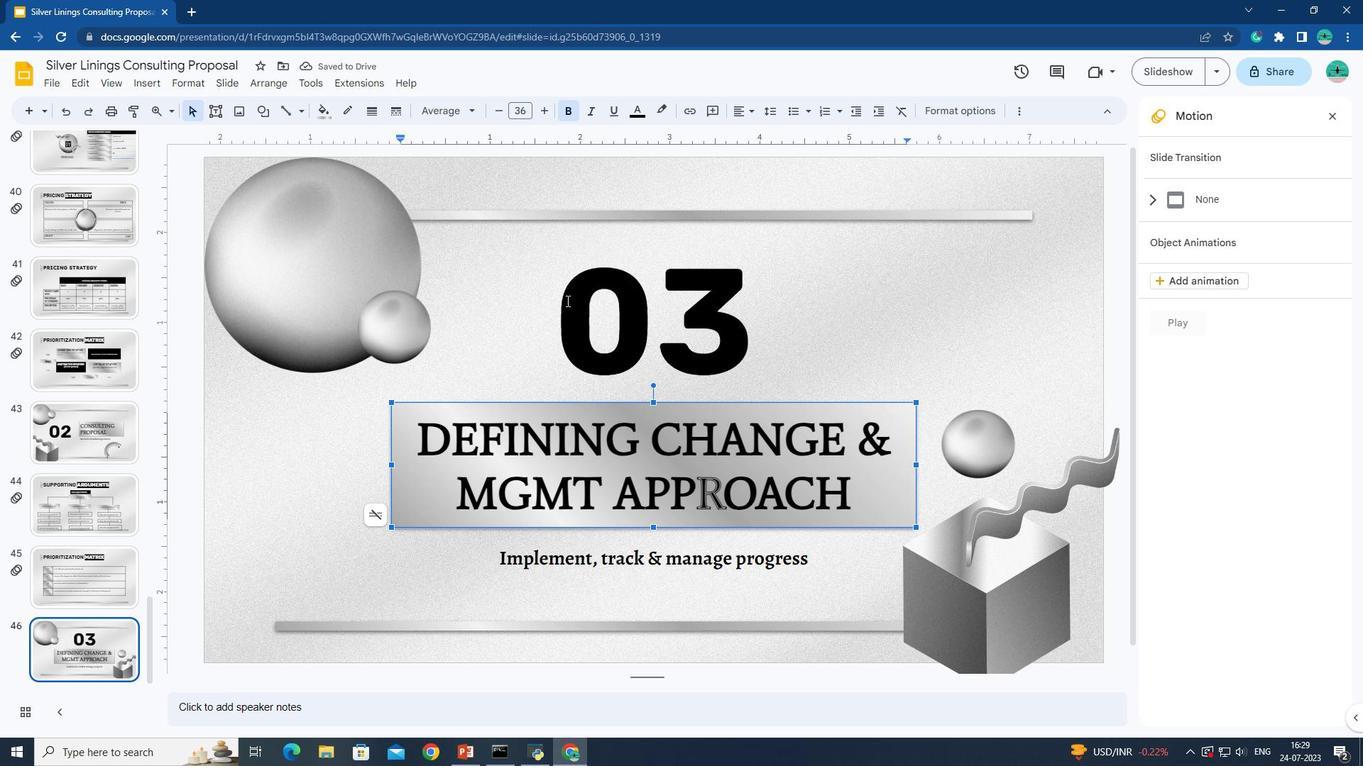 
Action: Mouse pressed left at (568, 299)
Screenshot: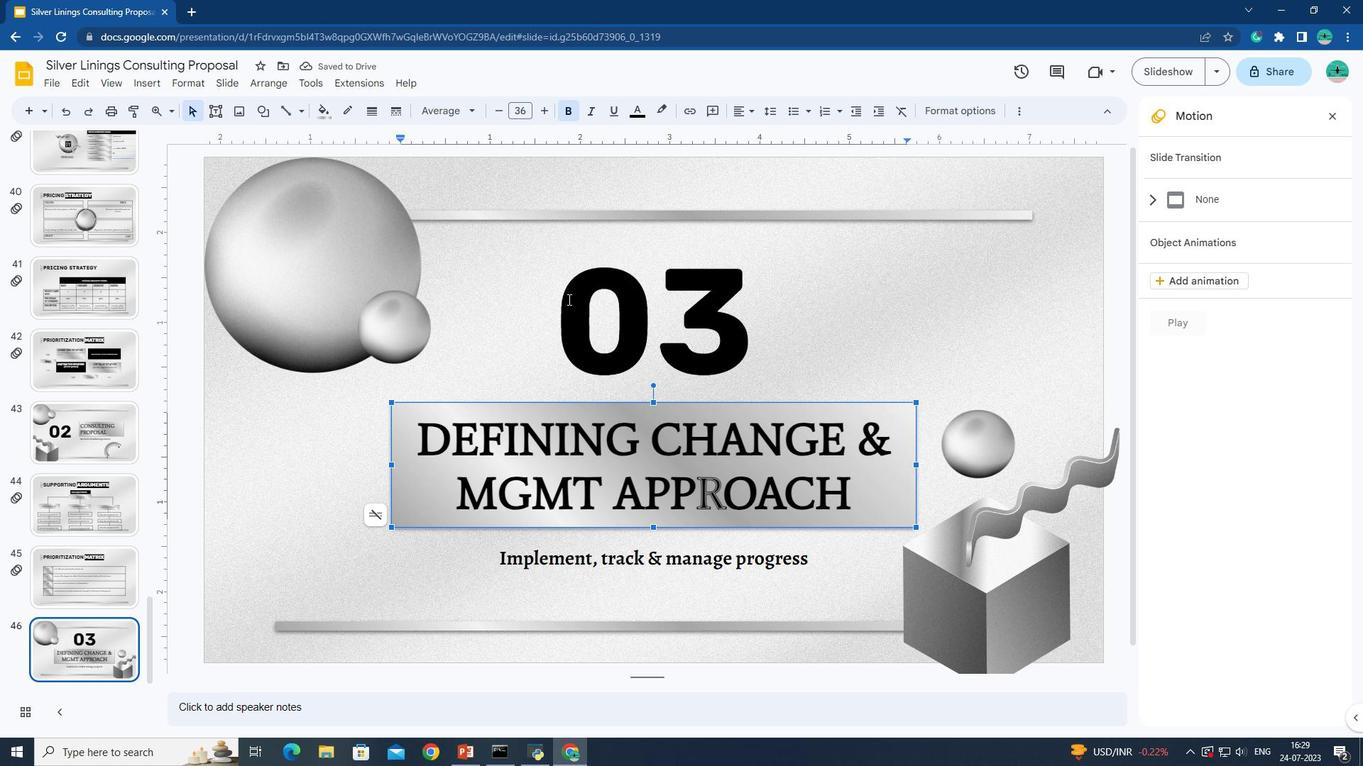 
Action: Mouse pressed left at (568, 299)
Screenshot: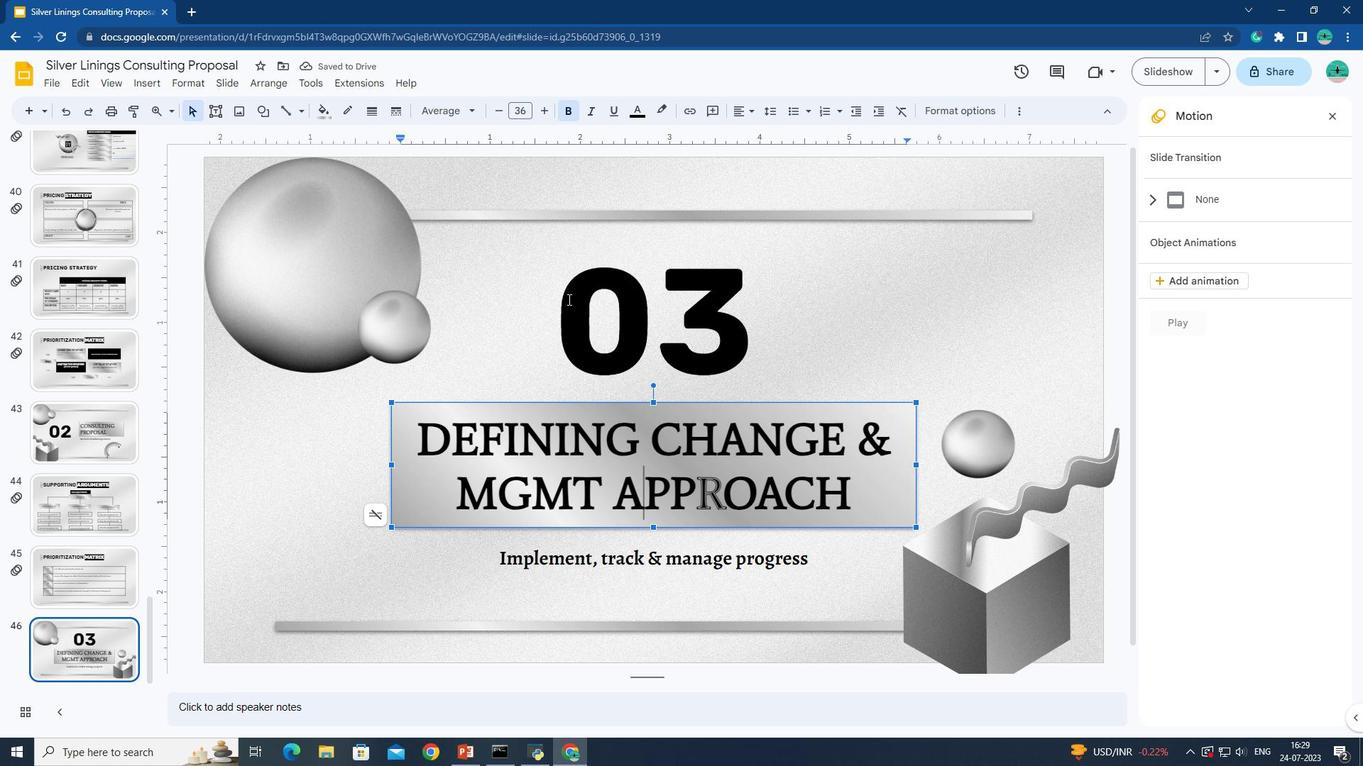 
Action: Mouse moved to (1198, 281)
Screenshot: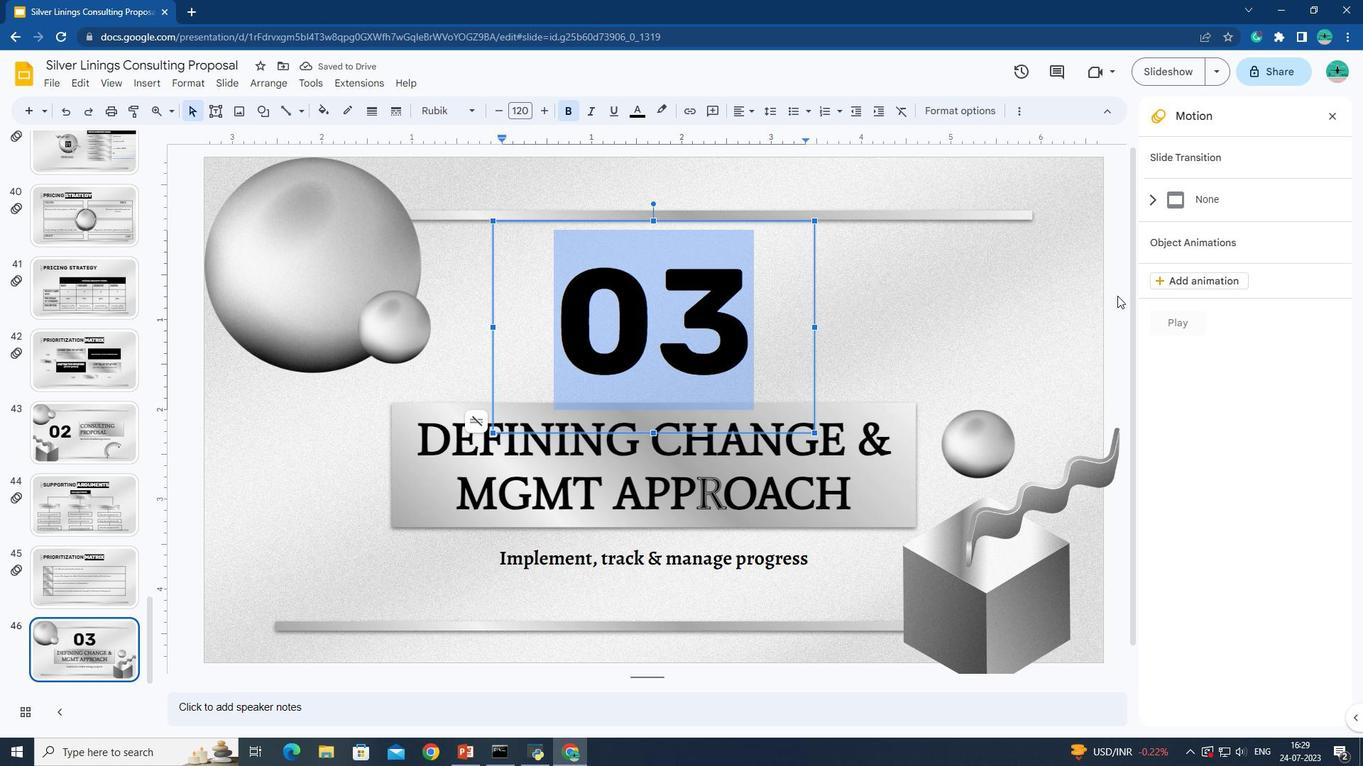 
Action: Mouse pressed left at (1198, 281)
Screenshot: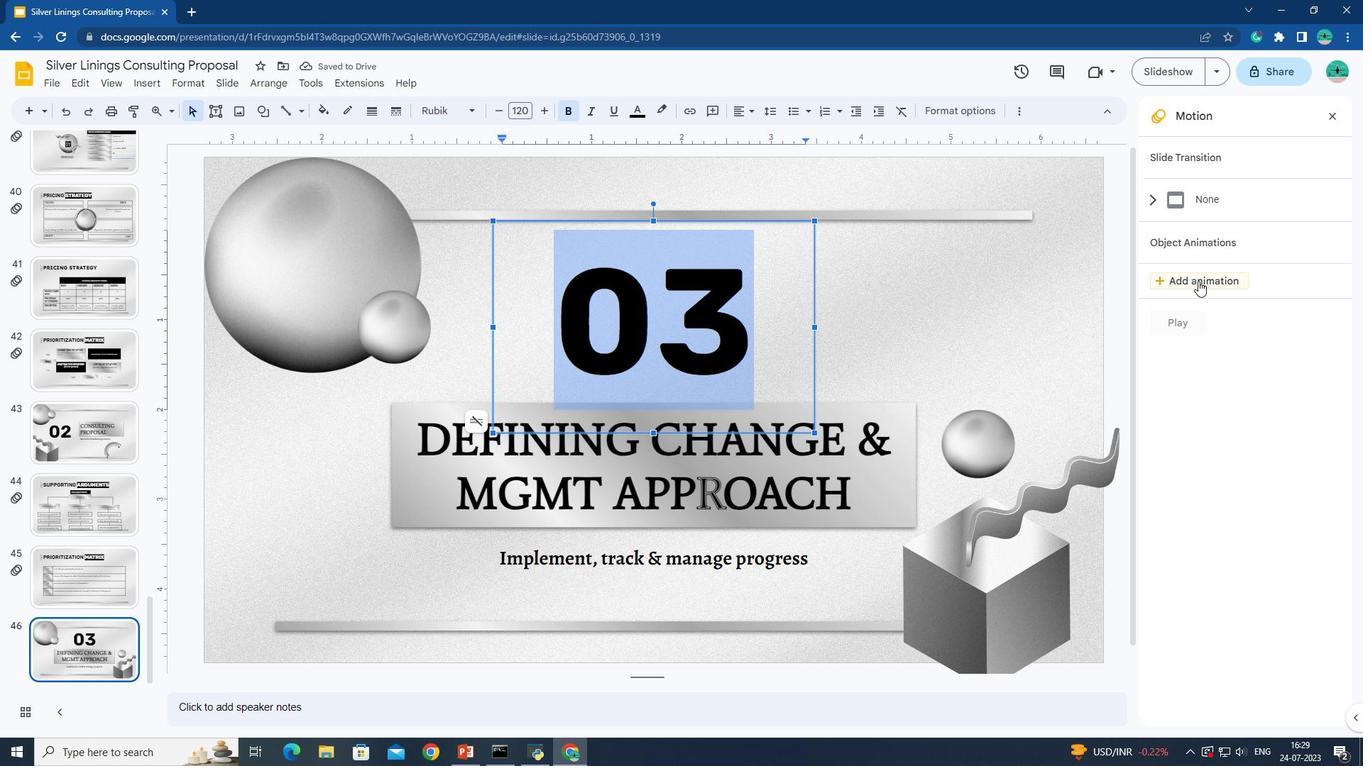 
Action: Mouse moved to (1200, 328)
Screenshot: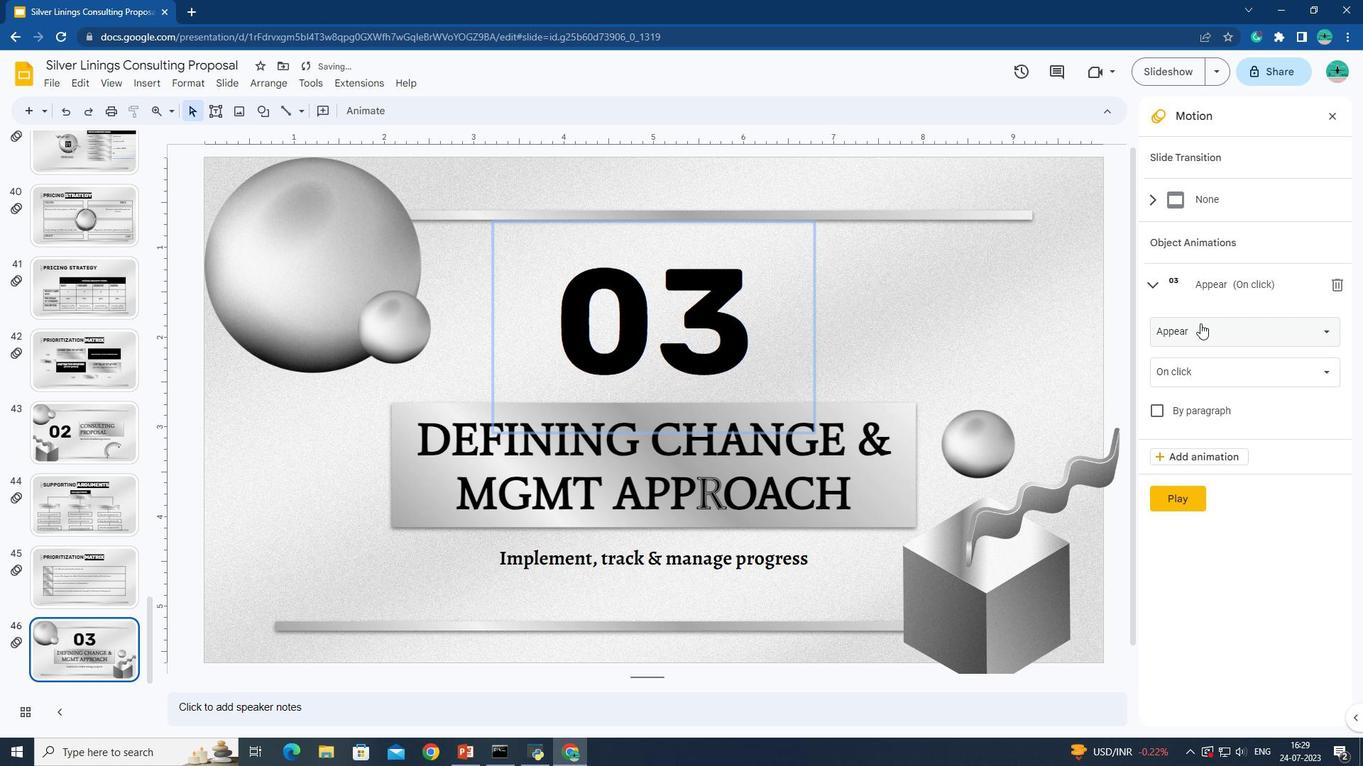 
Action: Mouse pressed left at (1200, 328)
Screenshot: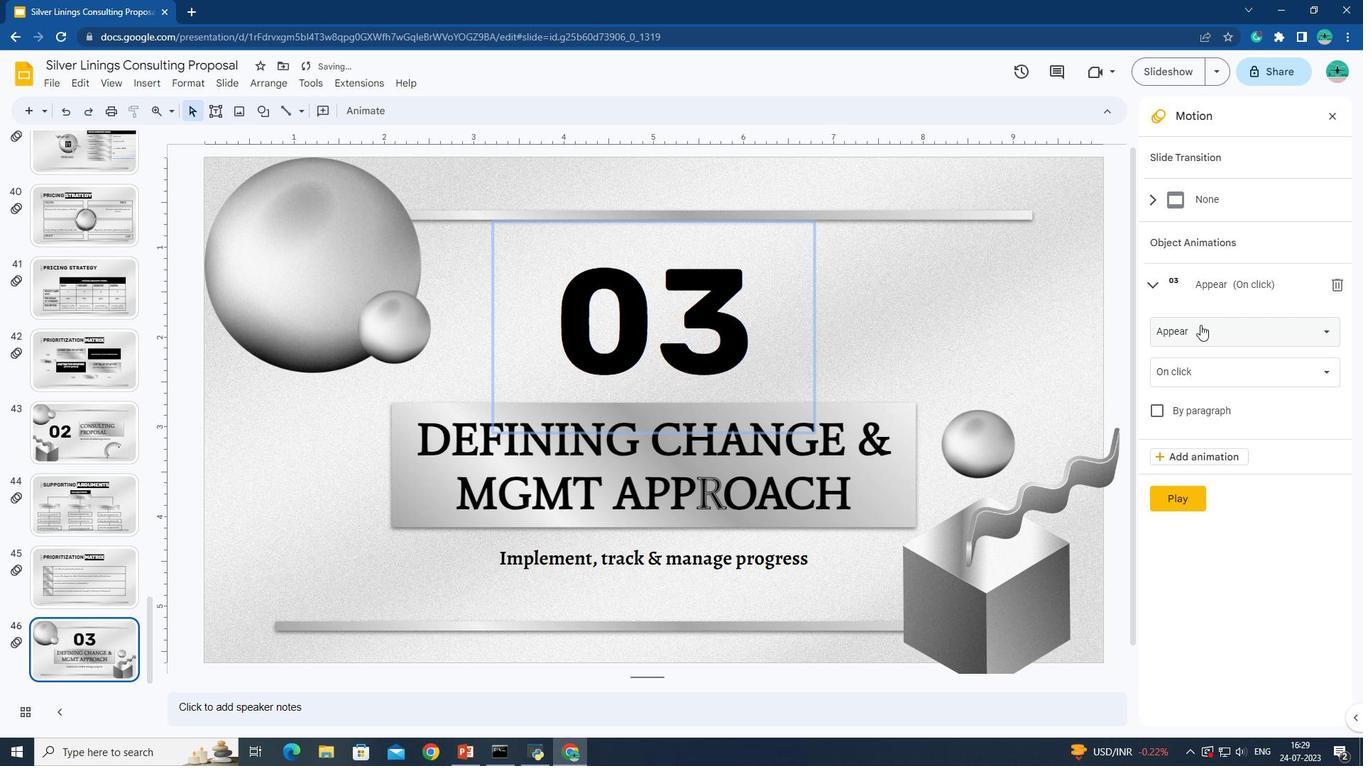 
Action: Mouse moved to (1214, 638)
Screenshot: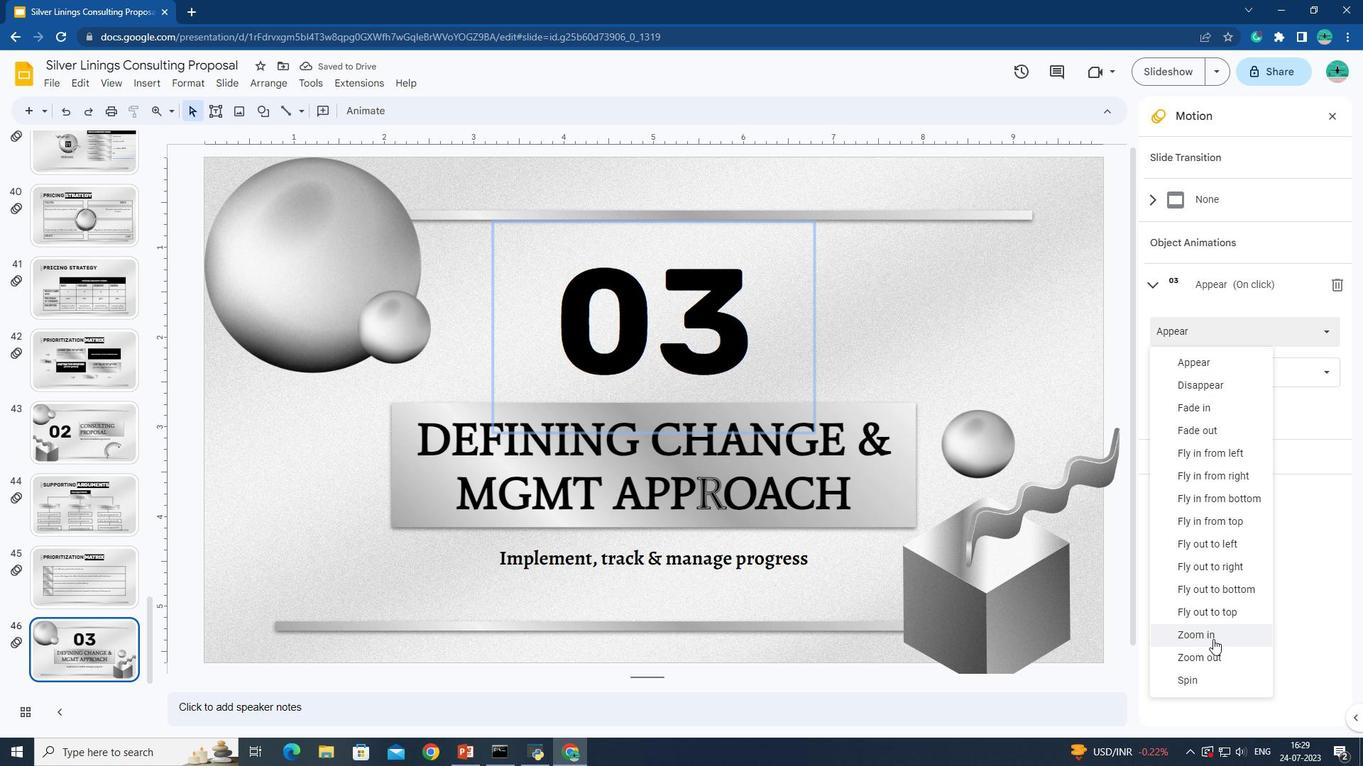 
Action: Mouse pressed left at (1214, 638)
Screenshot: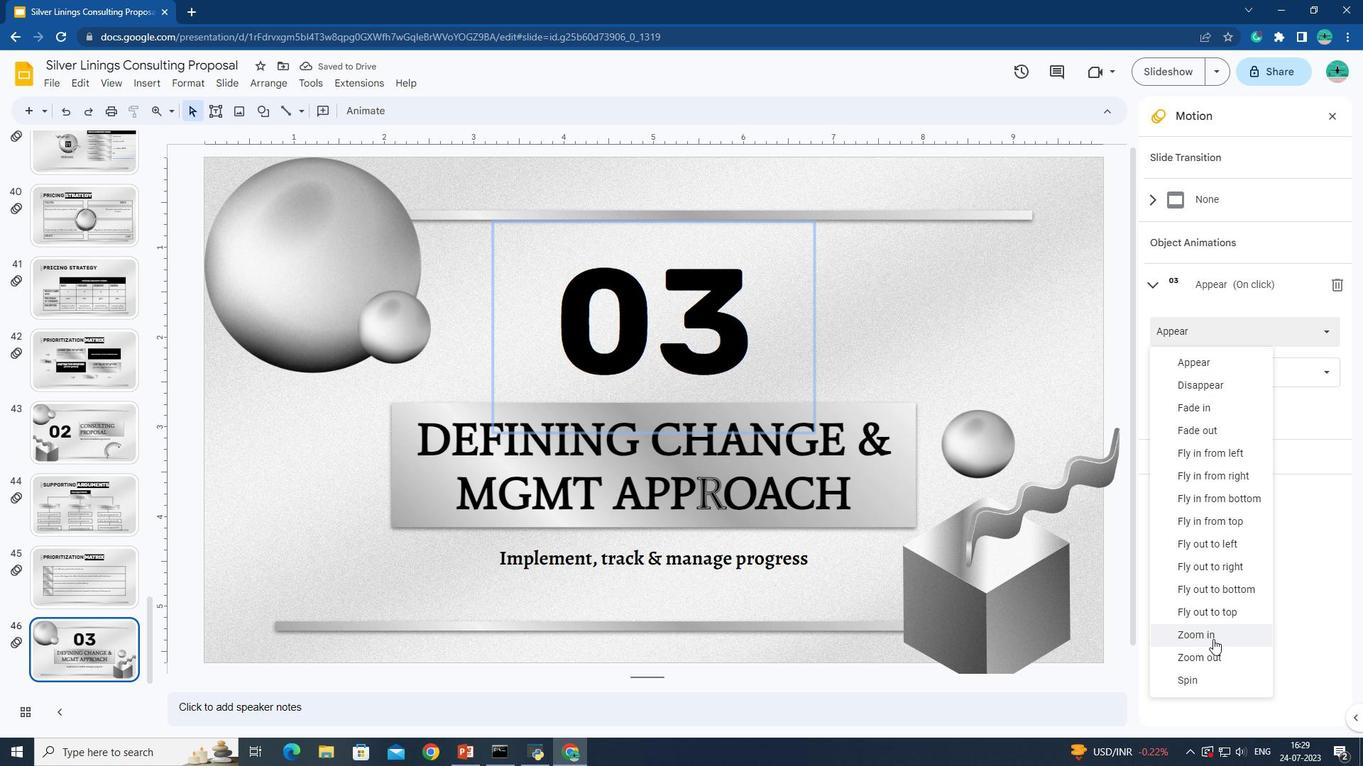 
Action: Mouse moved to (1221, 436)
Screenshot: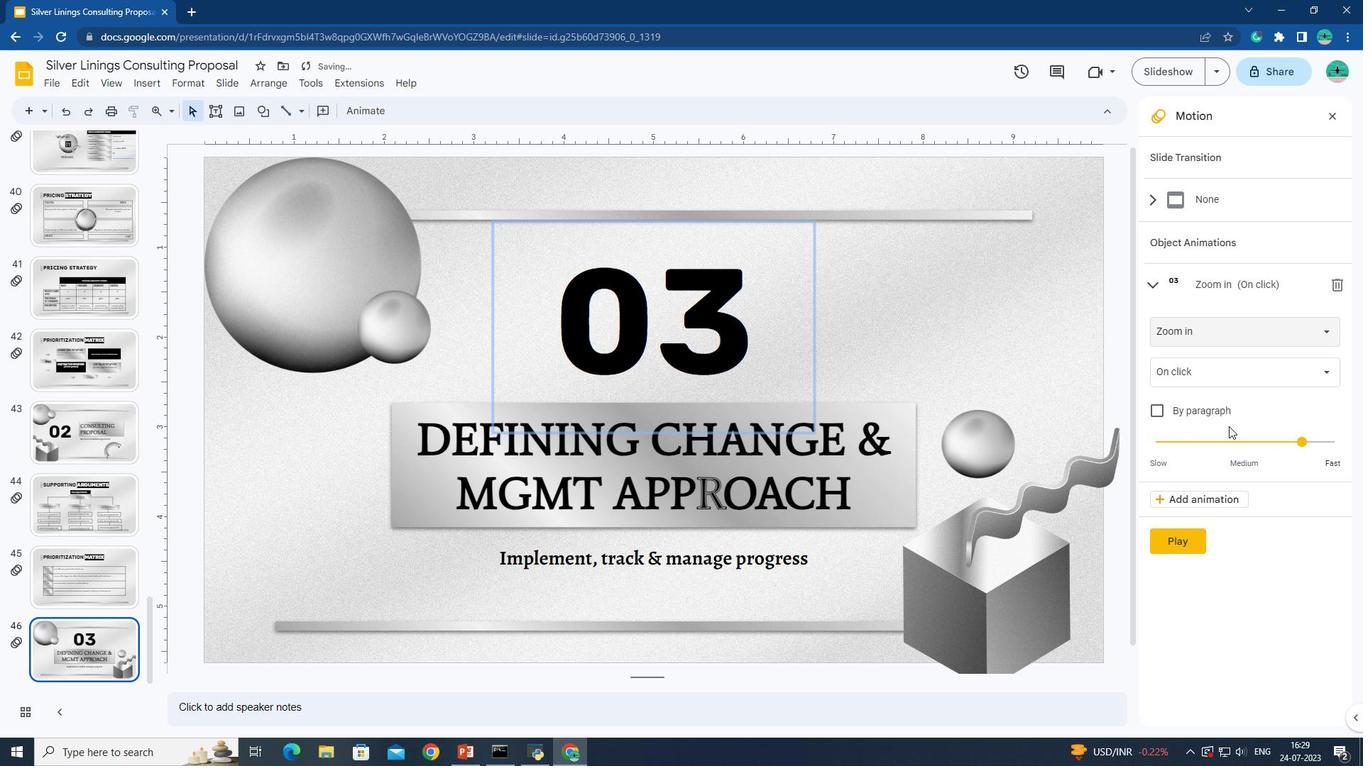 
Action: Mouse pressed left at (1221, 436)
Screenshot: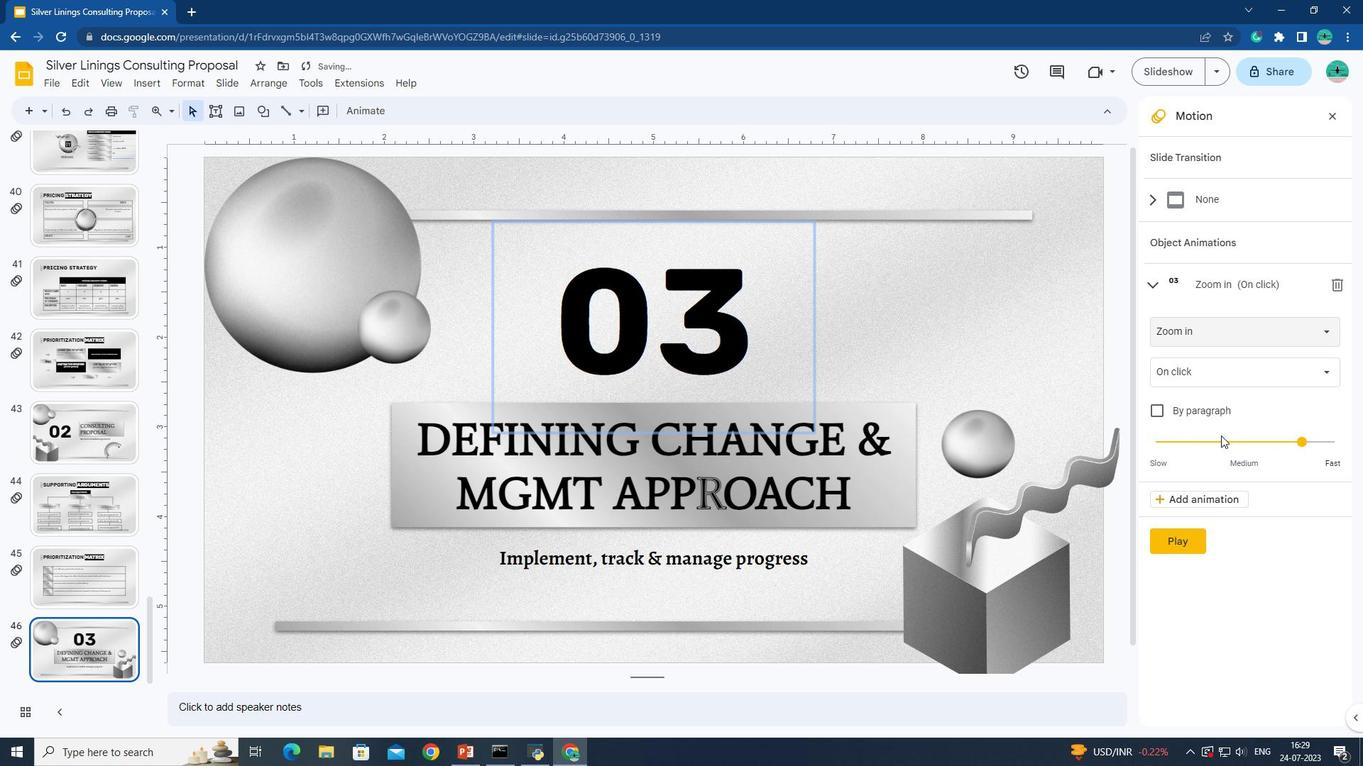 
Action: Mouse pressed left at (1221, 436)
Screenshot: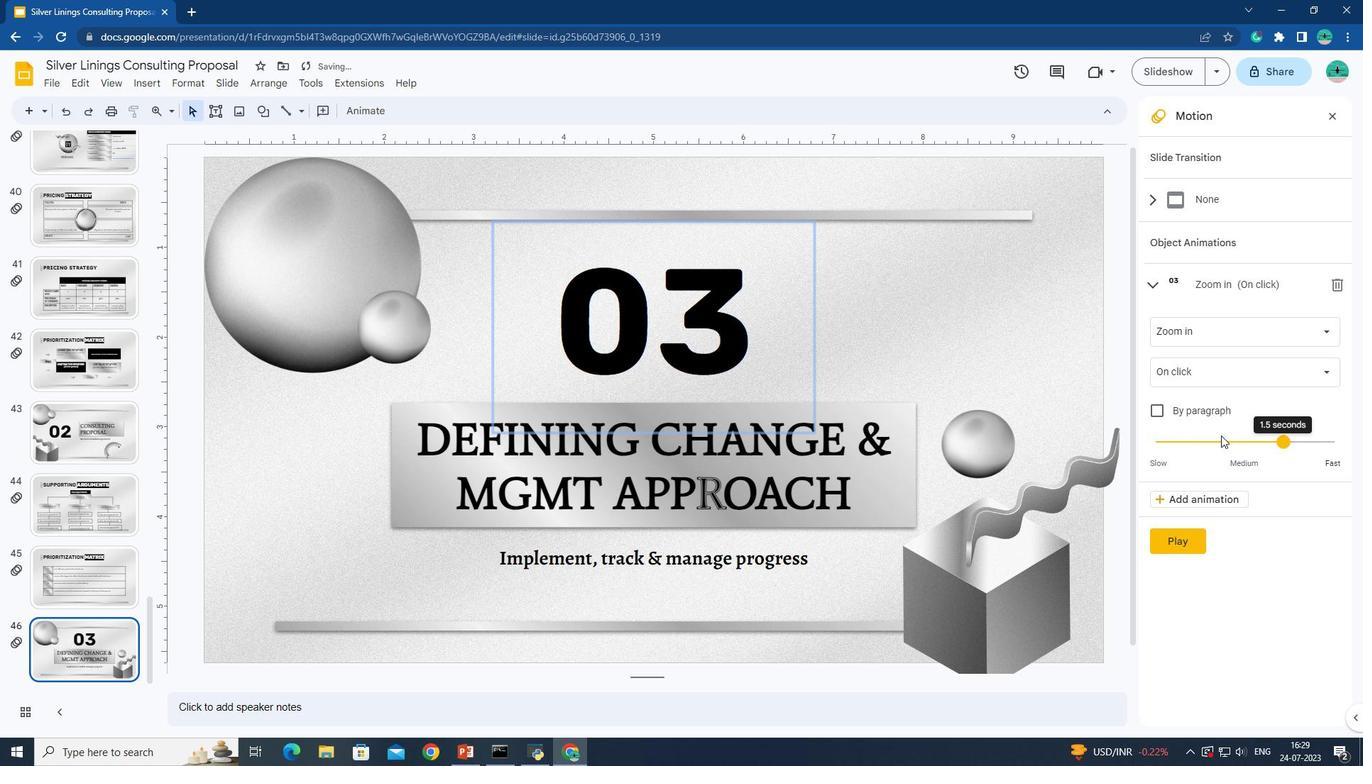 
Action: Mouse moved to (1219, 437)
Screenshot: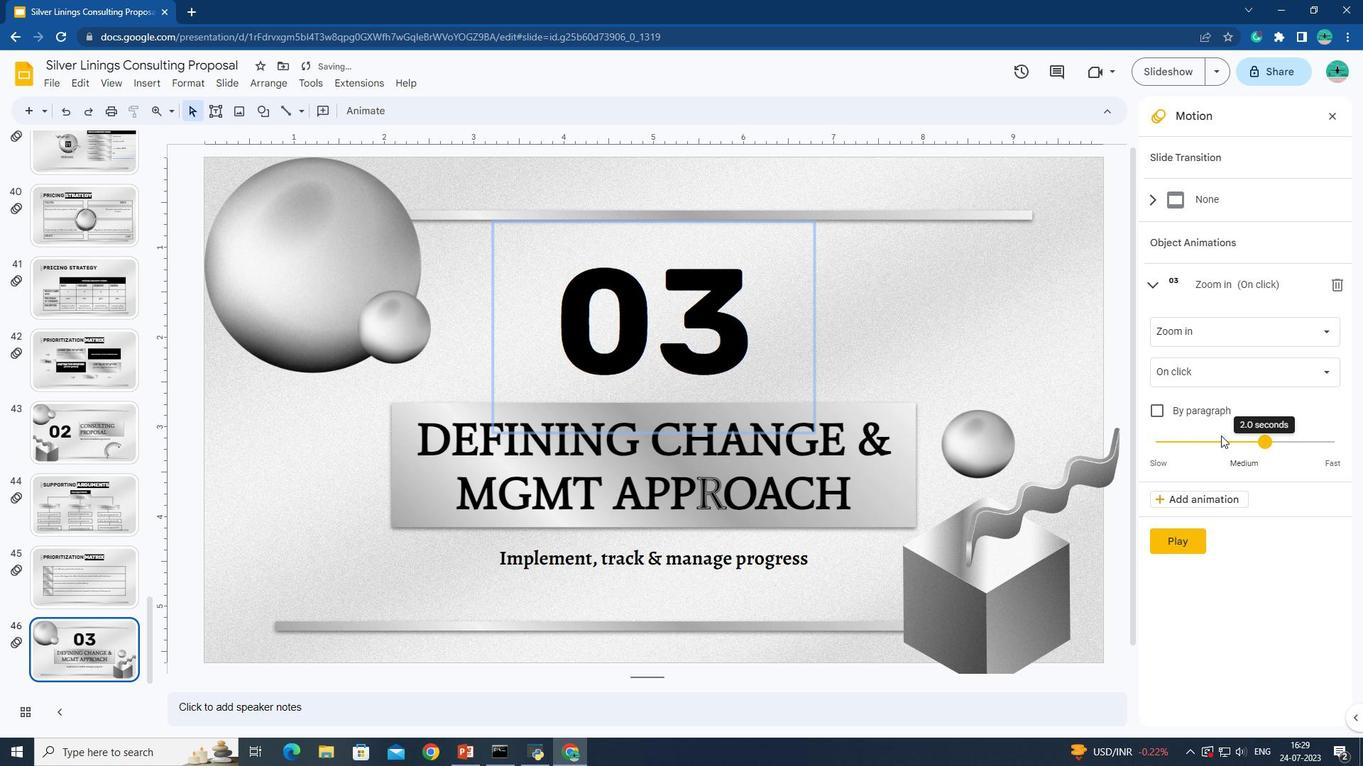 
Action: Mouse pressed left at (1219, 437)
Screenshot: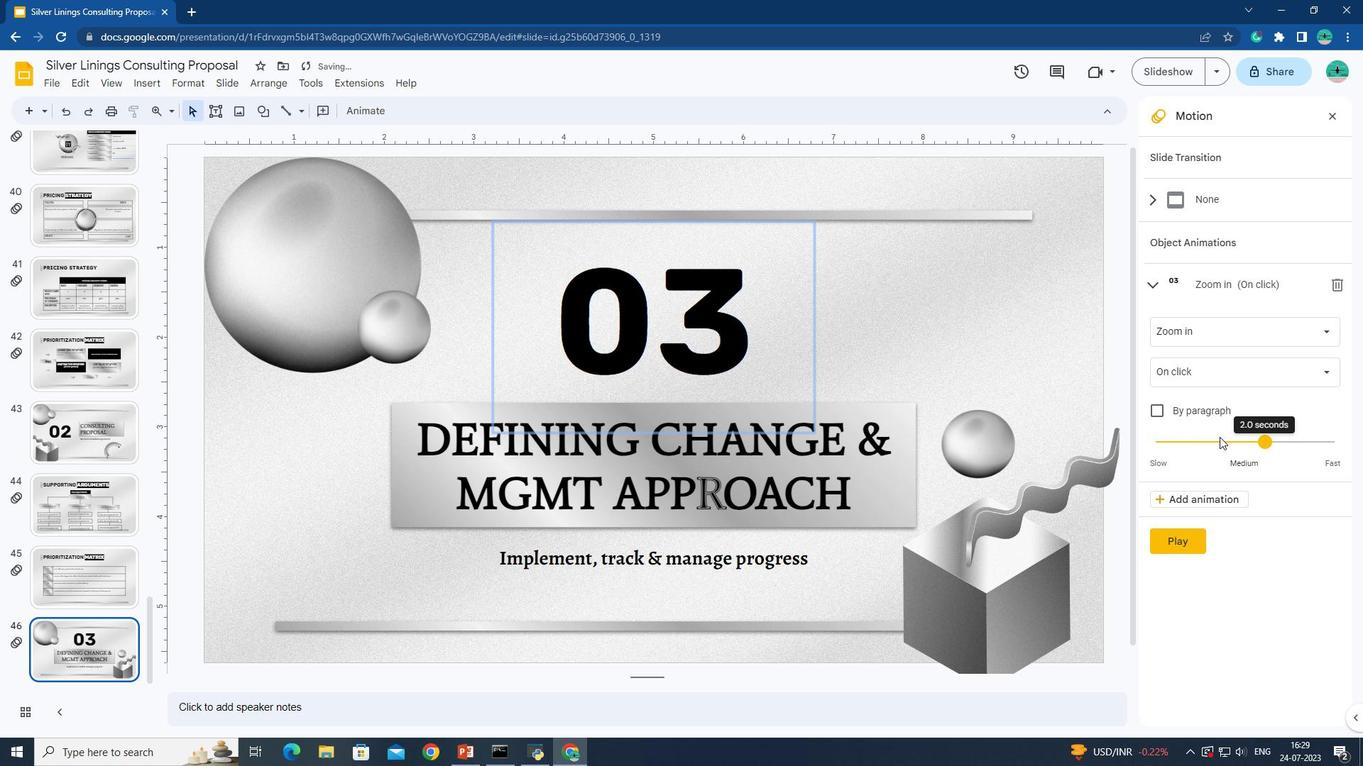 
Action: Mouse pressed left at (1219, 437)
Screenshot: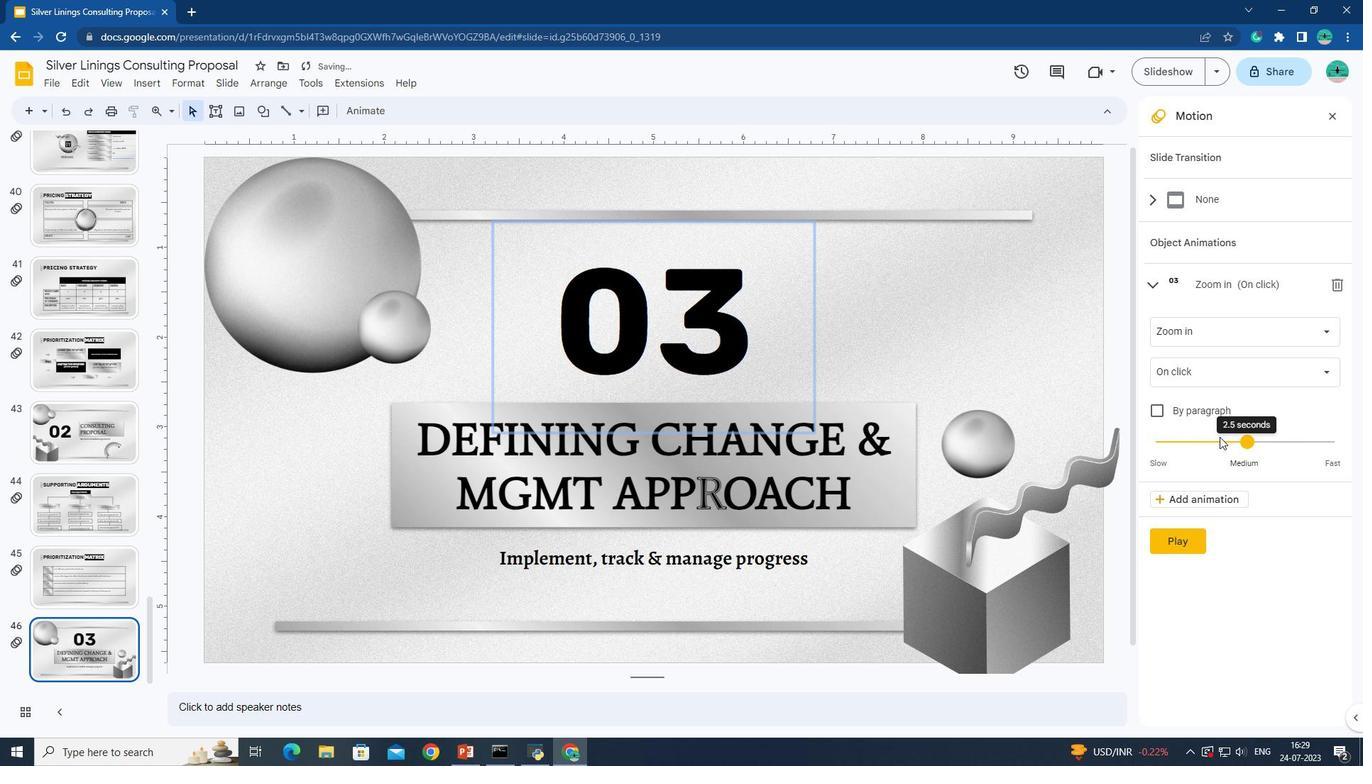 
Action: Mouse moved to (570, 463)
Screenshot: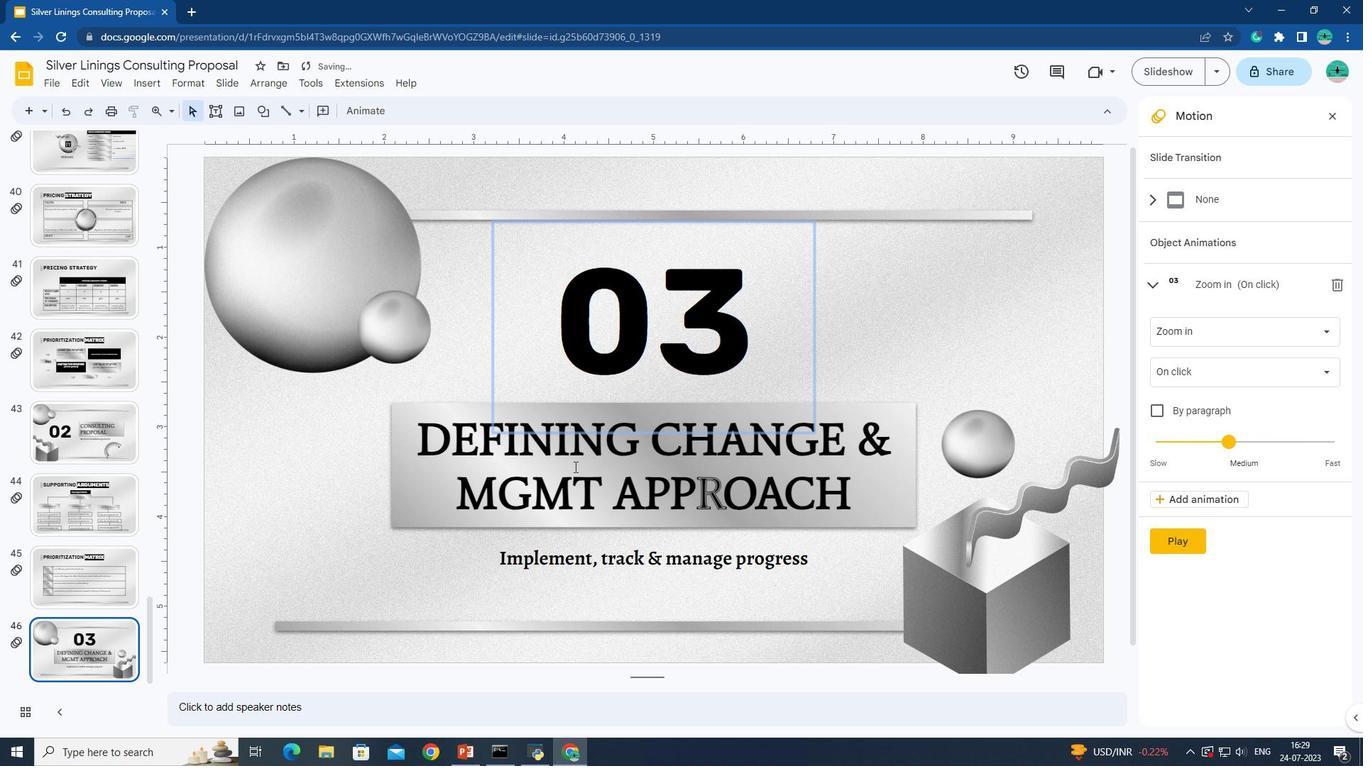 
Action: Mouse pressed left at (570, 463)
Screenshot: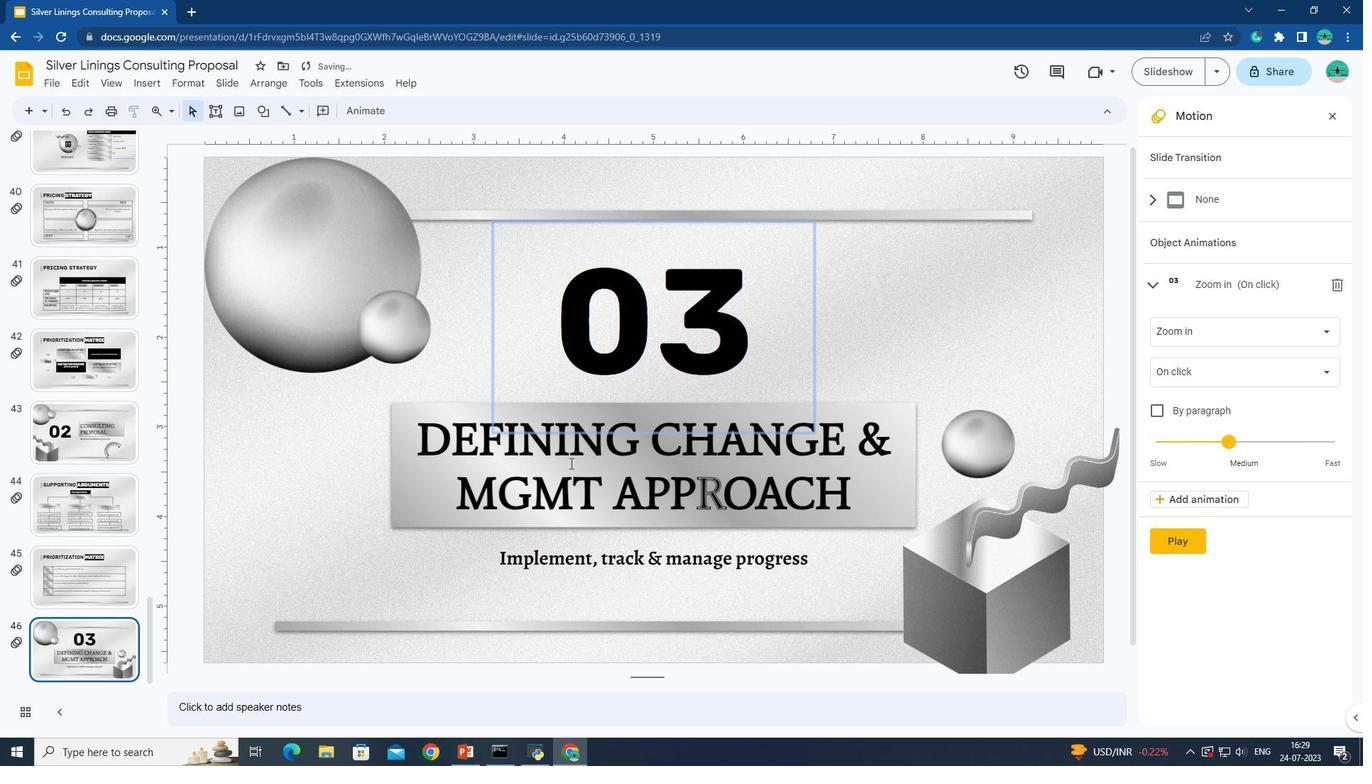 
Action: Mouse moved to (1180, 323)
Screenshot: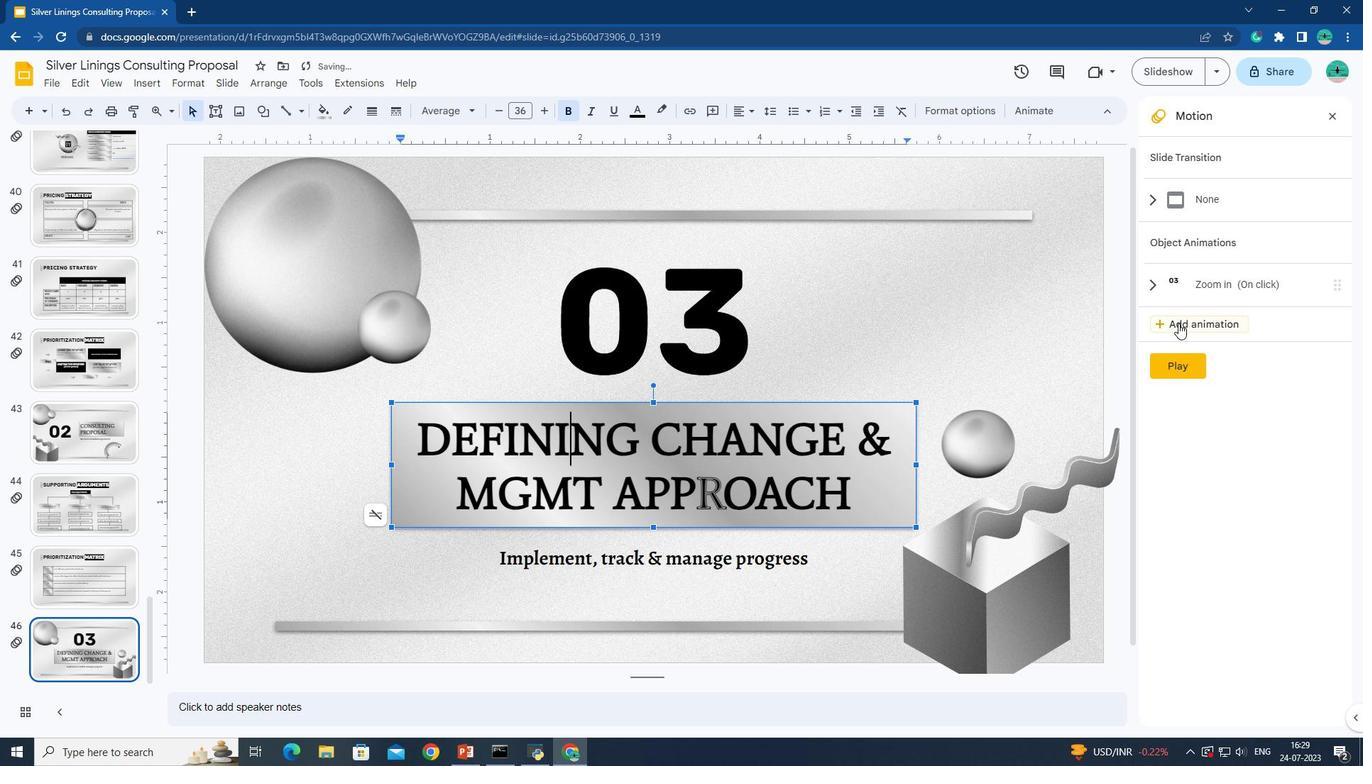 
Action: Mouse pressed left at (1180, 323)
Screenshot: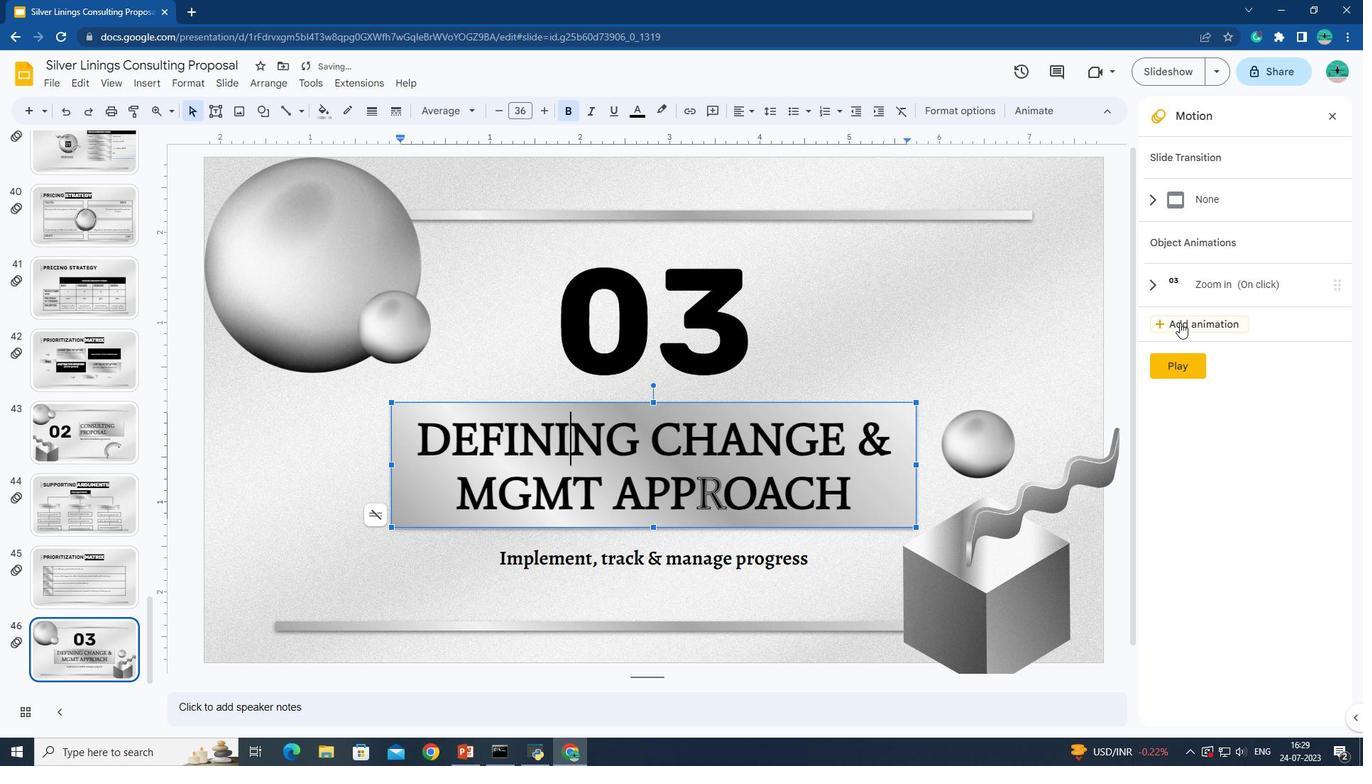 
Action: Mouse moved to (1198, 380)
Screenshot: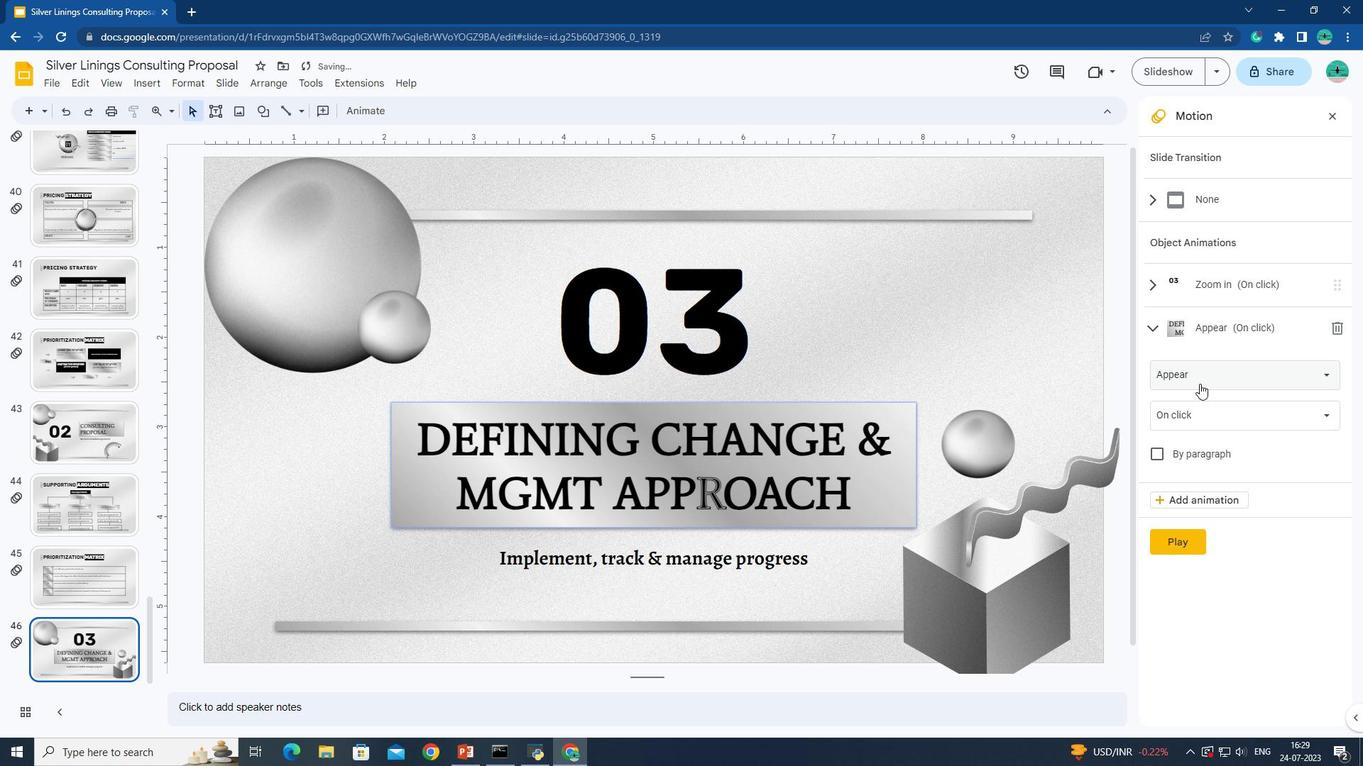 
Action: Mouse pressed left at (1198, 380)
Screenshot: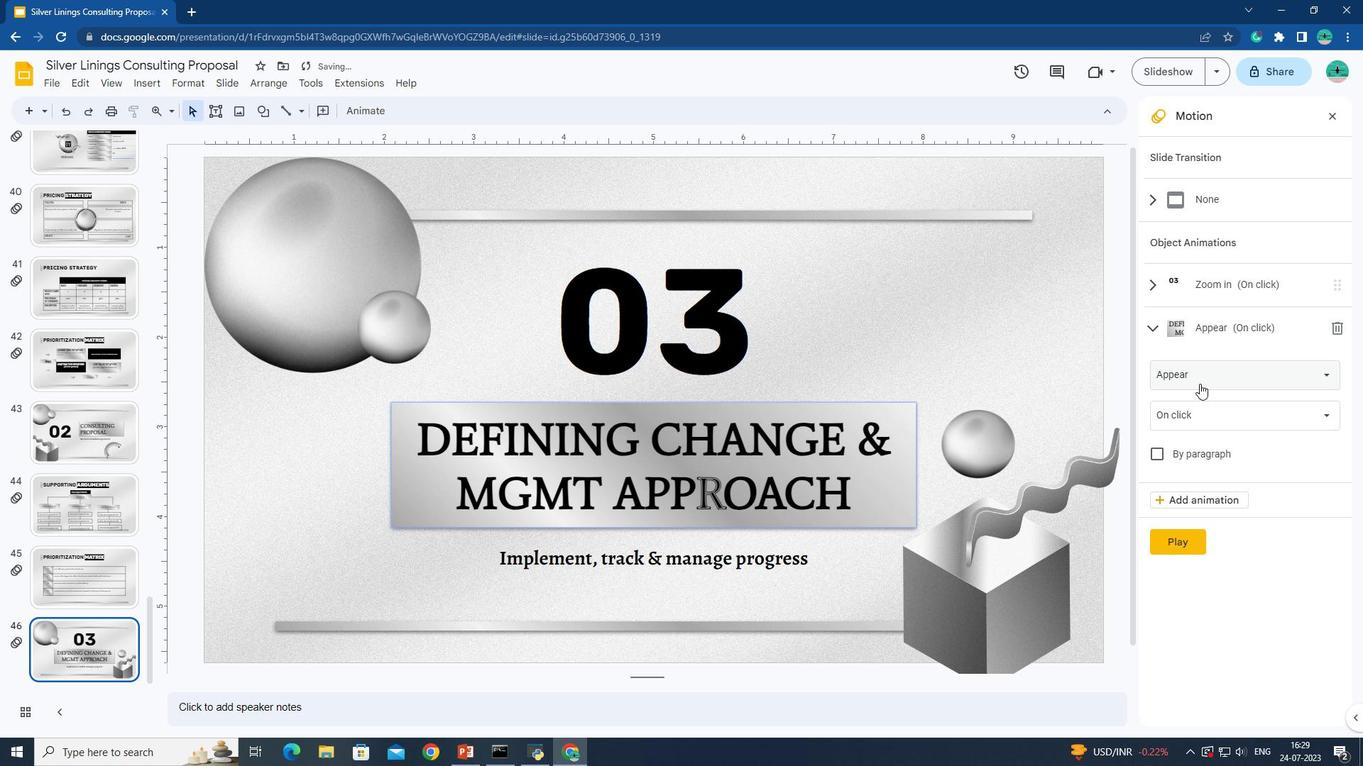 
Action: Mouse moved to (1202, 724)
Screenshot: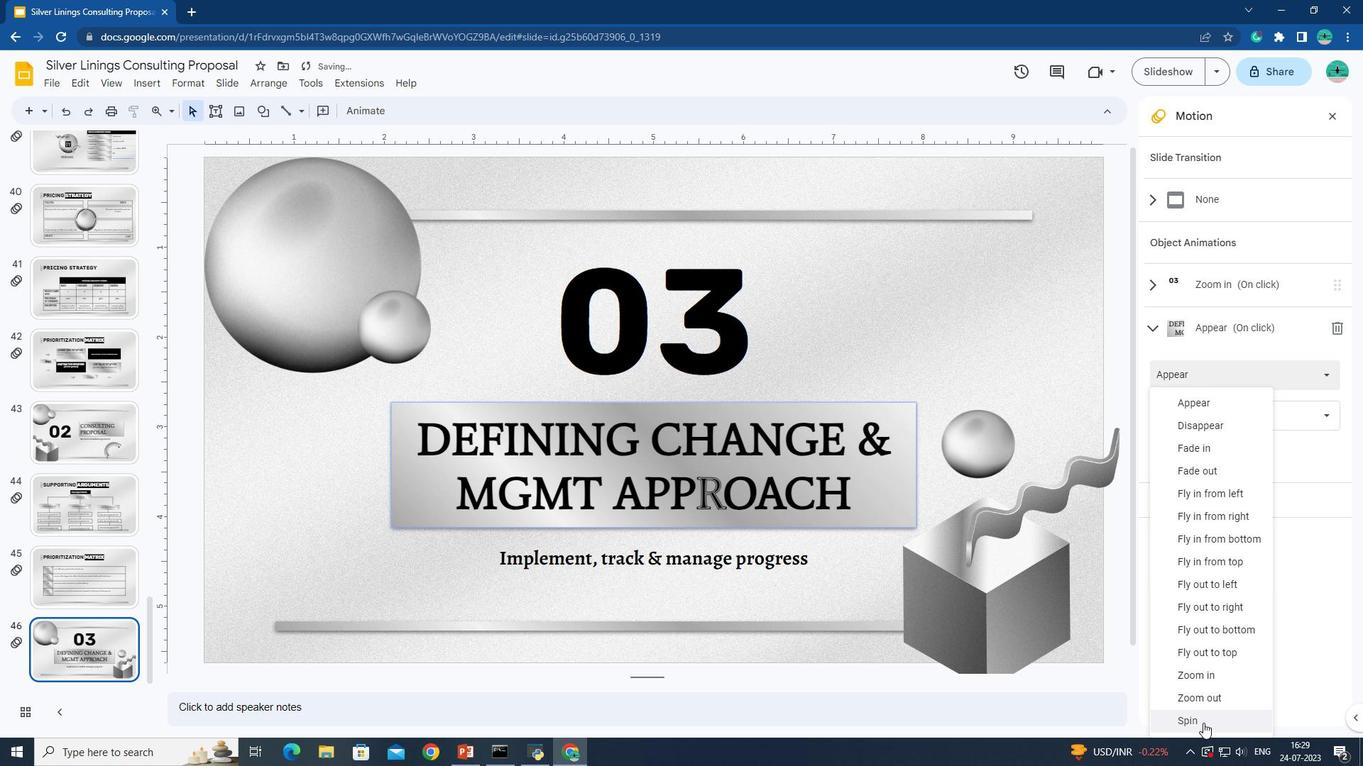 
Action: Mouse pressed left at (1202, 724)
Screenshot: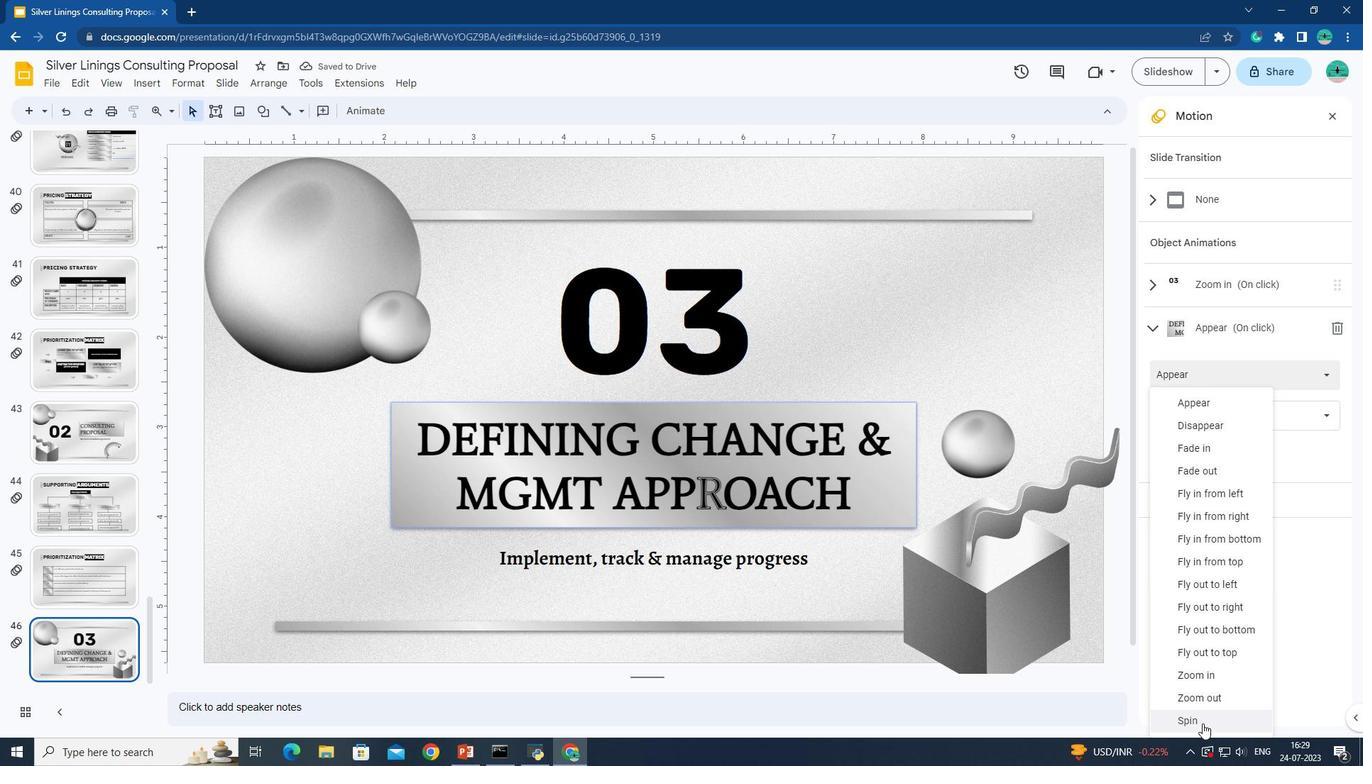 
Action: Mouse moved to (1226, 480)
Screenshot: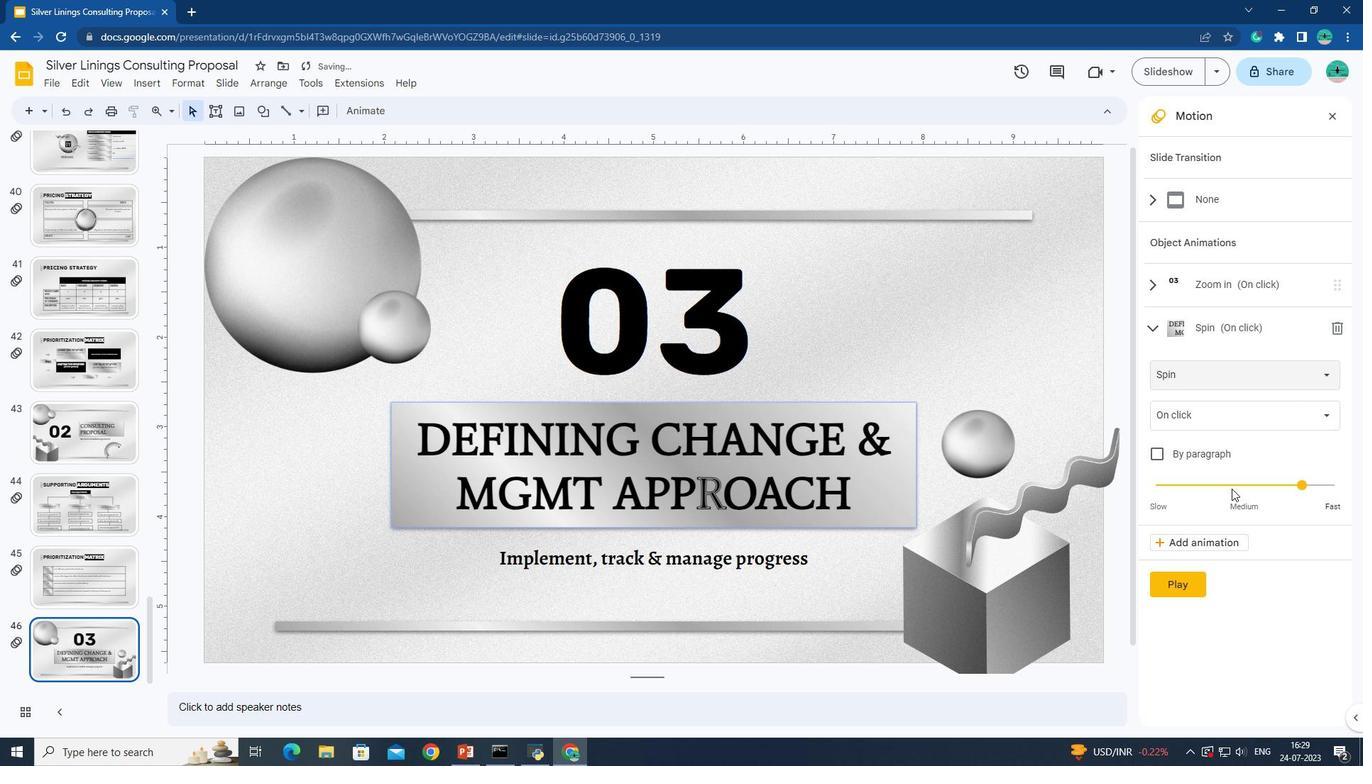 
Action: Mouse scrolled (1226, 479) with delta (0, 0)
Screenshot: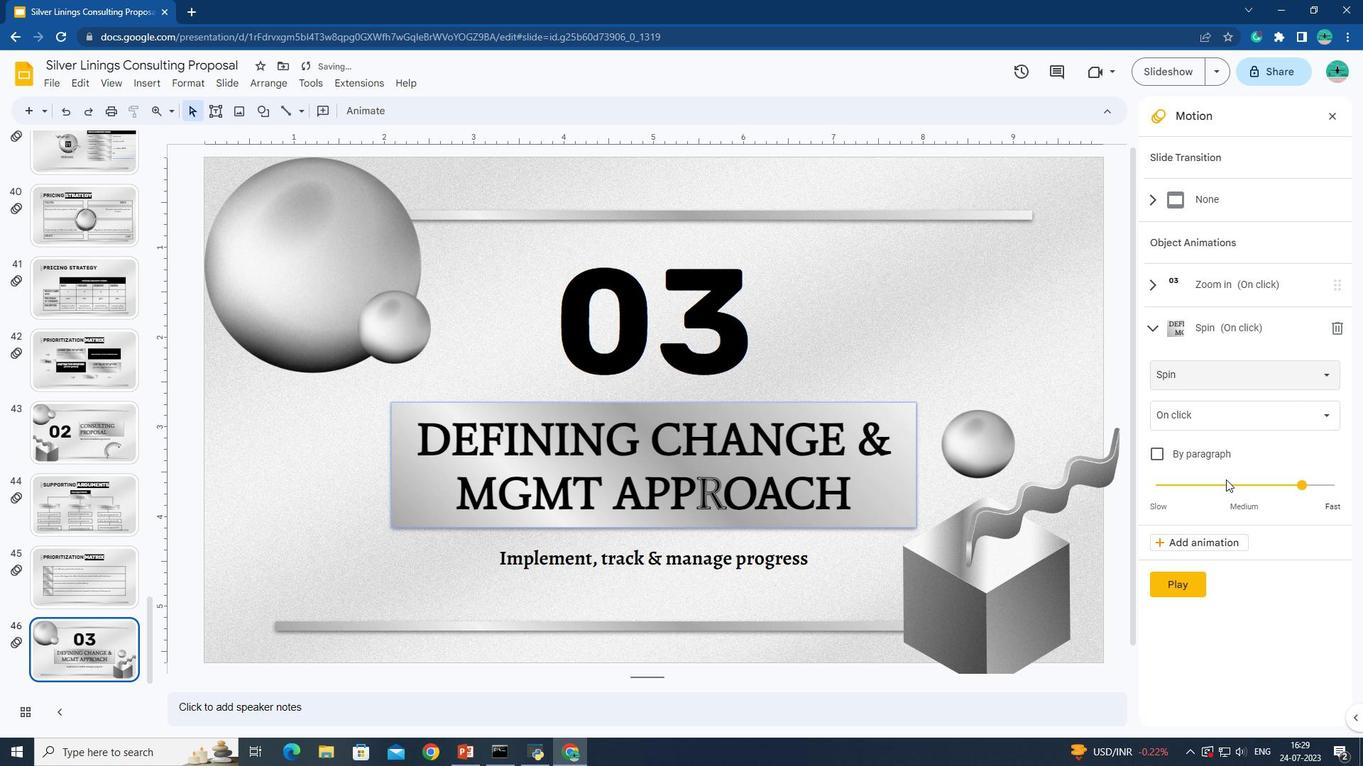 
Action: Mouse scrolled (1226, 479) with delta (0, 0)
Screenshot: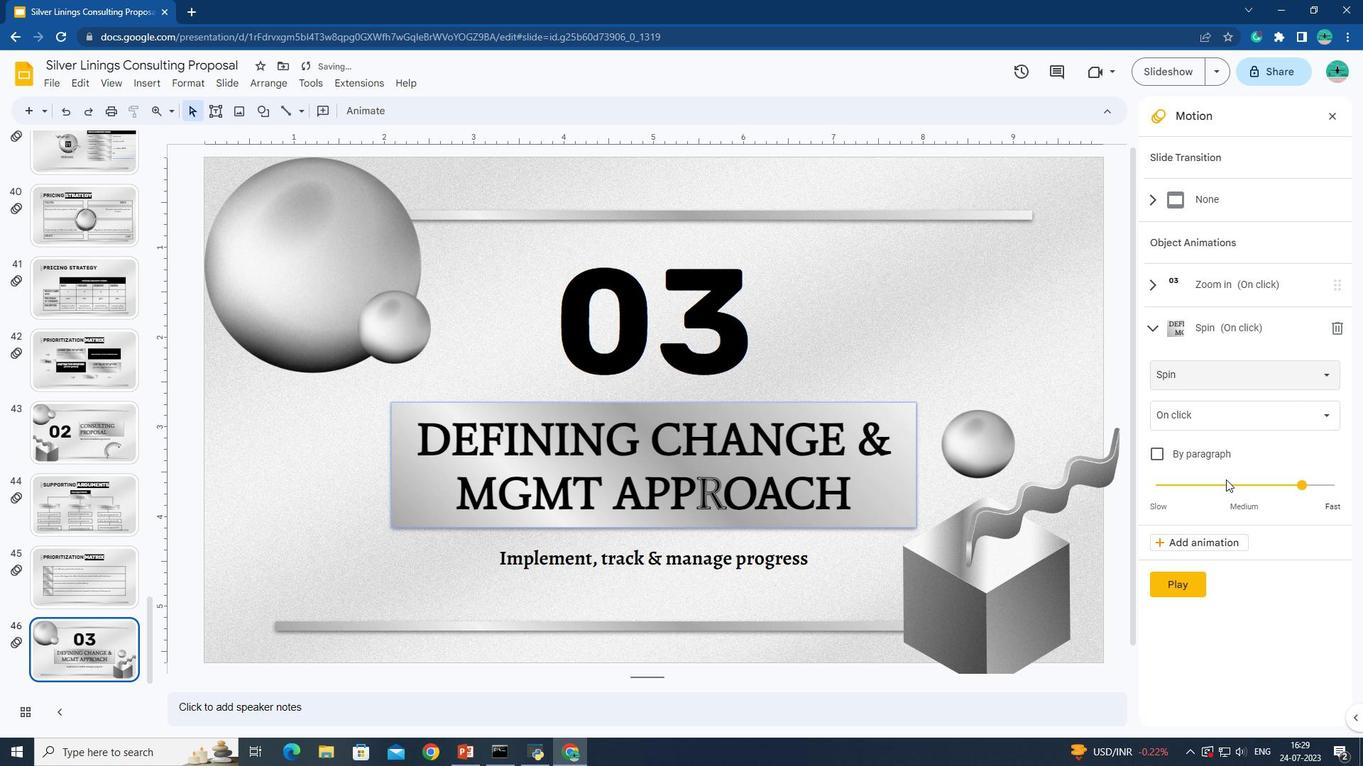 
Action: Mouse scrolled (1226, 479) with delta (0, 0)
Screenshot: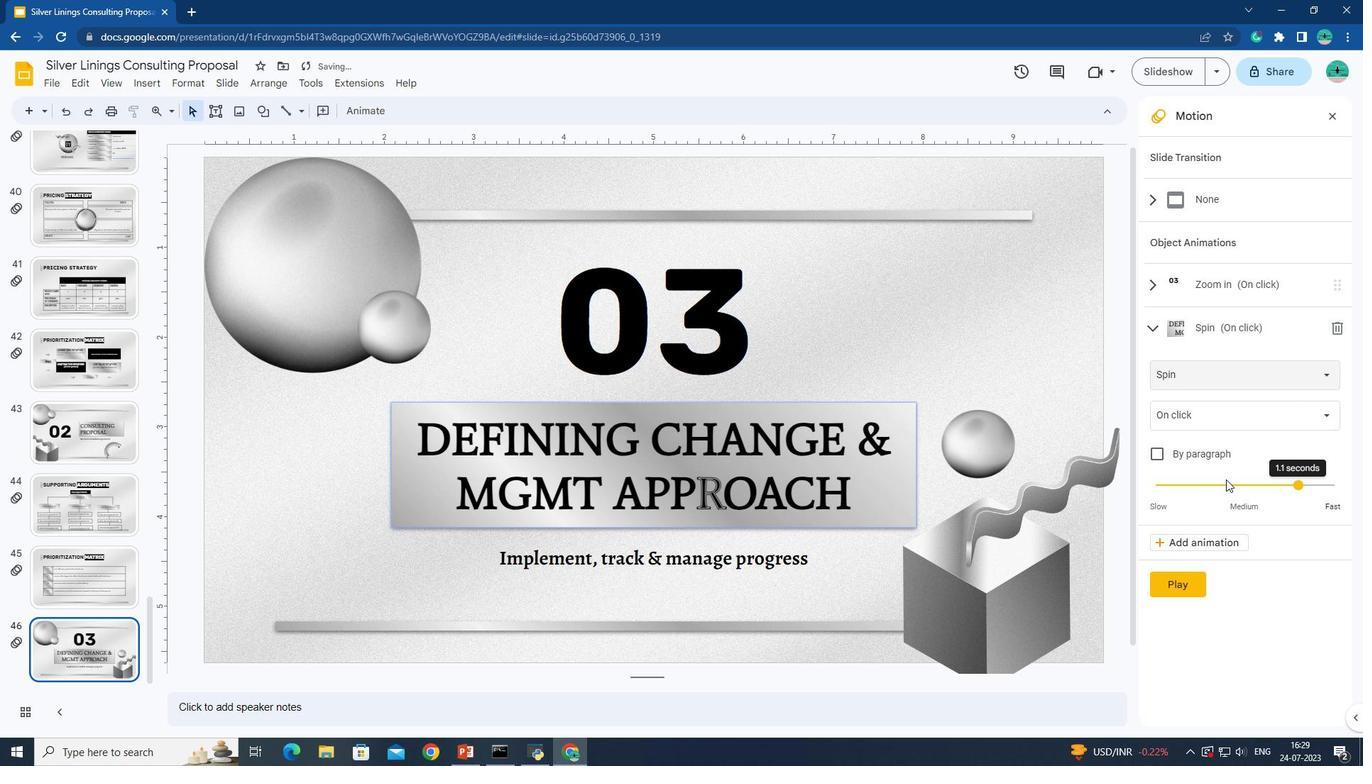 
Action: Mouse scrolled (1226, 479) with delta (0, 0)
Screenshot: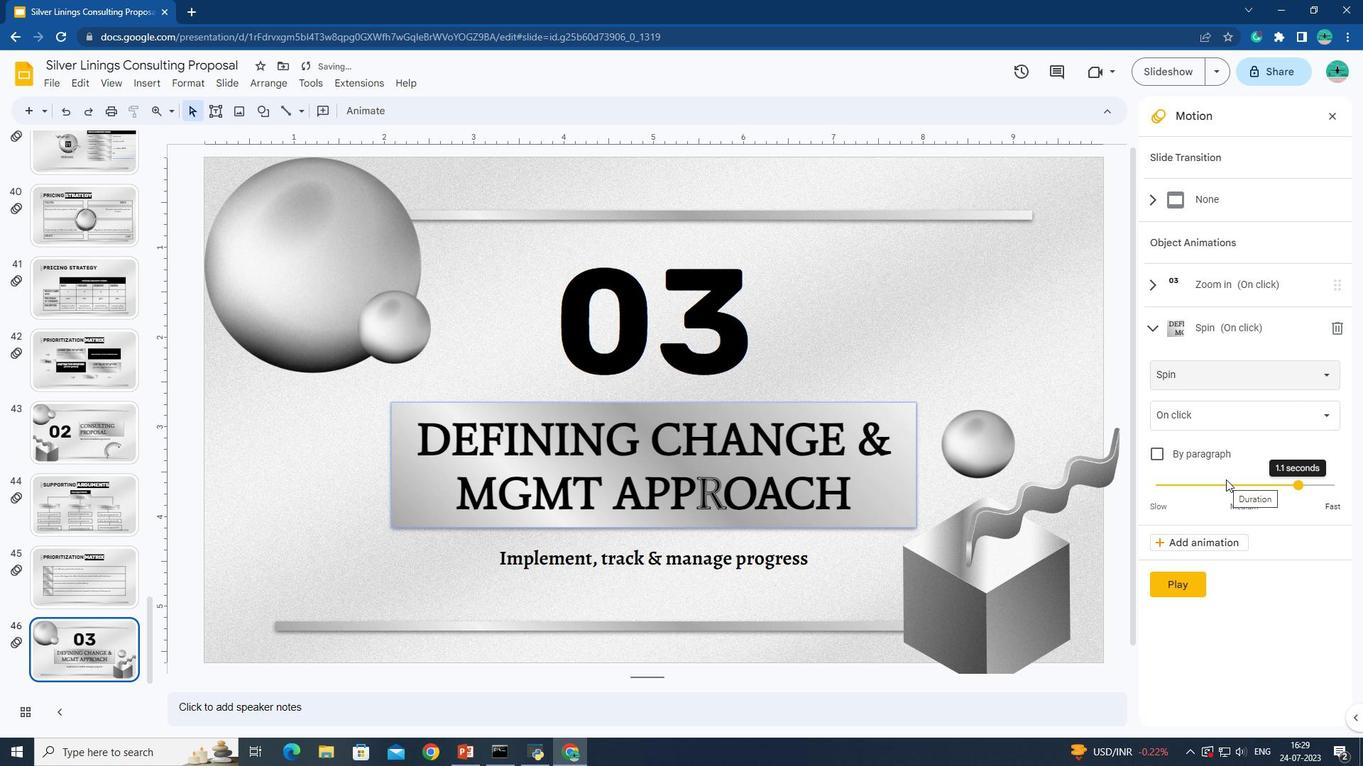 
Action: Mouse scrolled (1226, 479) with delta (0, 0)
Screenshot: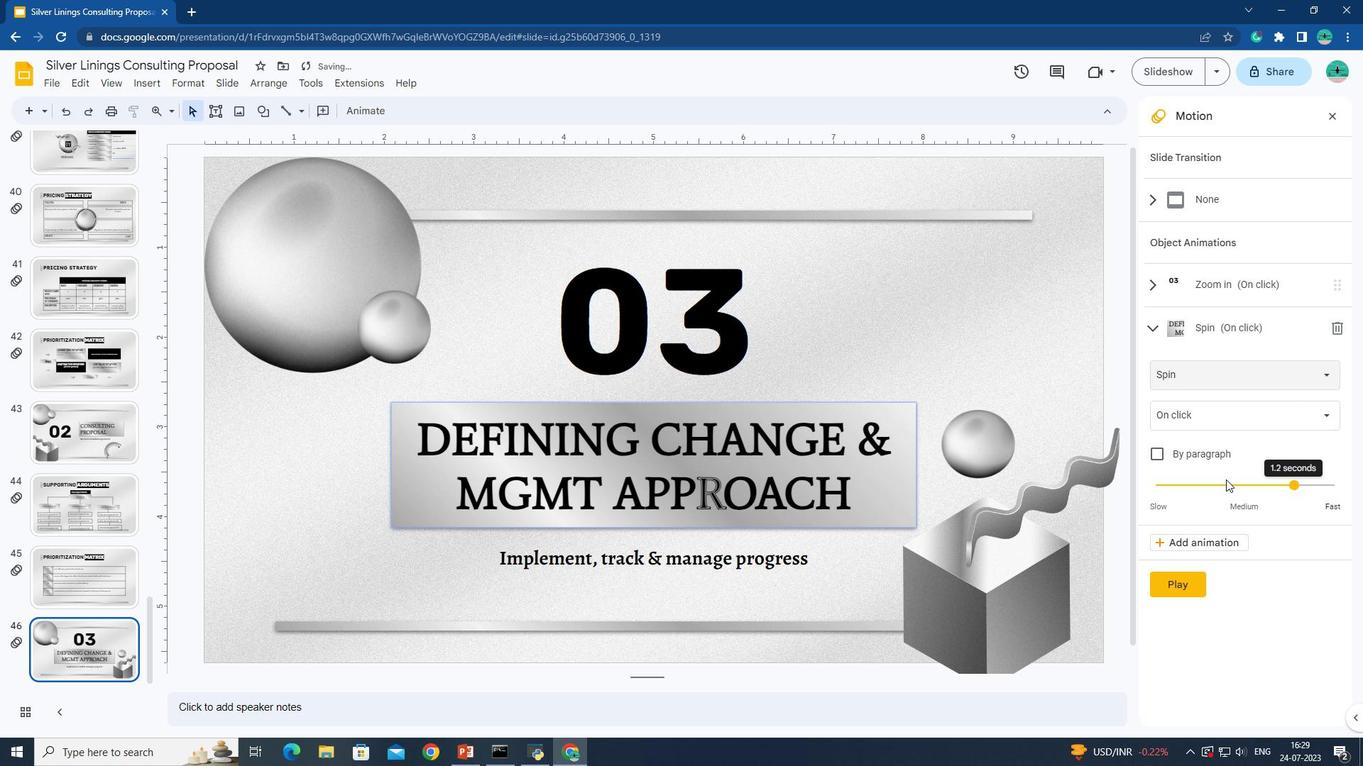 
Action: Mouse scrolled (1226, 479) with delta (0, 0)
Screenshot: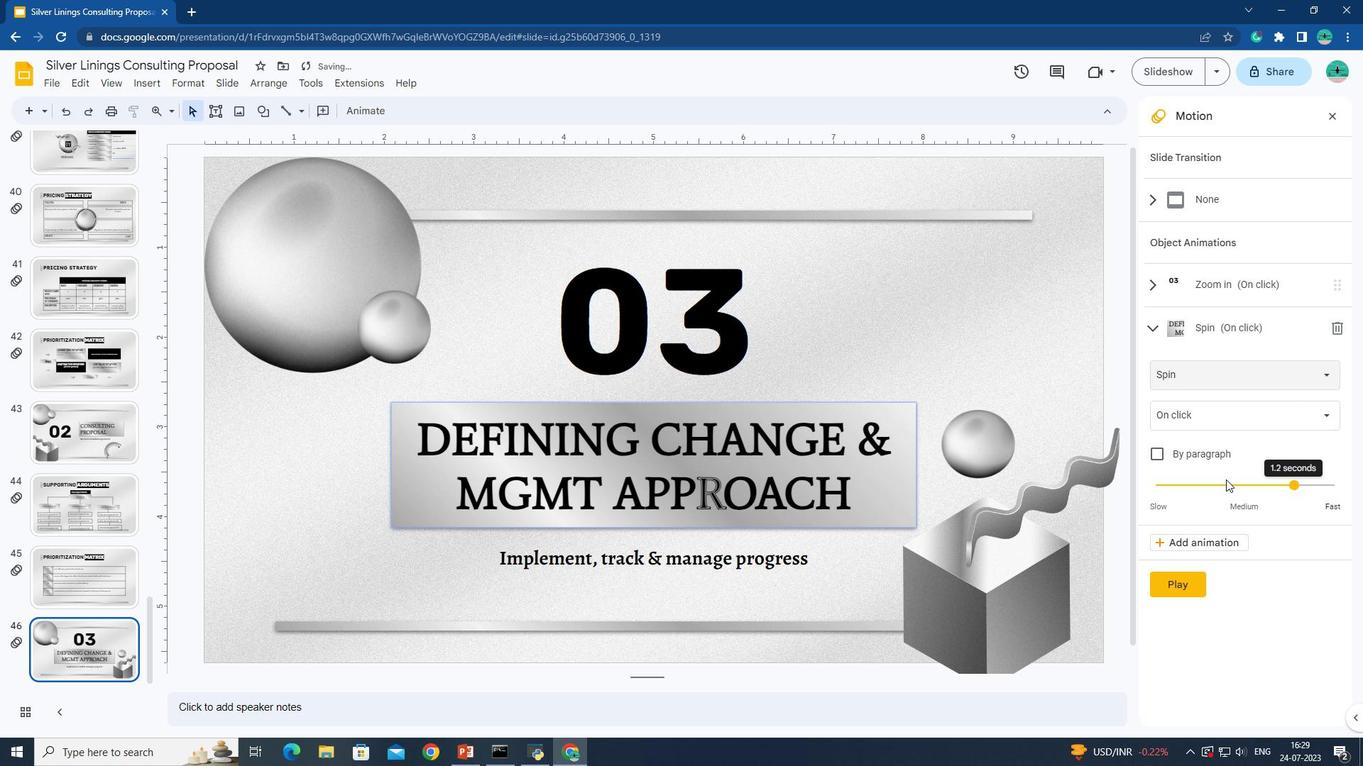 
Action: Mouse scrolled (1226, 479) with delta (0, 0)
Screenshot: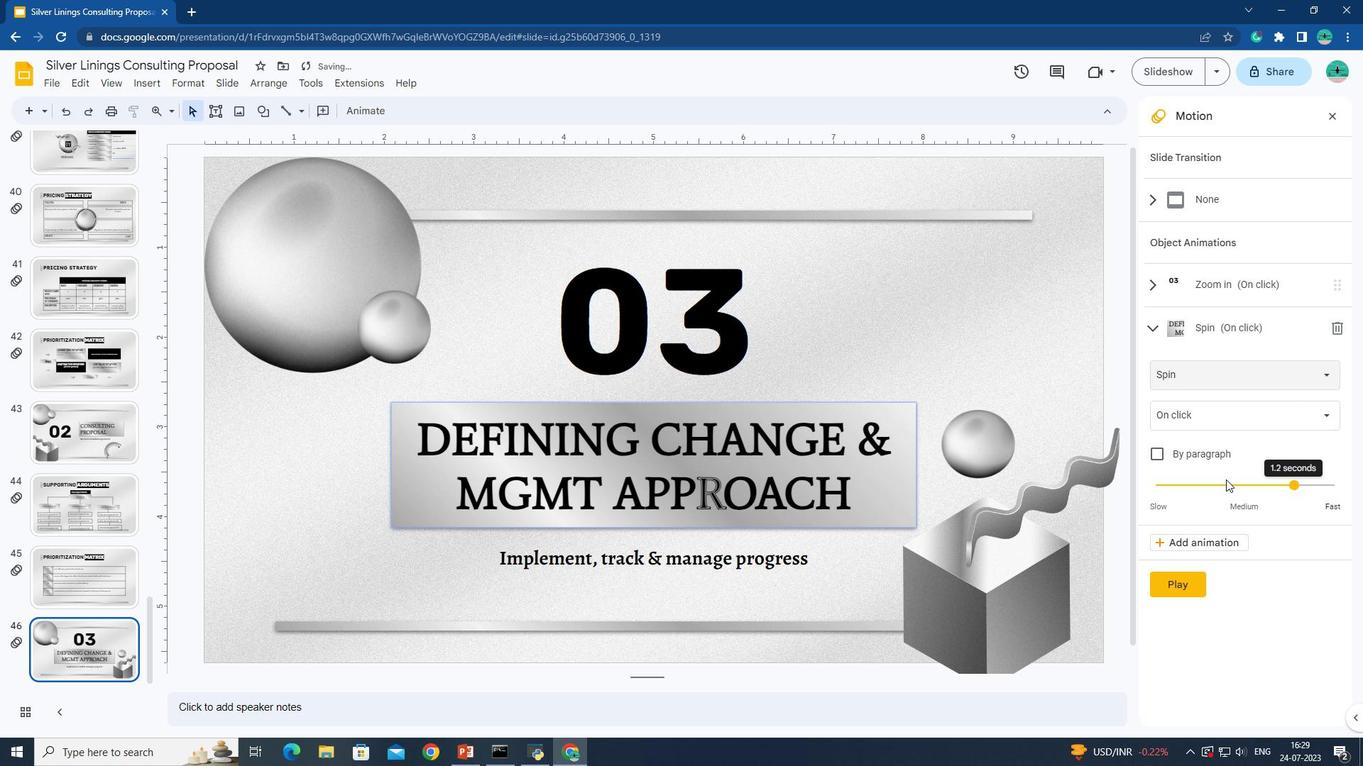 
Action: Mouse scrolled (1226, 479) with delta (0, 0)
Screenshot: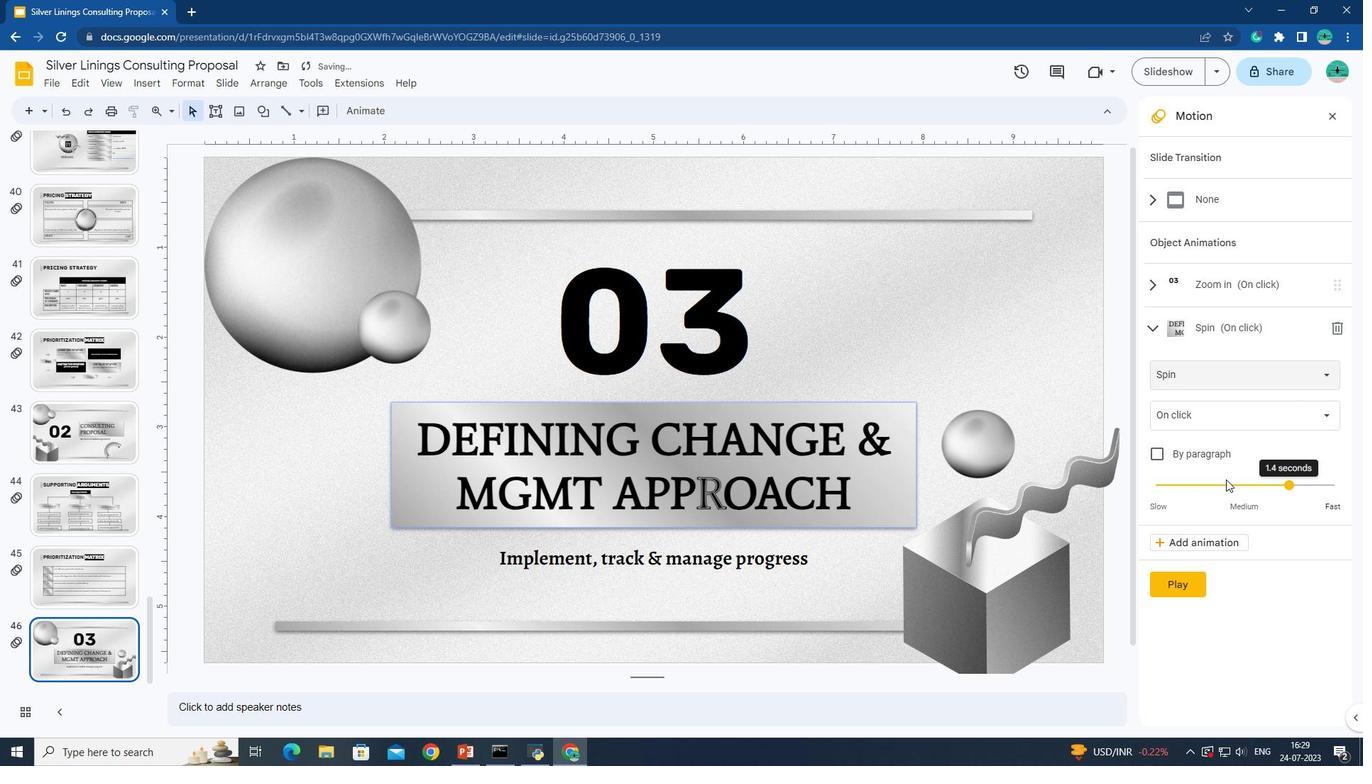 
Action: Mouse scrolled (1226, 479) with delta (0, 0)
Screenshot: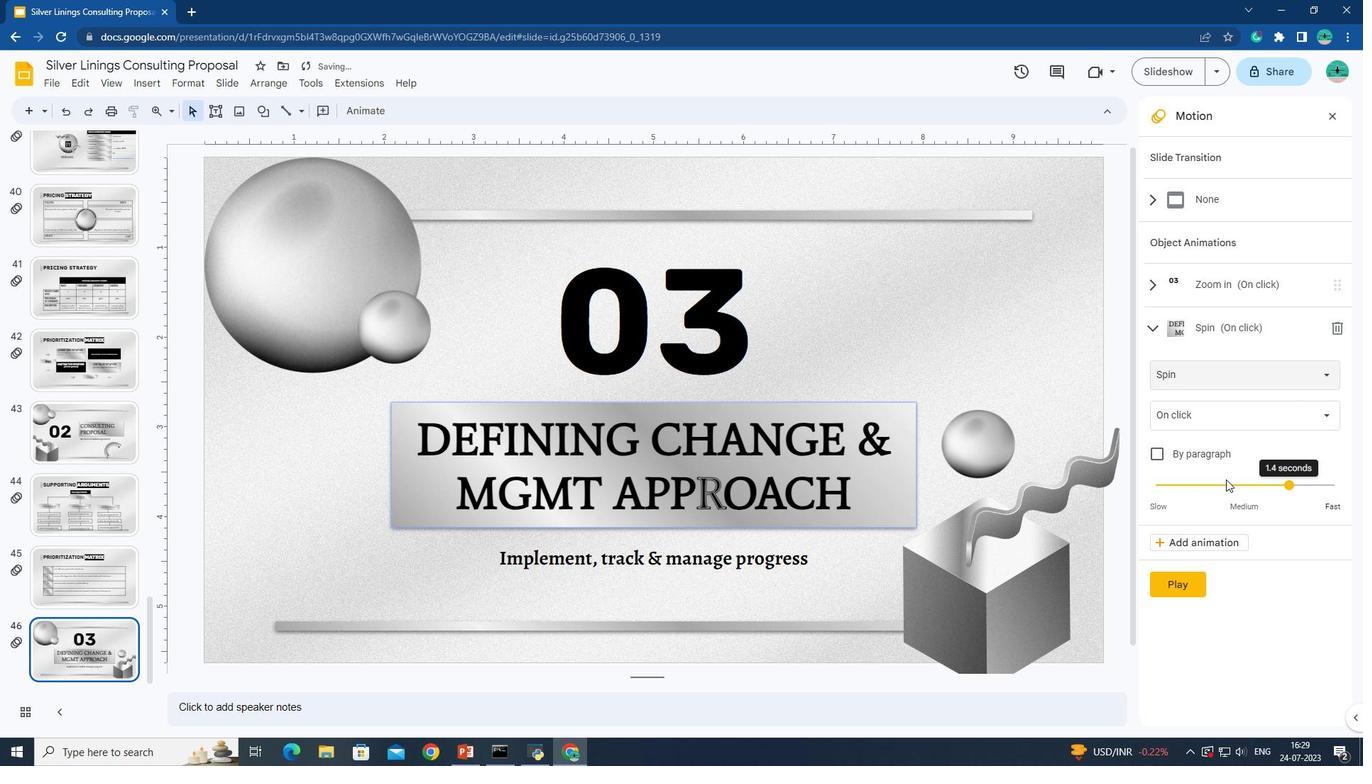 
Action: Mouse scrolled (1226, 479) with delta (0, 0)
Screenshot: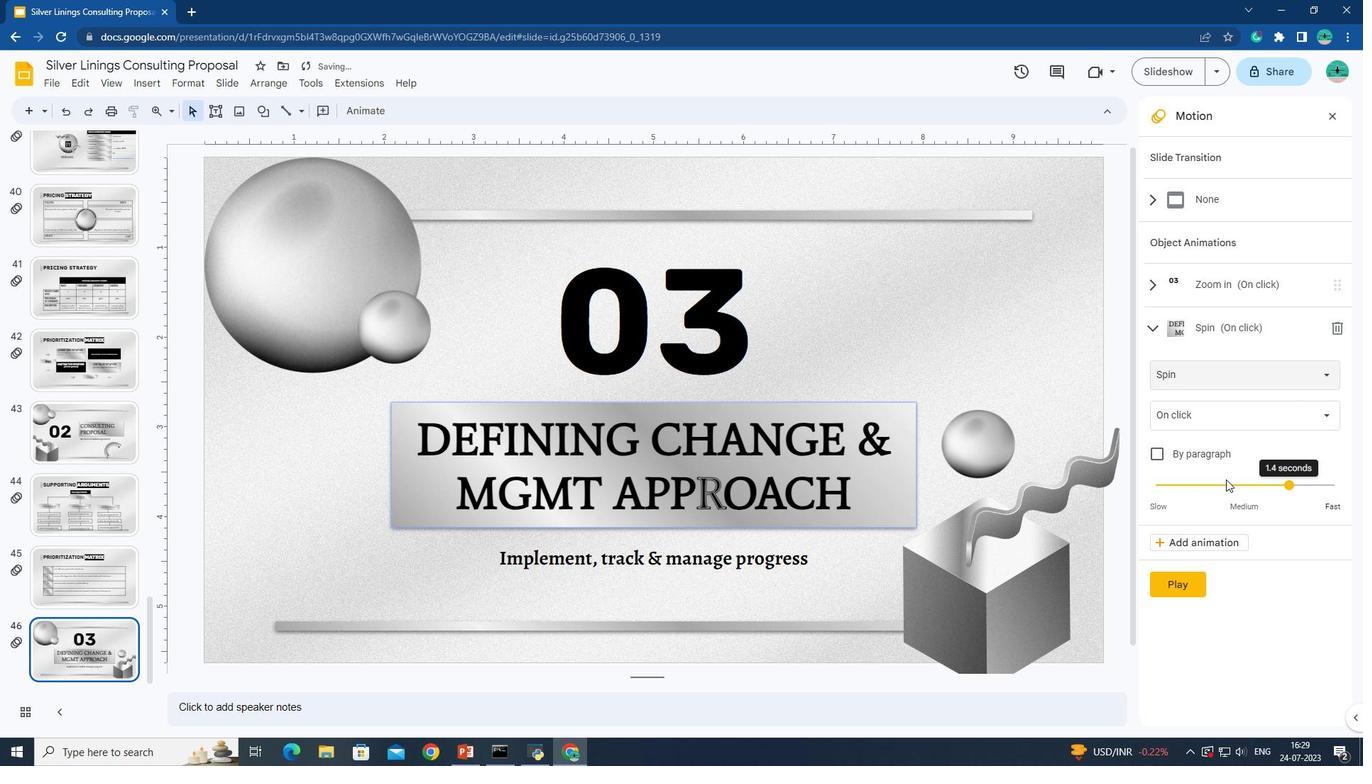 
Action: Mouse scrolled (1226, 479) with delta (0, 0)
Screenshot: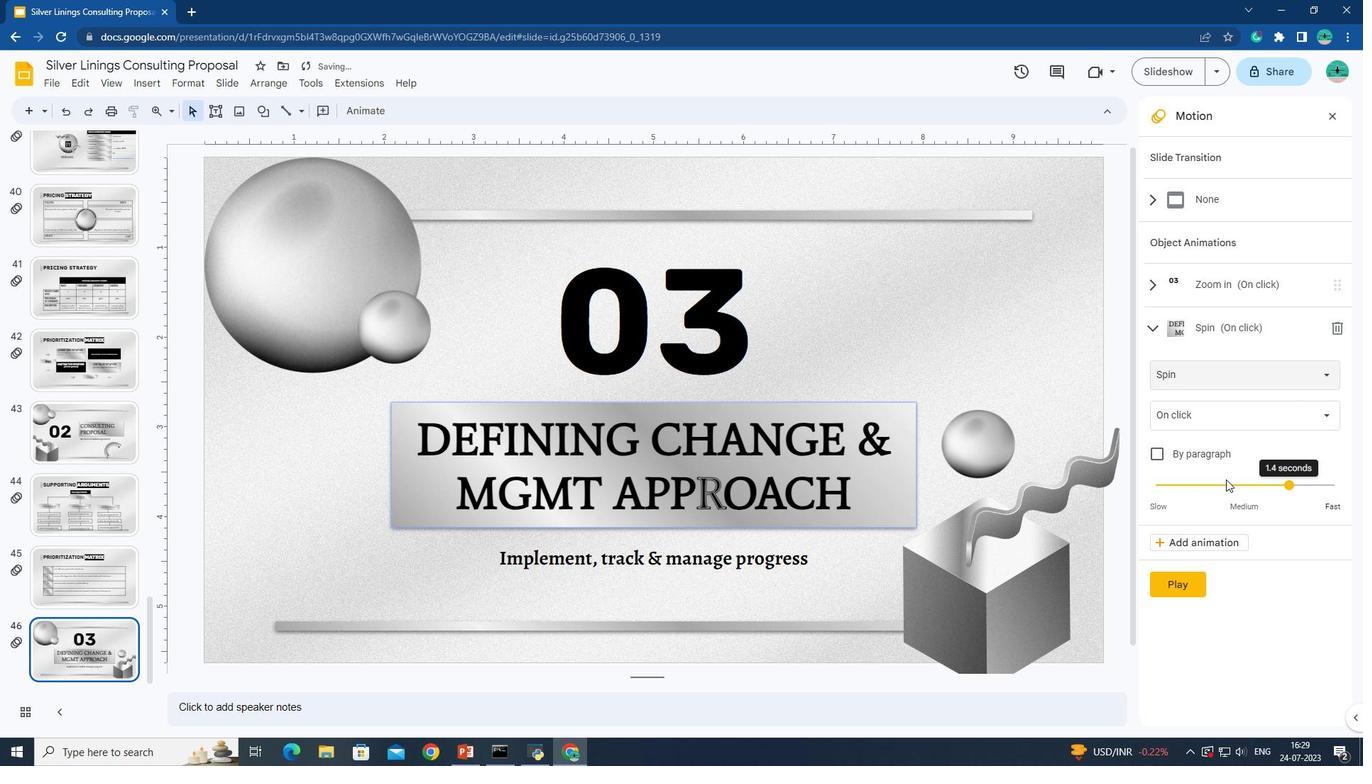 
Action: Mouse scrolled (1226, 479) with delta (0, 0)
Screenshot: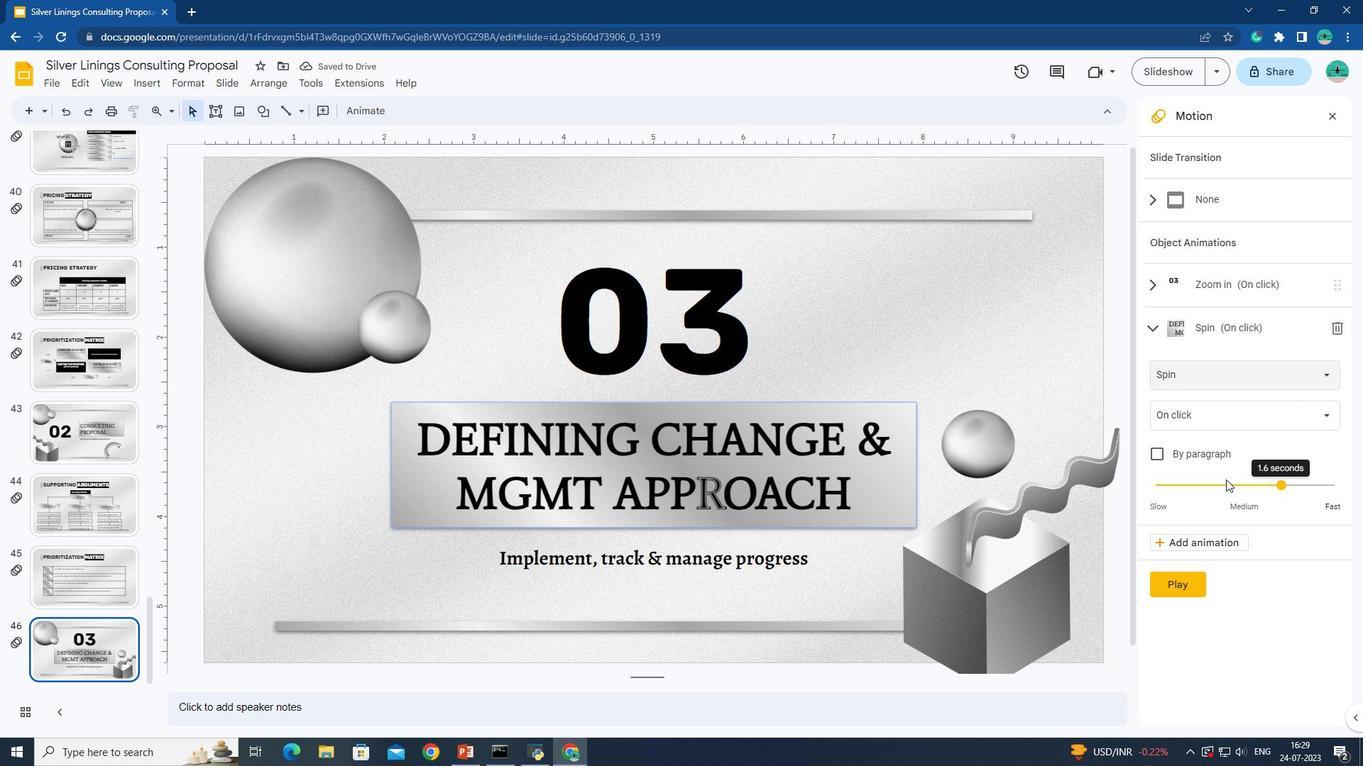 
Action: Mouse scrolled (1226, 479) with delta (0, 0)
Screenshot: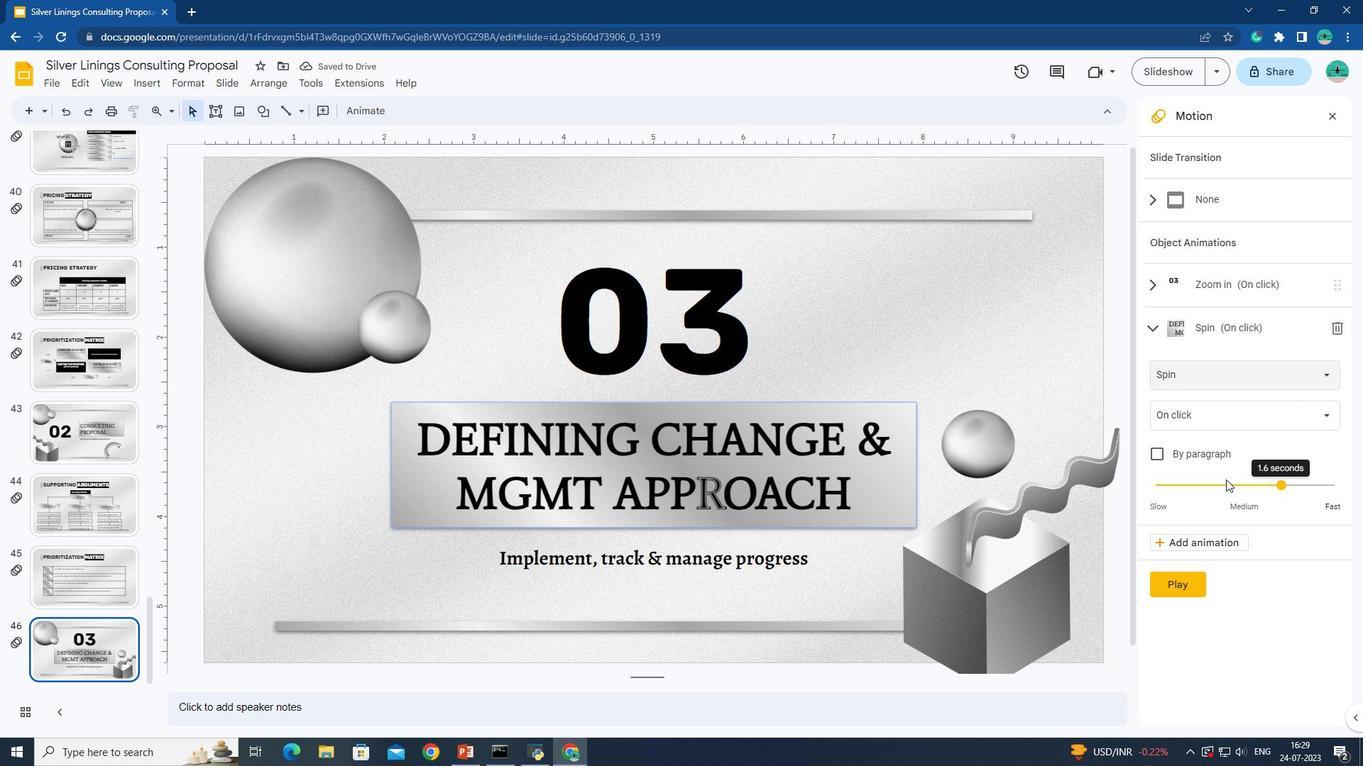 
Action: Mouse scrolled (1226, 479) with delta (0, 0)
Screenshot: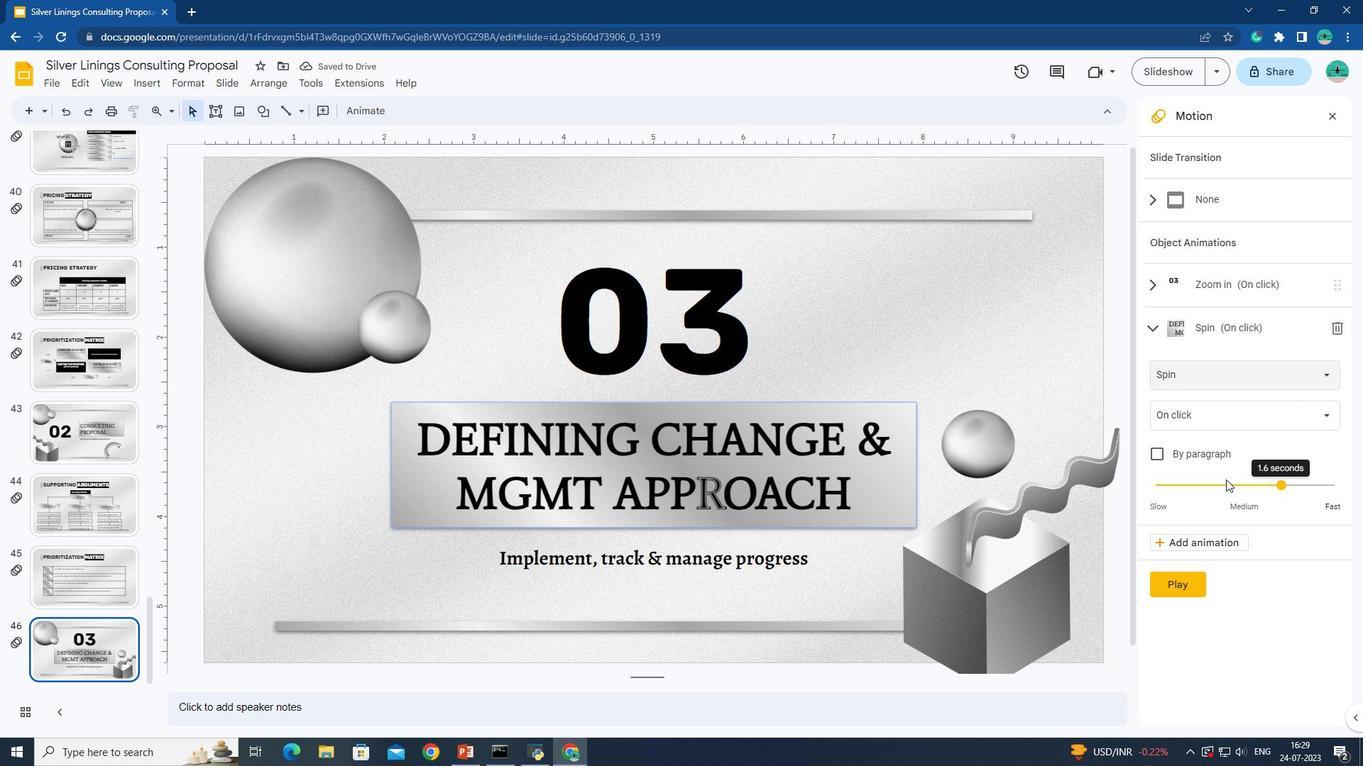 
Action: Mouse scrolled (1226, 479) with delta (0, 0)
Screenshot: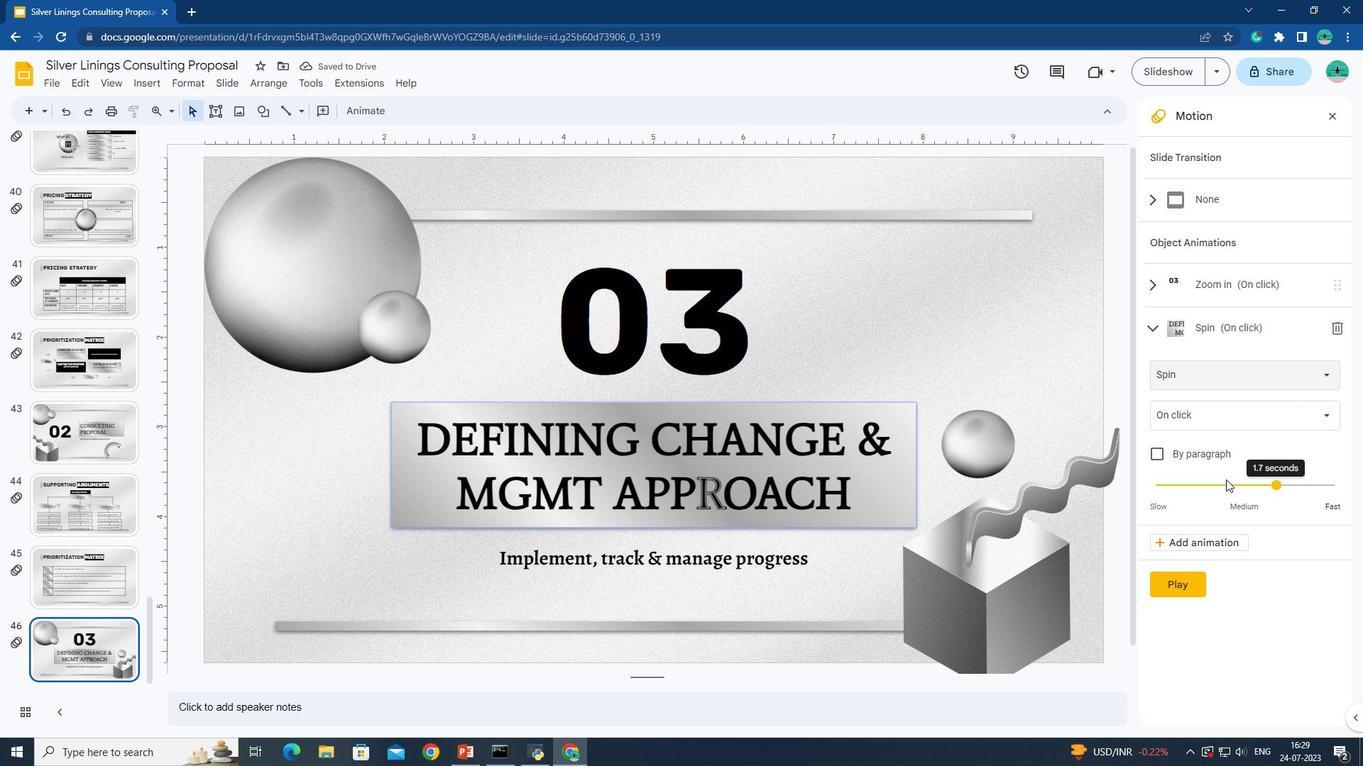 
Action: Mouse scrolled (1226, 479) with delta (0, 0)
Screenshot: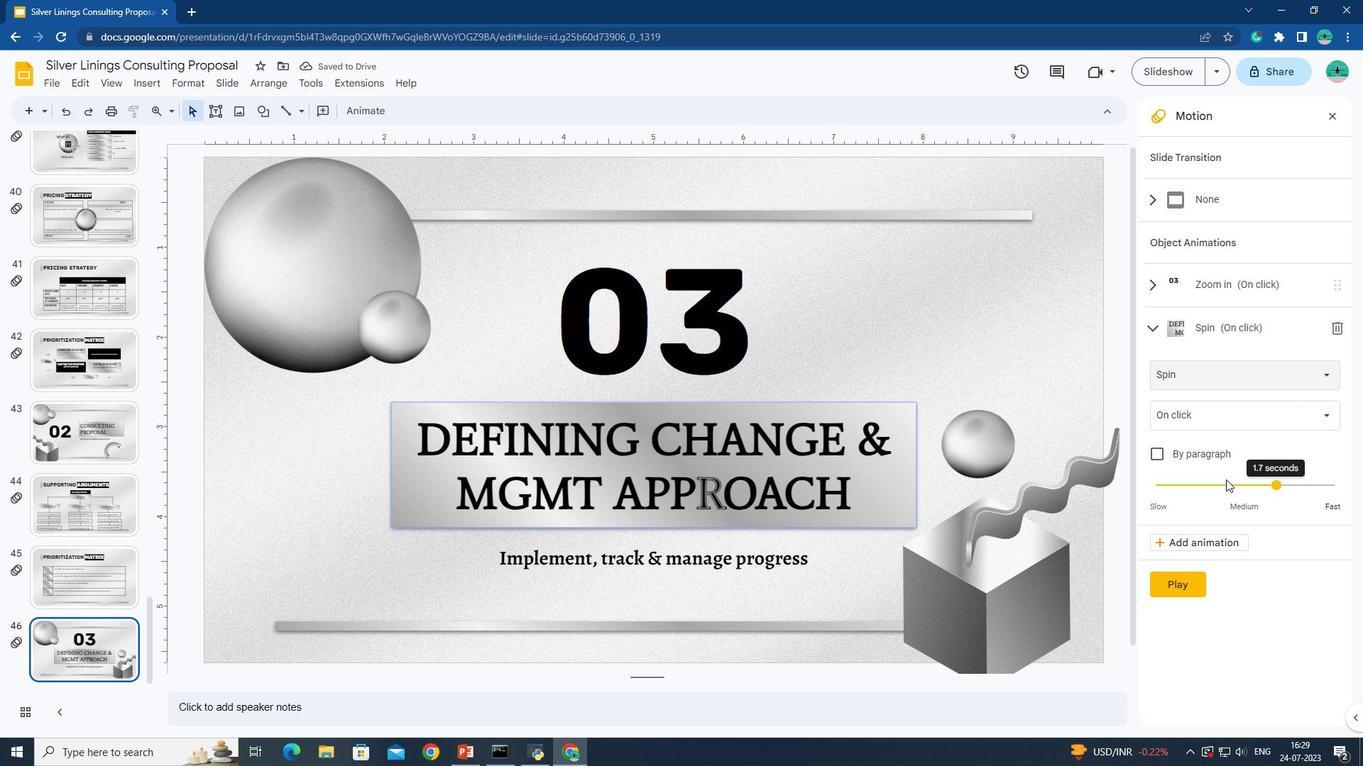
Action: Mouse scrolled (1226, 479) with delta (0, 0)
Screenshot: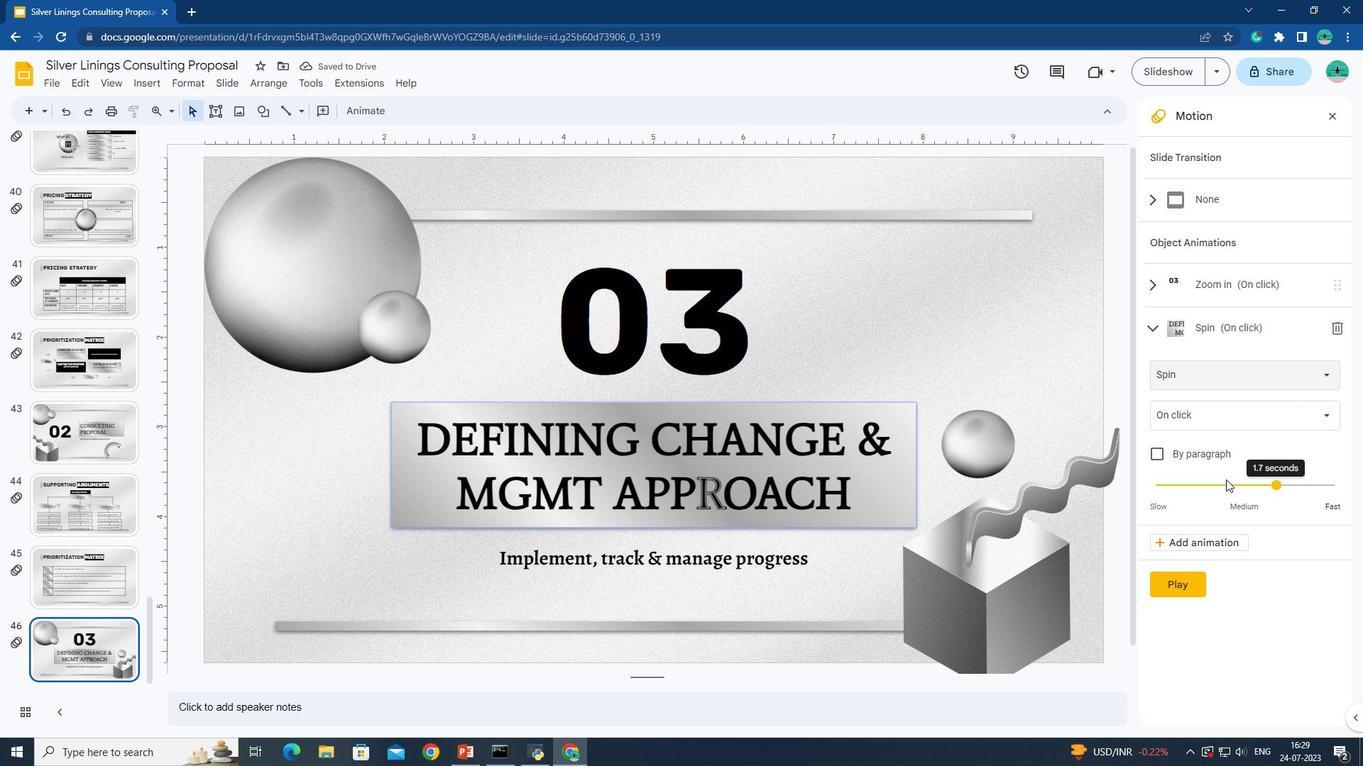 
Action: Mouse scrolled (1226, 479) with delta (0, 0)
Screenshot: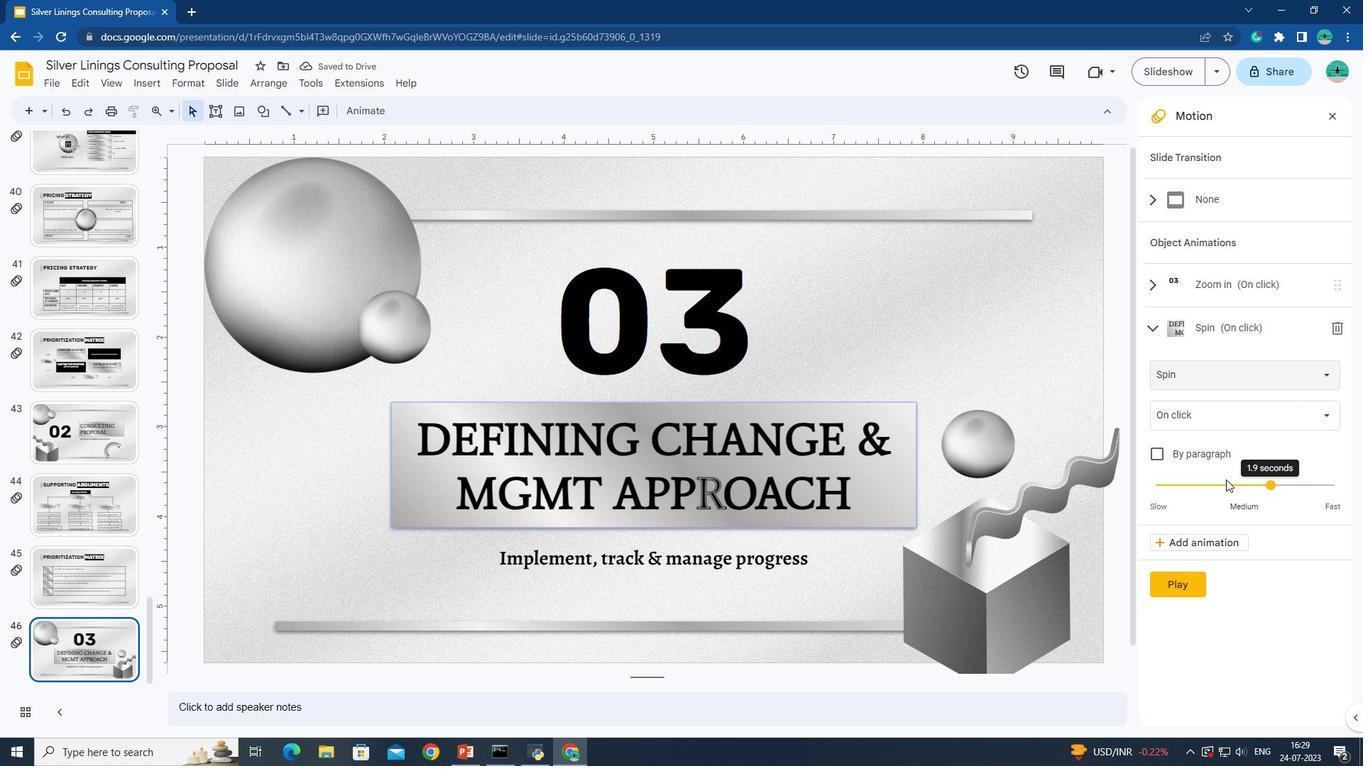 
Action: Mouse scrolled (1226, 479) with delta (0, 0)
Screenshot: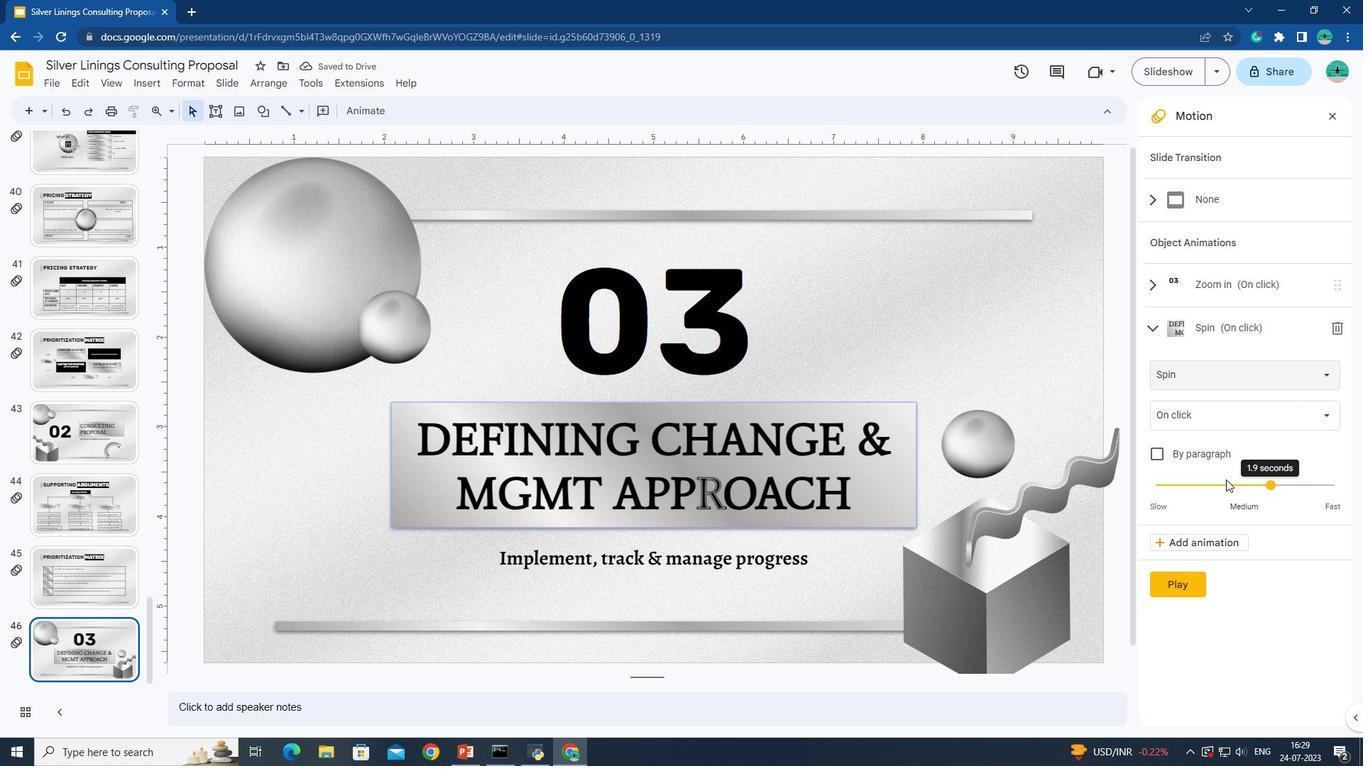 
Action: Mouse scrolled (1226, 479) with delta (0, 0)
Screenshot: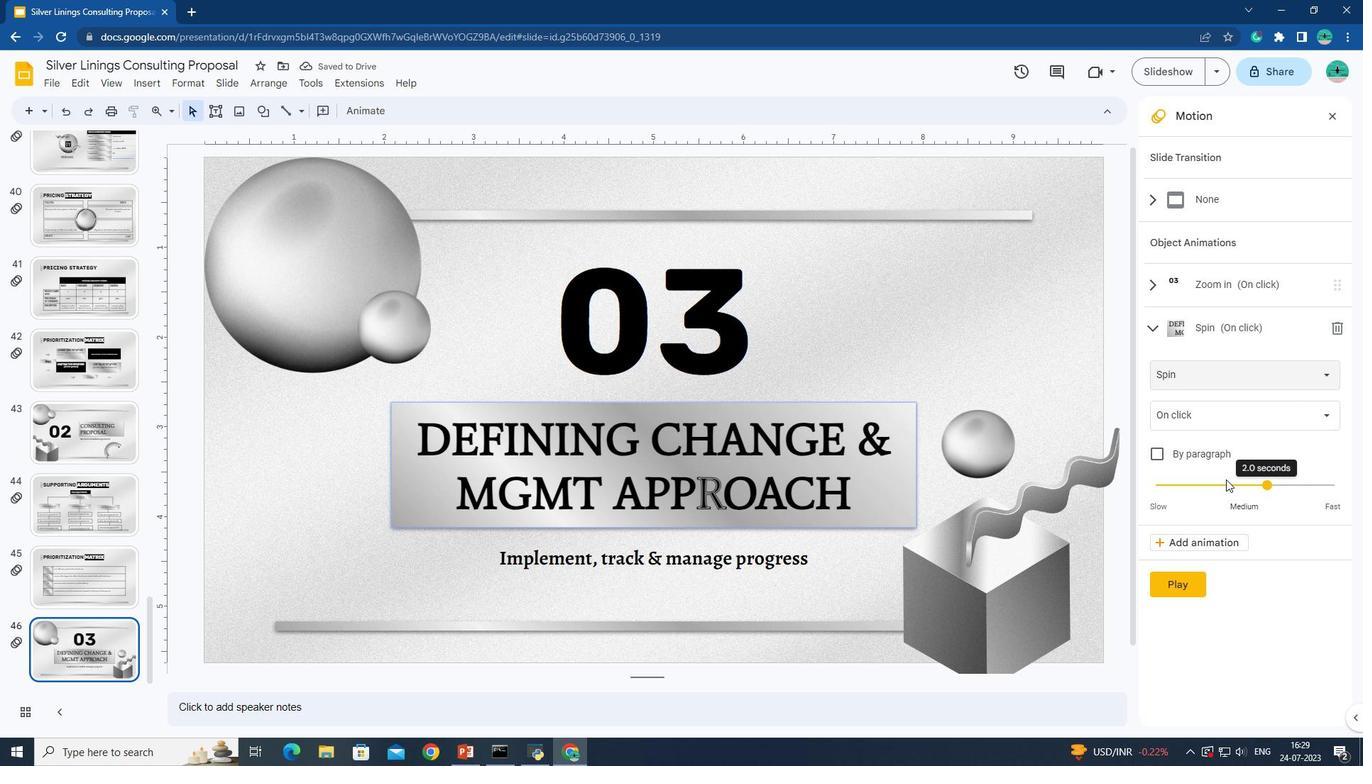 
Action: Mouse scrolled (1226, 479) with delta (0, 0)
Screenshot: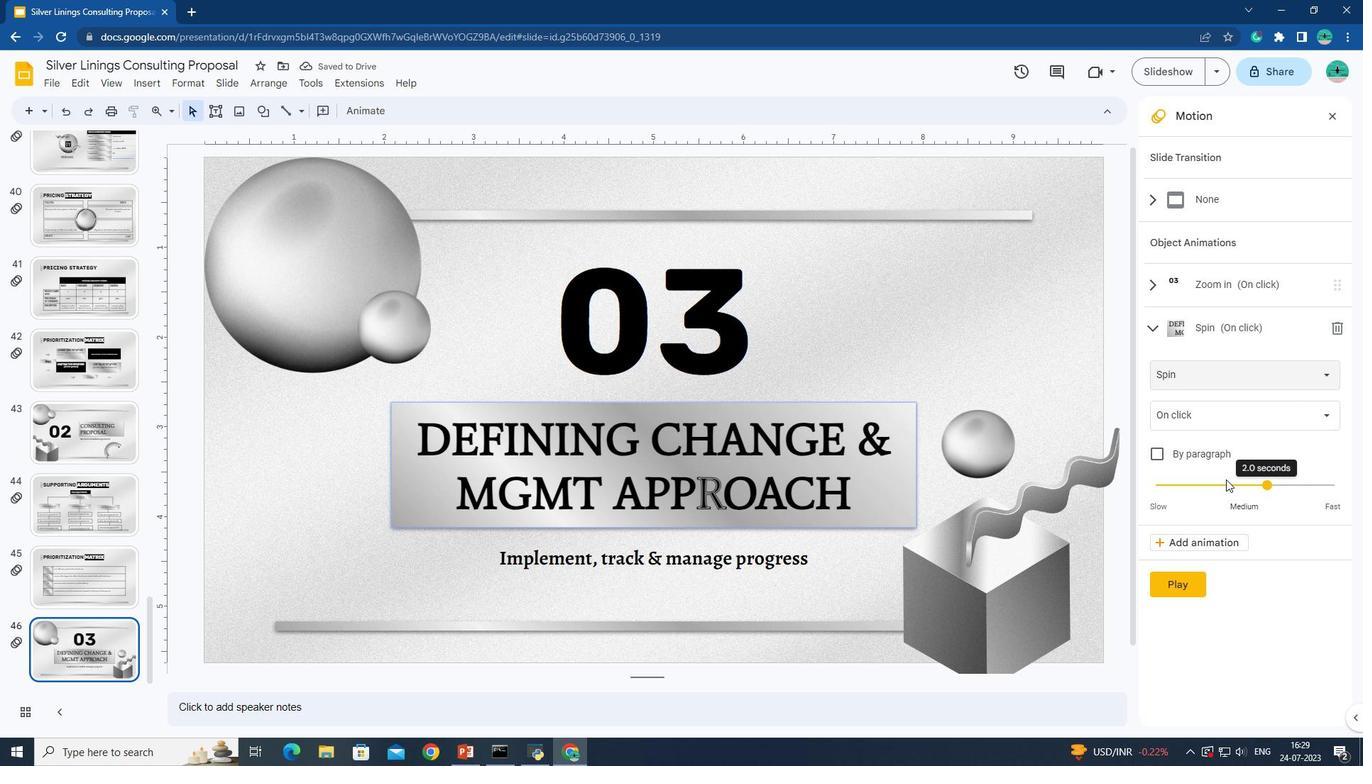 
Action: Mouse scrolled (1226, 479) with delta (0, 0)
Screenshot: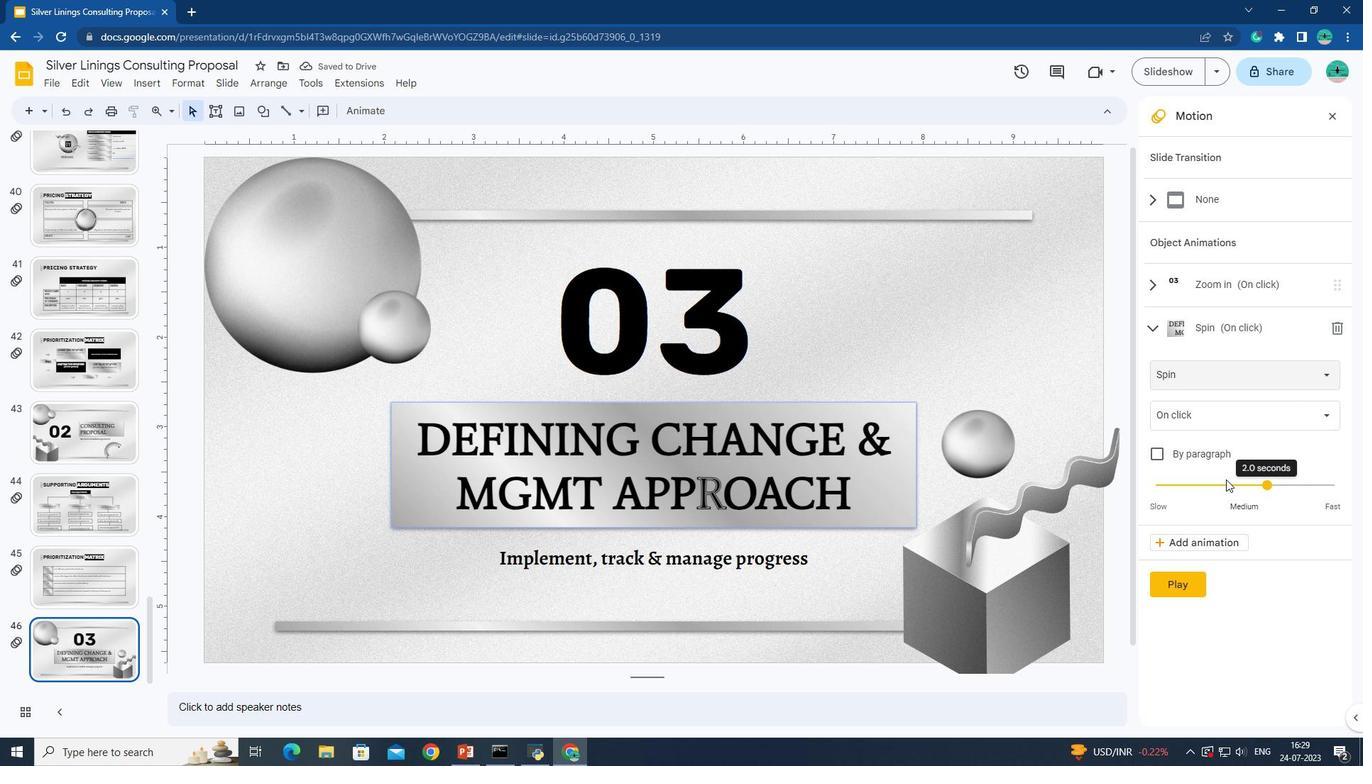 
Action: Mouse scrolled (1226, 479) with delta (0, 0)
Screenshot: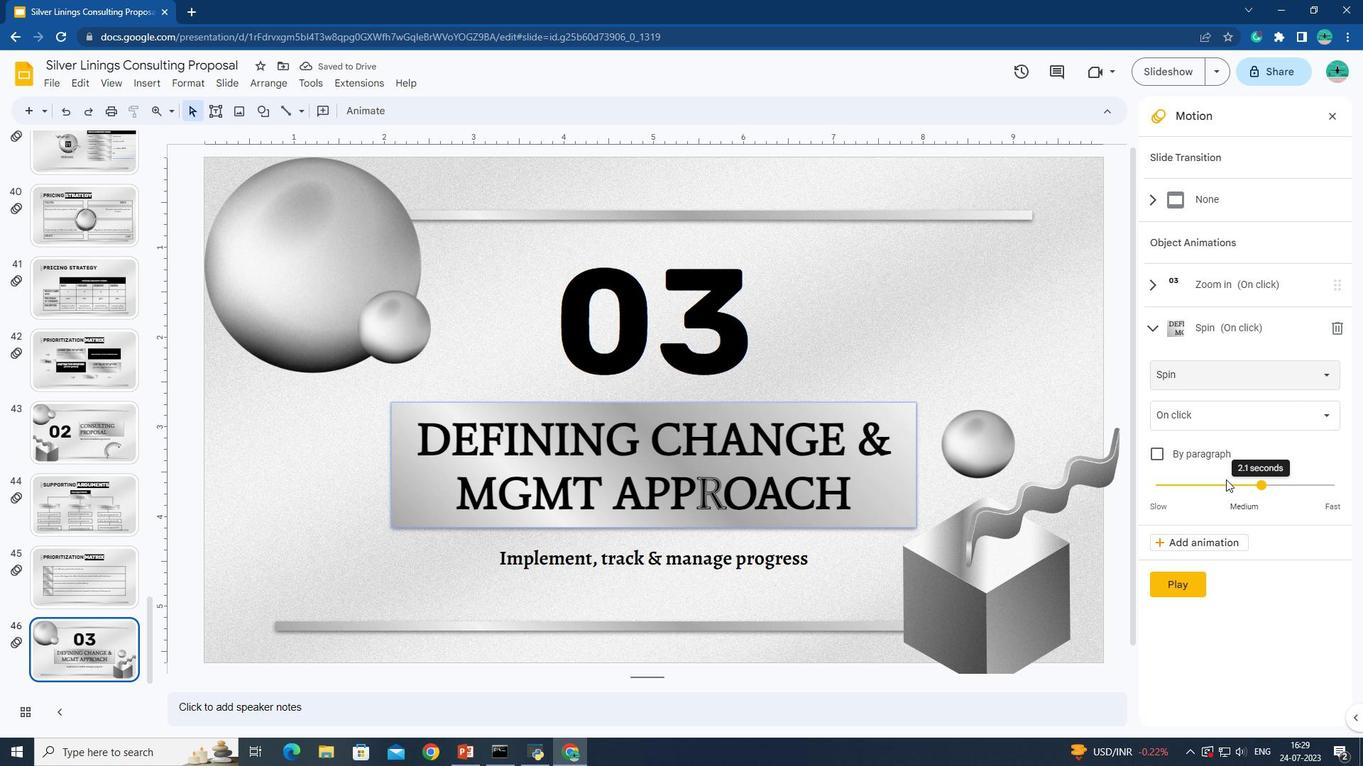 
Action: Mouse scrolled (1226, 479) with delta (0, 0)
Screenshot: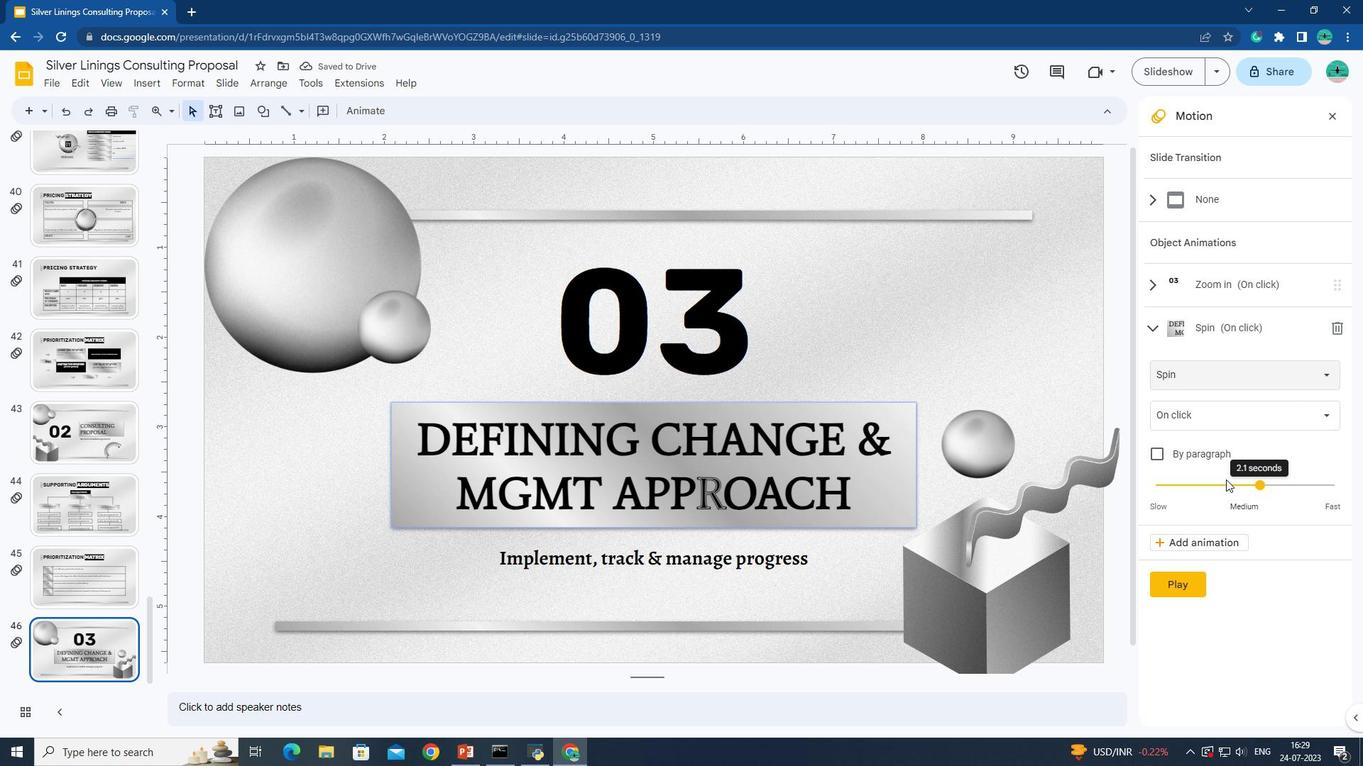 
Action: Mouse scrolled (1226, 479) with delta (0, 0)
Screenshot: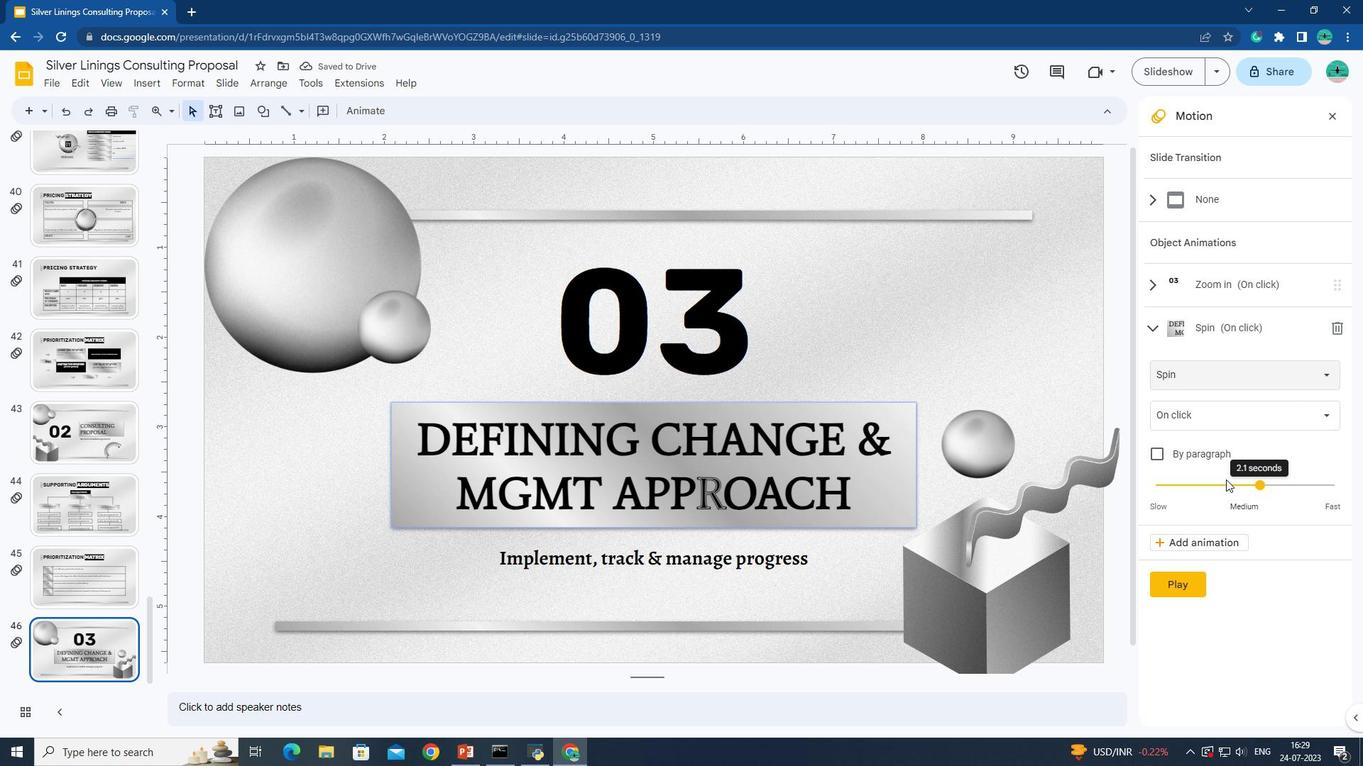 
Action: Mouse scrolled (1226, 479) with delta (0, 0)
Screenshot: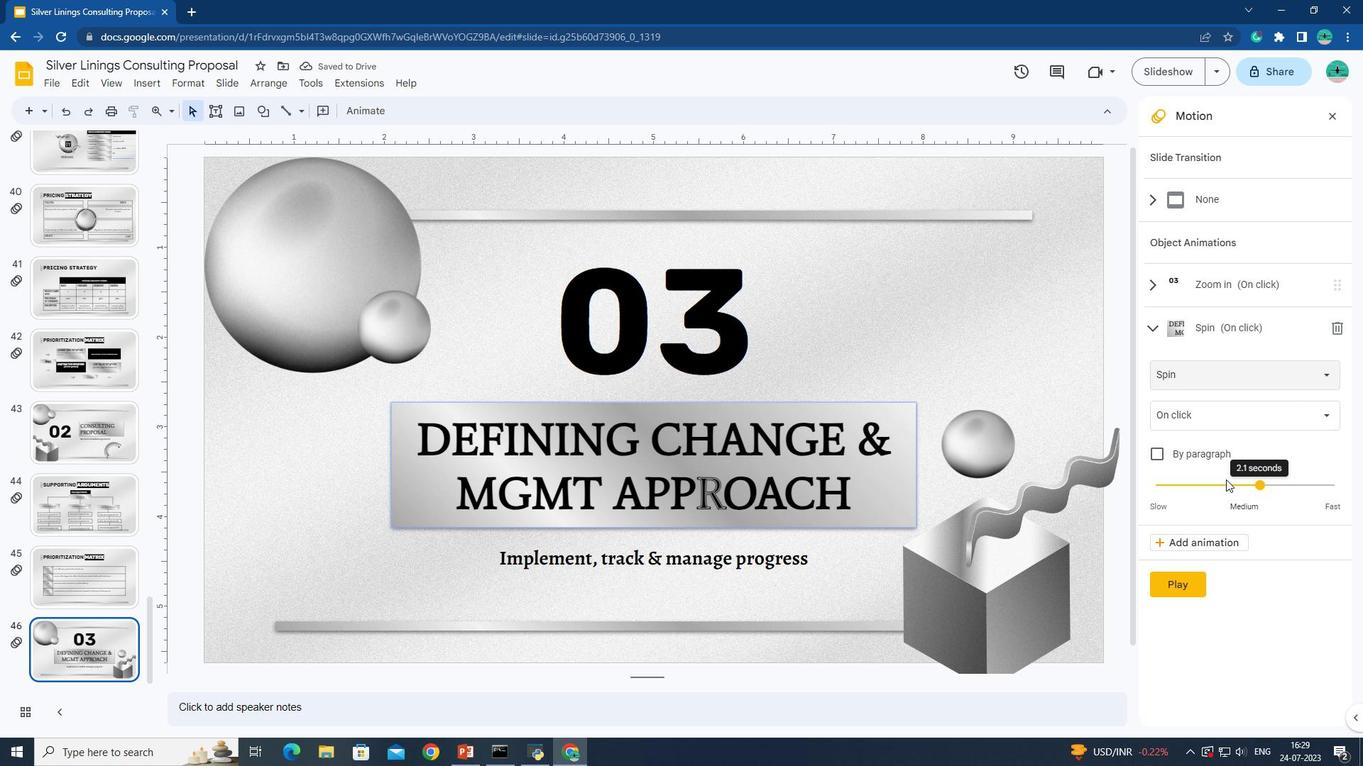 
Action: Mouse scrolled (1226, 479) with delta (0, 0)
Screenshot: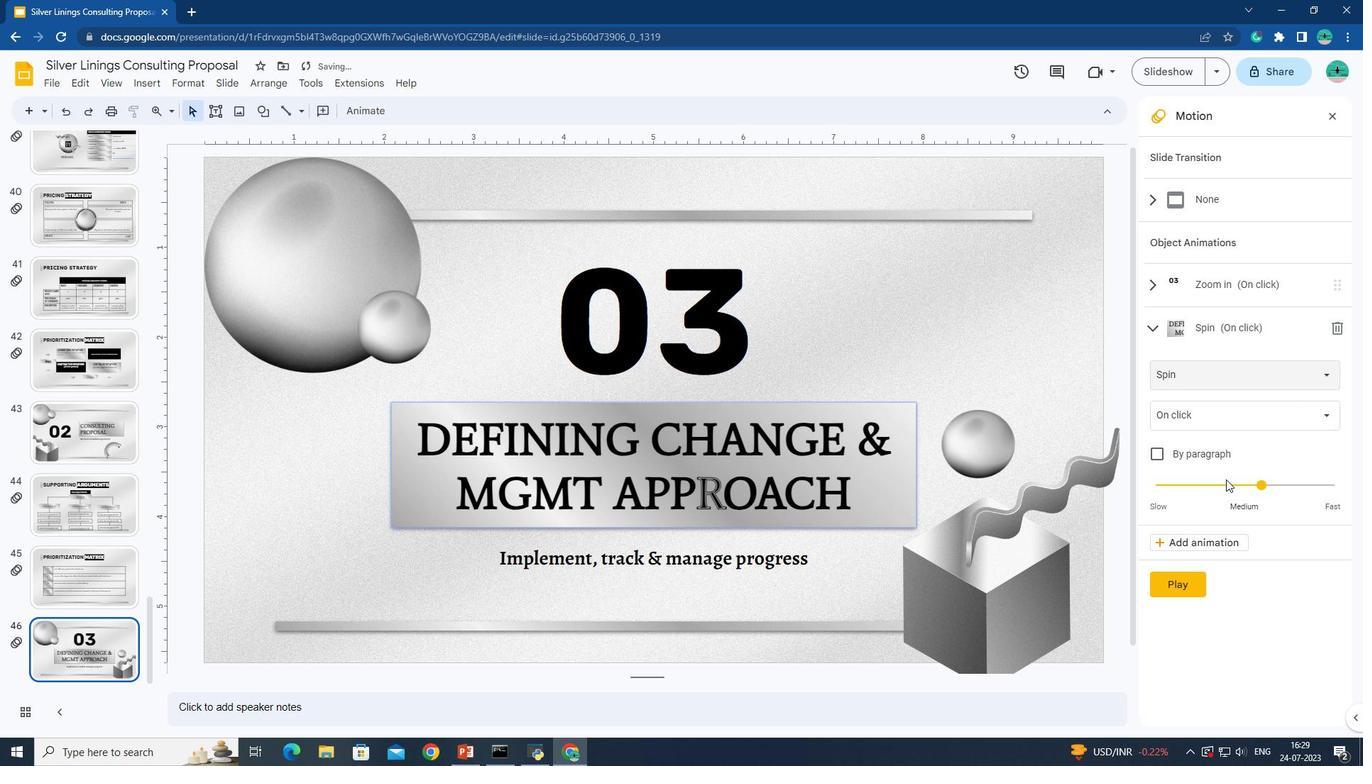 
Action: Mouse scrolled (1226, 479) with delta (0, 0)
Screenshot: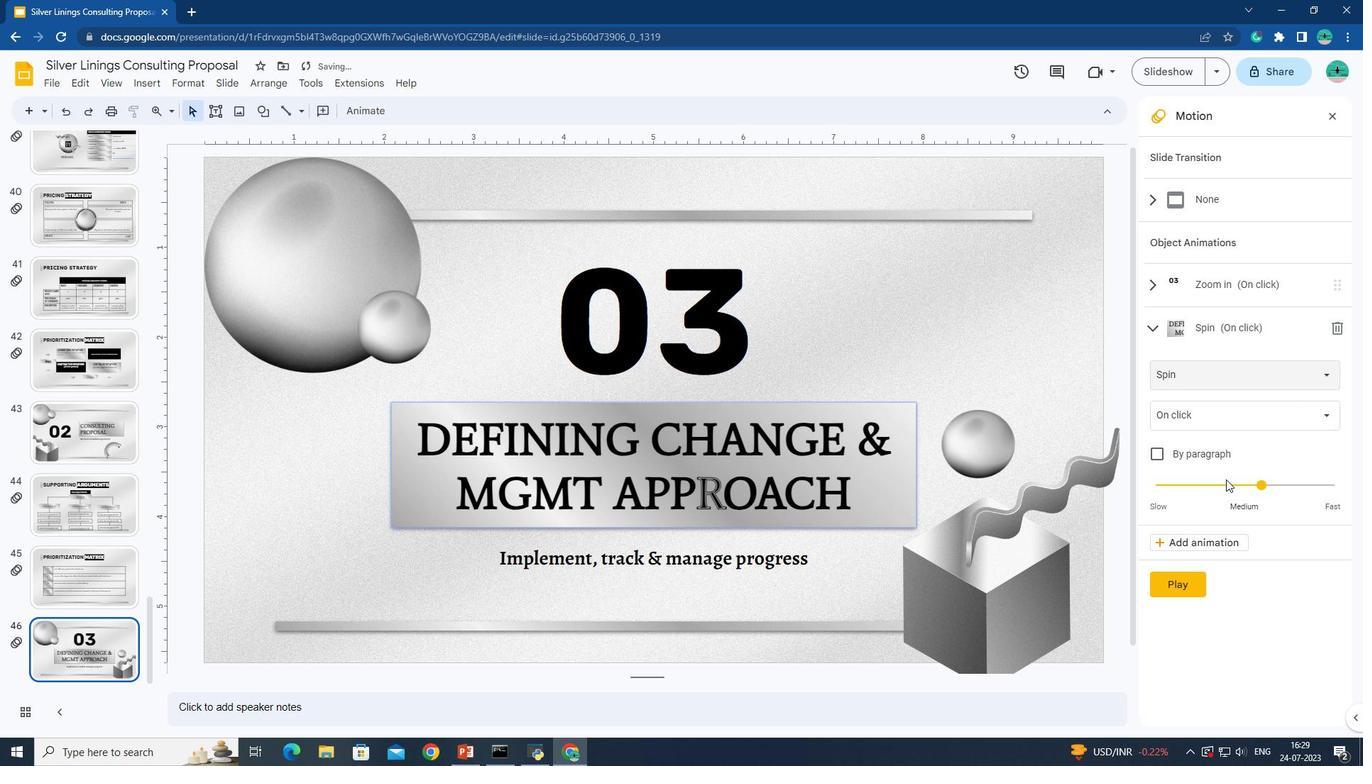 
Action: Mouse scrolled (1226, 479) with delta (0, 0)
Screenshot: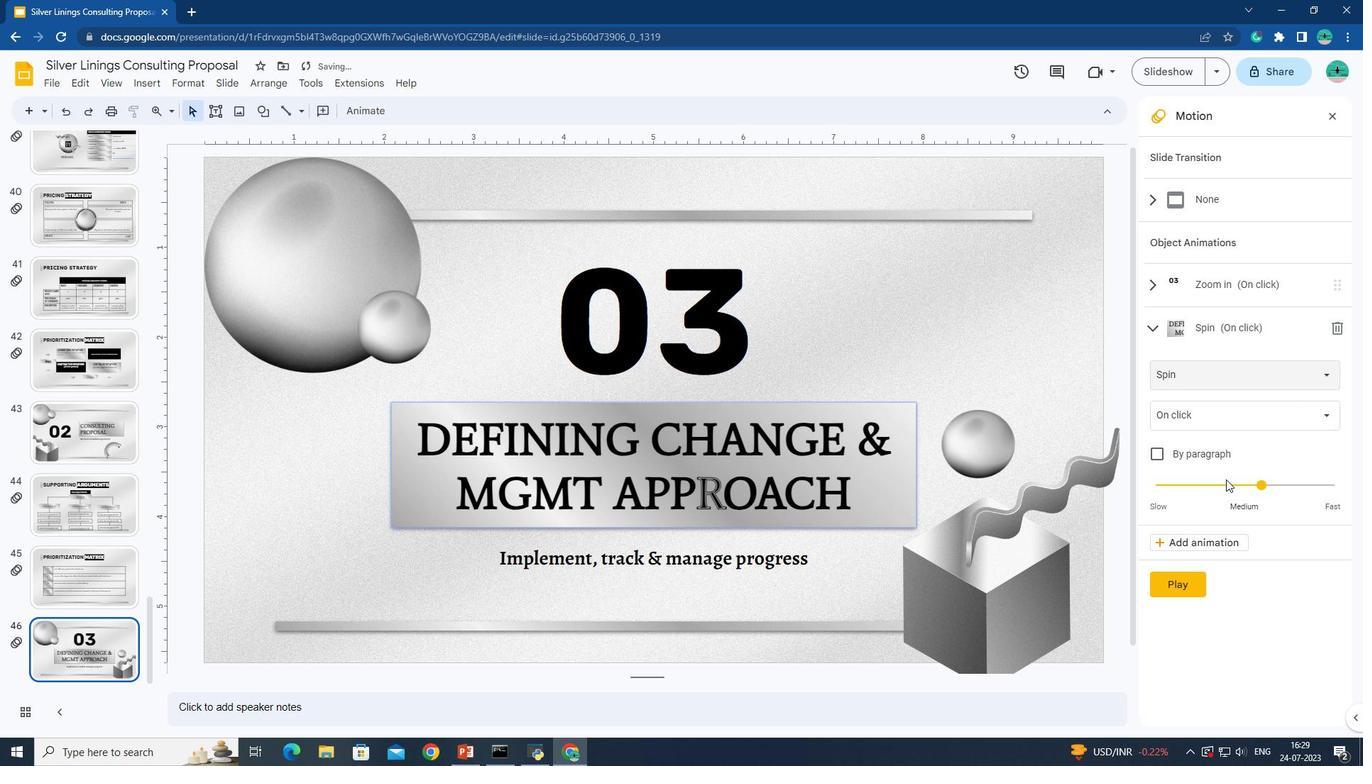 
Action: Mouse scrolled (1226, 479) with delta (0, 0)
Screenshot: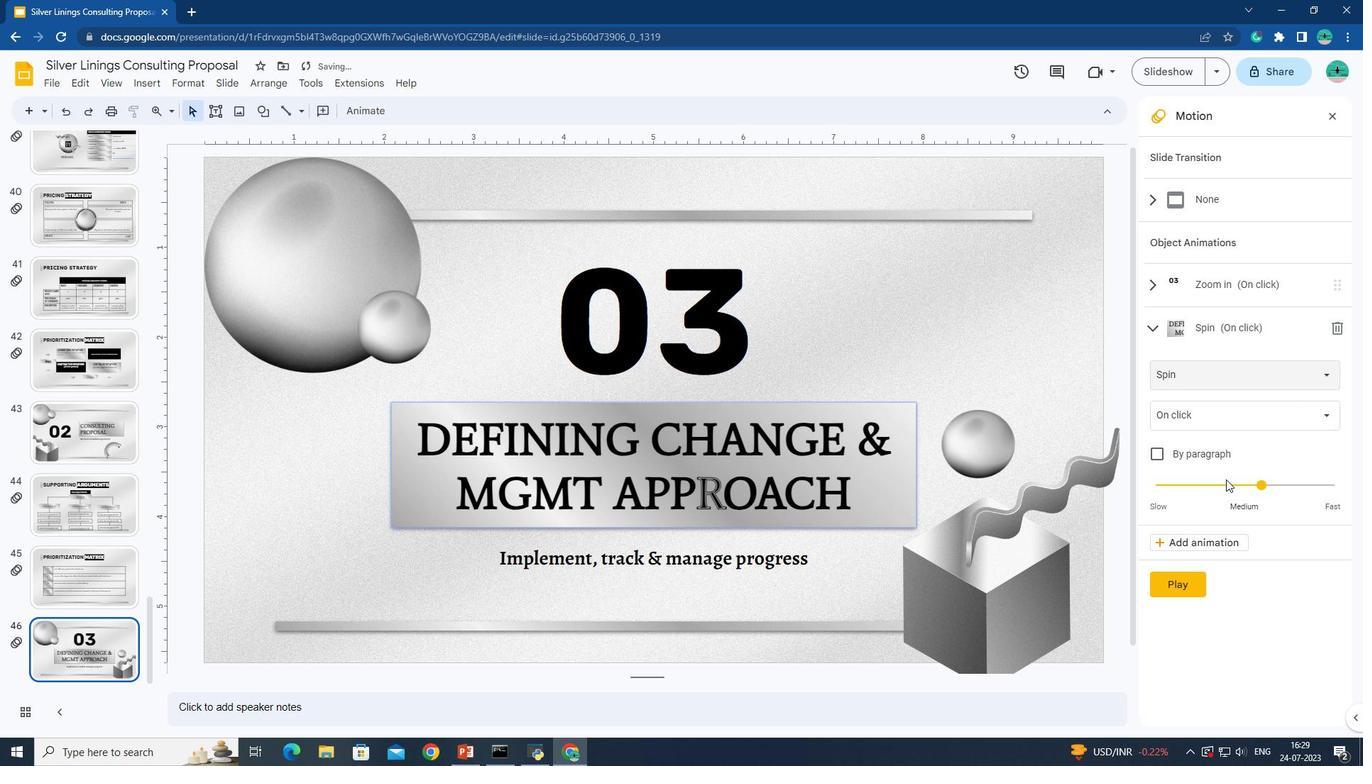 
Action: Mouse scrolled (1226, 479) with delta (0, 0)
Screenshot: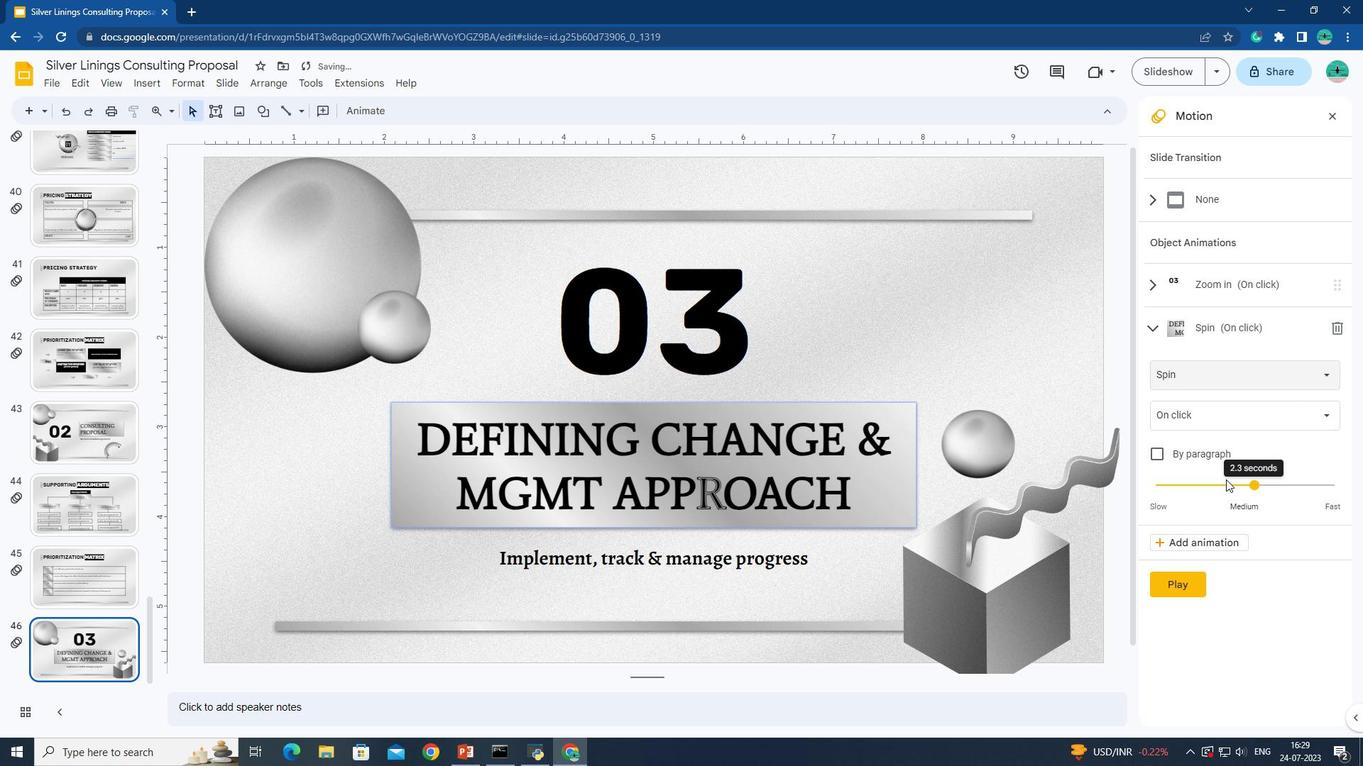 
Action: Mouse scrolled (1226, 479) with delta (0, 0)
Screenshot: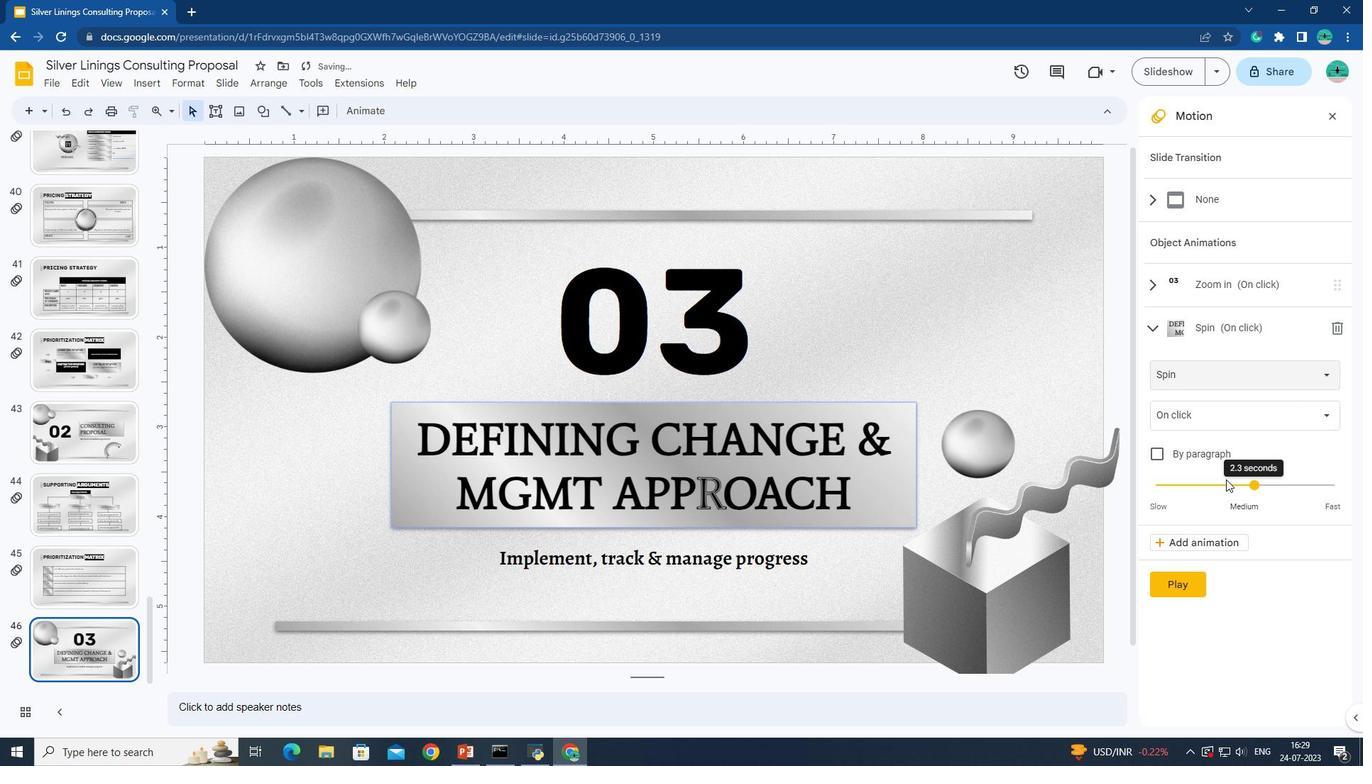 
Action: Mouse scrolled (1226, 479) with delta (0, 0)
Screenshot: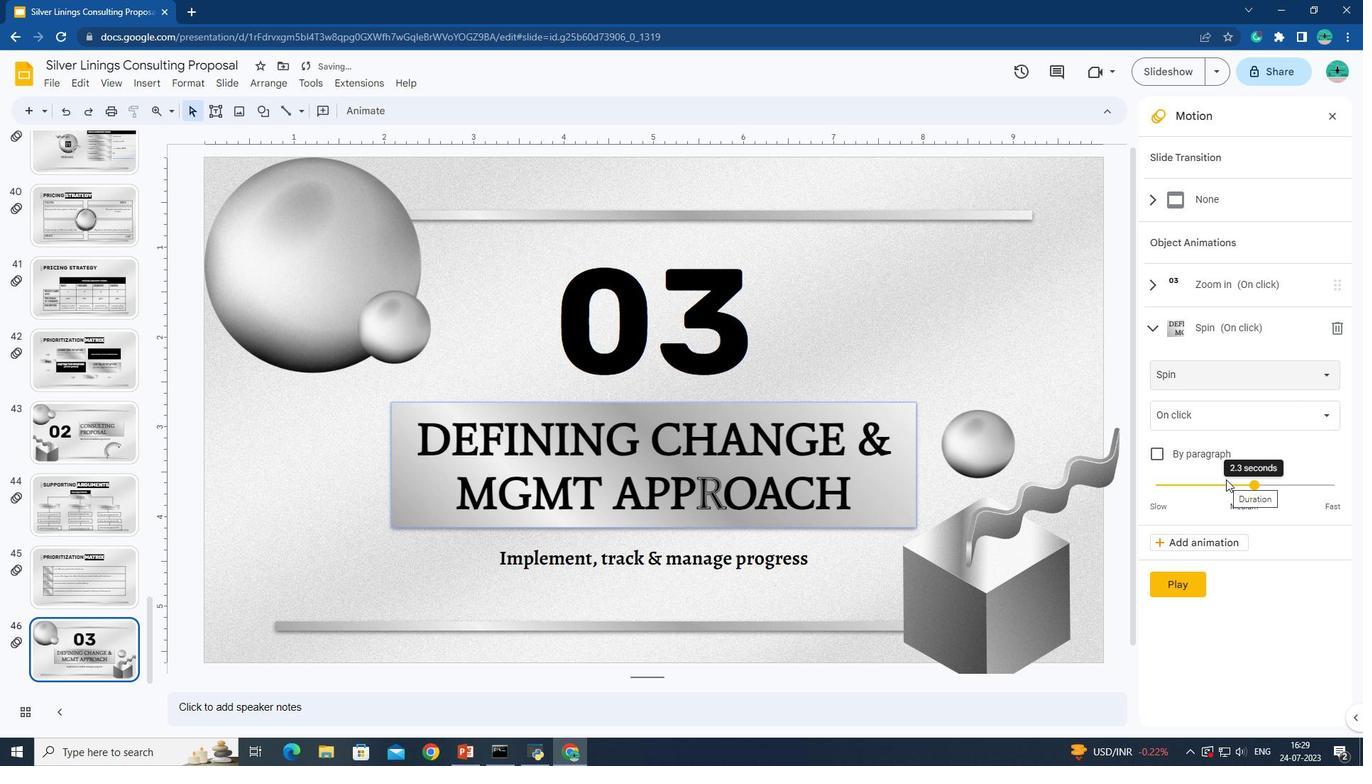 
Action: Mouse moved to (639, 565)
Screenshot: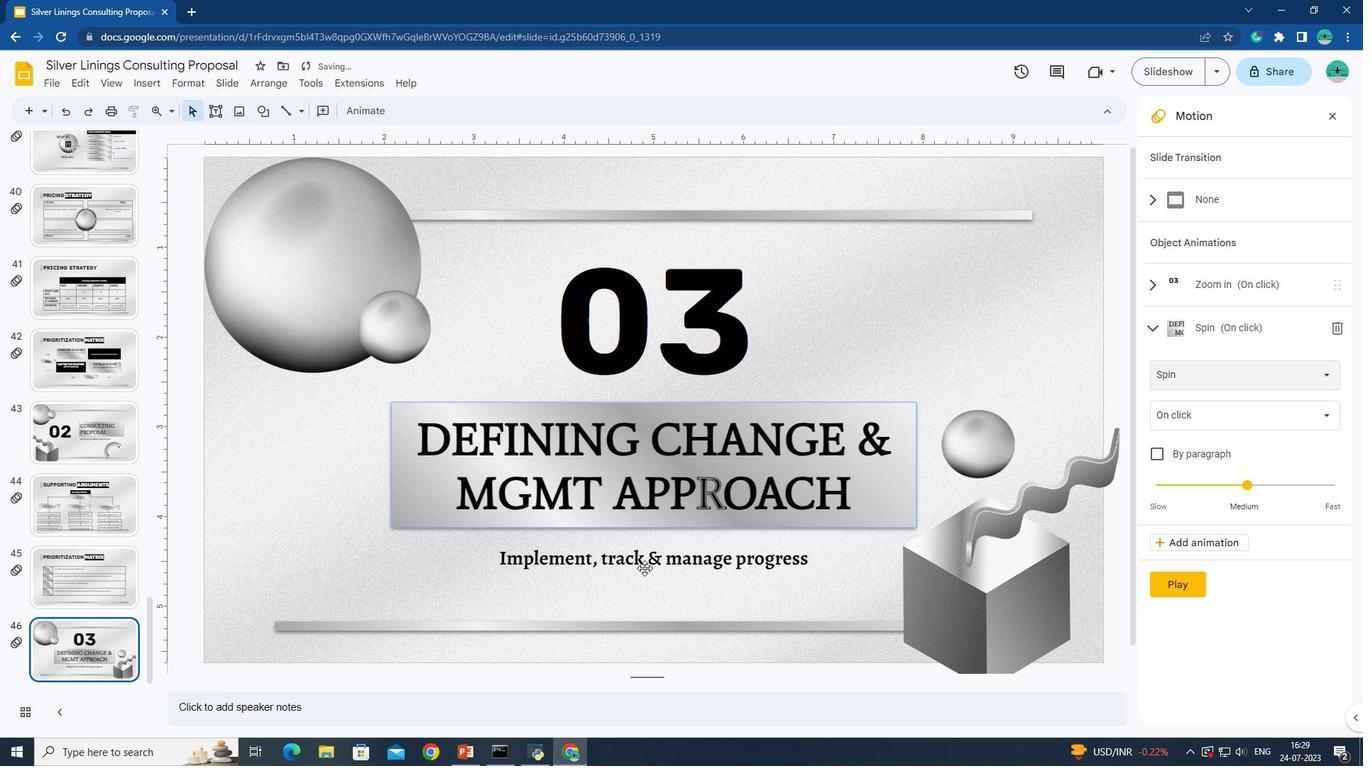 
Action: Mouse pressed left at (639, 565)
Screenshot: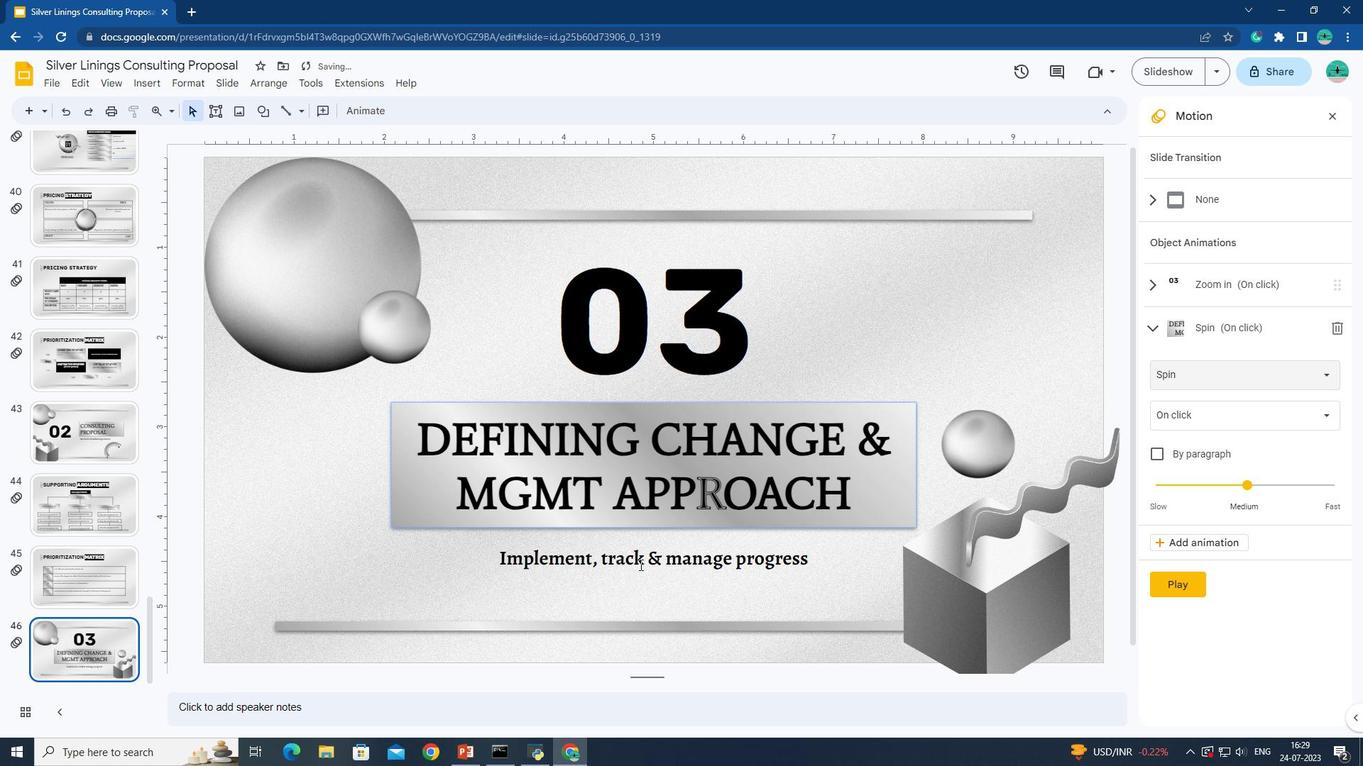 
Action: Mouse moved to (1218, 365)
Screenshot: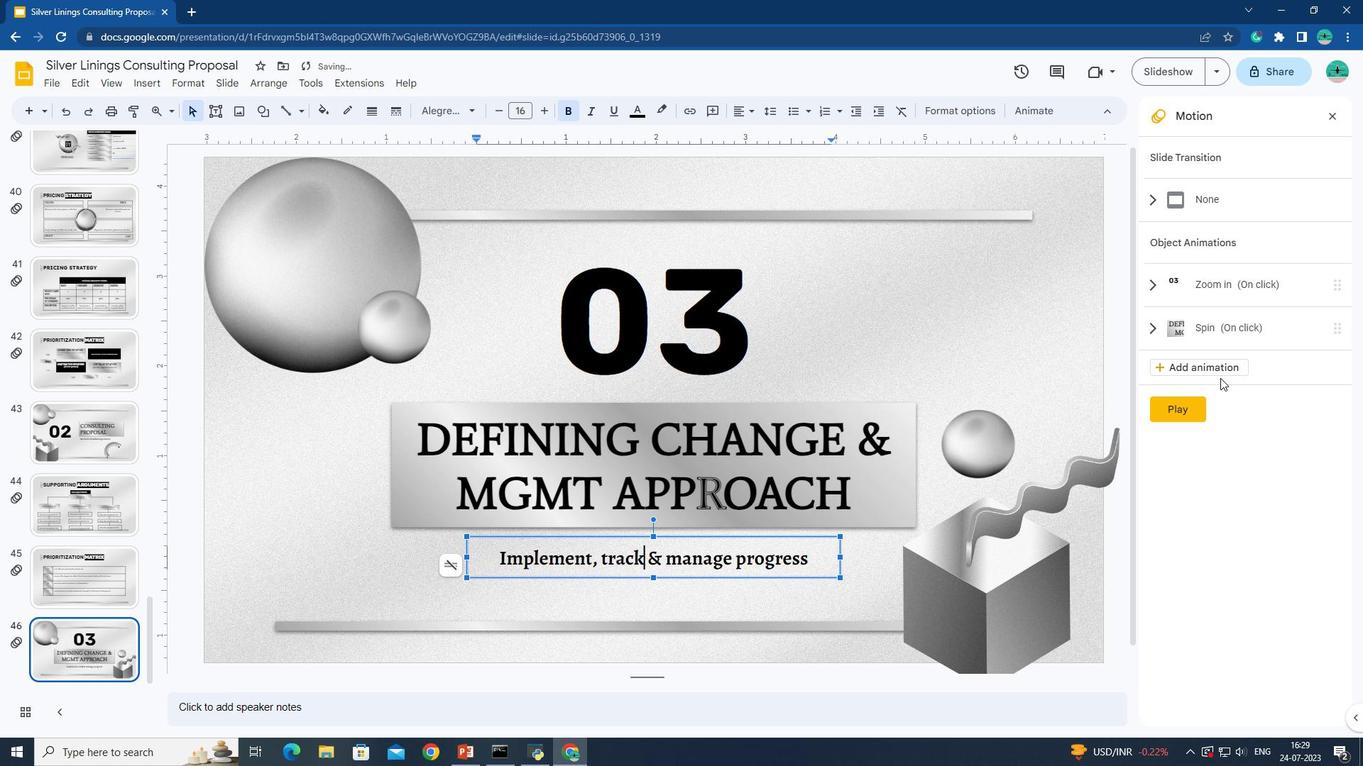 
Action: Mouse pressed left at (1218, 365)
Screenshot: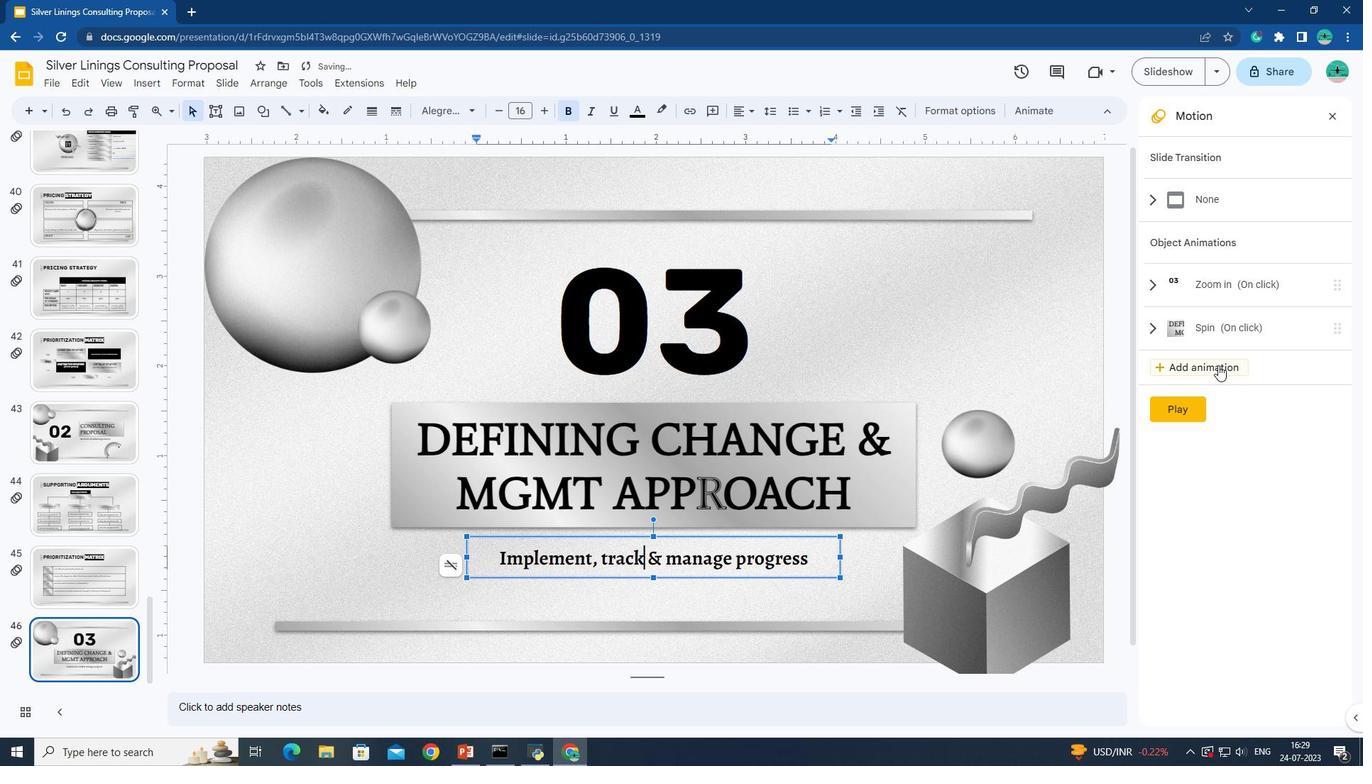 
Action: Mouse moved to (1222, 428)
Screenshot: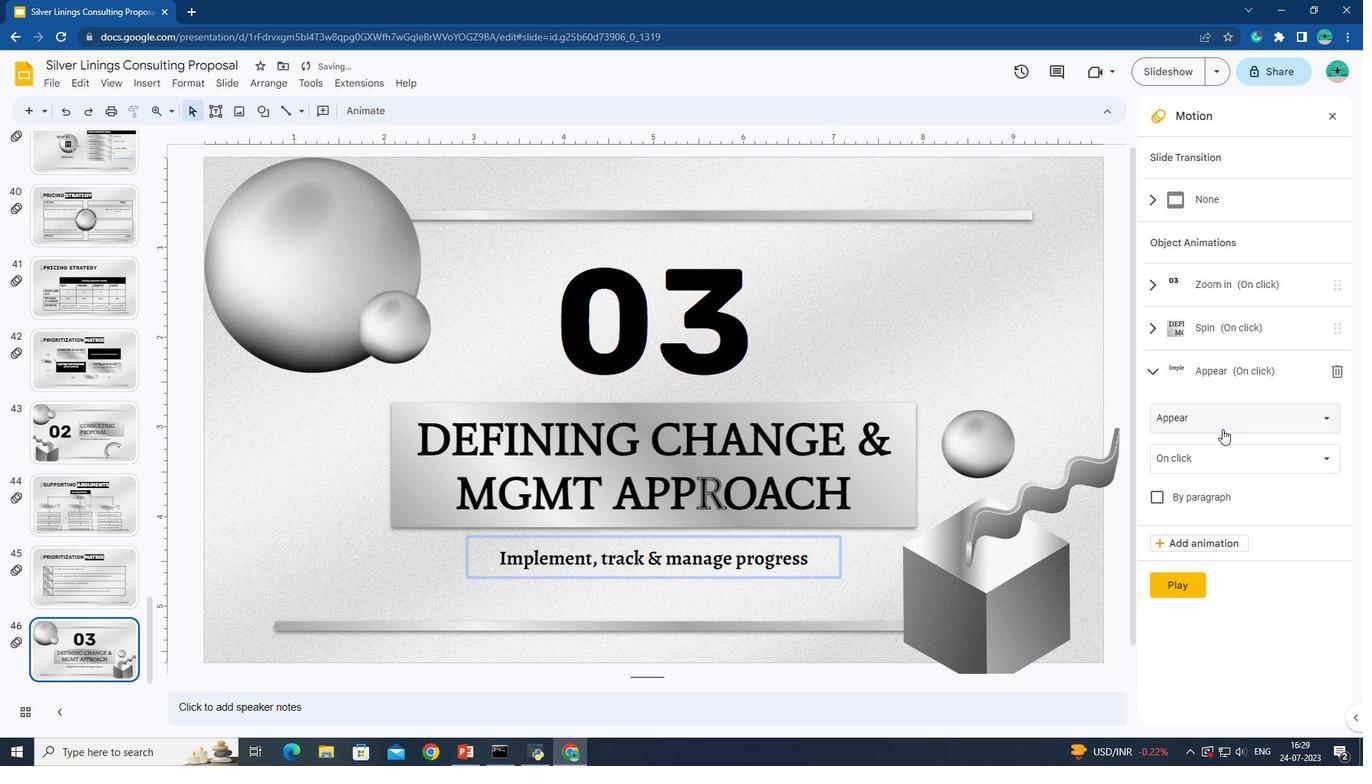 
Action: Mouse pressed left at (1222, 428)
Screenshot: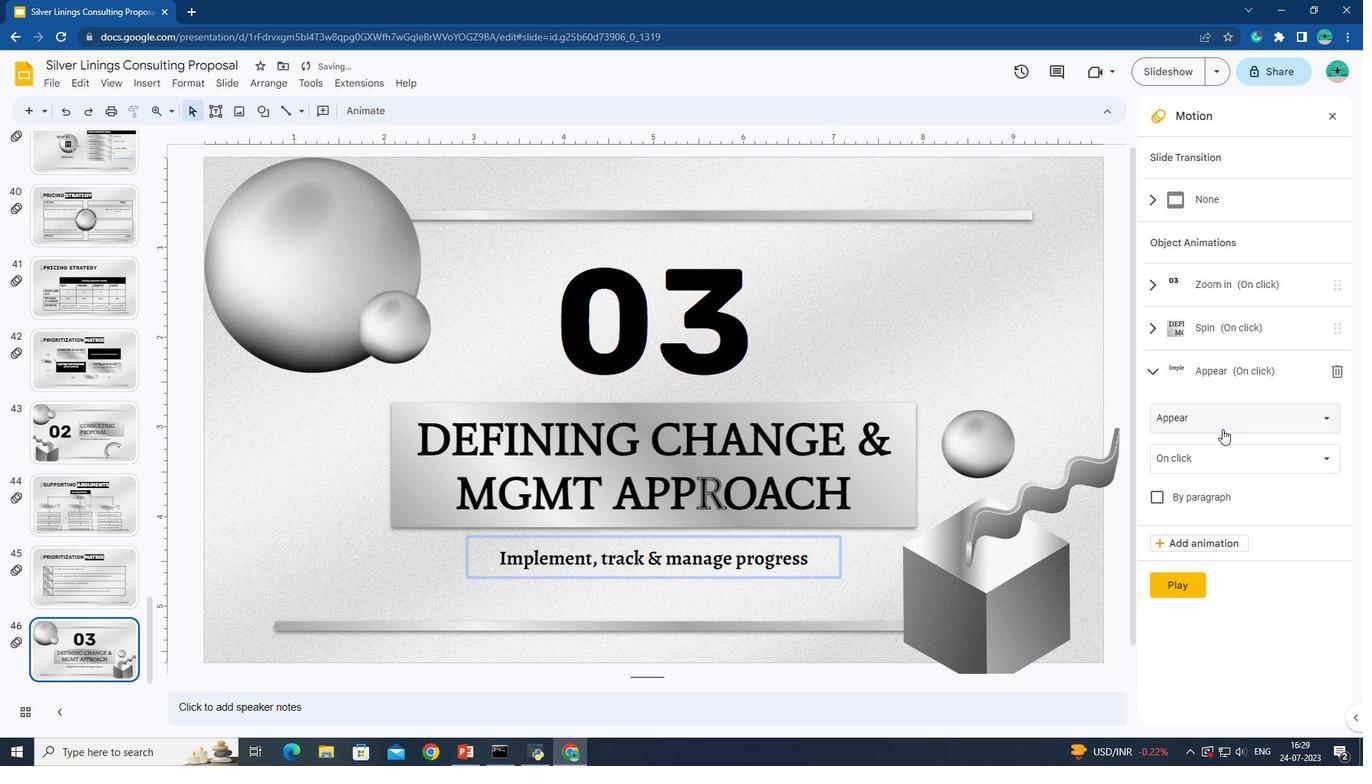 
Action: Mouse moved to (1225, 182)
Screenshot: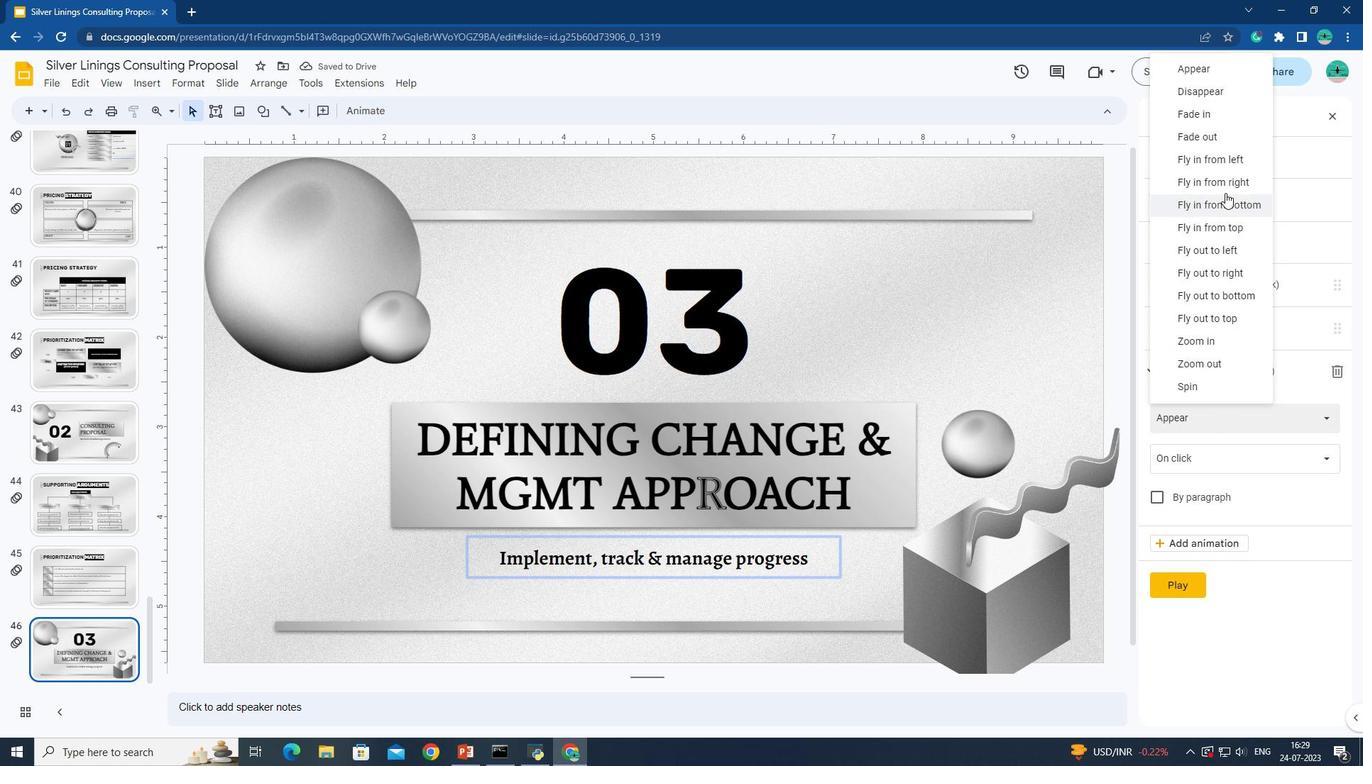 
Action: Mouse pressed left at (1225, 182)
Screenshot: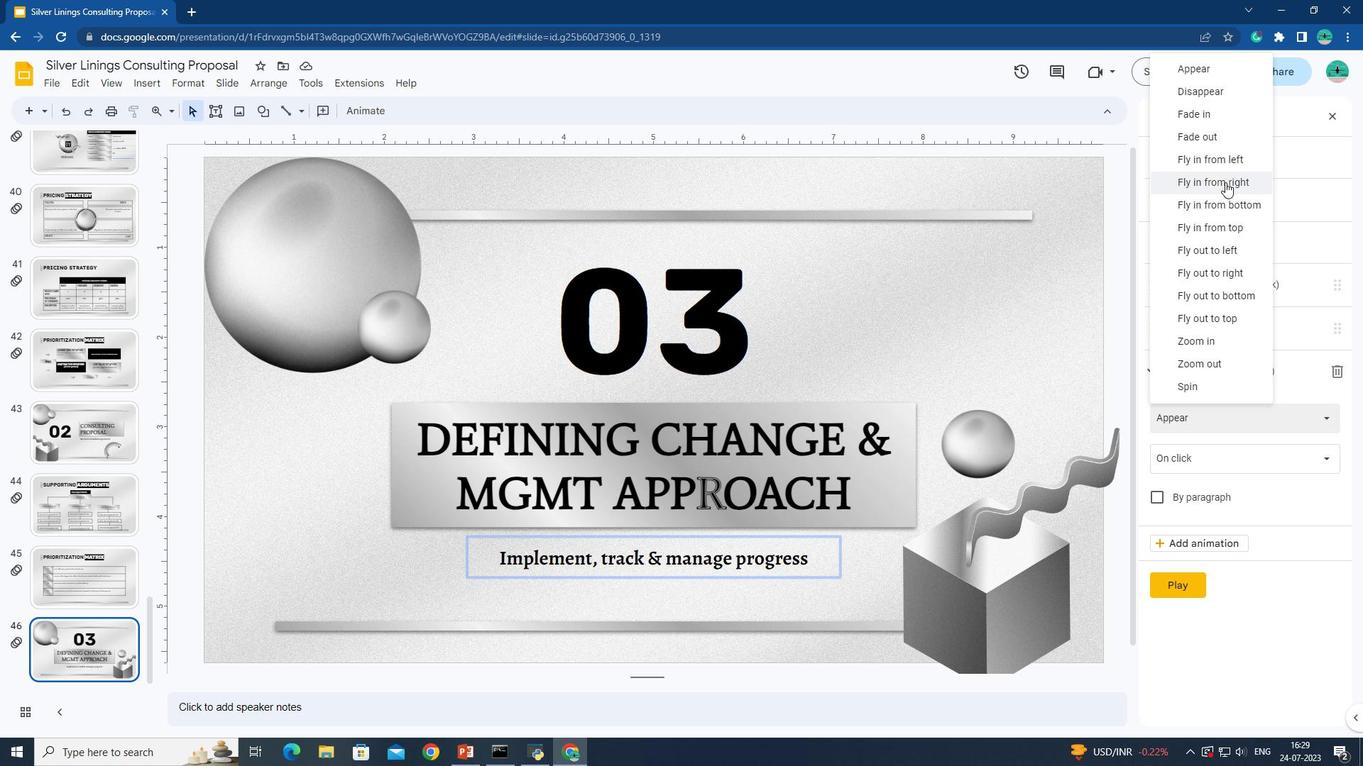 
Action: Mouse moved to (339, 252)
Screenshot: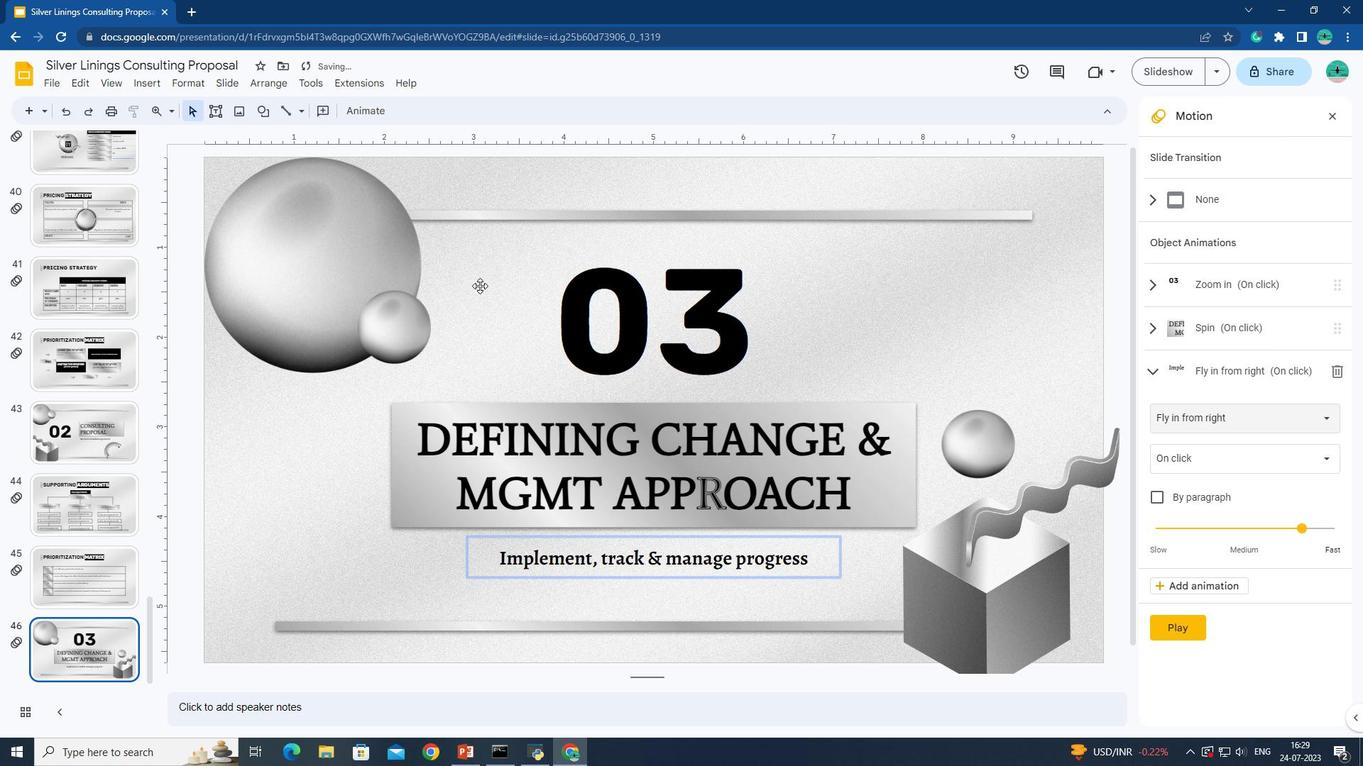 
Action: Mouse pressed left at (339, 252)
Screenshot: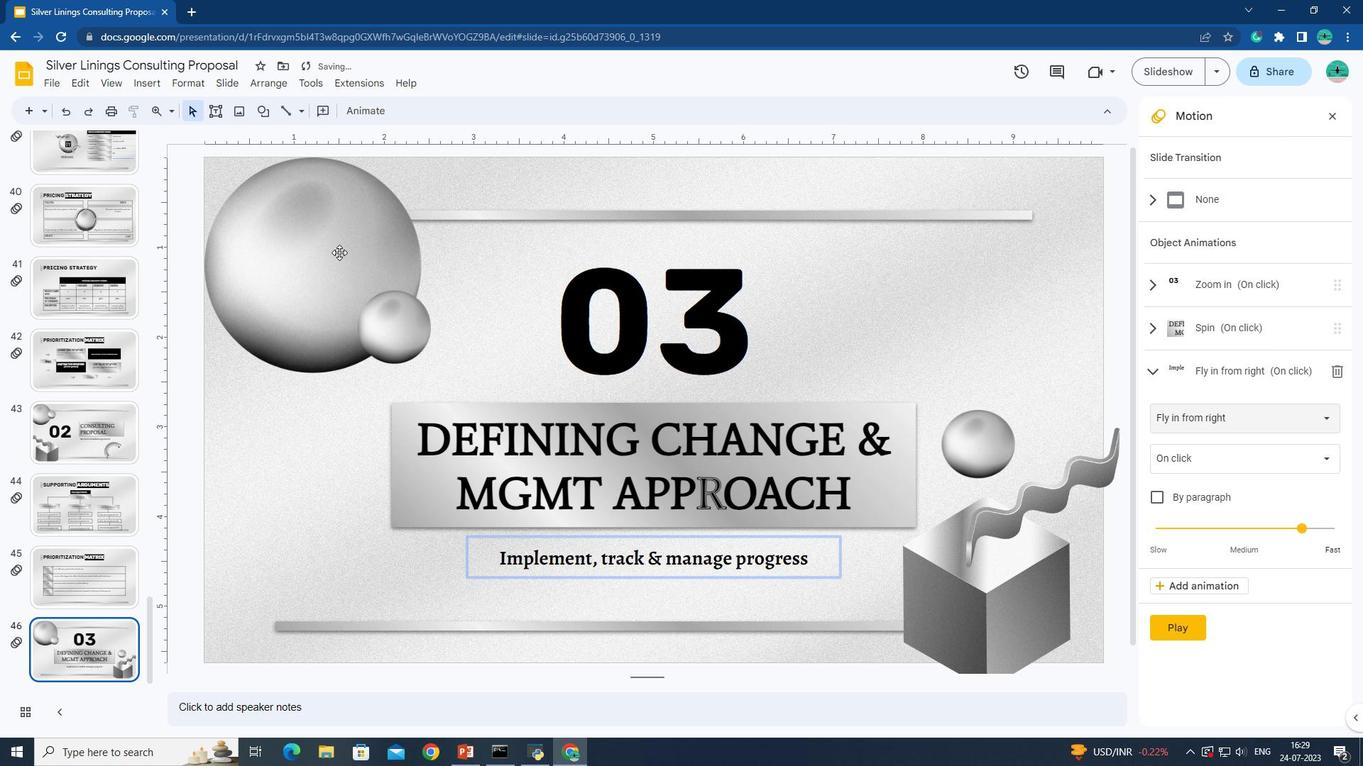 
Action: Mouse moved to (1178, 414)
Screenshot: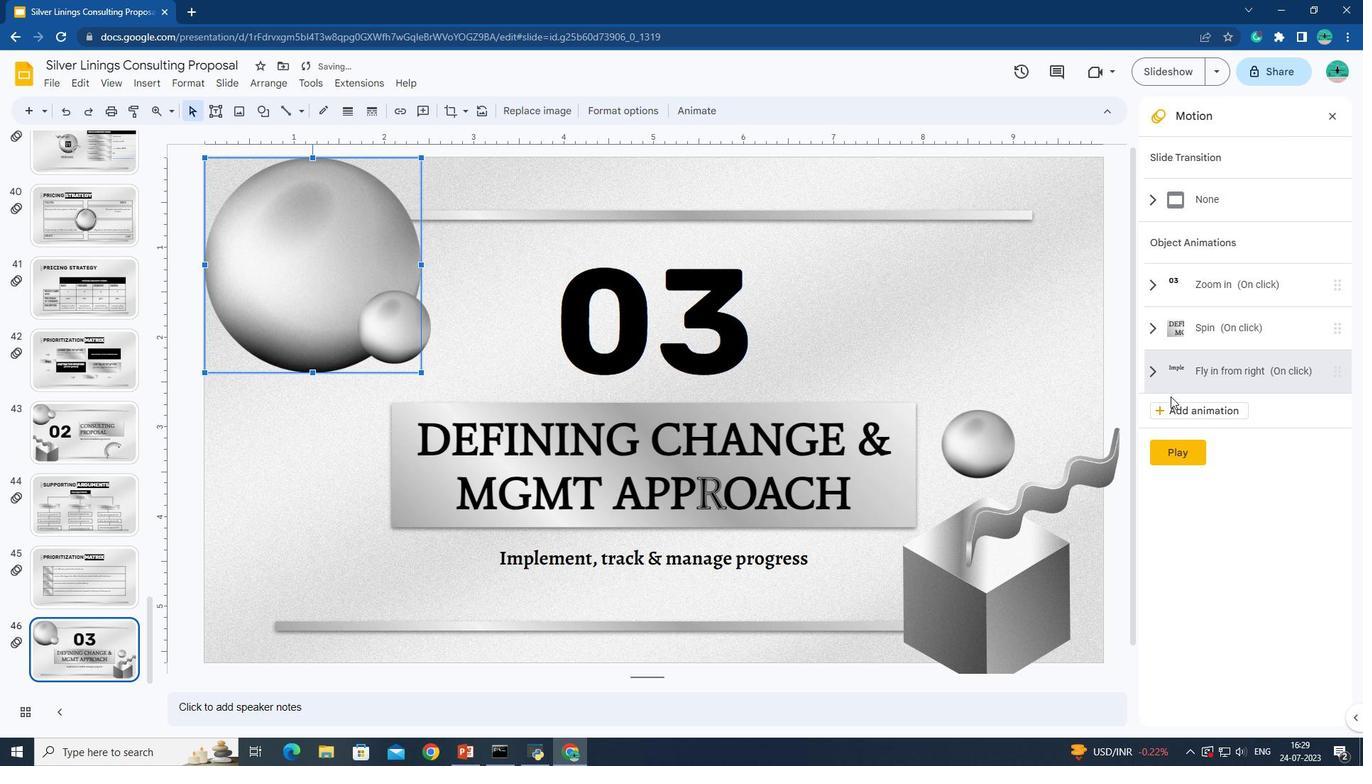
Action: Mouse pressed left at (1178, 414)
Screenshot: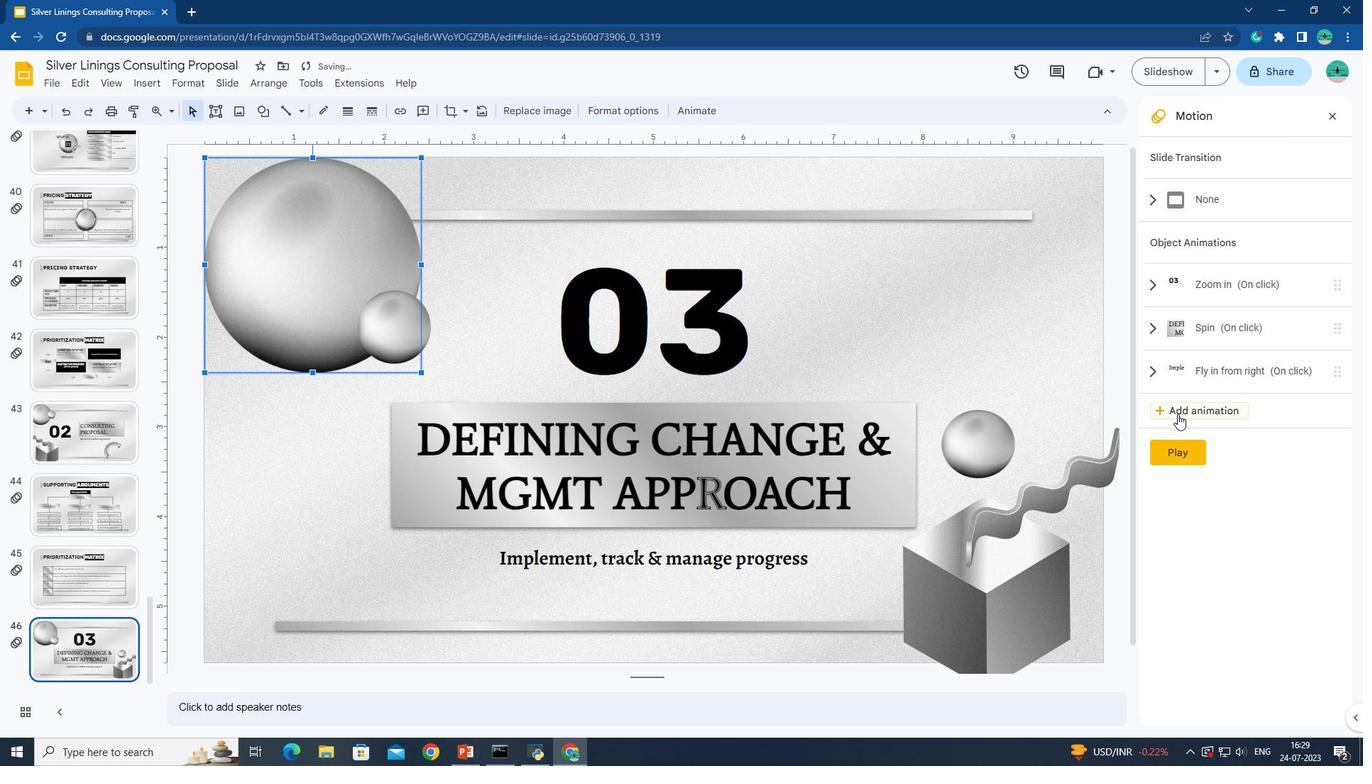 
Action: Mouse moved to (1188, 455)
Screenshot: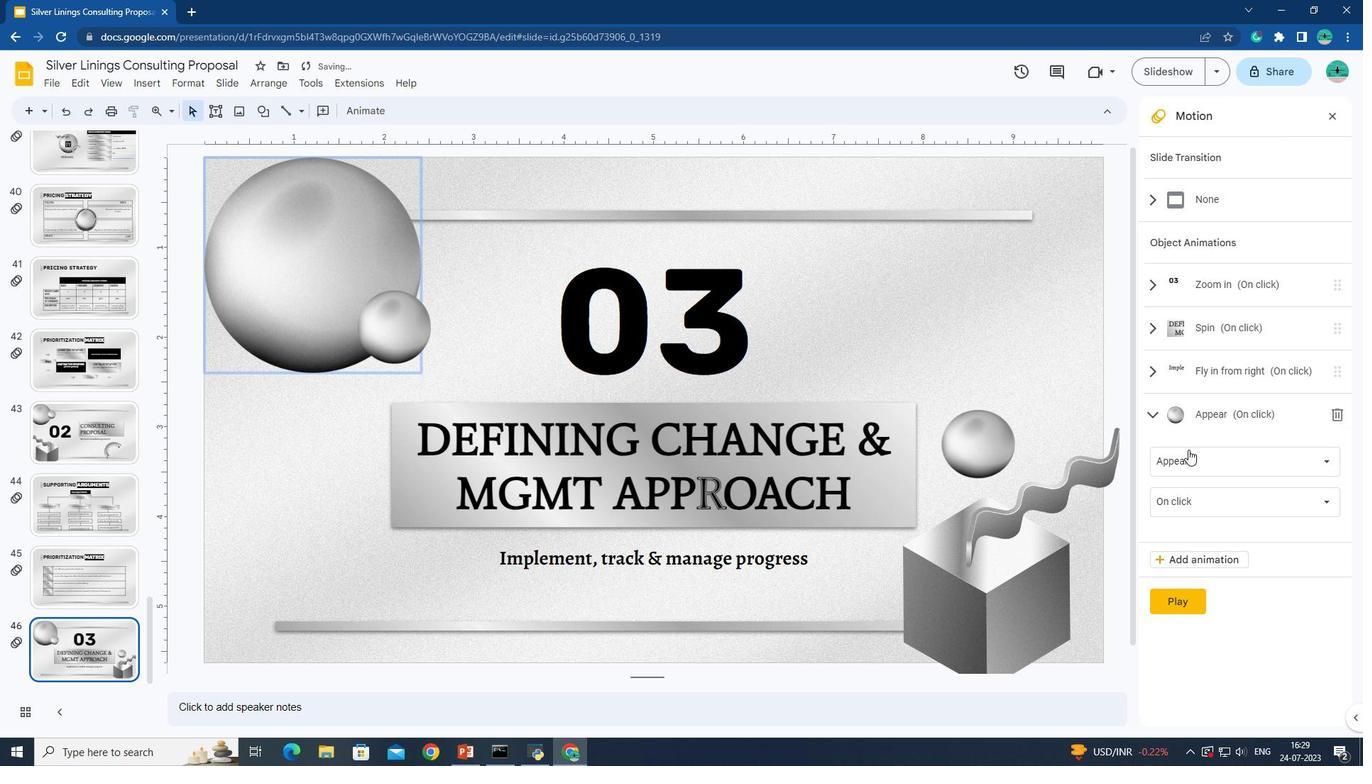
Action: Mouse pressed left at (1188, 455)
Screenshot: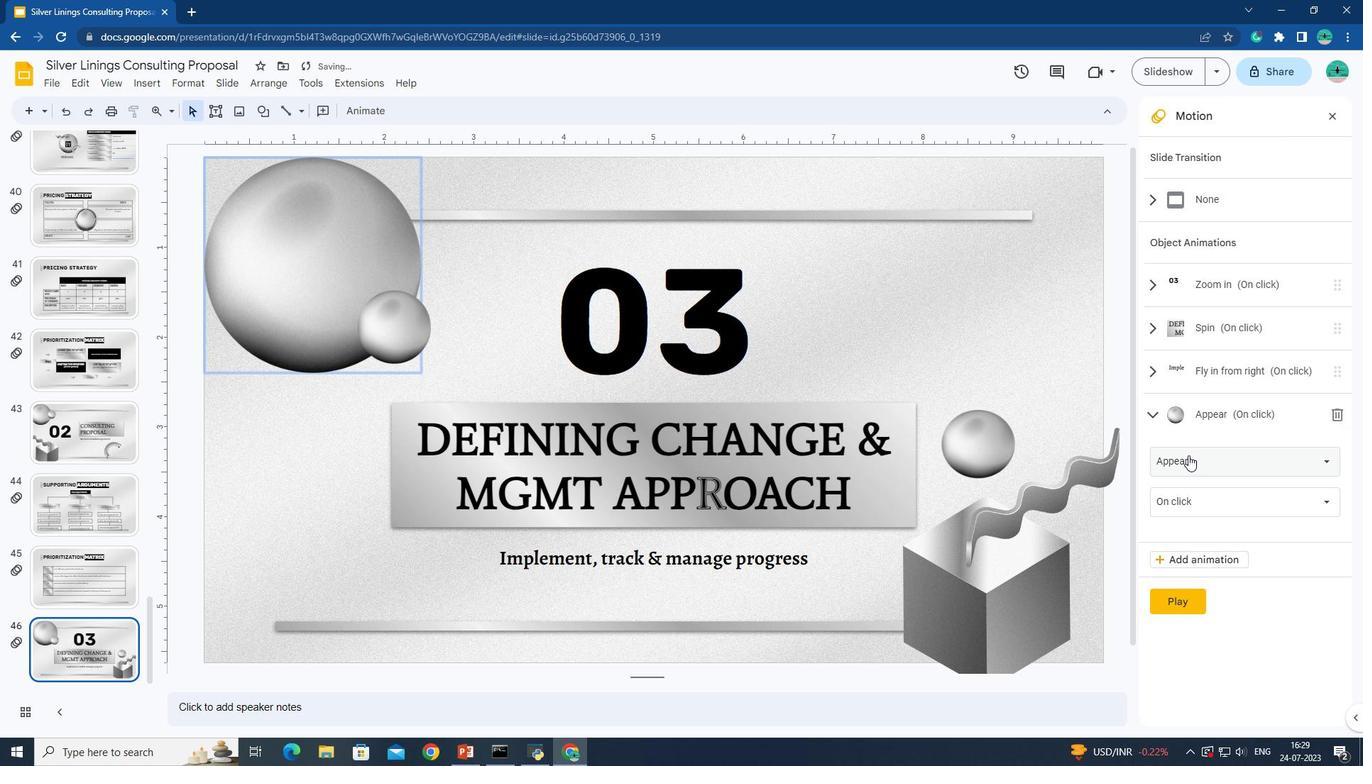 
Action: Mouse moved to (1217, 252)
Screenshot: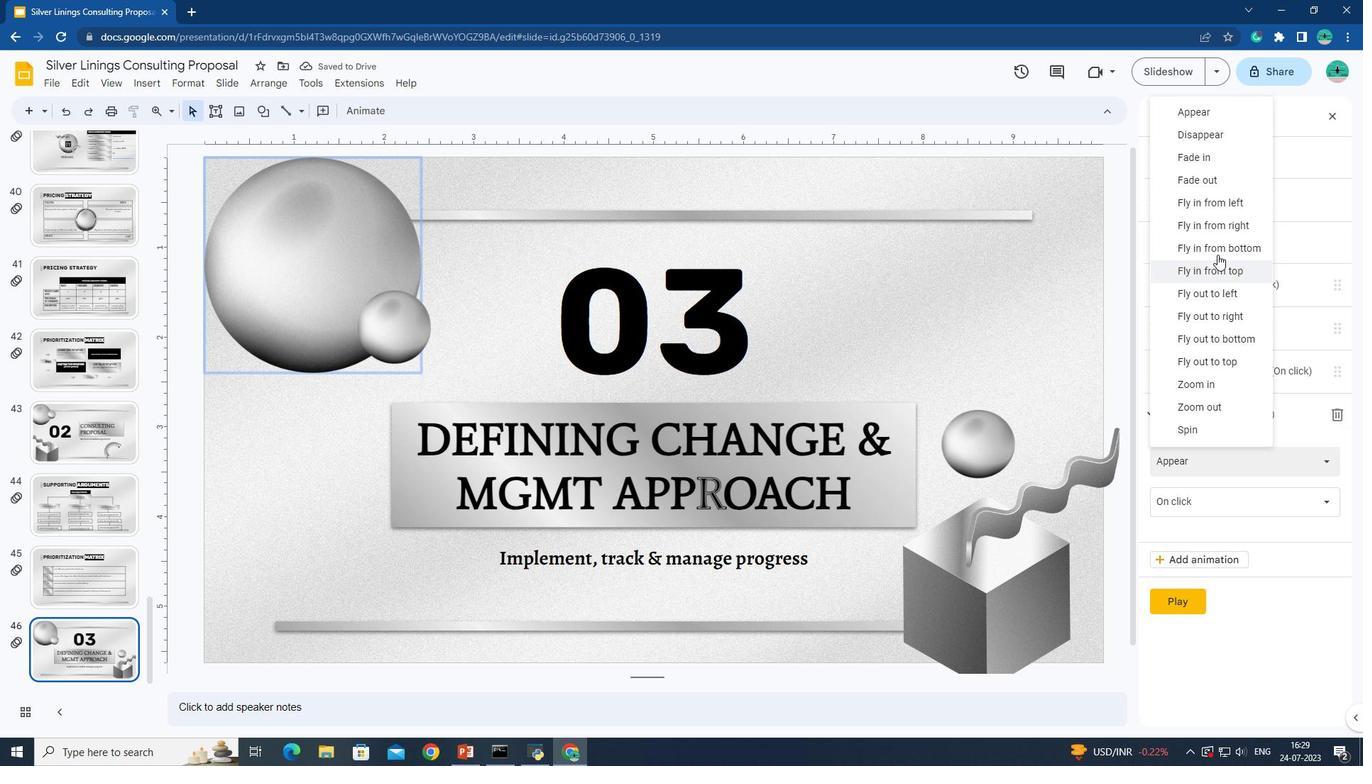 
Action: Mouse pressed left at (1217, 252)
Screenshot: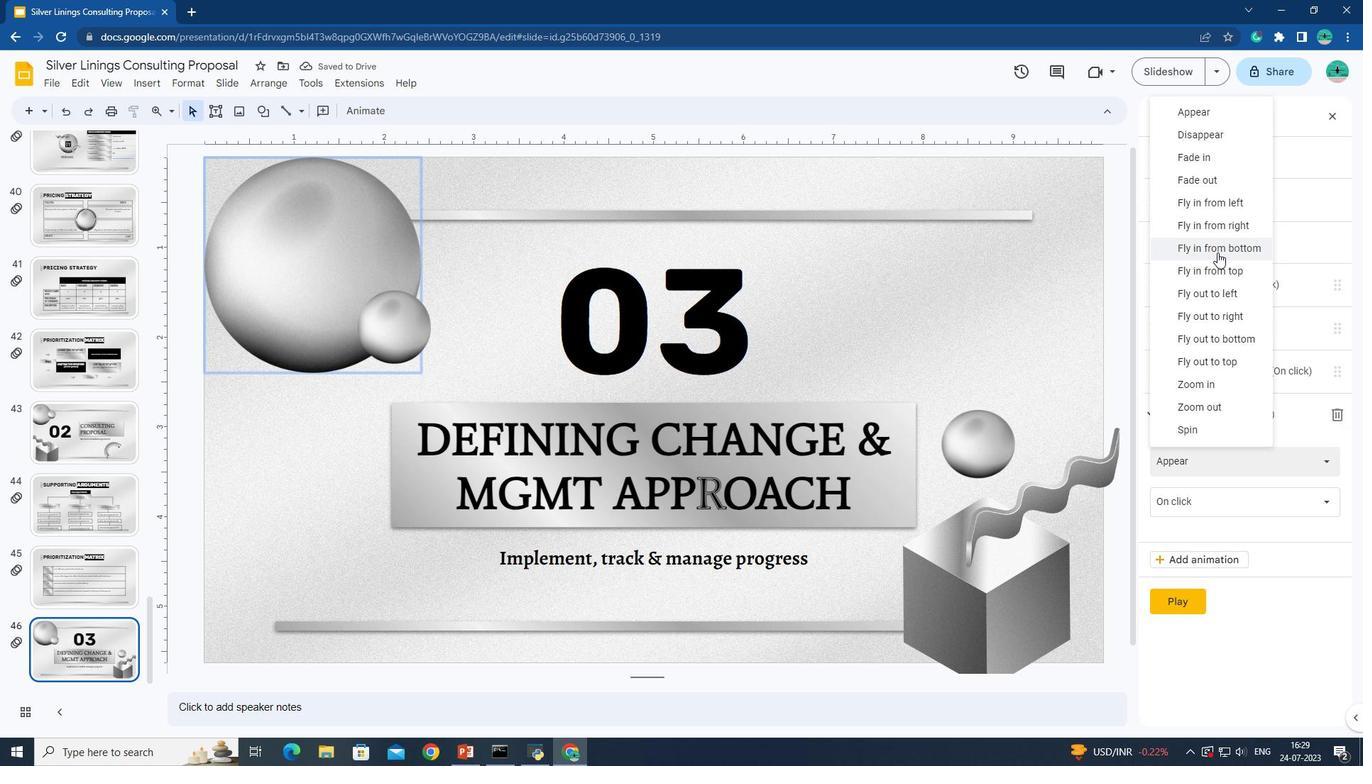 
Action: Mouse moved to (1211, 536)
Screenshot: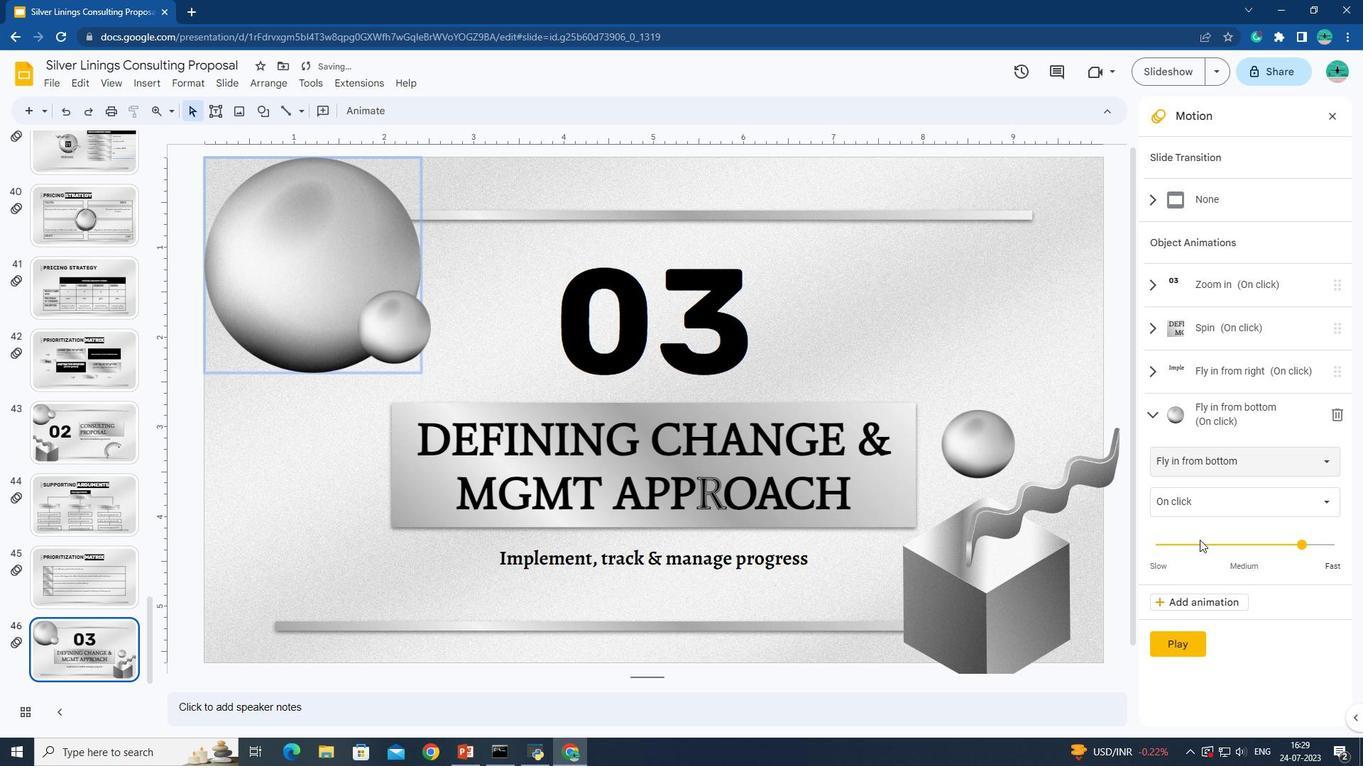 
Action: Mouse pressed left at (1211, 536)
Screenshot: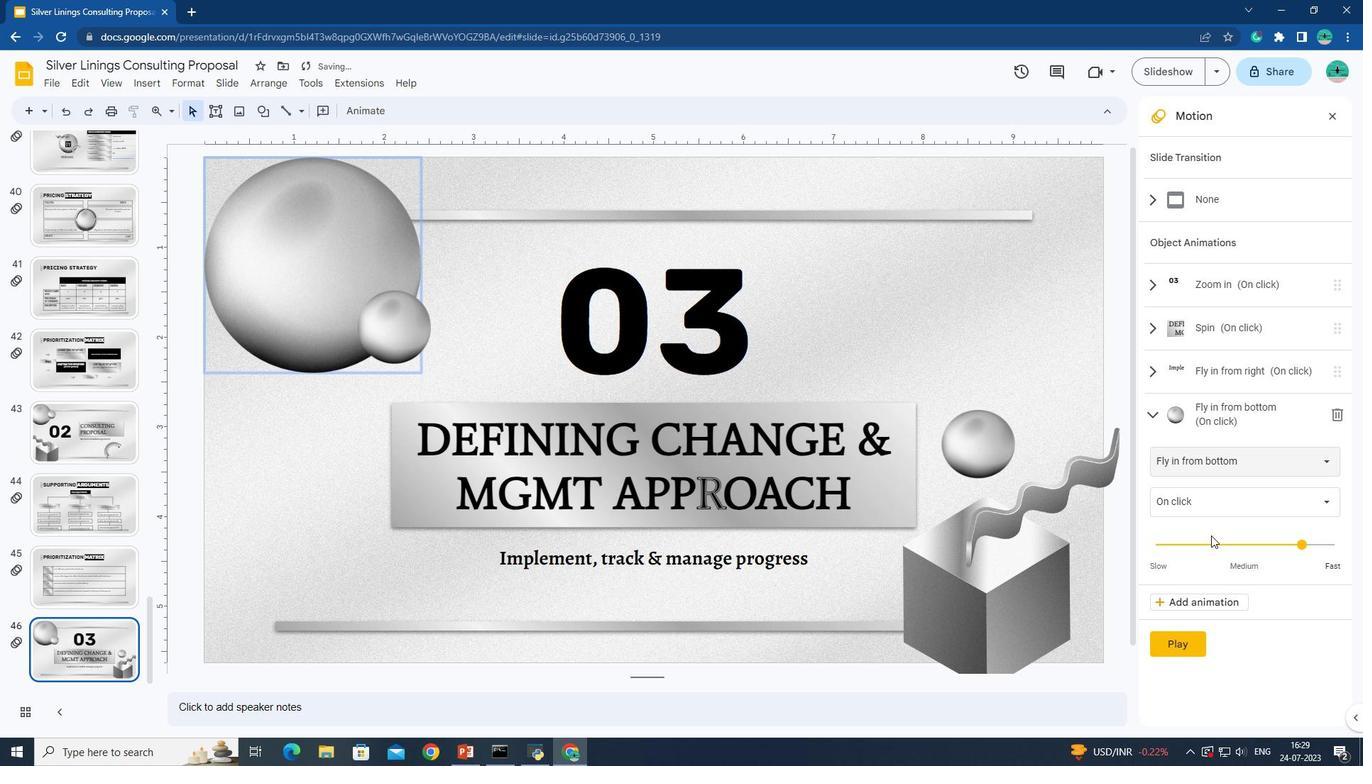 
Action: Mouse moved to (1211, 543)
Screenshot: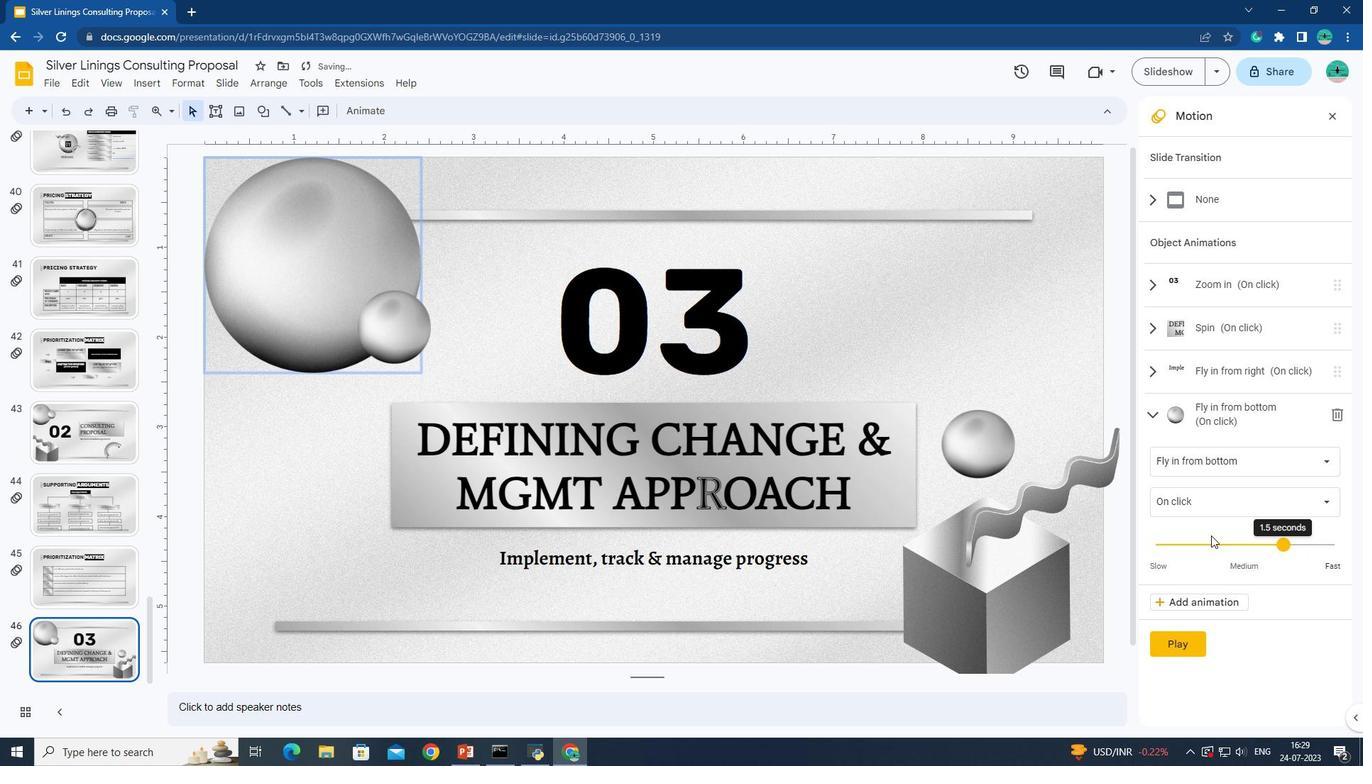 
Action: Mouse pressed left at (1211, 543)
Screenshot: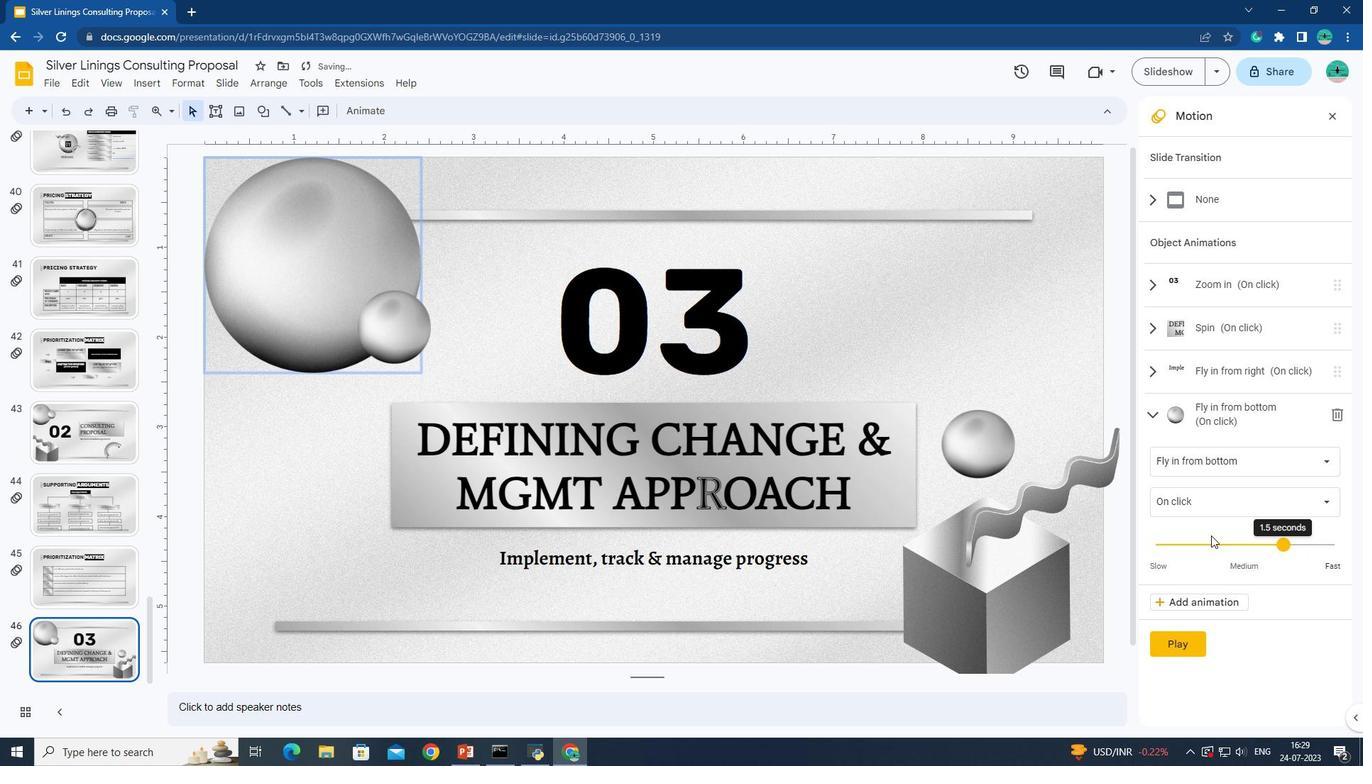 
Action: Mouse pressed left at (1211, 543)
Screenshot: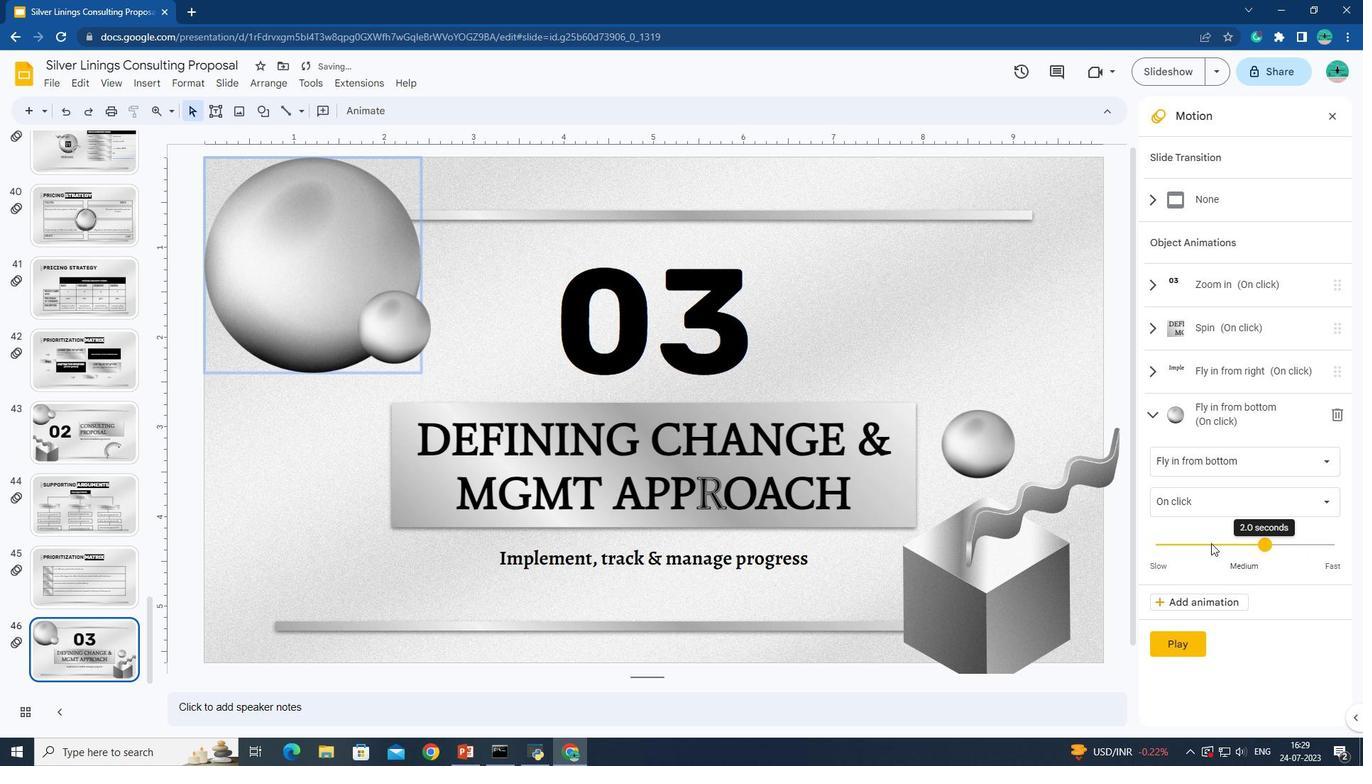
Action: Mouse moved to (1053, 558)
Screenshot: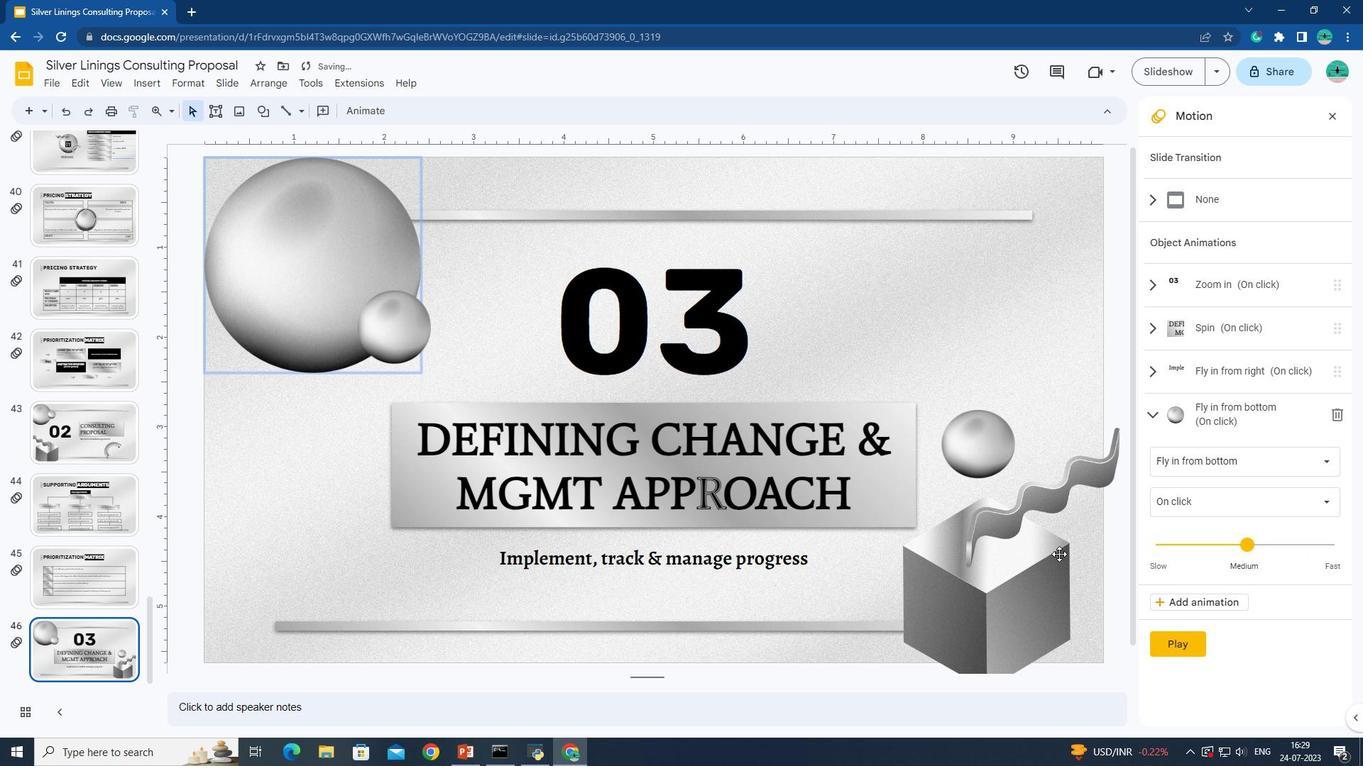 
Action: Mouse pressed left at (1053, 558)
Screenshot: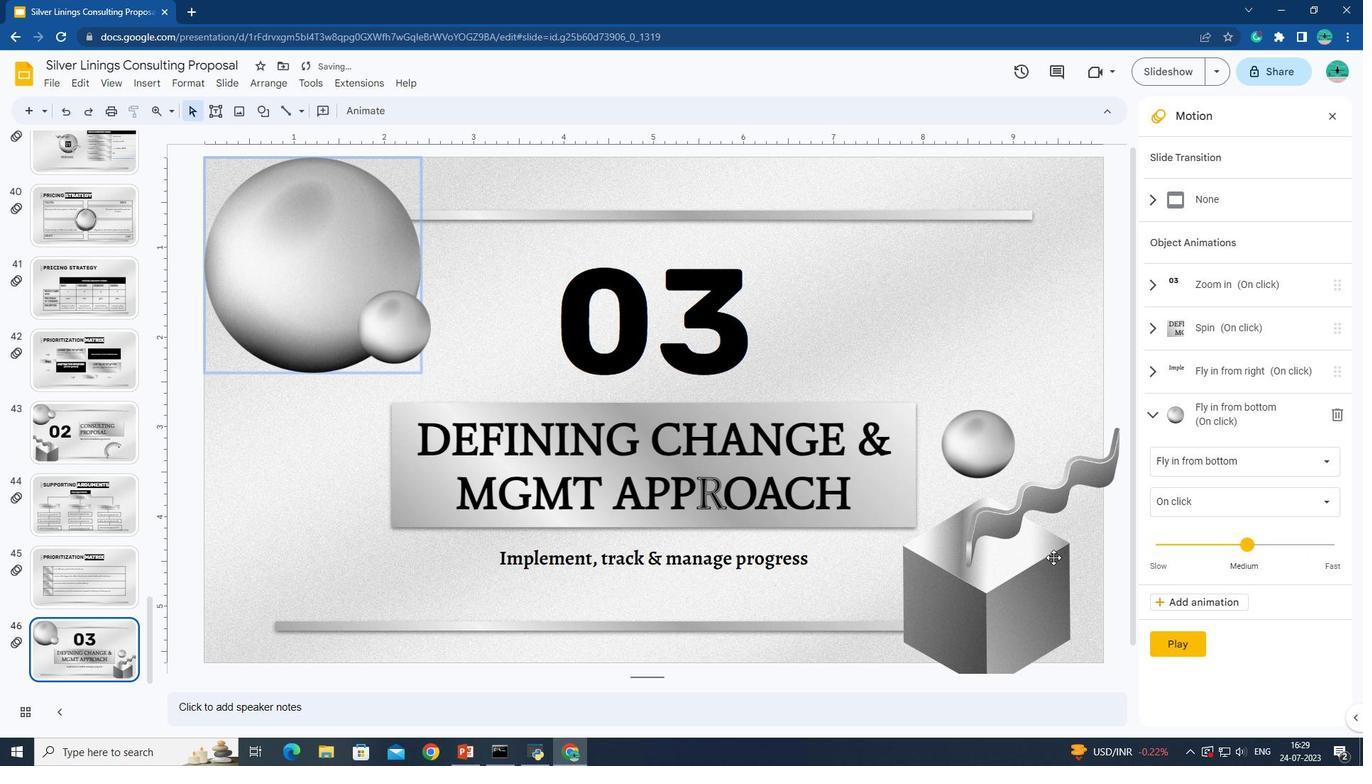 
Action: Mouse moved to (1215, 456)
Screenshot: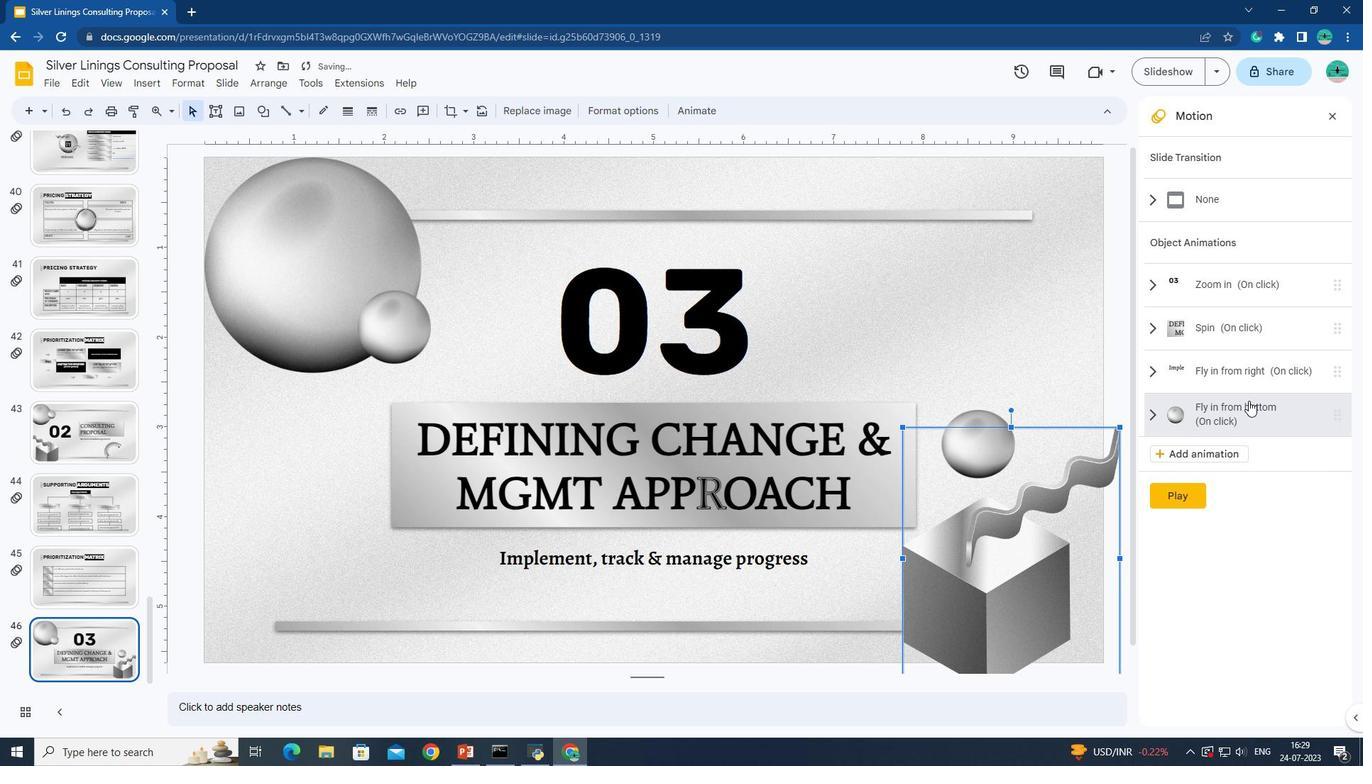 
Action: Mouse pressed left at (1215, 456)
Screenshot: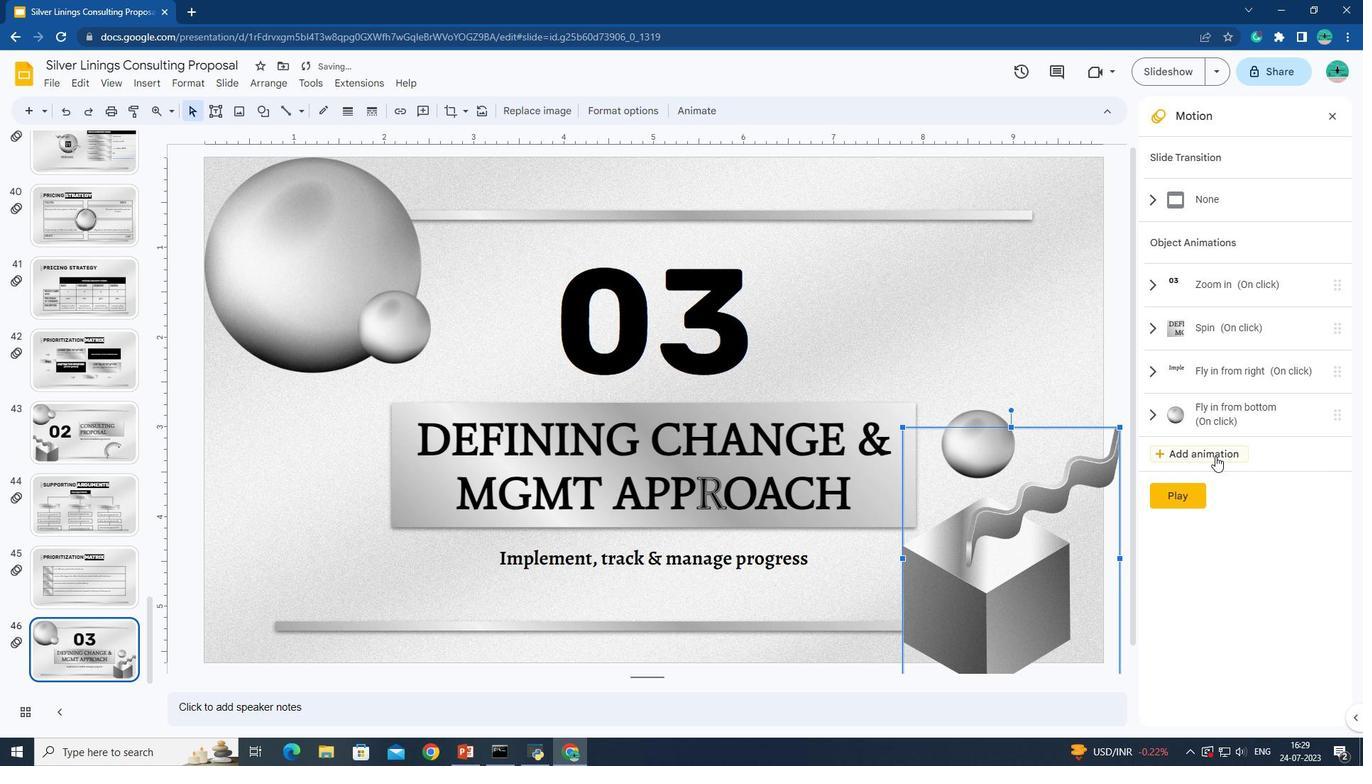 
Action: Mouse moved to (1207, 506)
Screenshot: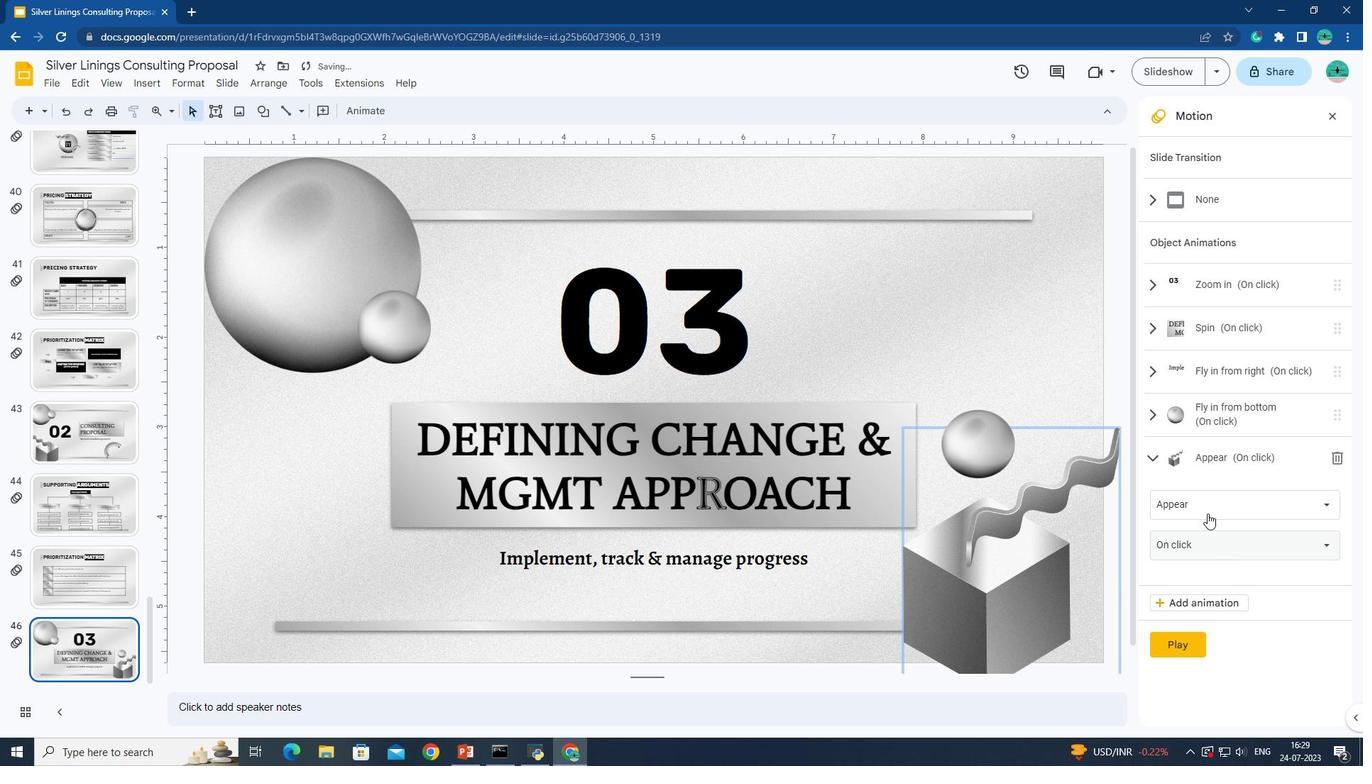 
Action: Mouse pressed left at (1207, 506)
Screenshot: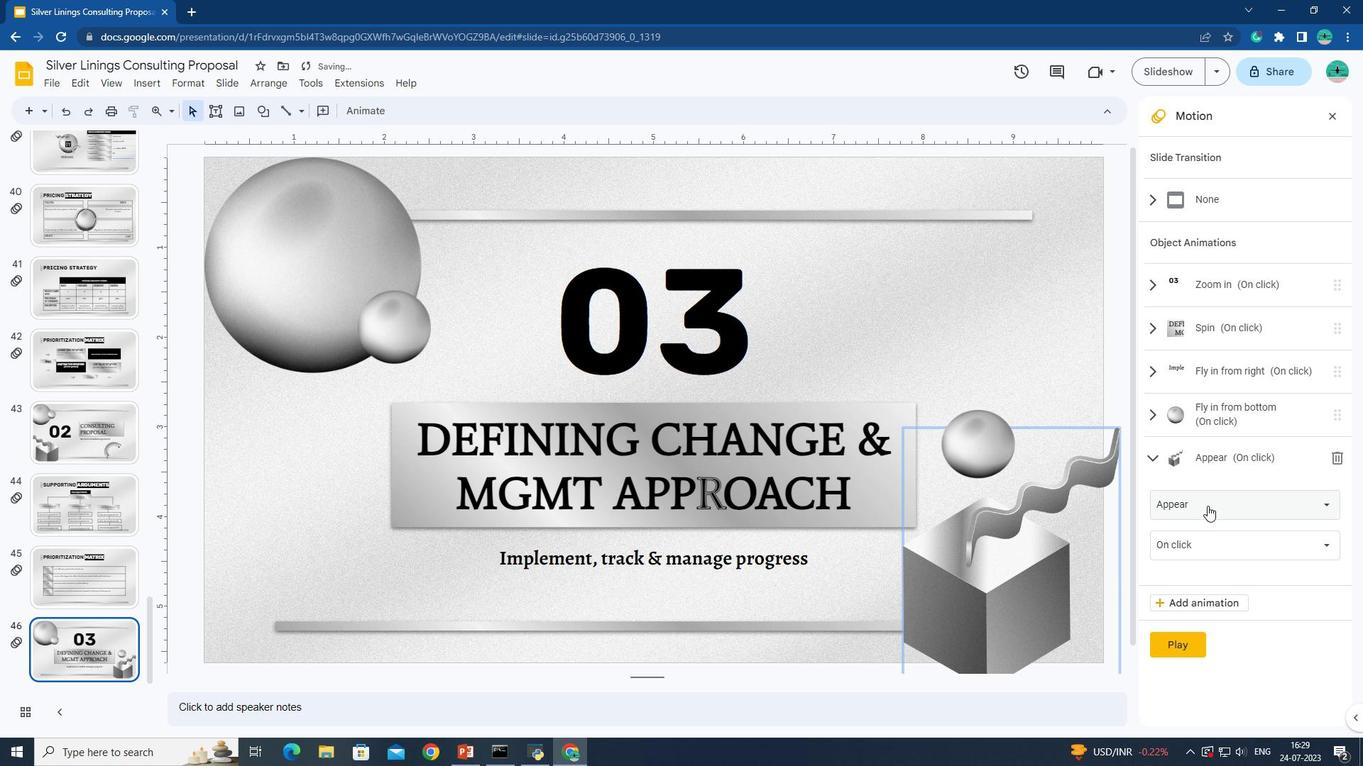 
Action: Mouse moved to (1236, 253)
Screenshot: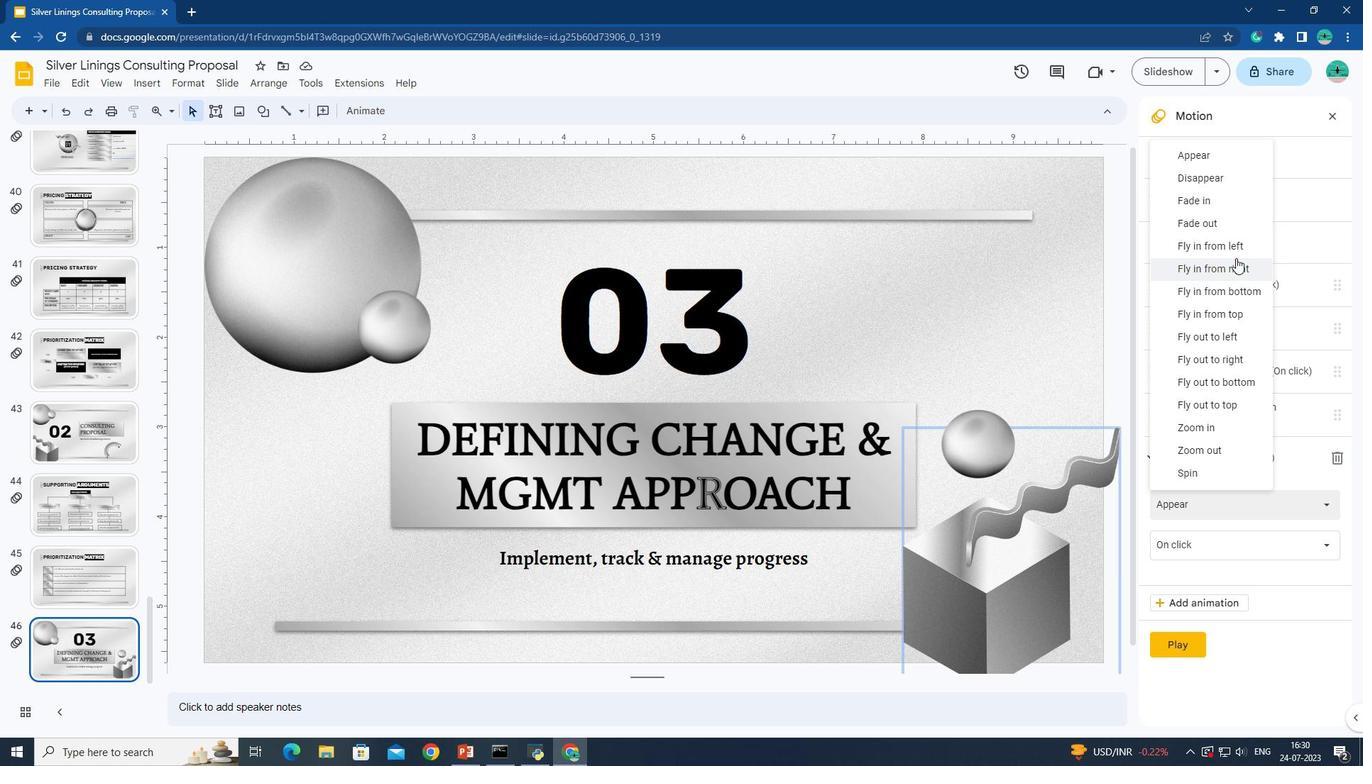
Action: Mouse pressed left at (1236, 253)
Screenshot: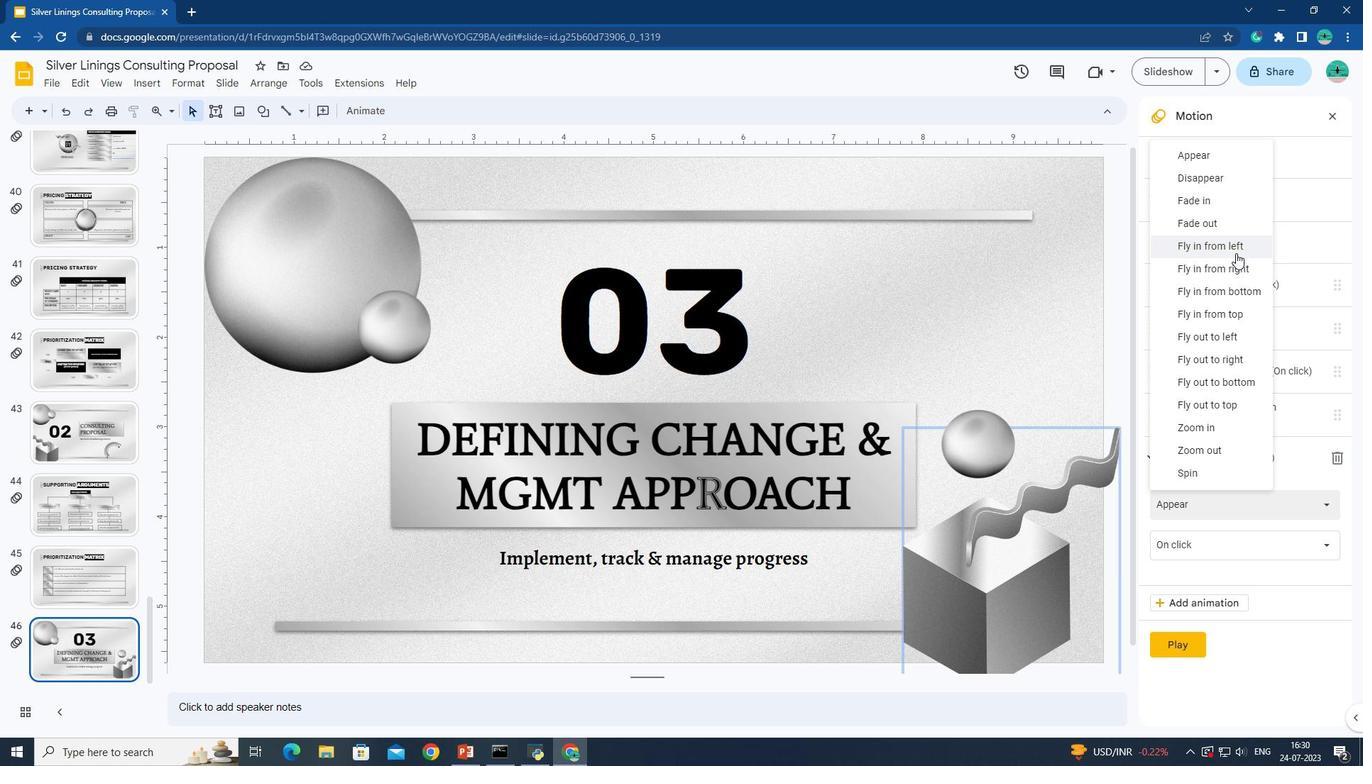 
Action: Mouse moved to (1235, 586)
Screenshot: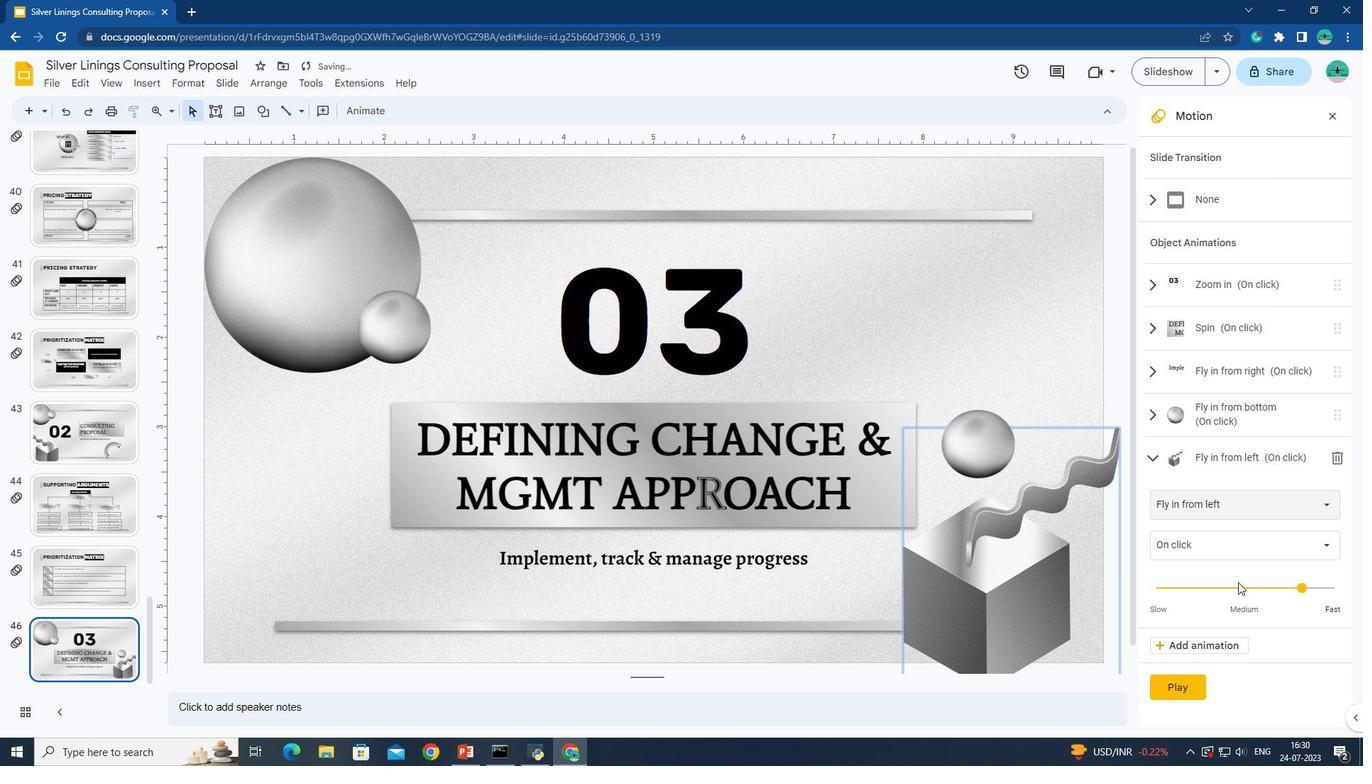 
Action: Mouse pressed left at (1235, 586)
Screenshot: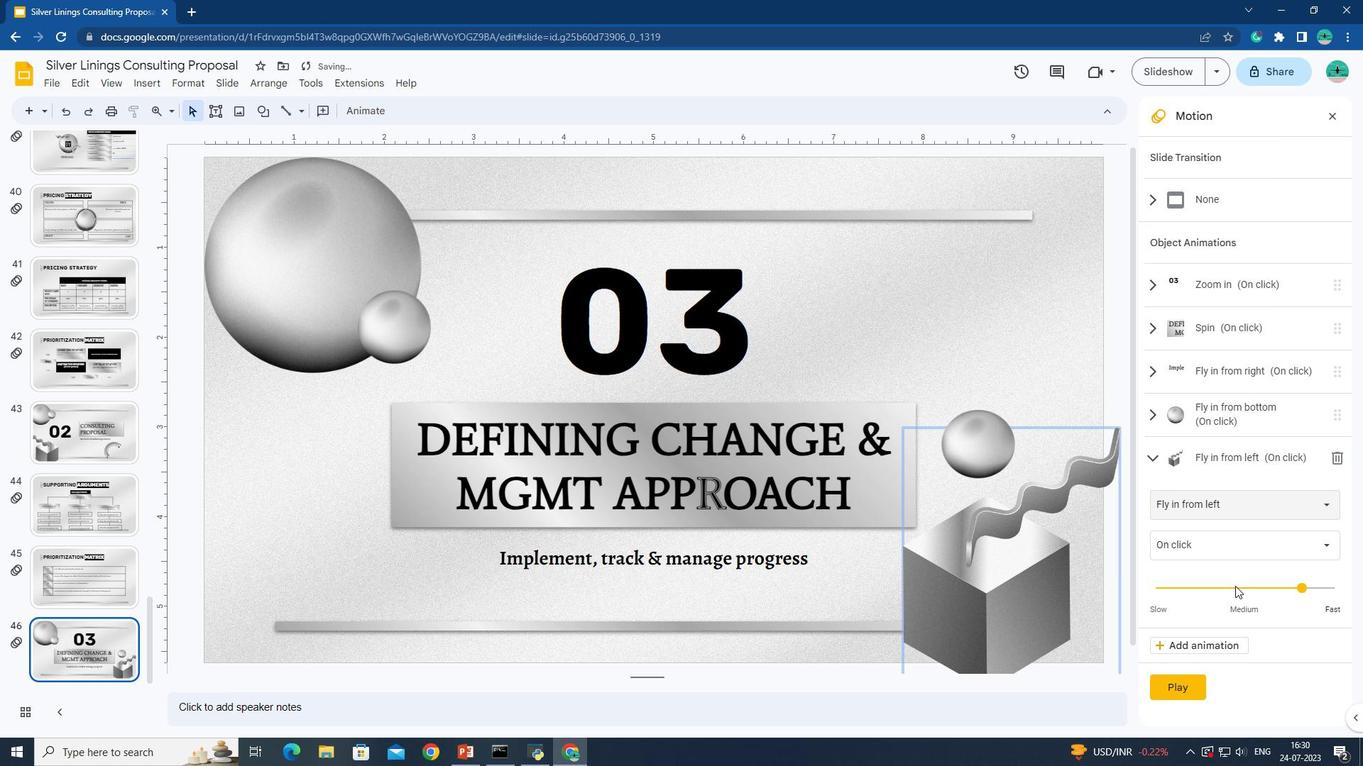 
Action: Mouse pressed left at (1235, 586)
Screenshot: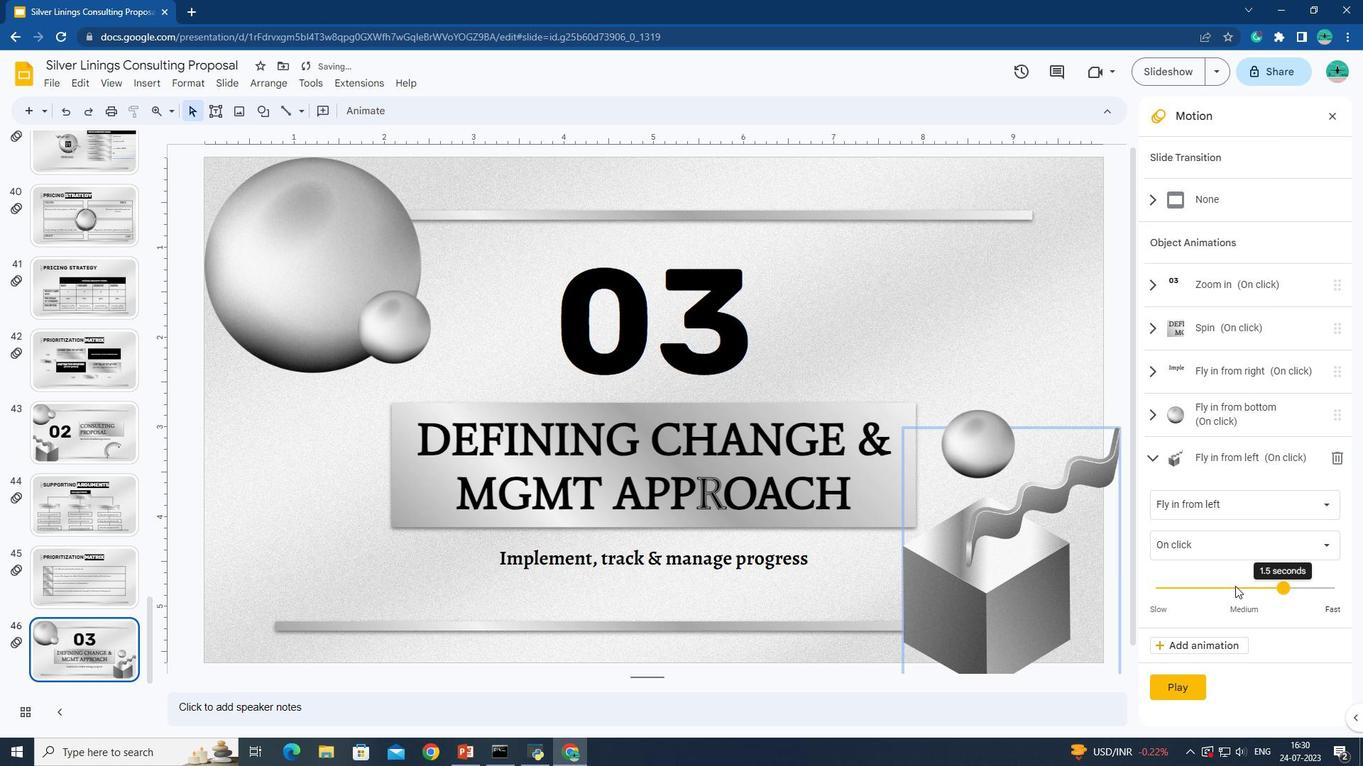 
Action: Mouse pressed left at (1235, 586)
Screenshot: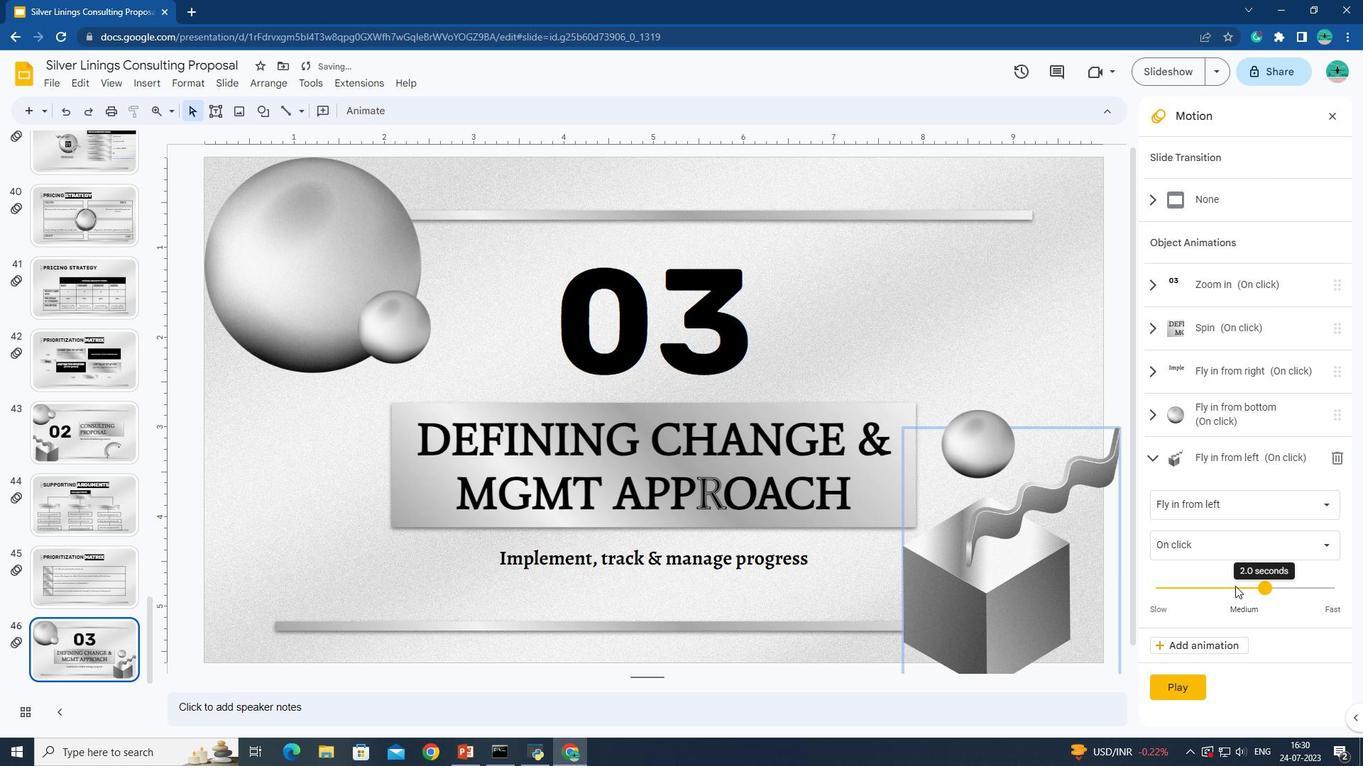 
Action: Mouse moved to (1169, 71)
Screenshot: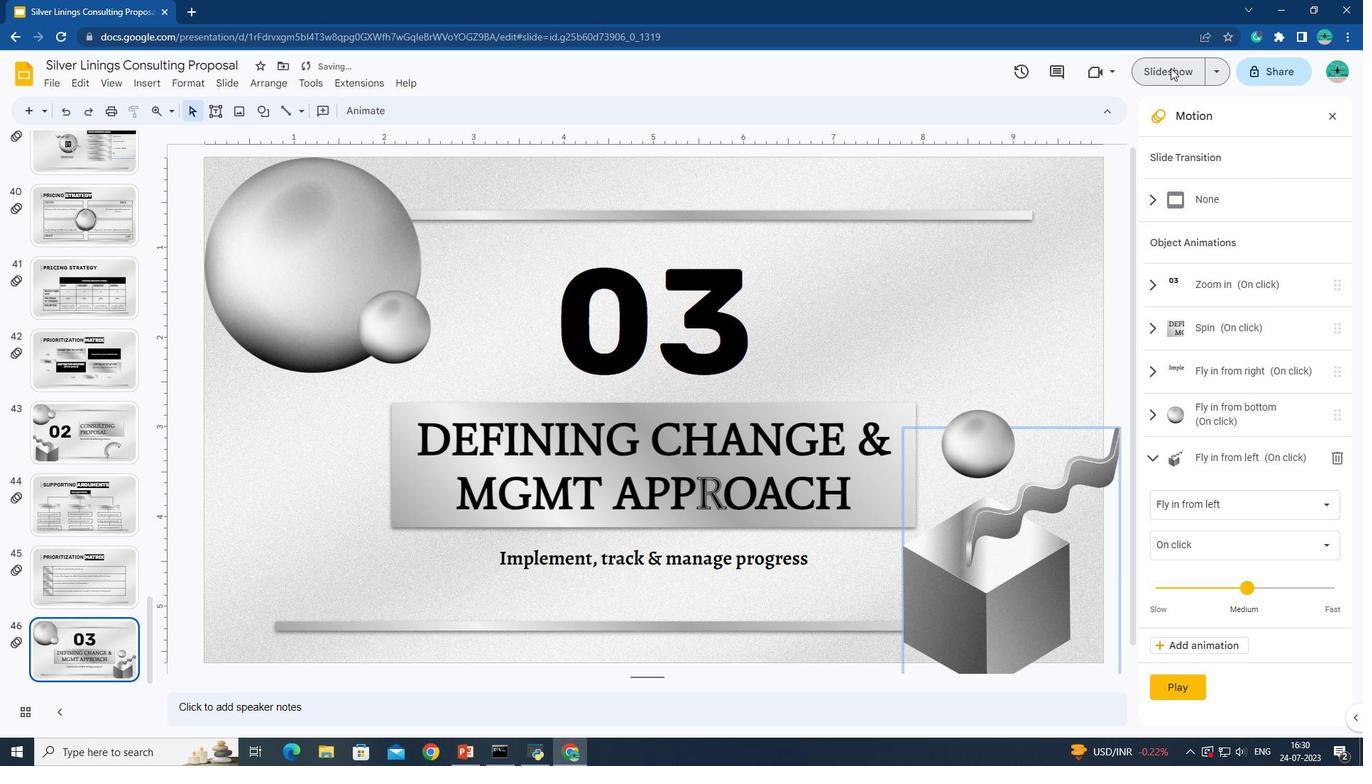 
Action: Mouse pressed left at (1169, 71)
Screenshot: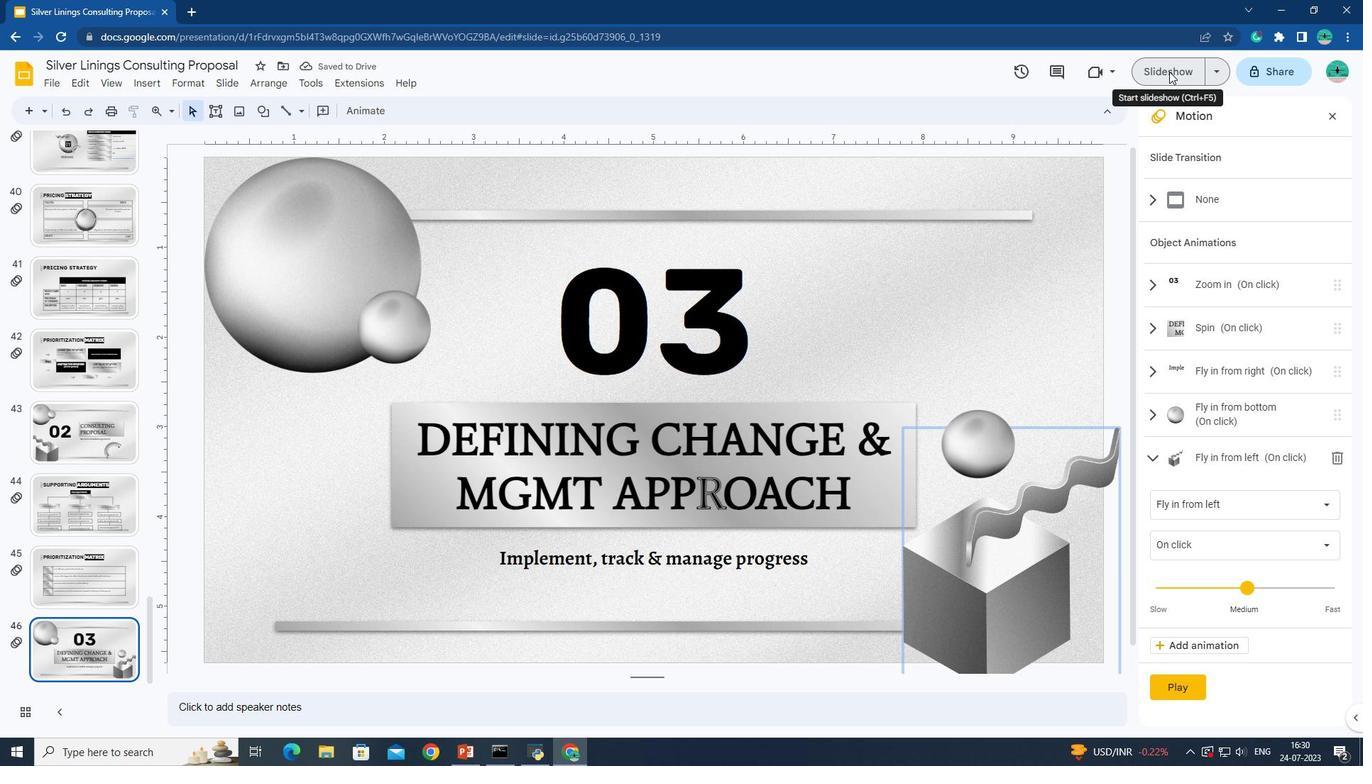 
Action: Mouse moved to (1221, 537)
Screenshot: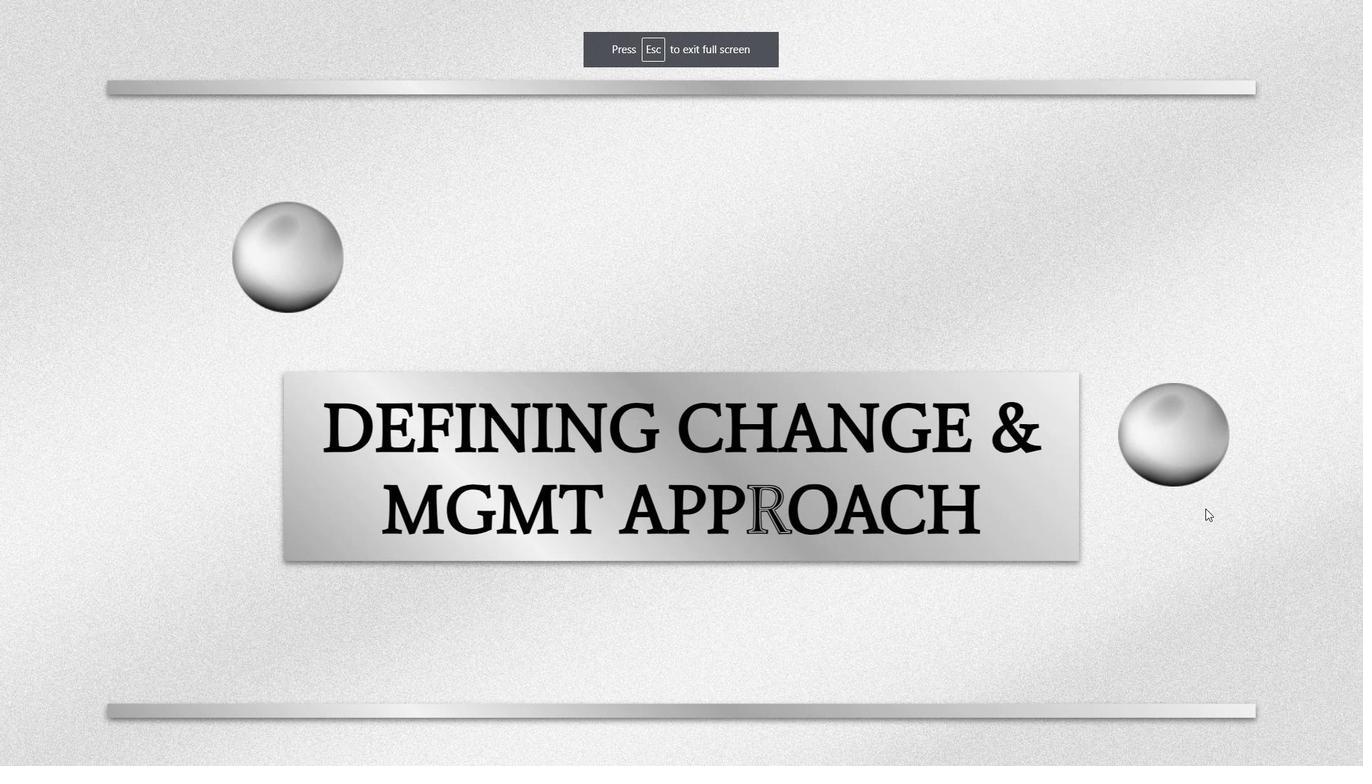
Action: Mouse pressed left at (1221, 537)
Screenshot: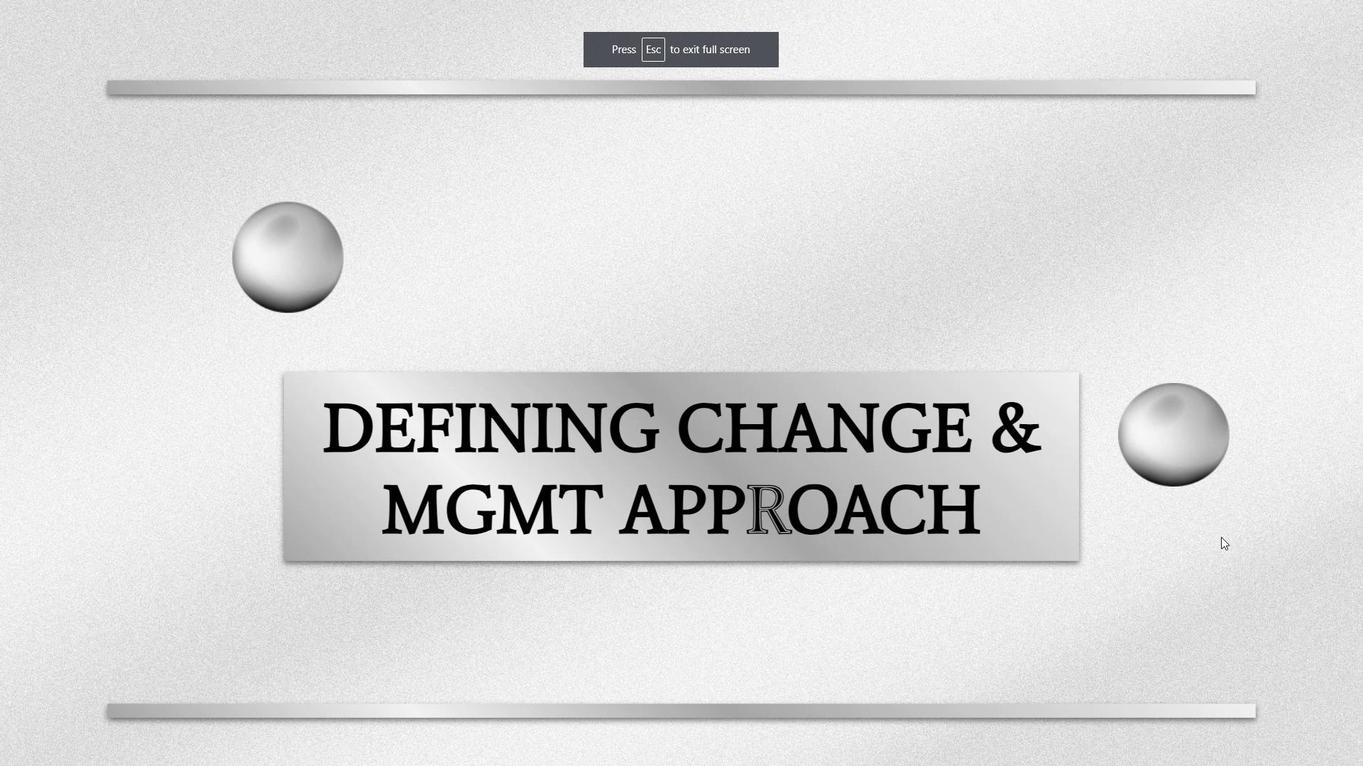 
Action: Mouse pressed left at (1221, 537)
Screenshot: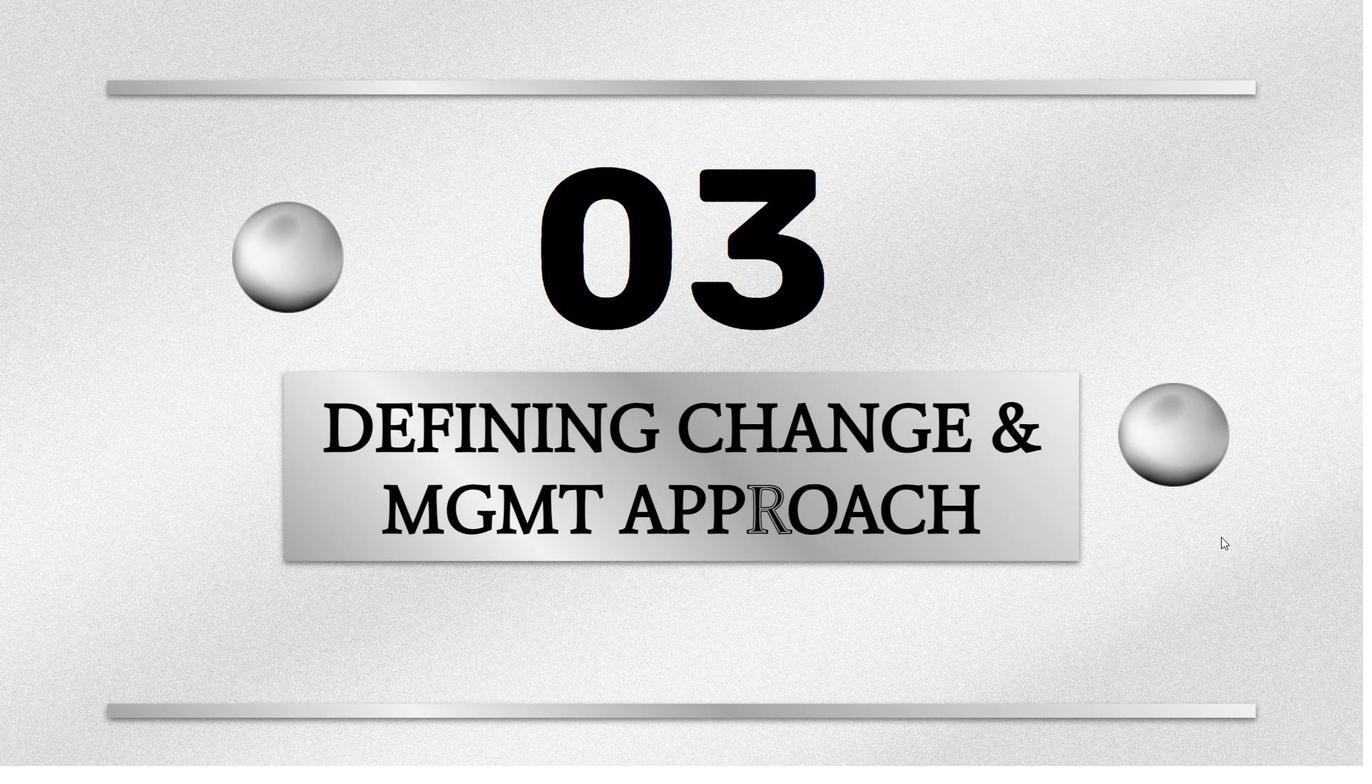 
Action: Mouse pressed left at (1221, 537)
Screenshot: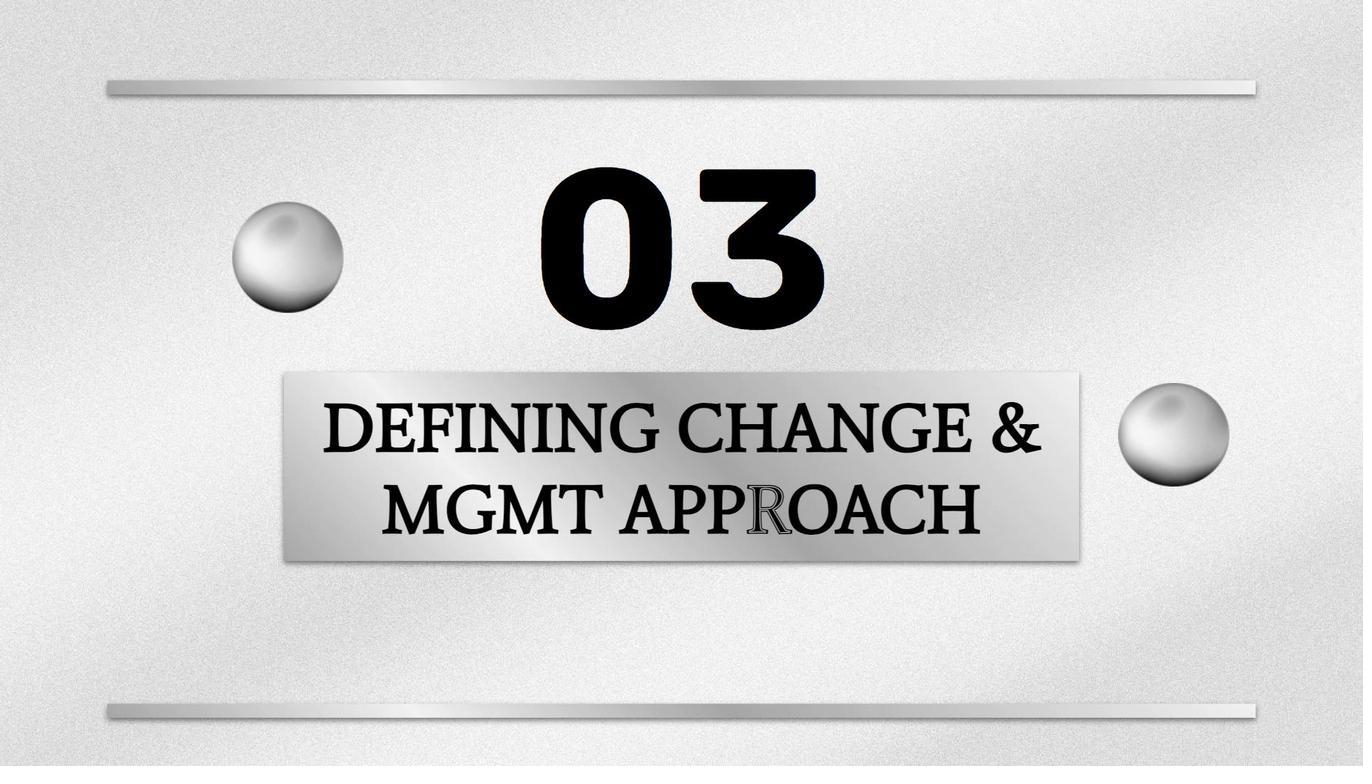 
Action: Mouse pressed left at (1221, 537)
Screenshot: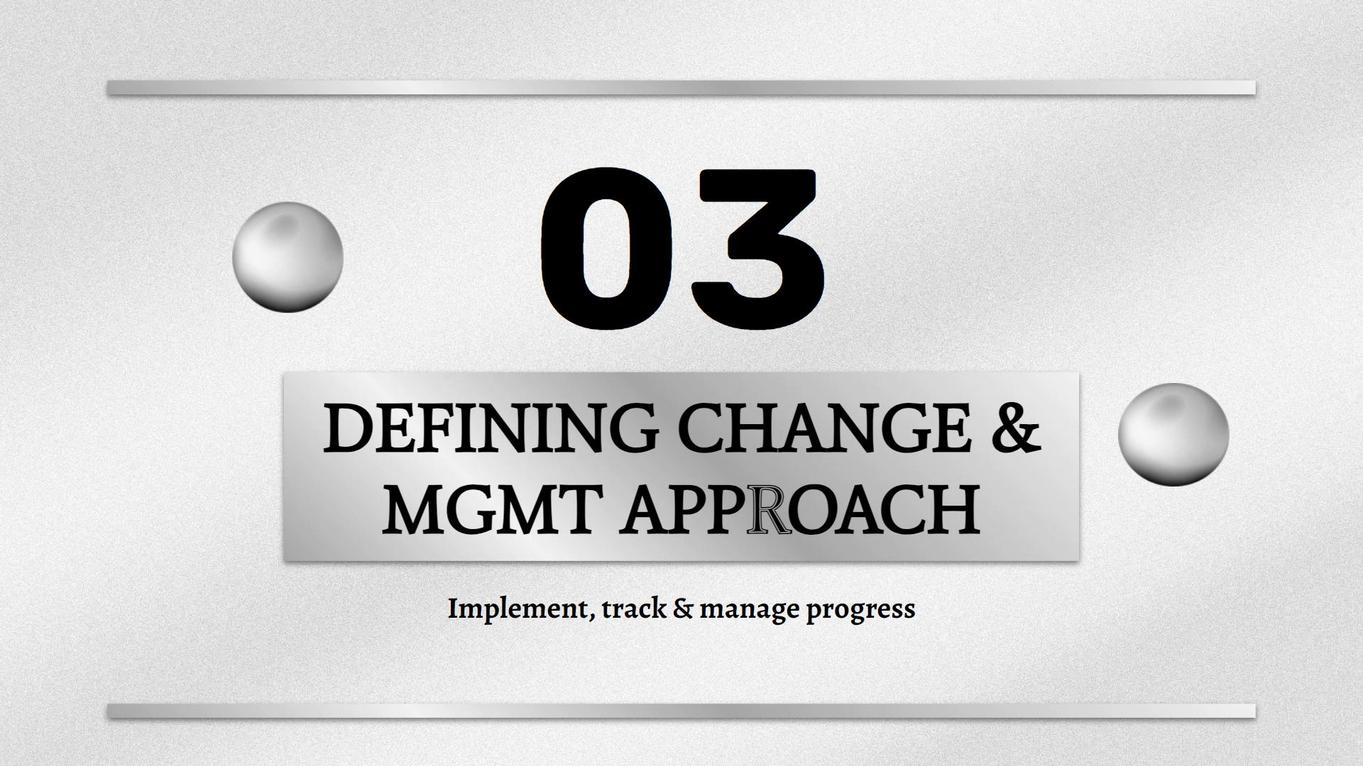
Action: Mouse pressed left at (1221, 537)
Screenshot: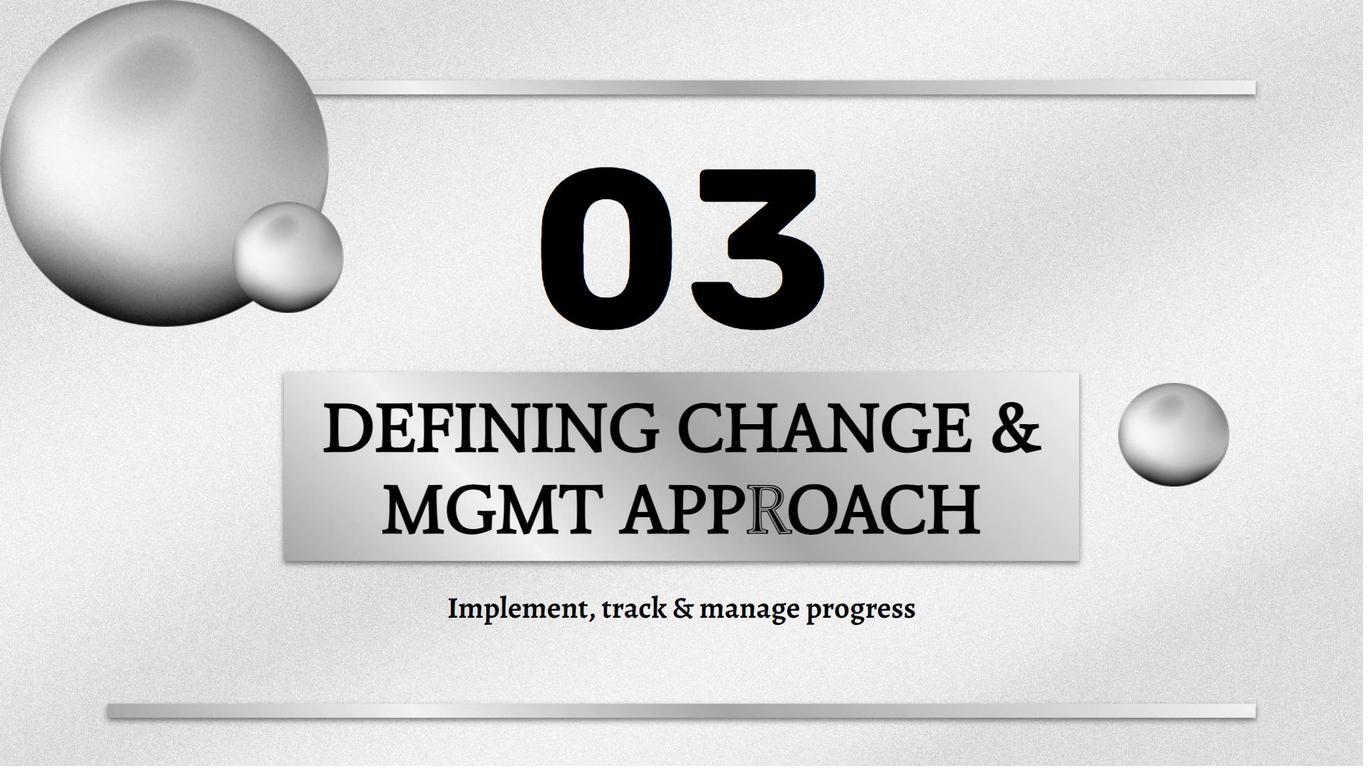
Action: Key pressed <Key.esc>
Screenshot: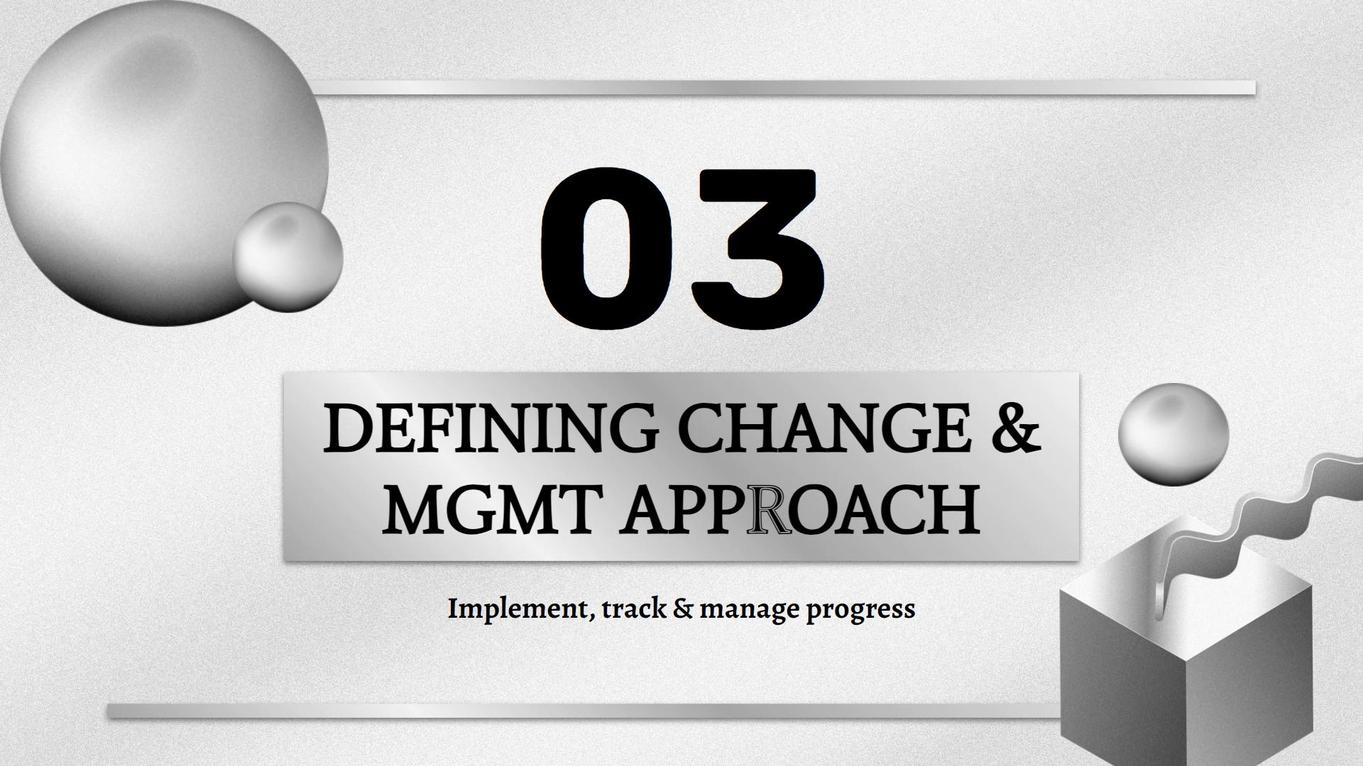 
